 Task: Measure the distance from Albuquerque to White Sands National Park.
Action: Mouse moved to (212, 86)
Screenshot: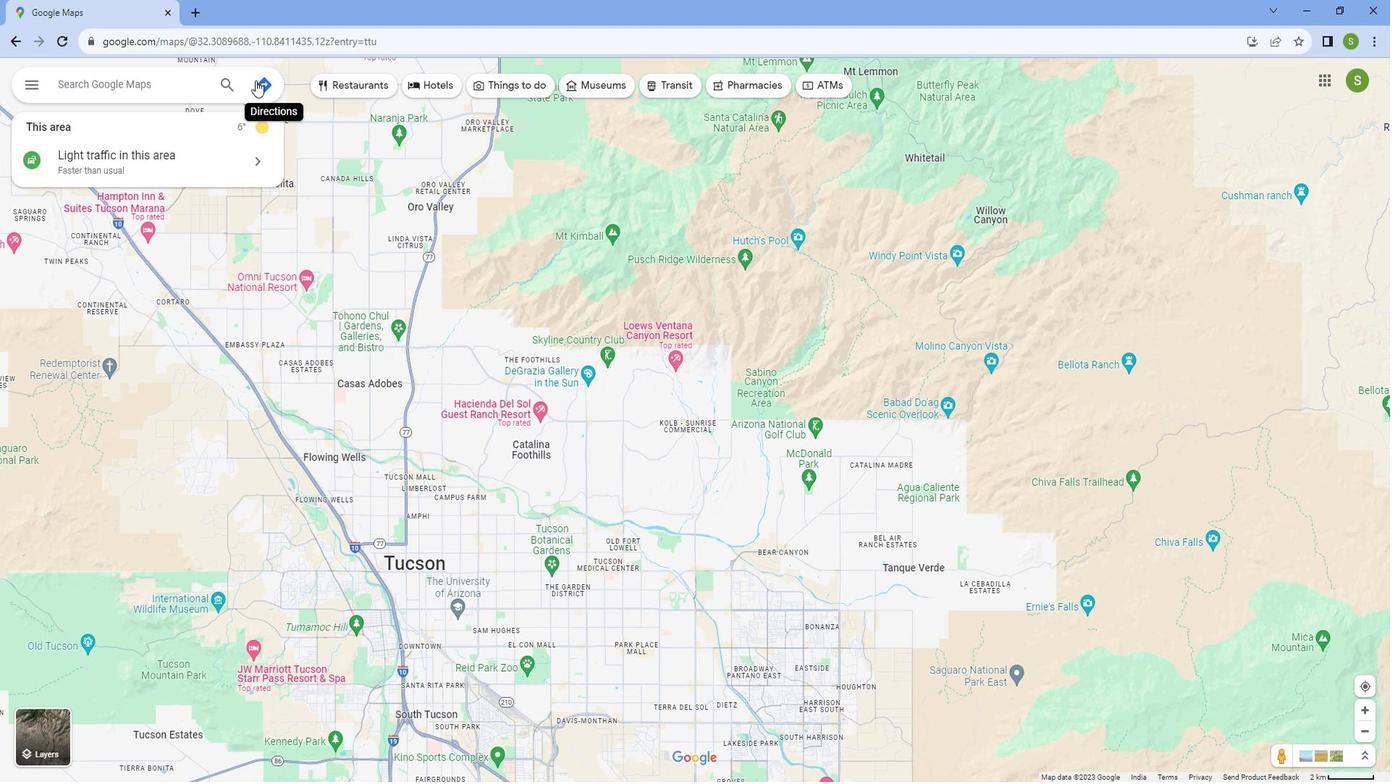 
Action: Mouse pressed left at (212, 86)
Screenshot: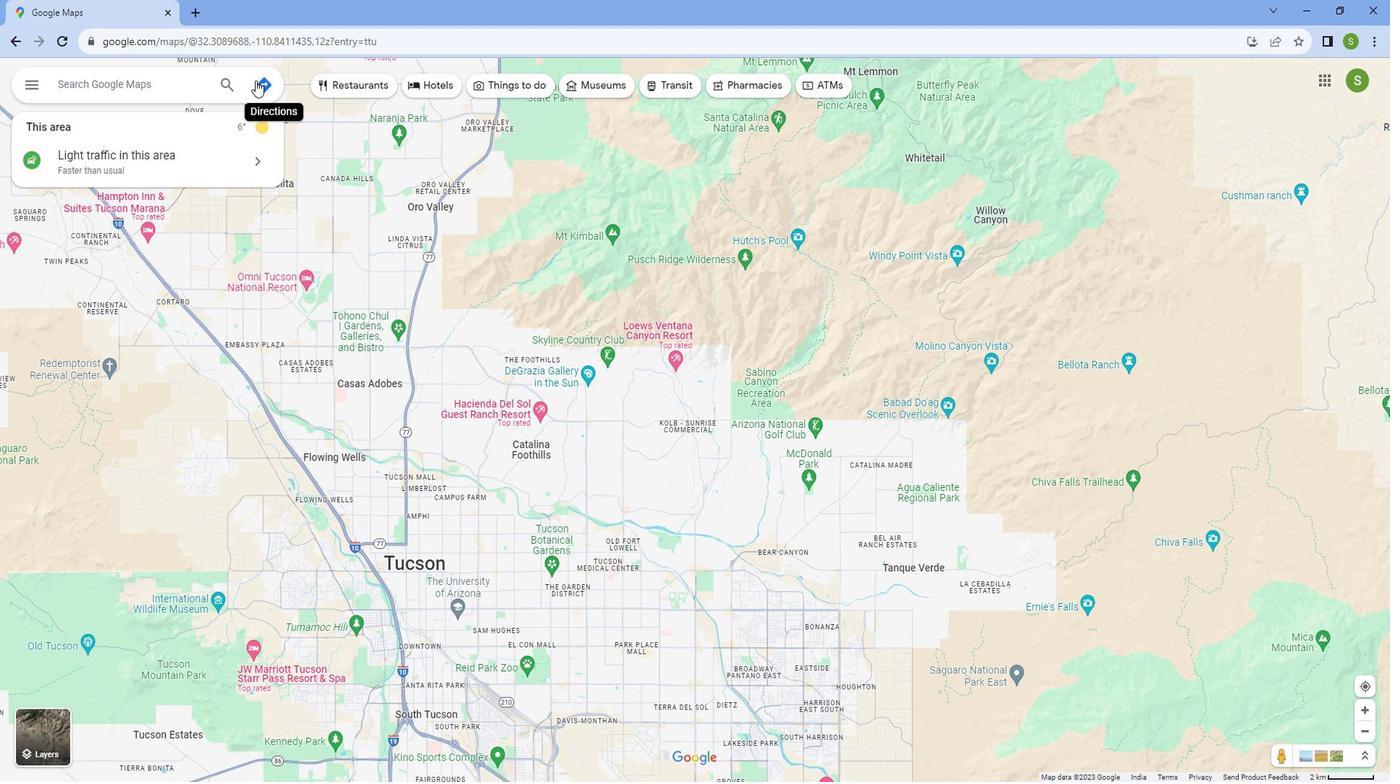 
Action: Mouse moved to (73, 132)
Screenshot: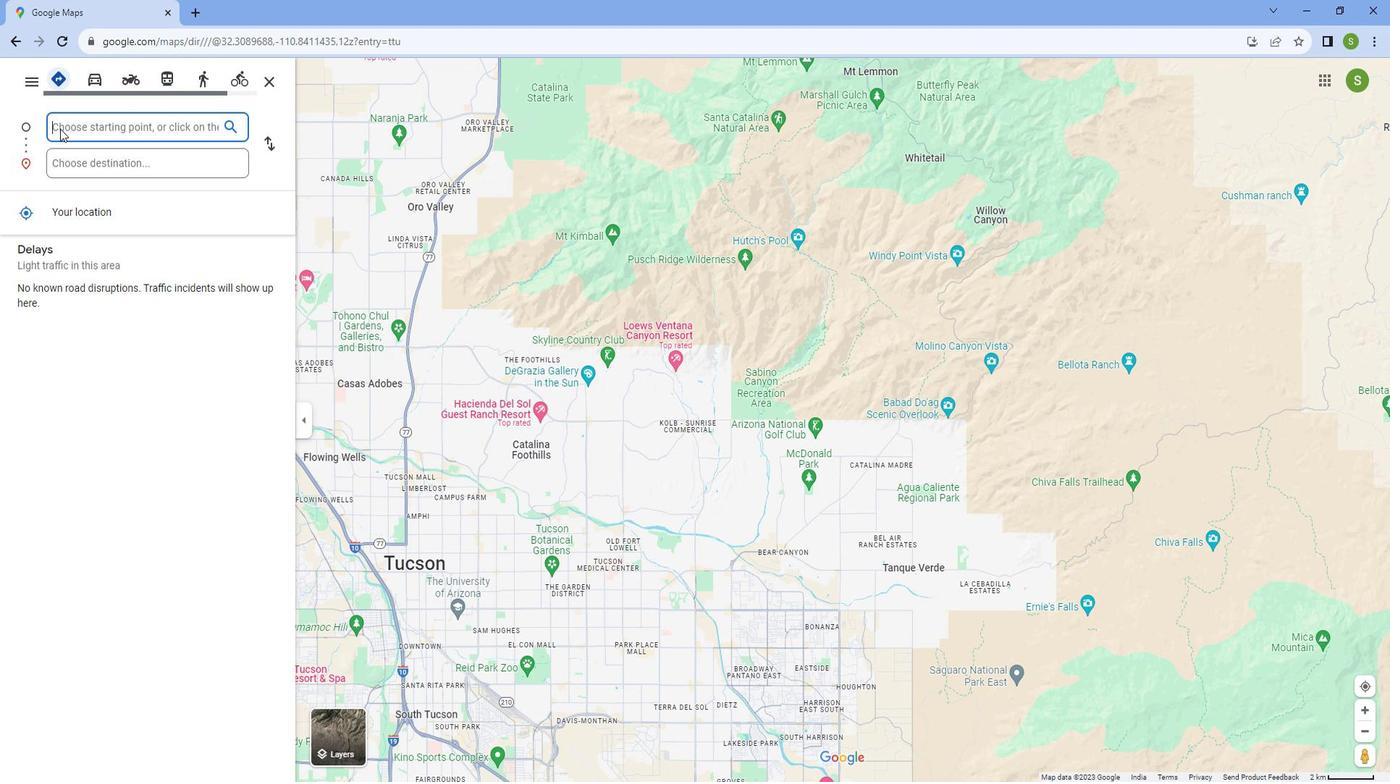 
Action: Mouse pressed left at (73, 132)
Screenshot: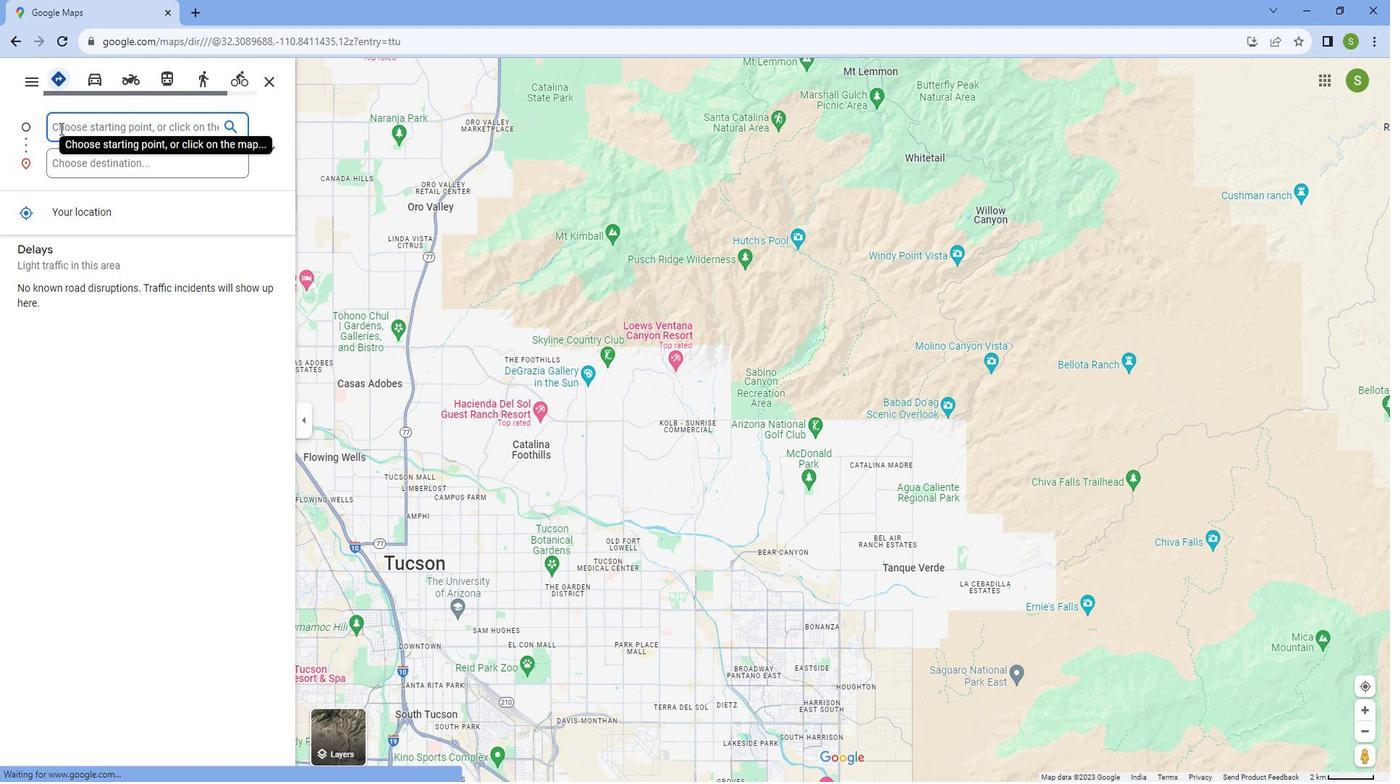 
Action: Mouse moved to (89, 128)
Screenshot: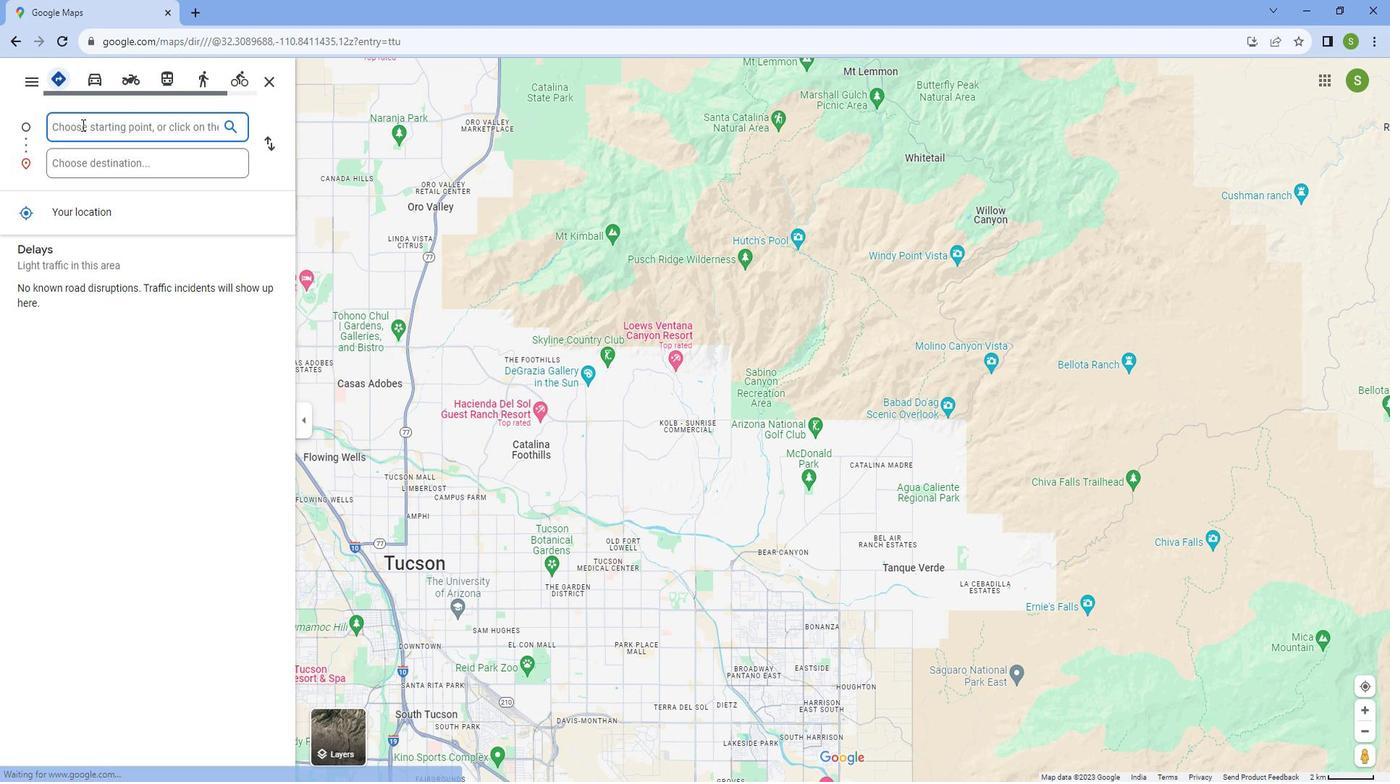 
Action: Key pressed <Key.caps_lock>A<Key.caps_lock>lbuquerque
Screenshot: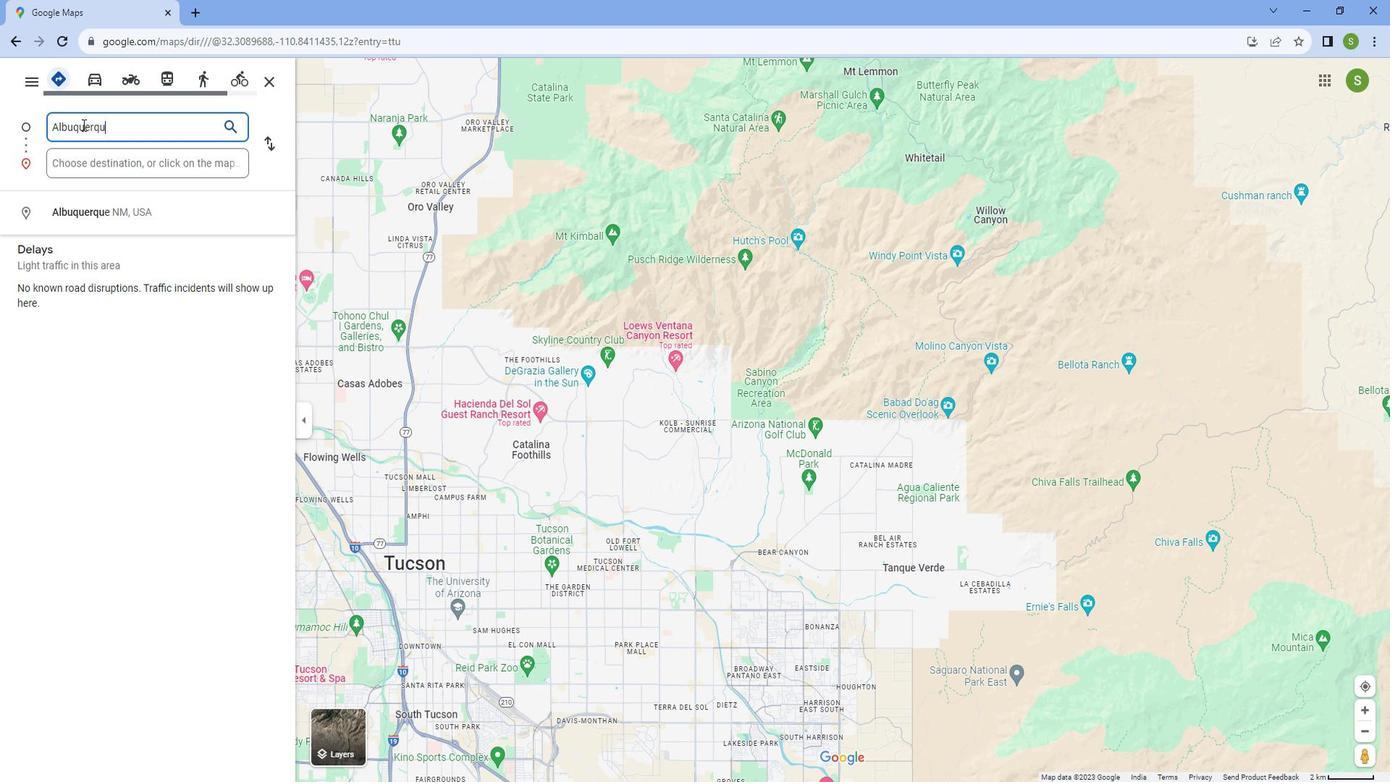 
Action: Mouse moved to (97, 207)
Screenshot: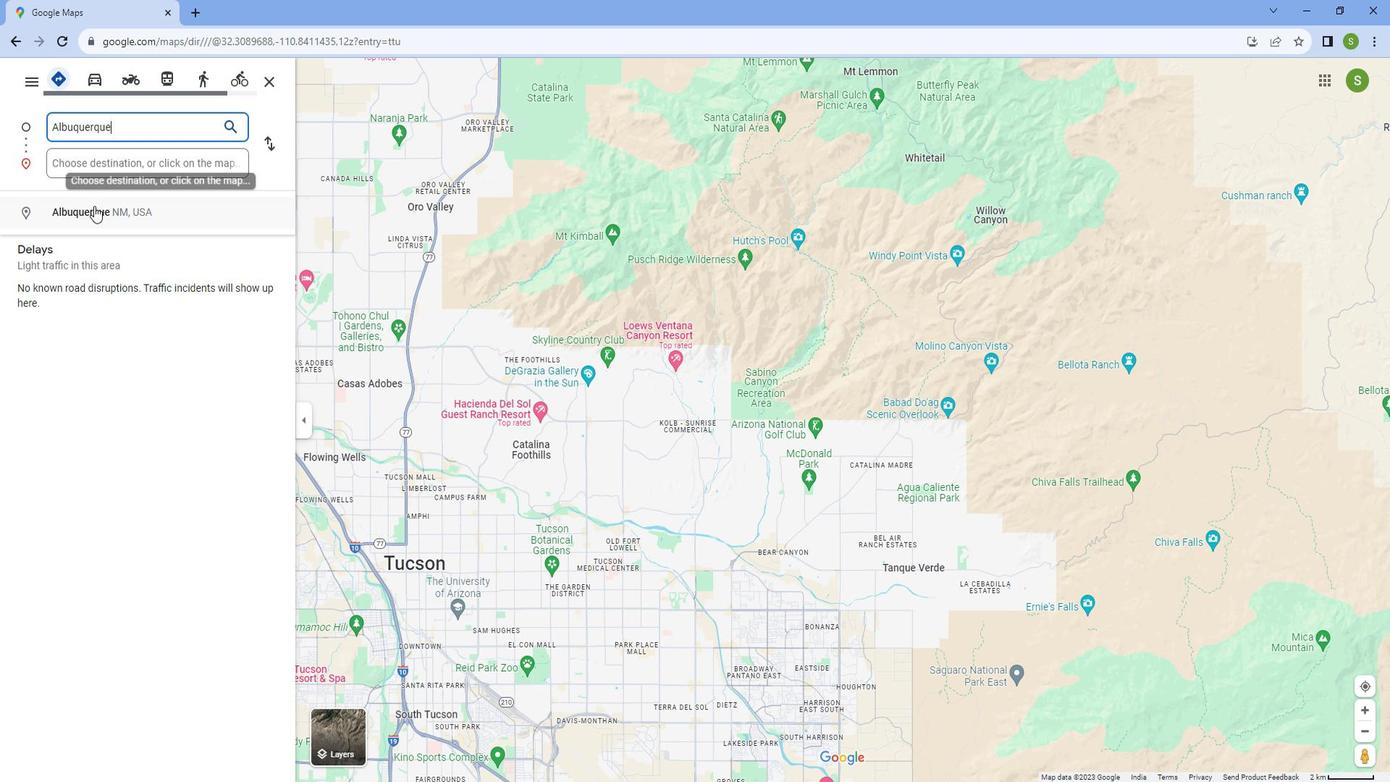
Action: Mouse pressed left at (97, 207)
Screenshot: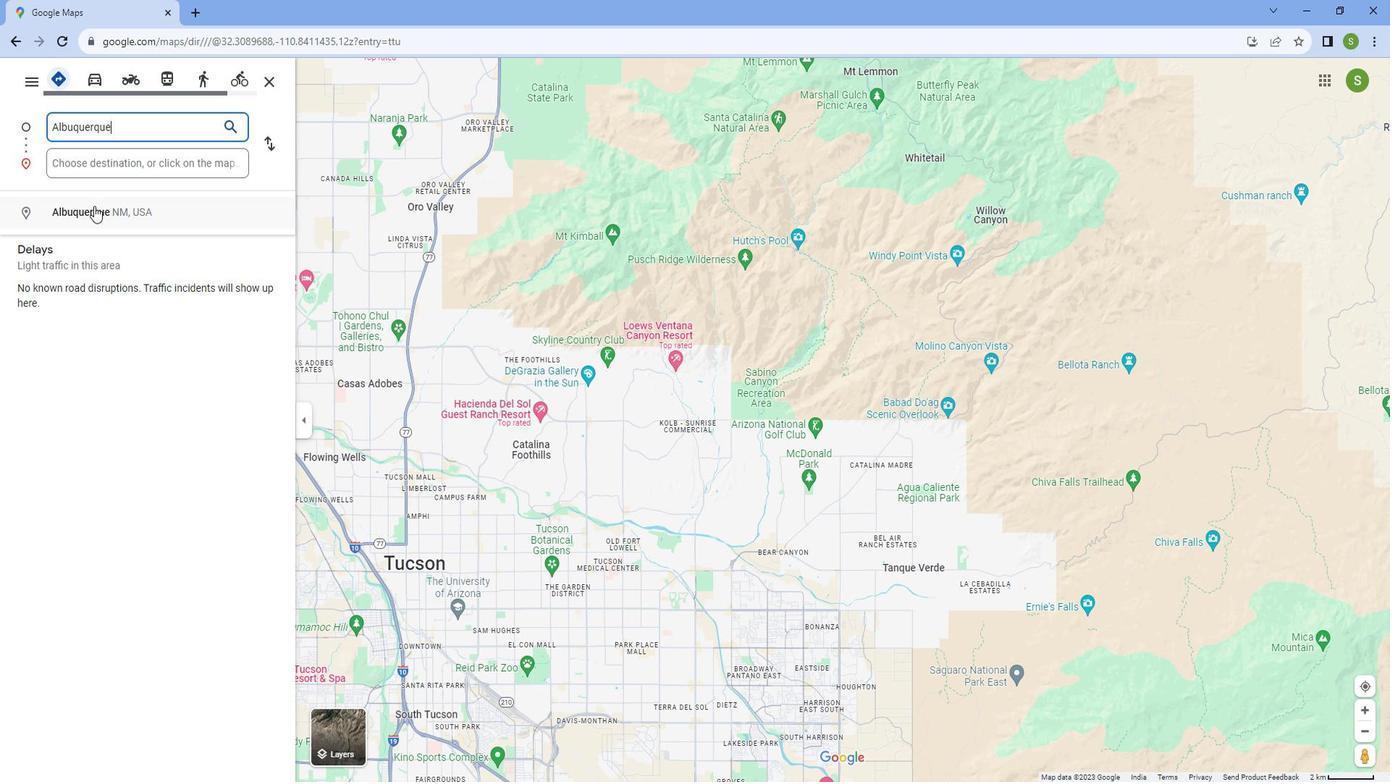 
Action: Mouse moved to (116, 161)
Screenshot: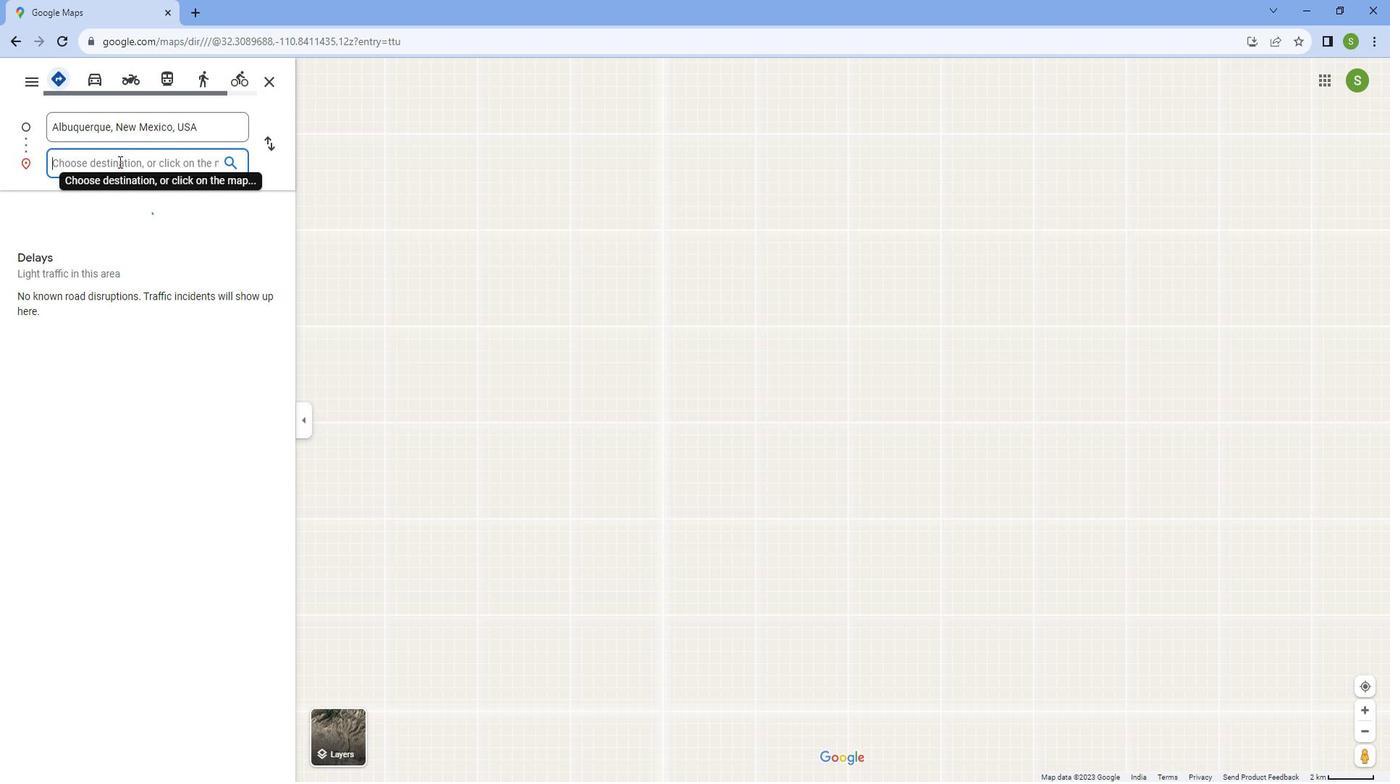 
Action: Mouse pressed left at (116, 161)
Screenshot: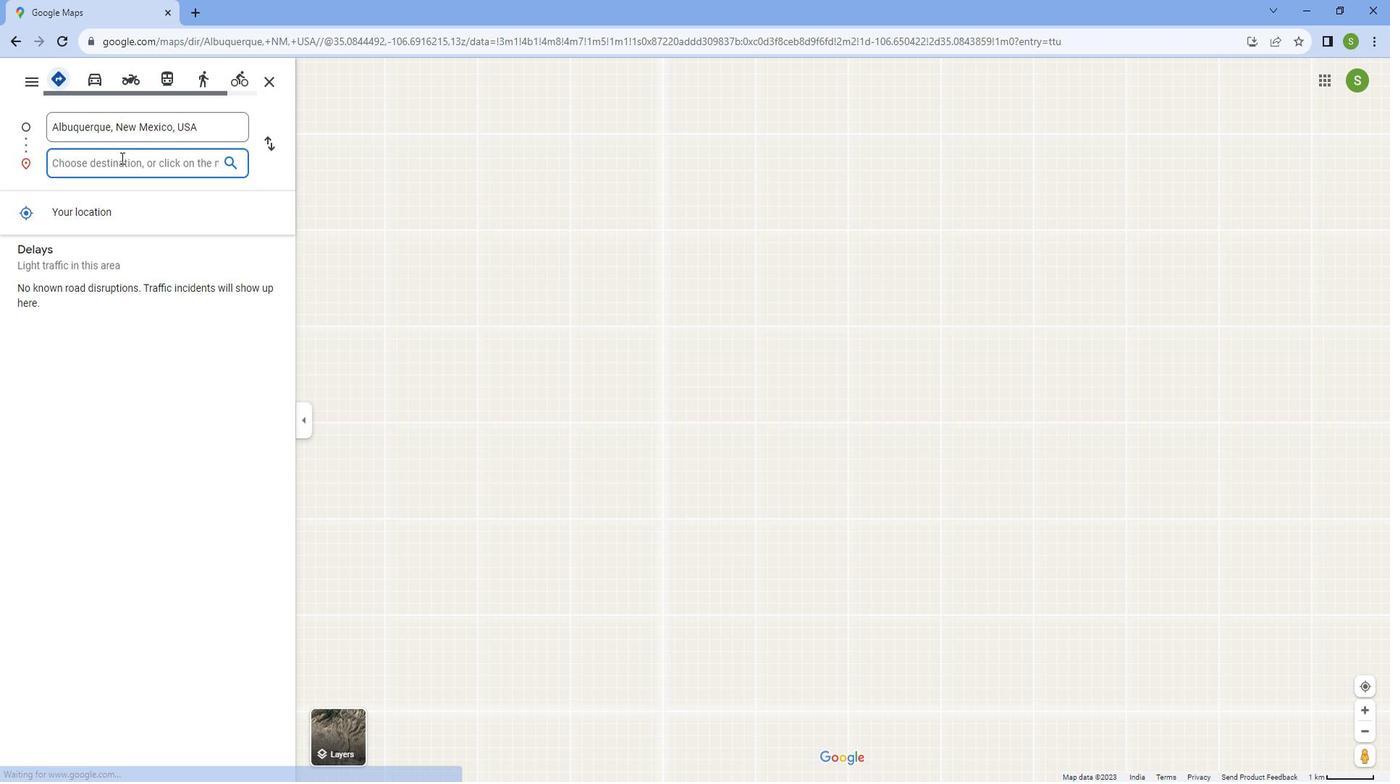 
Action: Mouse moved to (119, 158)
Screenshot: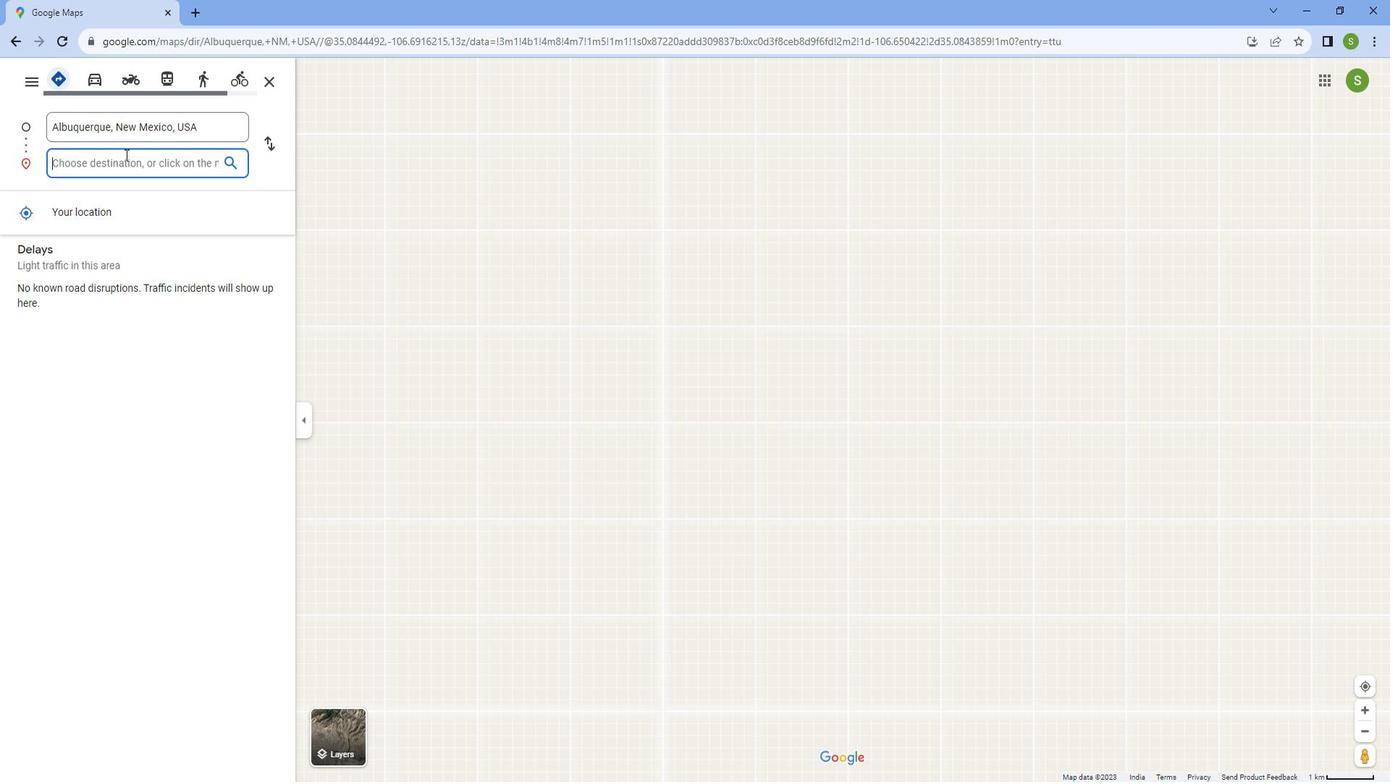 
Action: Key pressed <Key.caps_lock>W<Key.caps_lock>hite<Key.space><Key.caps_lock>S<Key.caps_lock>ab<Key.backspace>nds<Key.space><Key.caps_lock>N<Key.caps_lock>ationl<Key.backspace>al<Key.space><Key.caps_lock>P<Key.caps_lock>ark
Screenshot: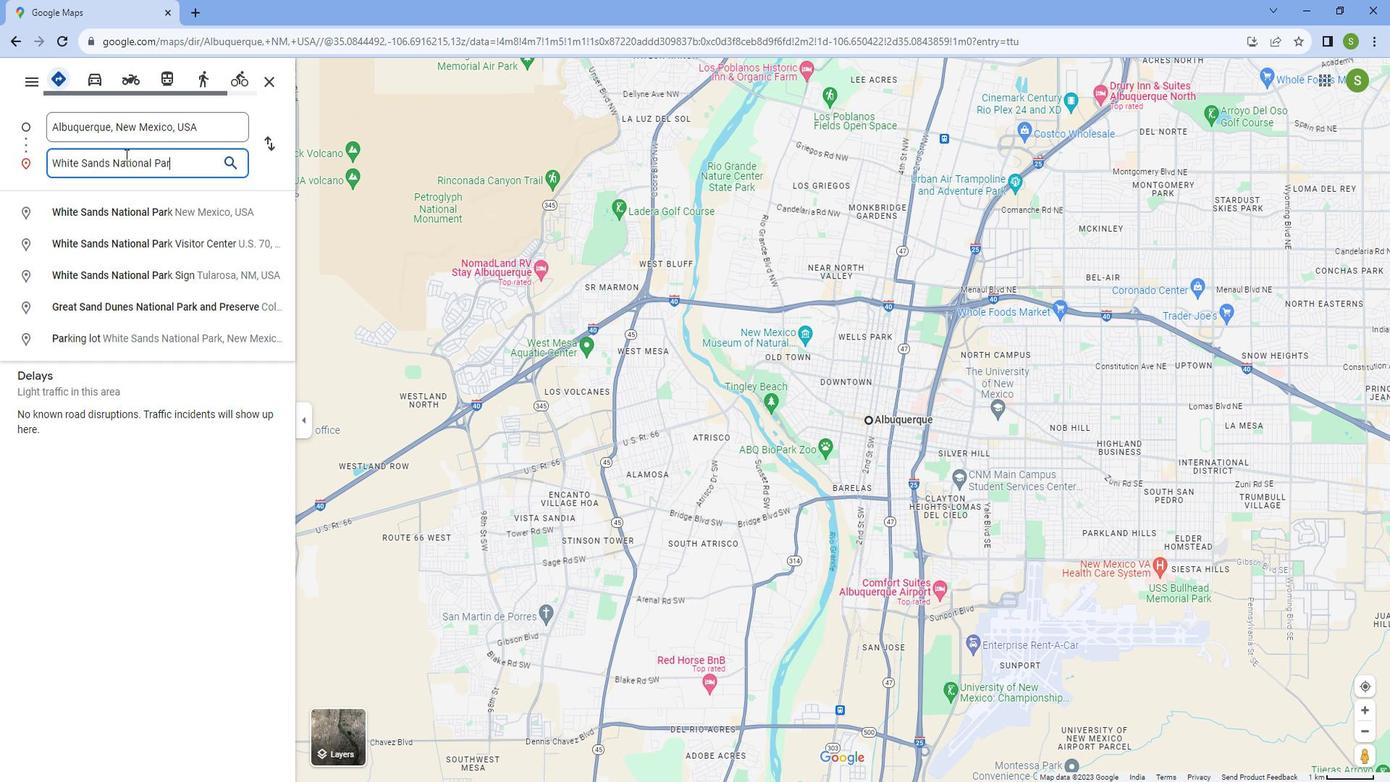 
Action: Mouse moved to (114, 217)
Screenshot: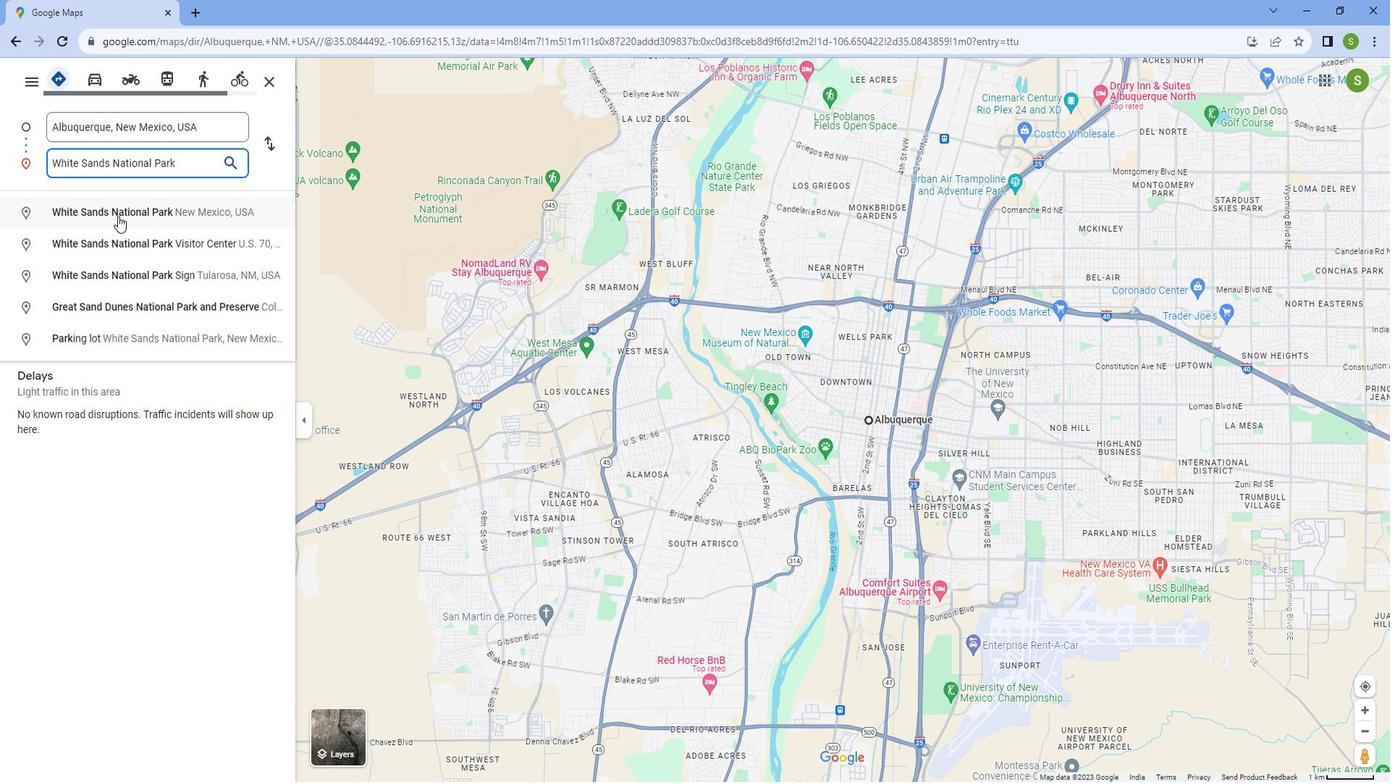 
Action: Mouse pressed left at (114, 217)
Screenshot: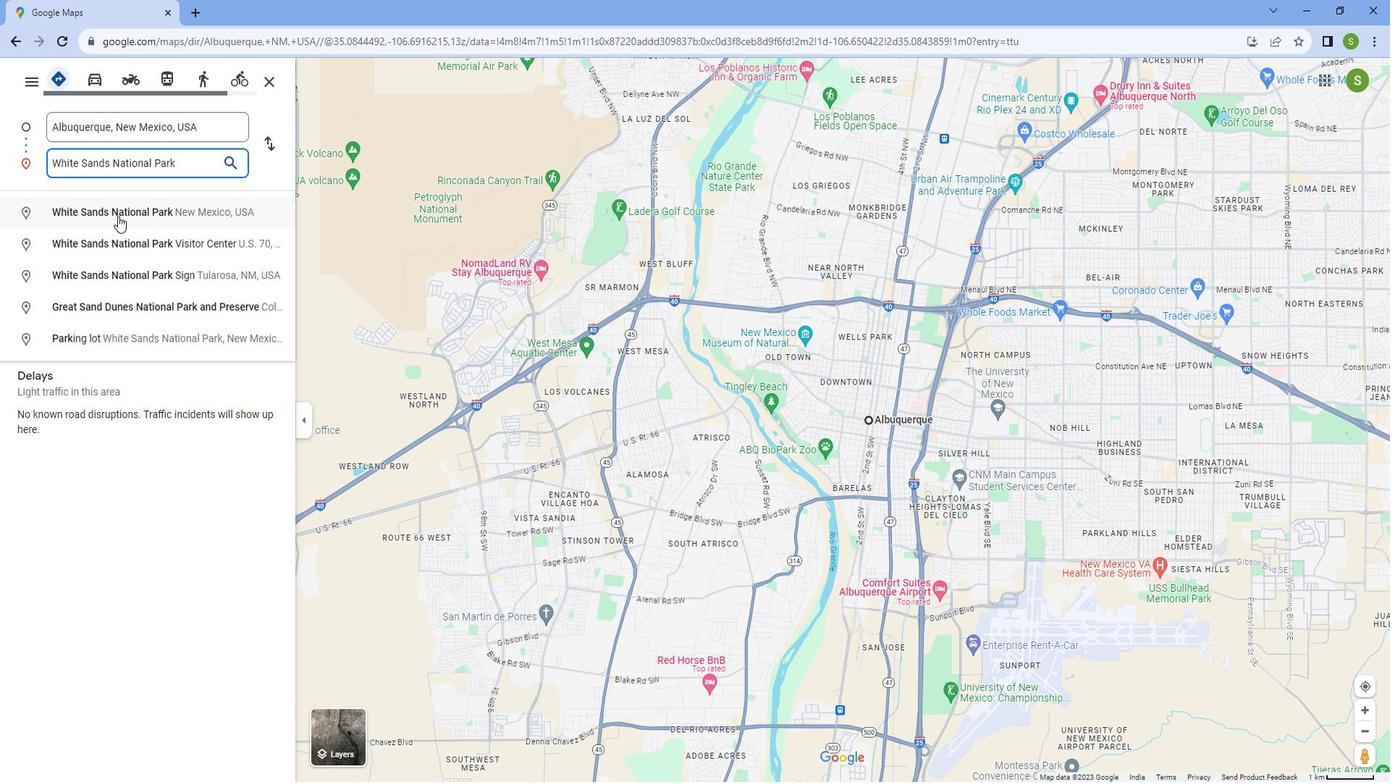 
Action: Mouse moved to (431, 712)
Screenshot: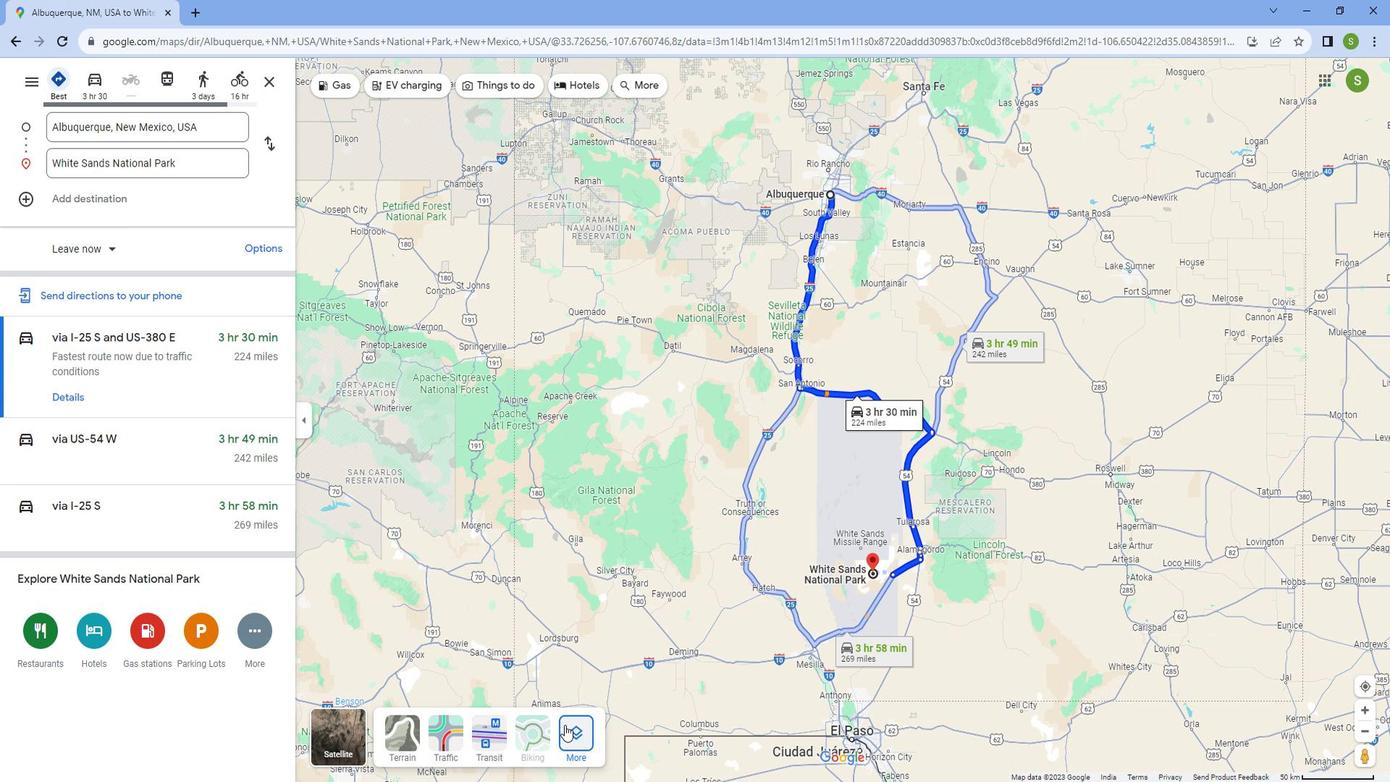 
Action: Mouse pressed left at (431, 712)
Screenshot: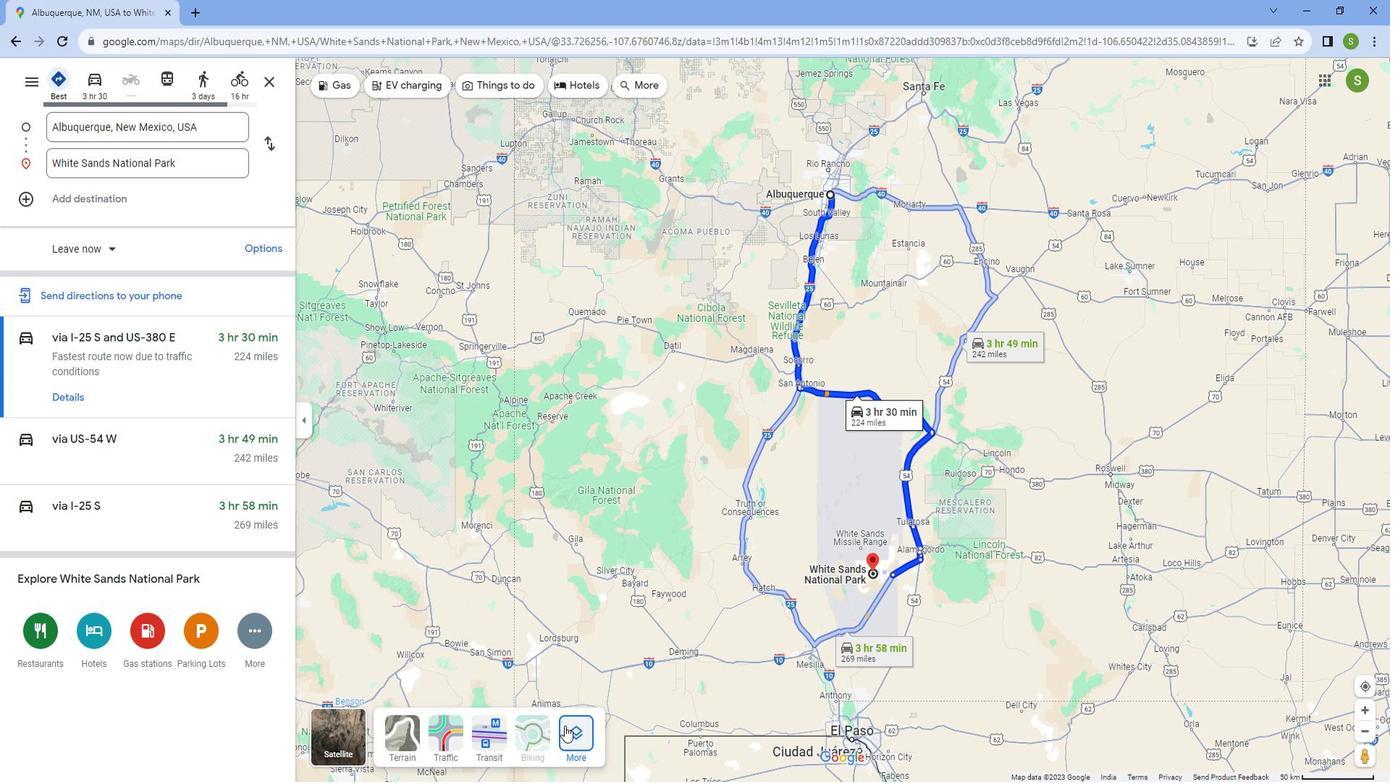 
Action: Mouse moved to (339, 588)
Screenshot: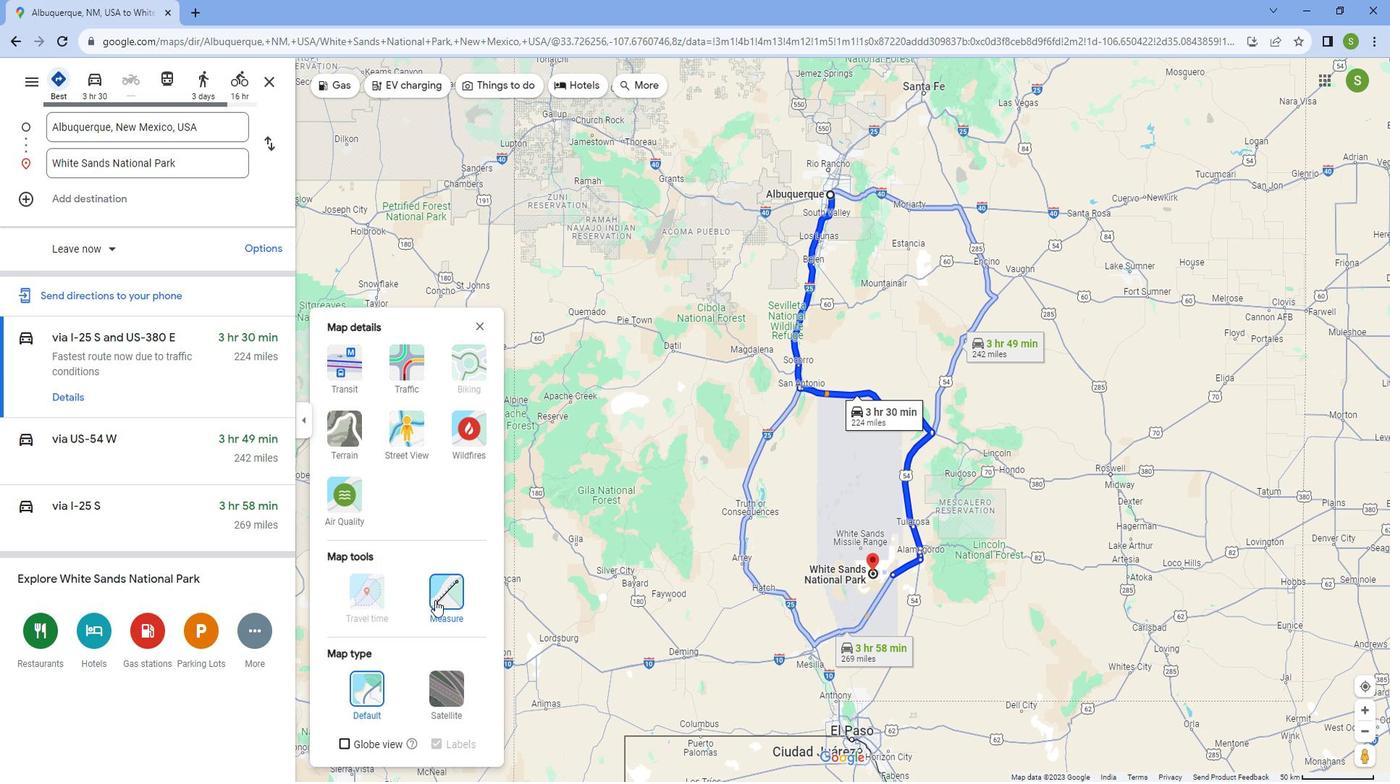 
Action: Mouse pressed left at (339, 588)
Screenshot: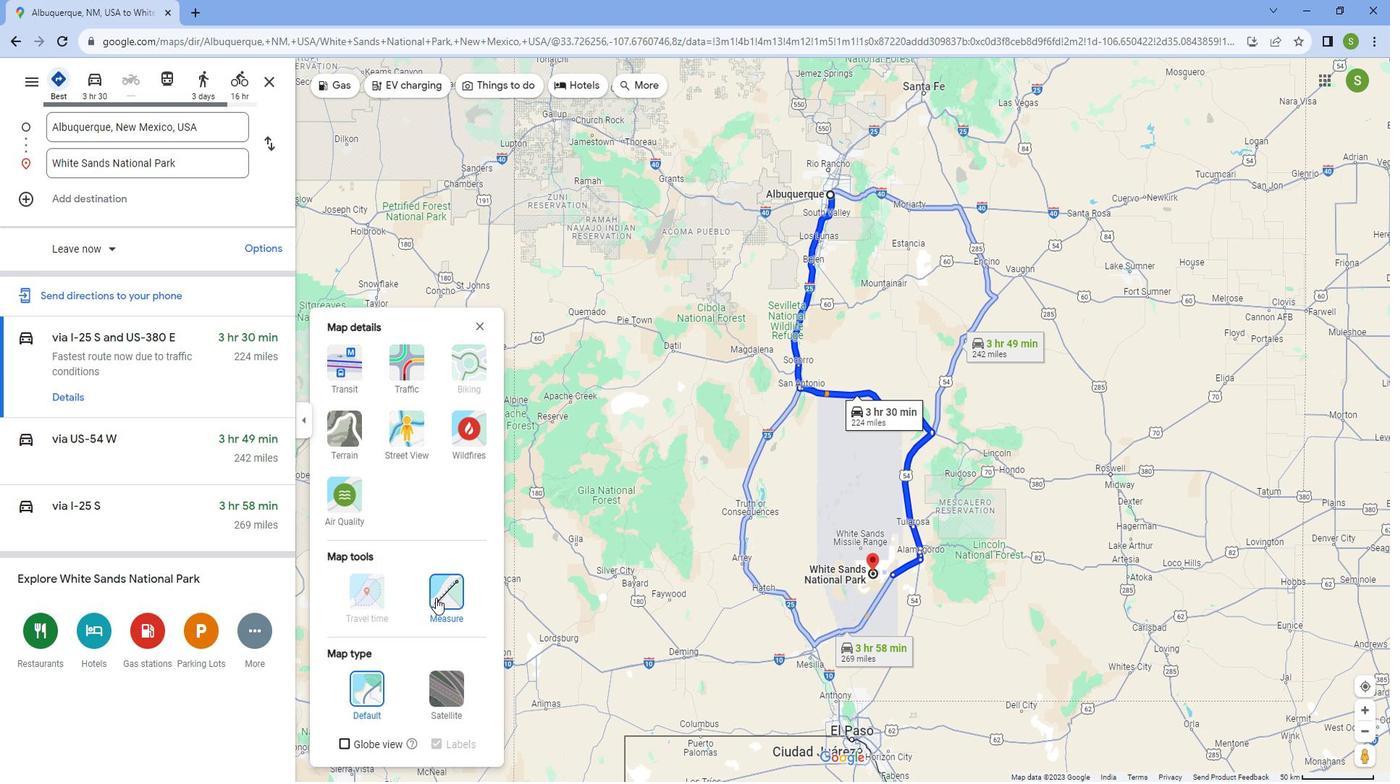 
Action: Mouse moved to (612, 134)
Screenshot: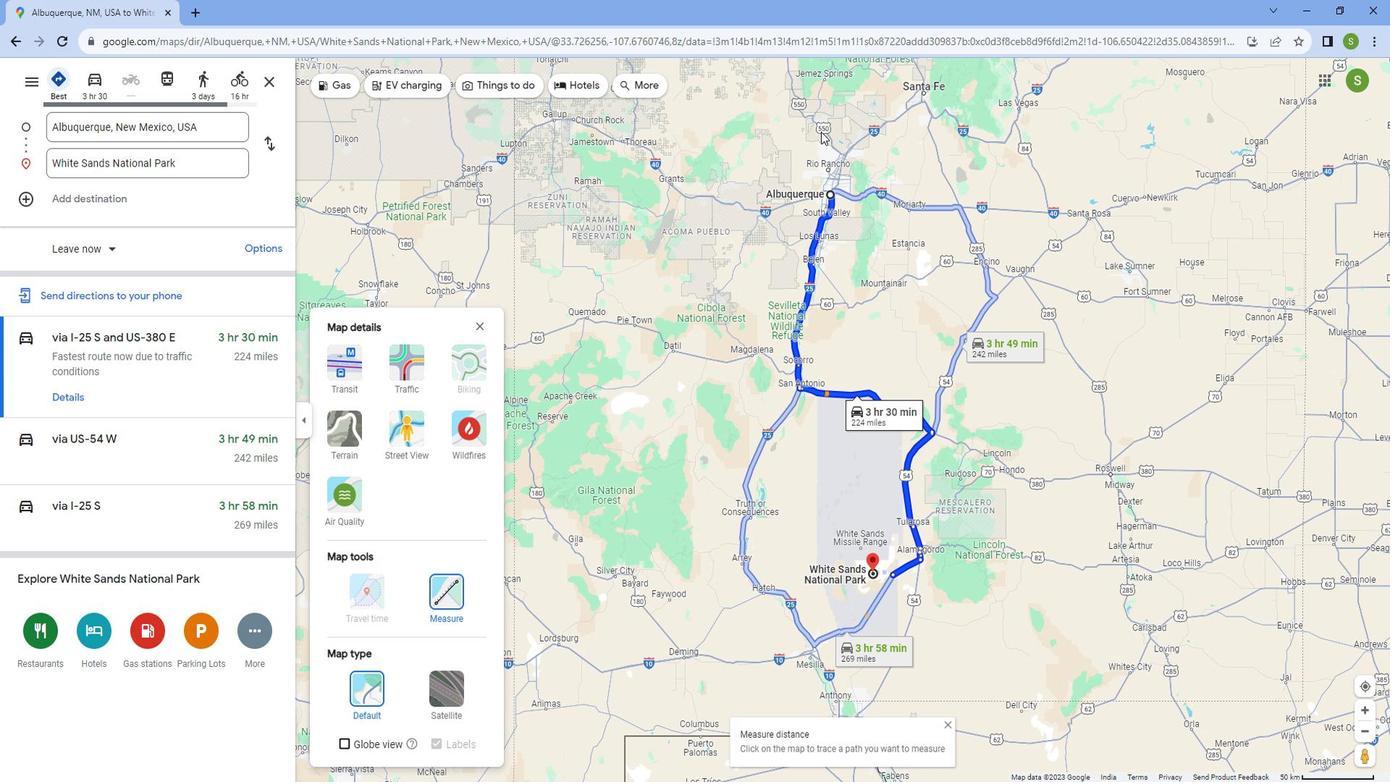 
Action: Mouse scrolled (612, 135) with delta (0, 0)
Screenshot: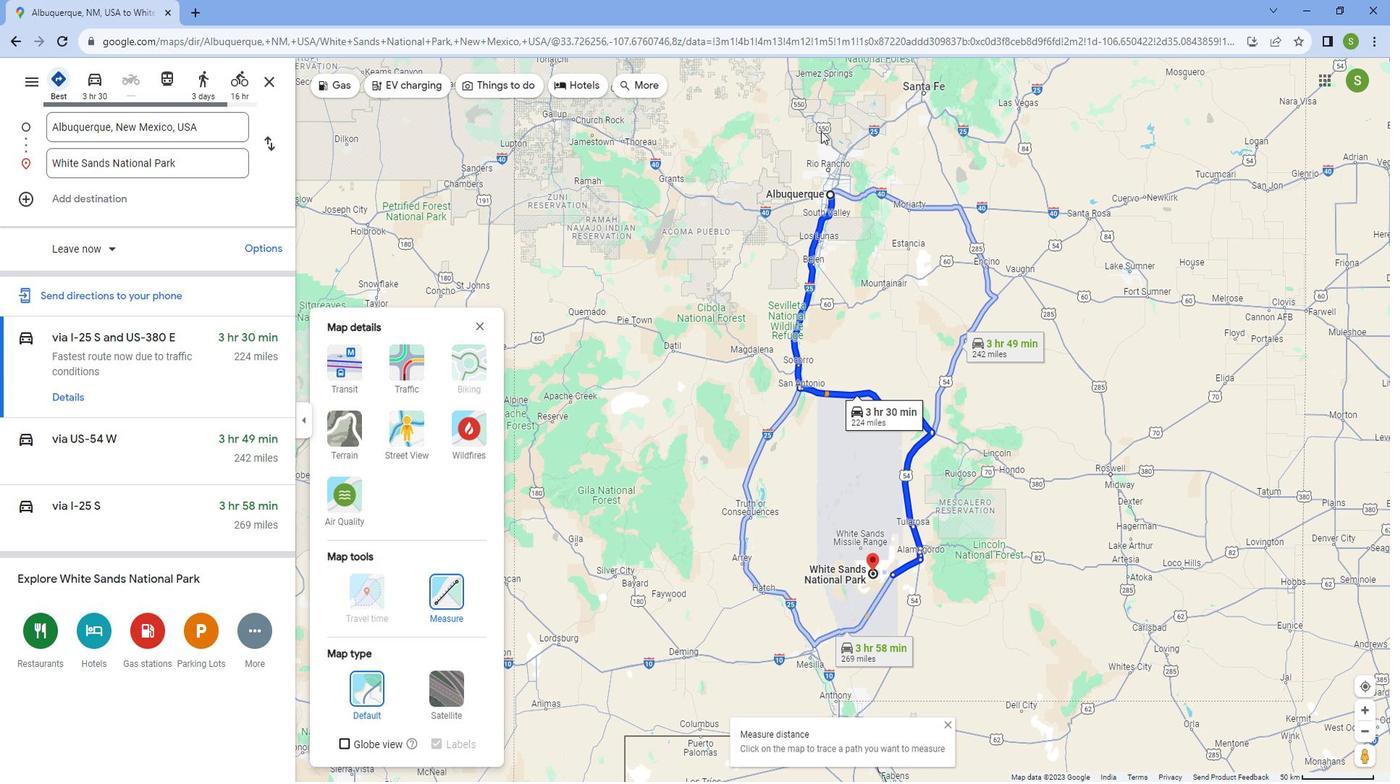 
Action: Mouse scrolled (612, 135) with delta (0, 0)
Screenshot: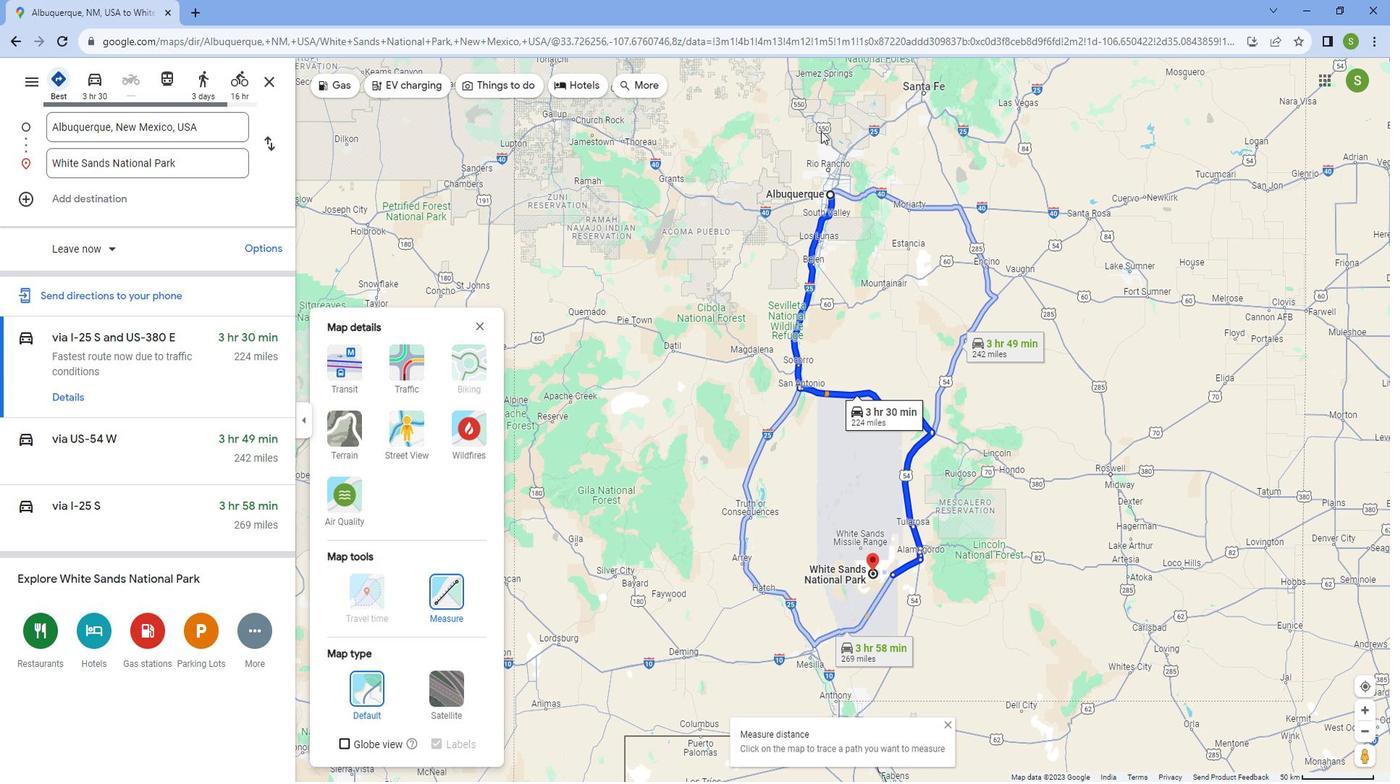 
Action: Mouse moved to (612, 134)
Screenshot: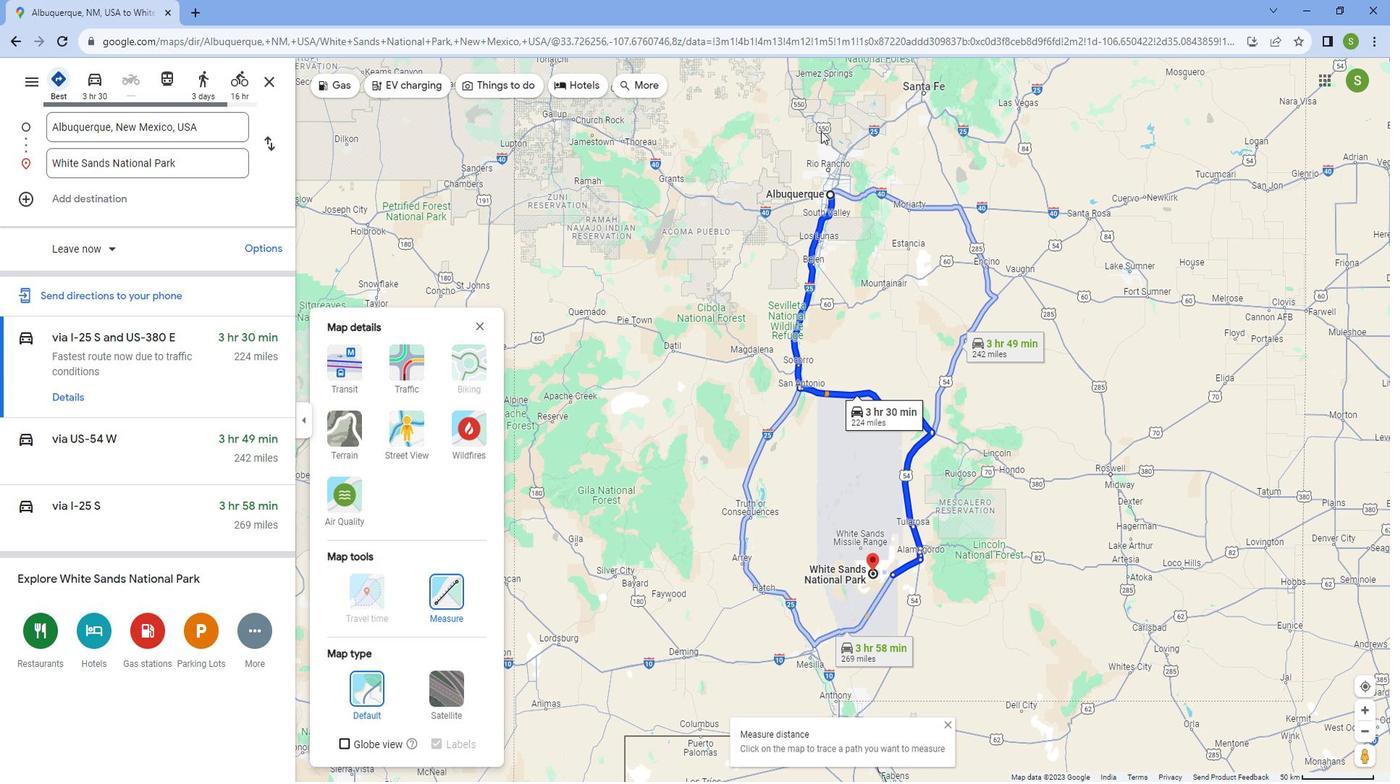 
Action: Mouse scrolled (612, 134) with delta (0, 0)
Screenshot: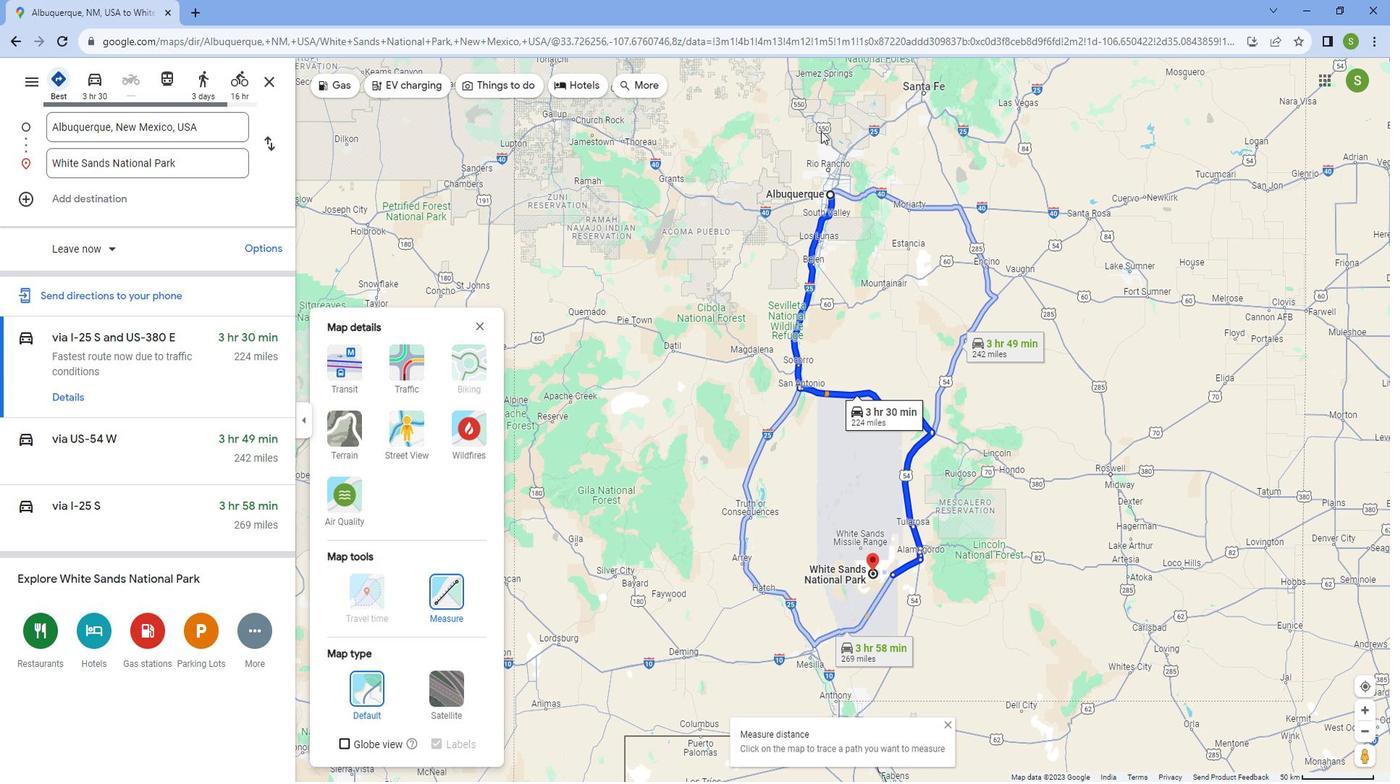 
Action: Mouse scrolled (612, 134) with delta (0, 0)
Screenshot: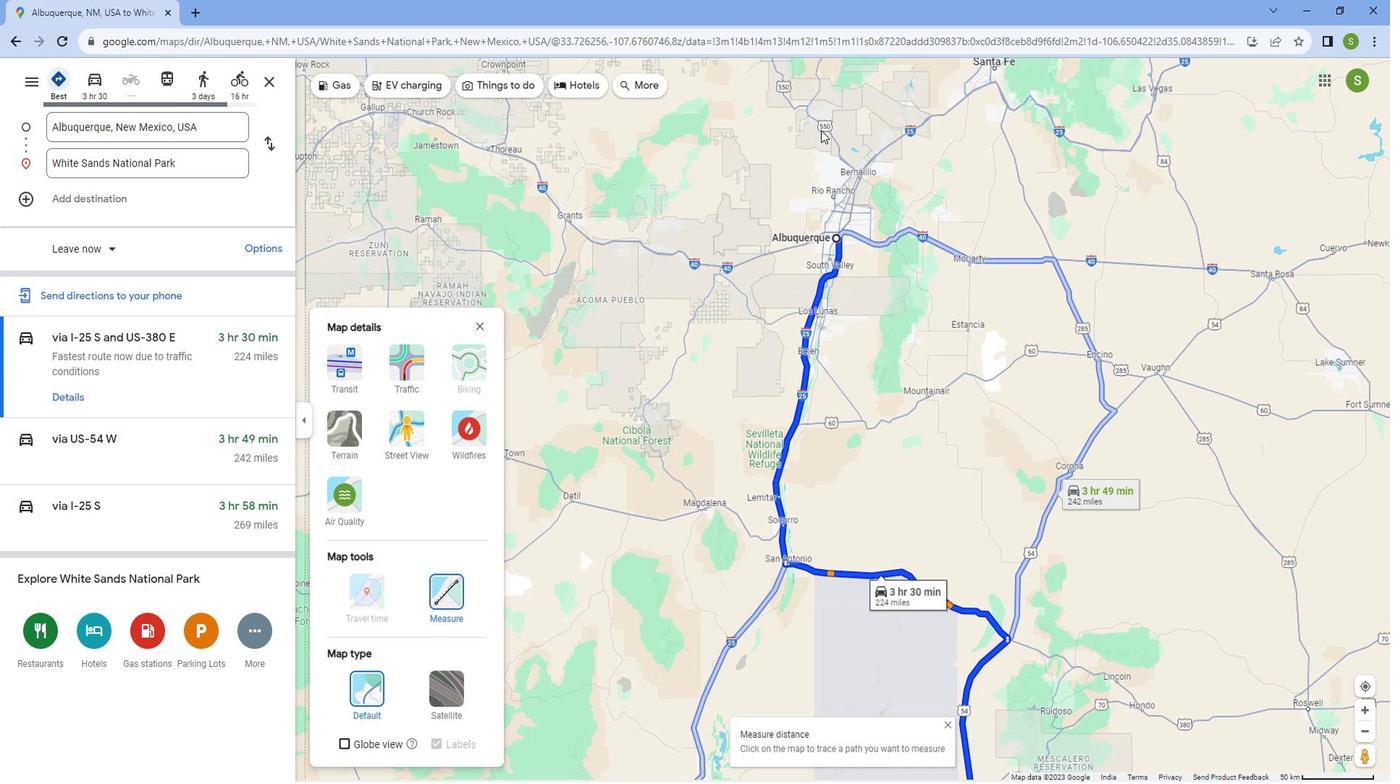 
Action: Mouse scrolled (612, 134) with delta (0, 0)
Screenshot: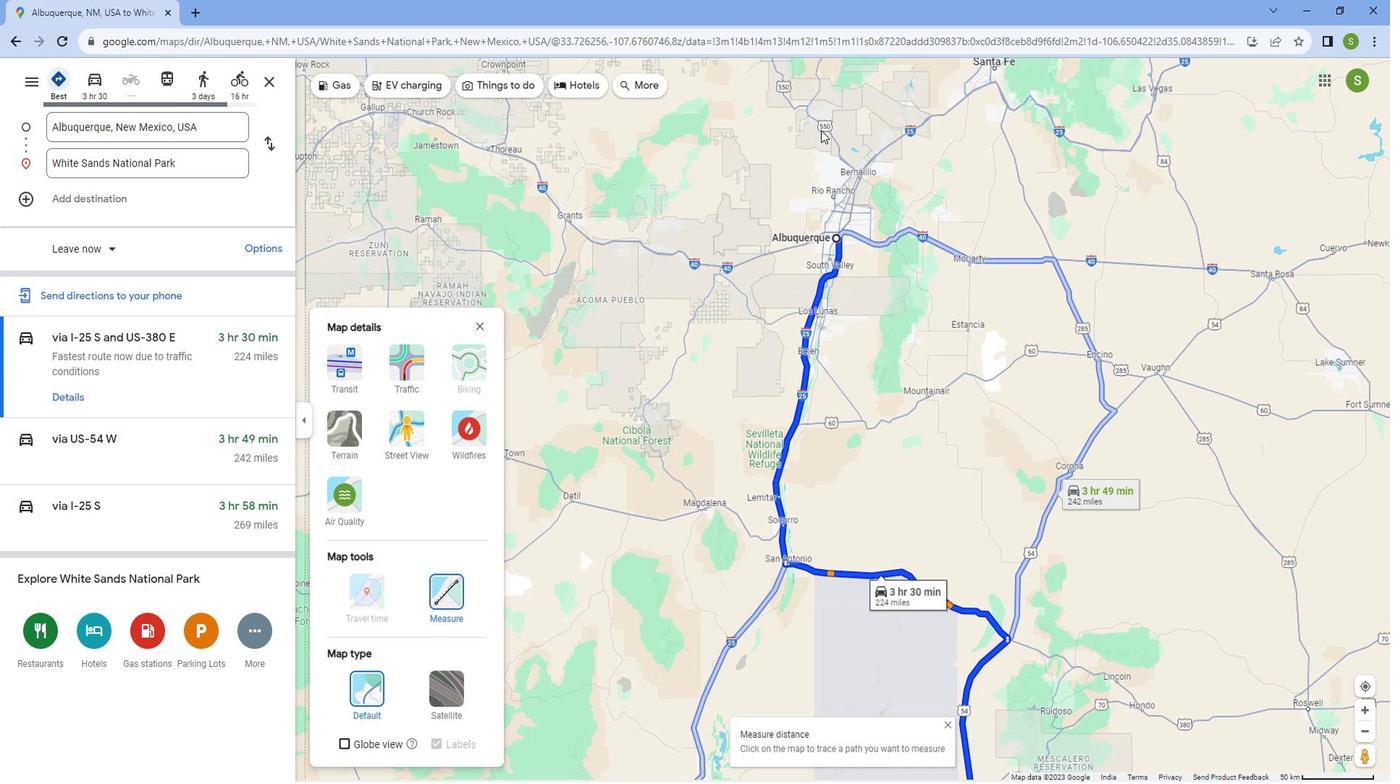 
Action: Mouse moved to (611, 134)
Screenshot: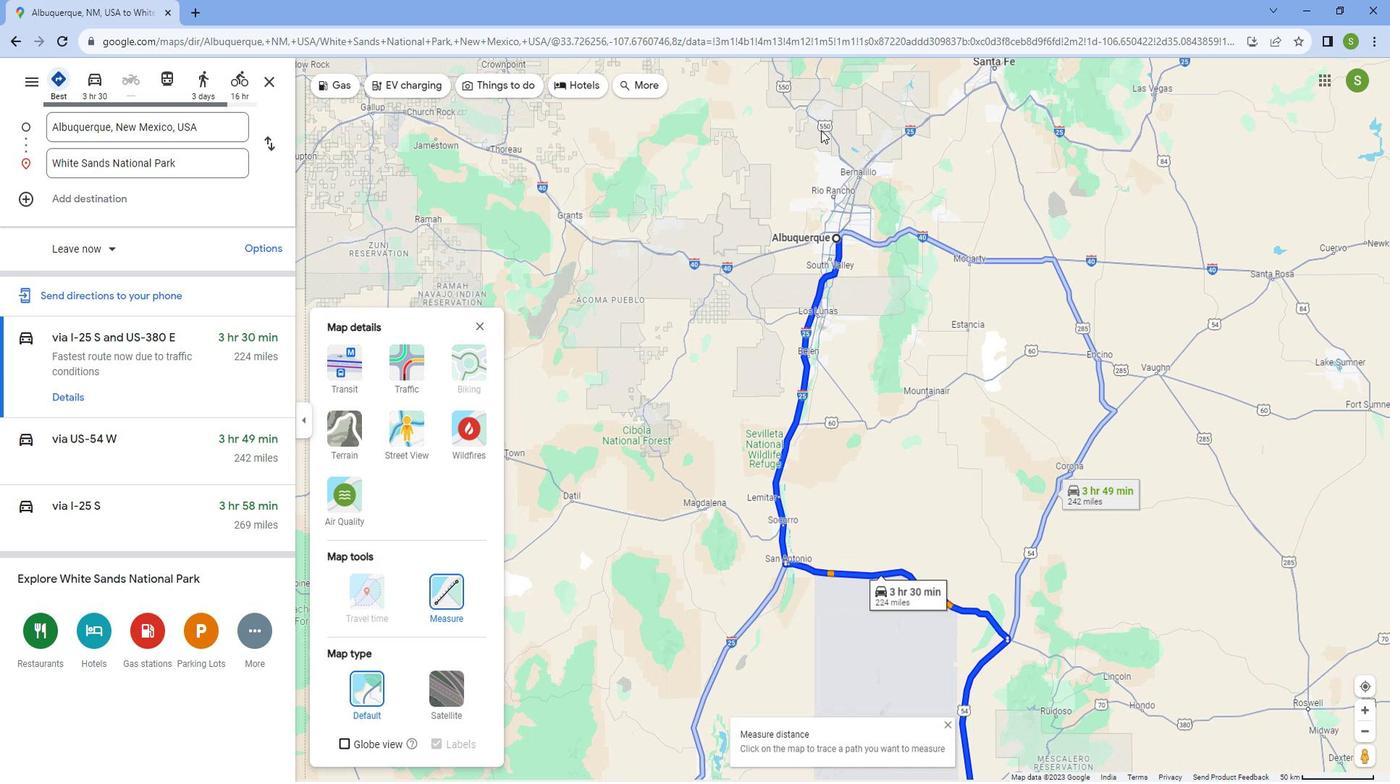 
Action: Mouse scrolled (611, 134) with delta (0, 0)
Screenshot: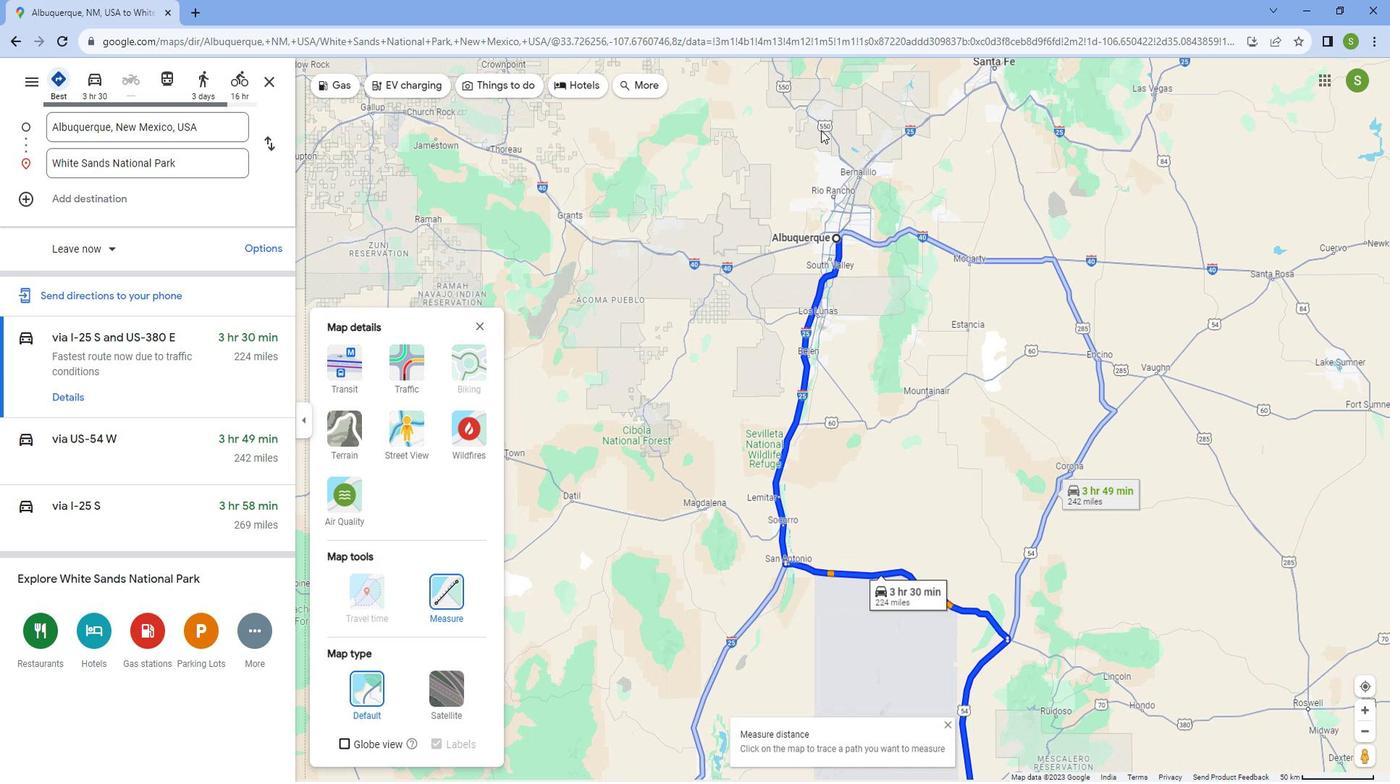 
Action: Mouse moved to (610, 134)
Screenshot: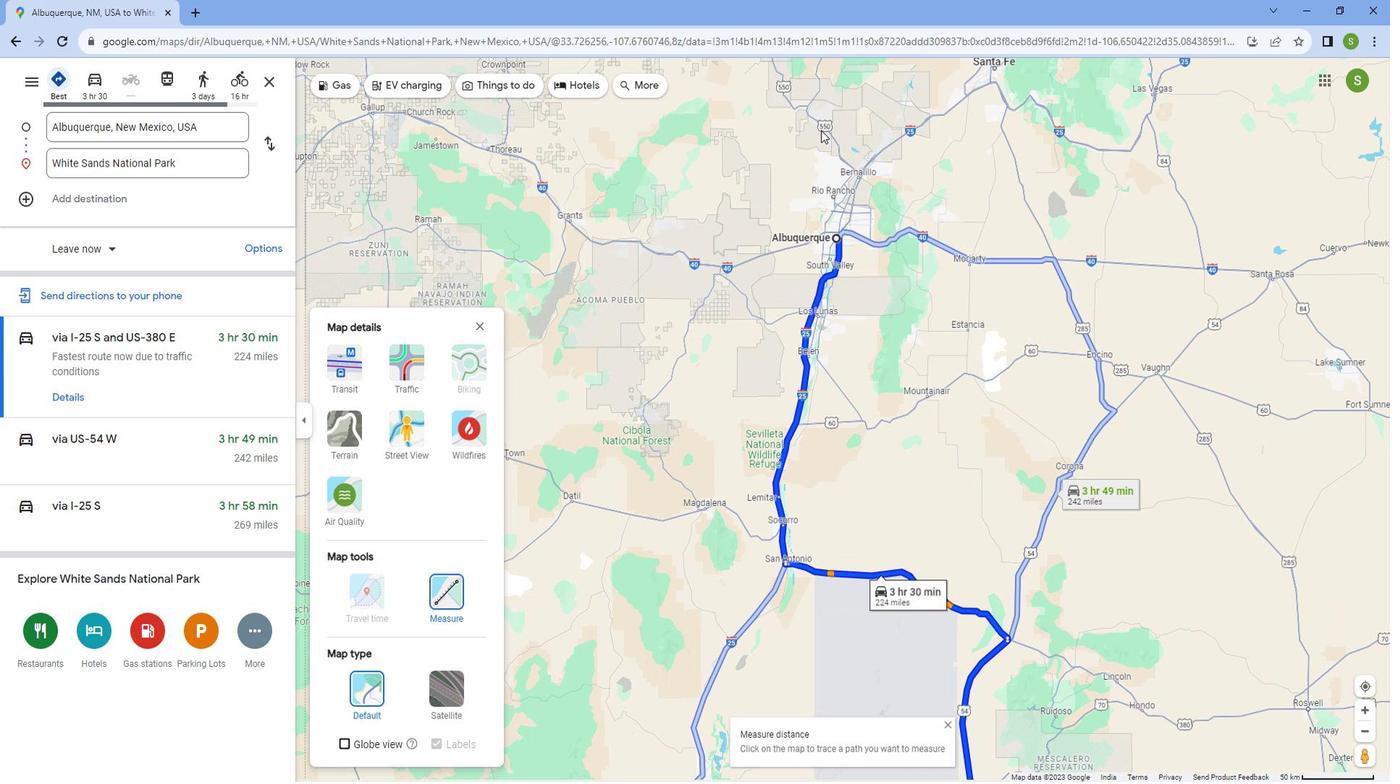 
Action: Mouse scrolled (610, 134) with delta (0, 0)
Screenshot: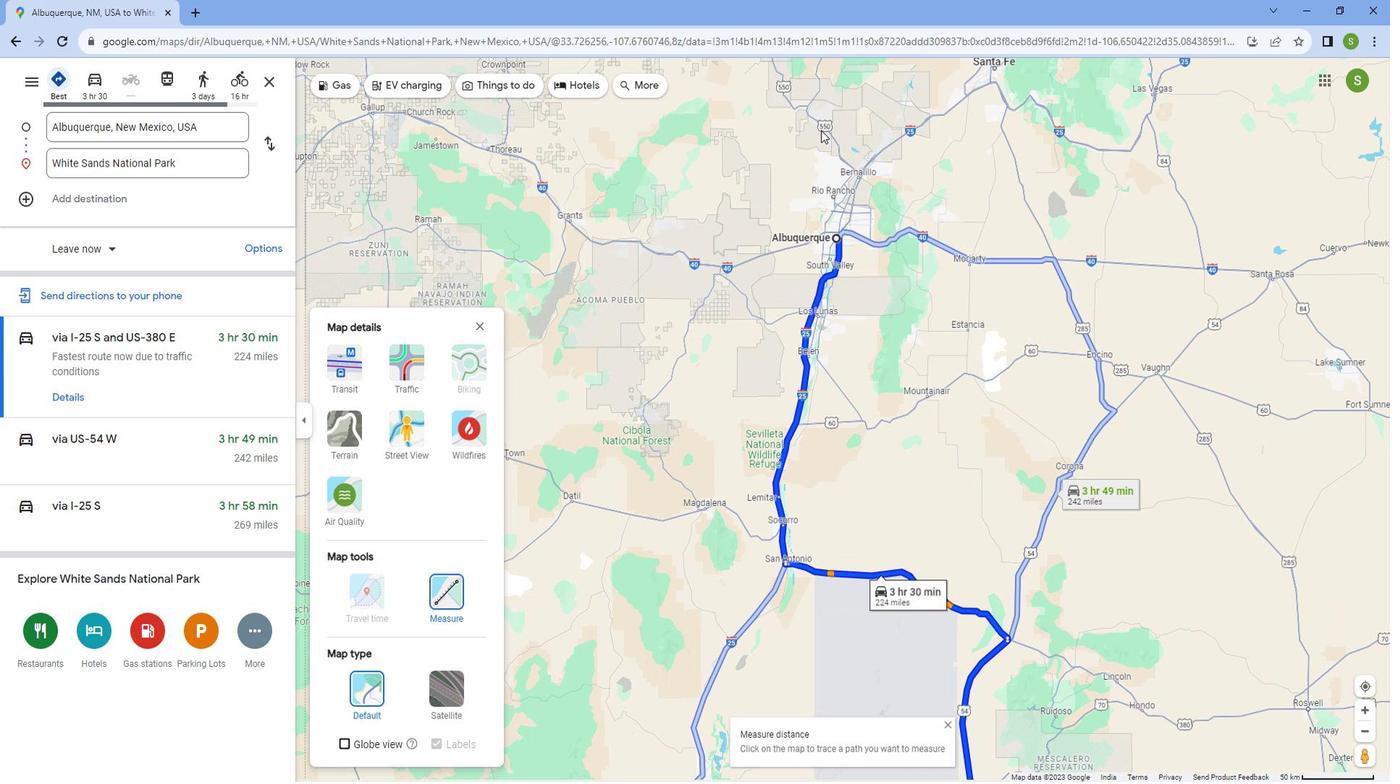 
Action: Mouse moved to (640, 332)
Screenshot: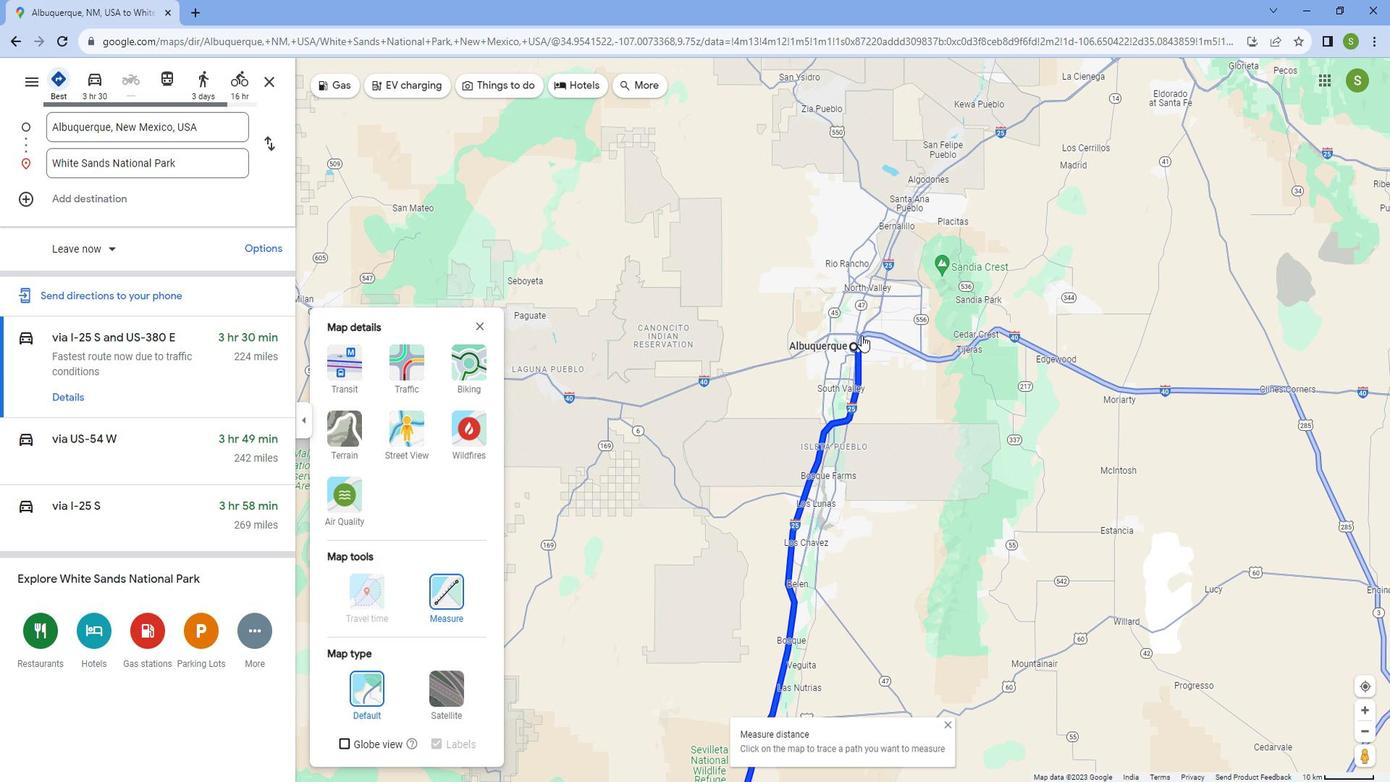 
Action: Mouse scrolled (640, 333) with delta (0, 0)
Screenshot: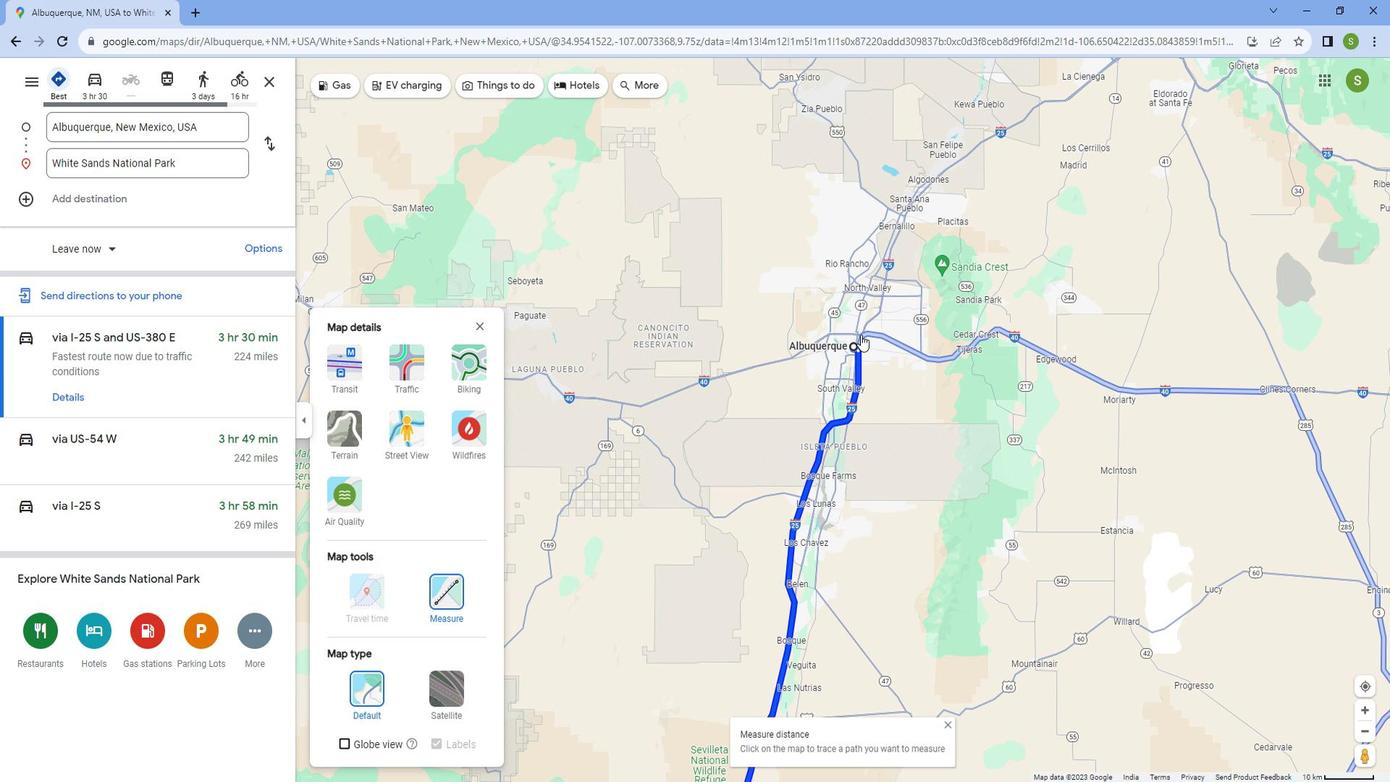 
Action: Mouse scrolled (640, 333) with delta (0, 0)
Screenshot: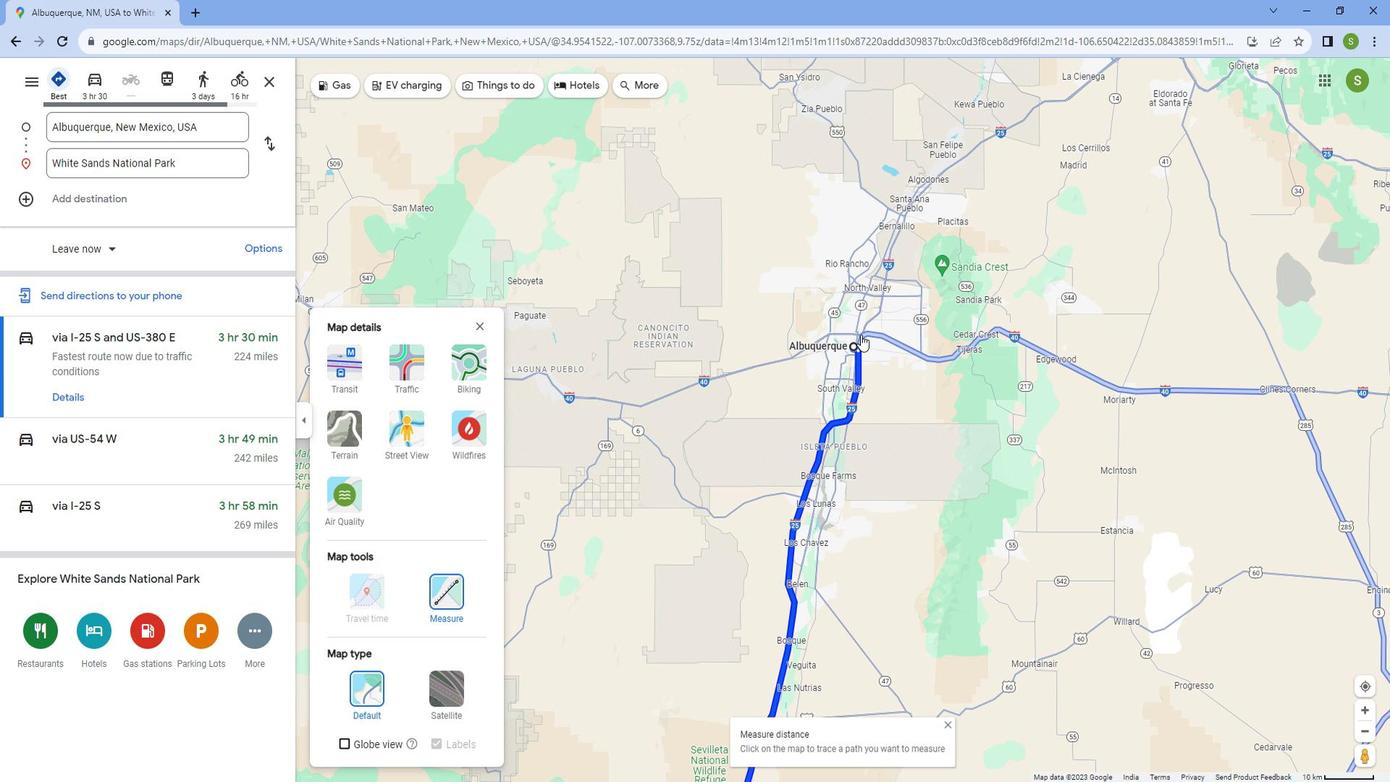 
Action: Mouse scrolled (640, 333) with delta (0, 0)
Screenshot: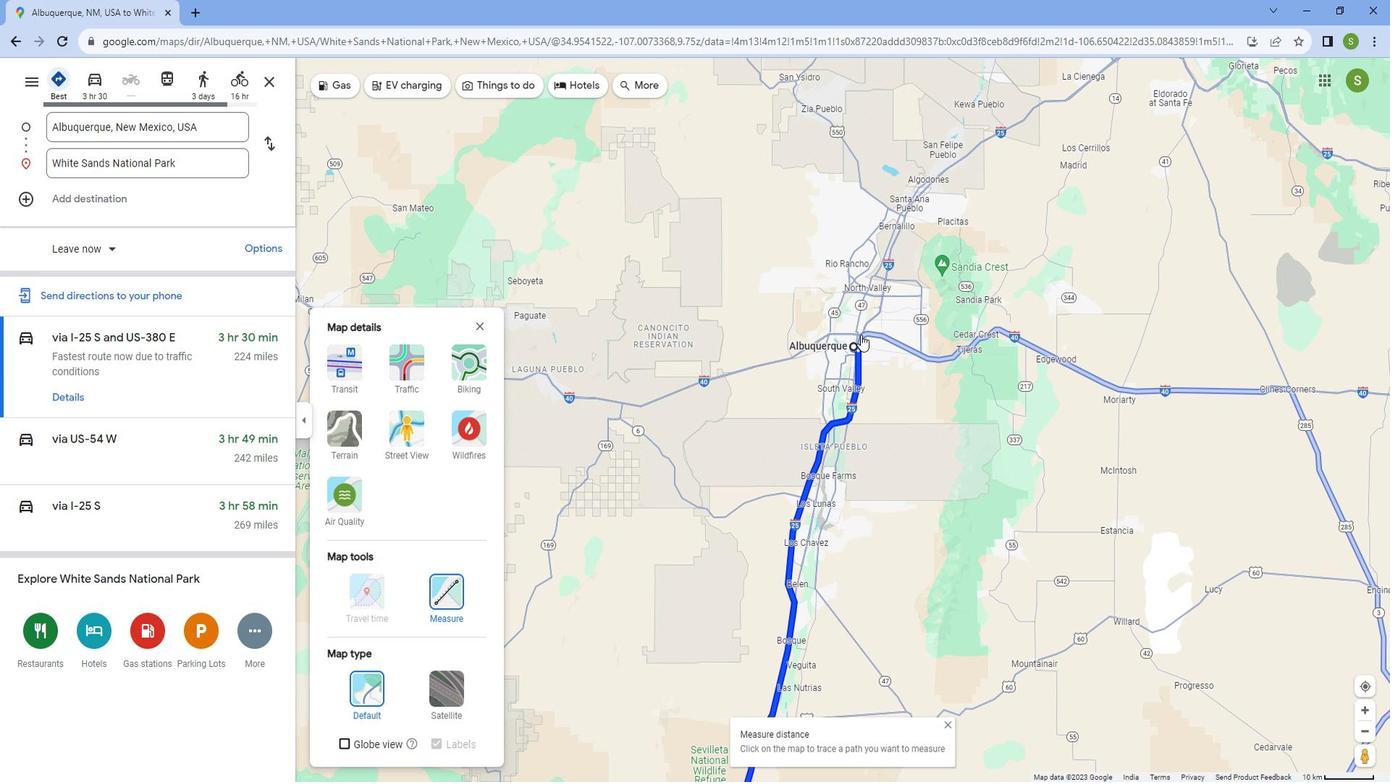 
Action: Mouse scrolled (640, 333) with delta (0, 0)
Screenshot: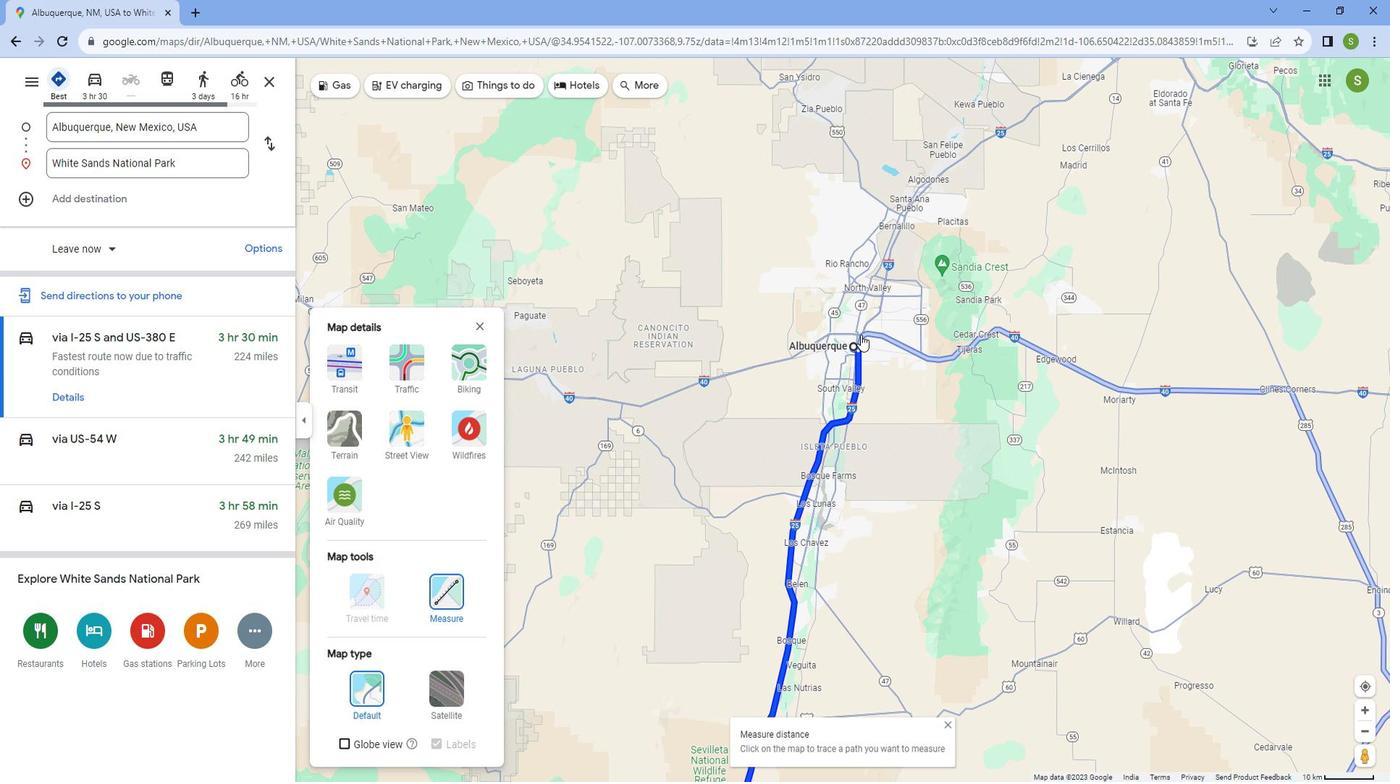 
Action: Mouse scrolled (640, 333) with delta (0, 0)
Screenshot: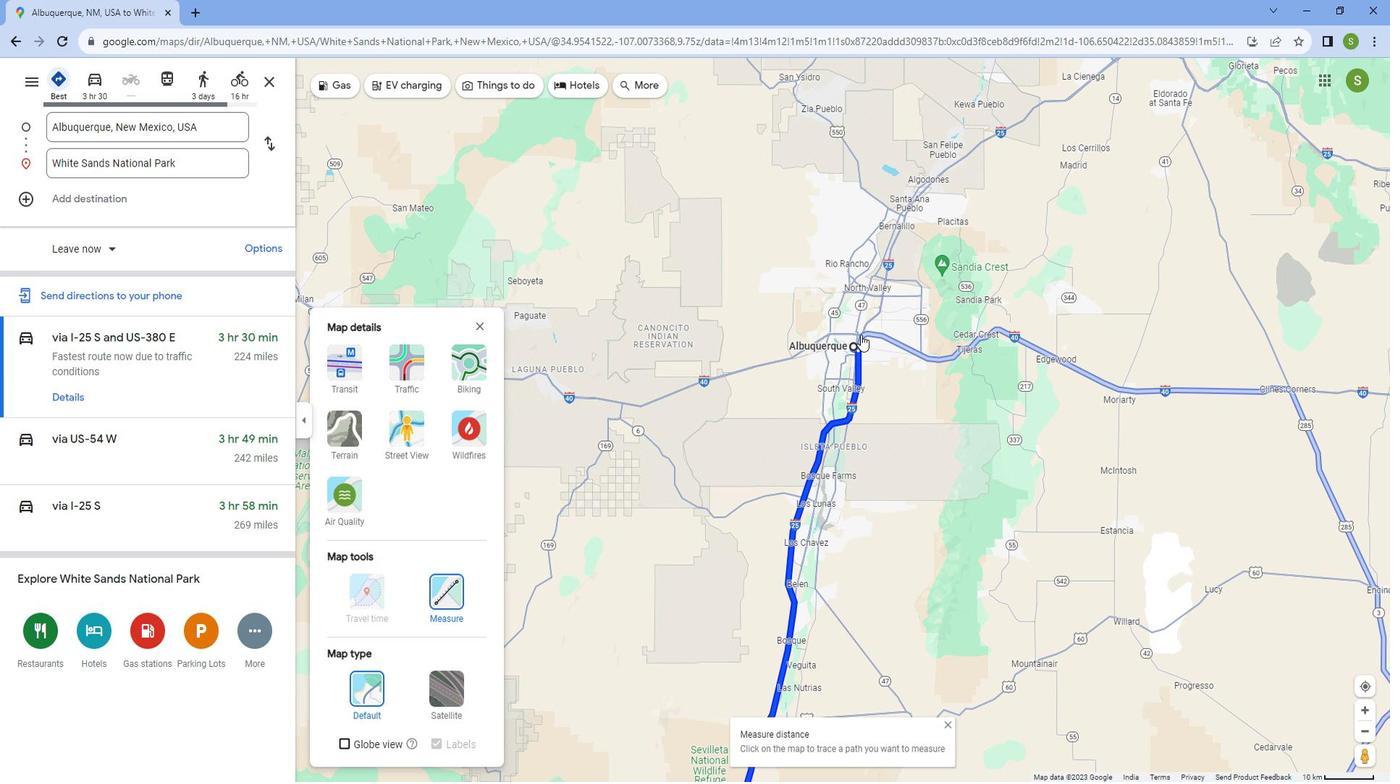 
Action: Mouse scrolled (640, 333) with delta (0, 0)
Screenshot: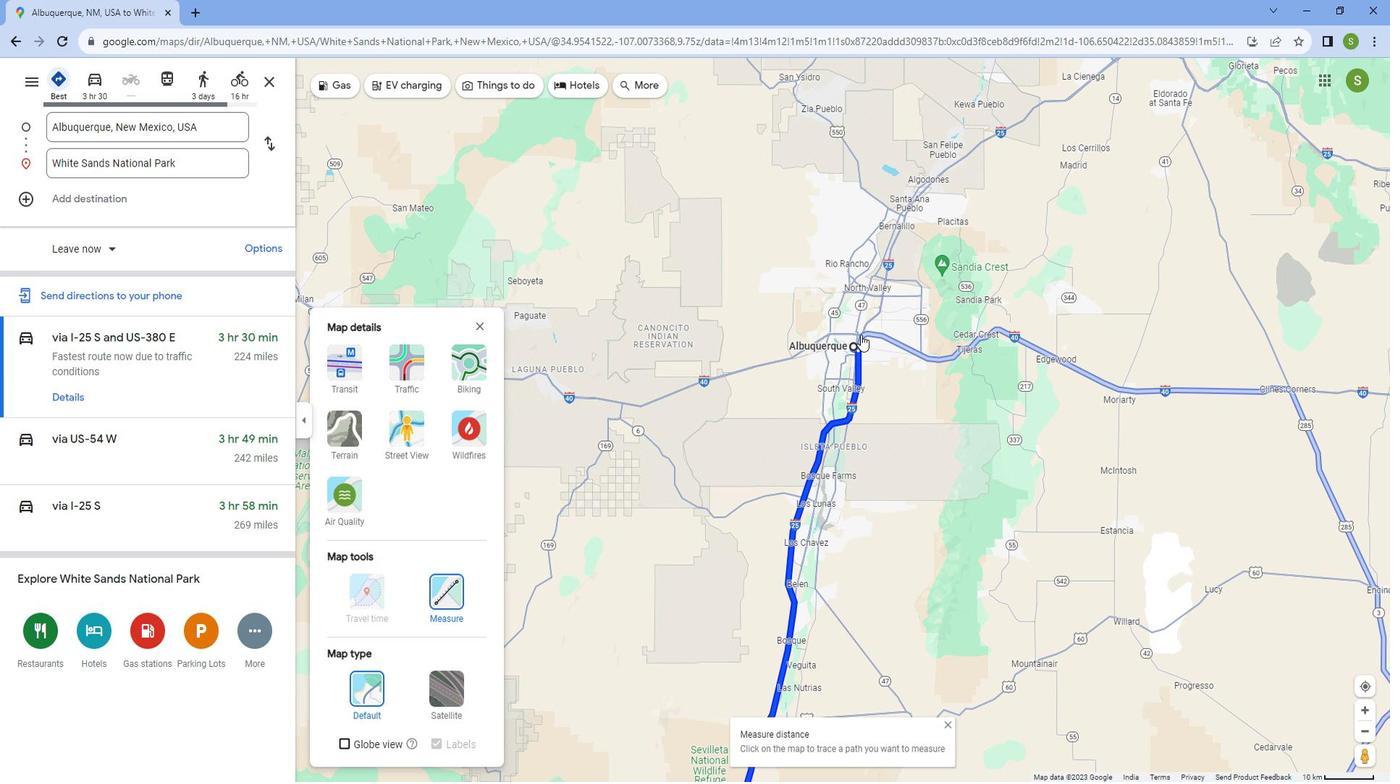 
Action: Mouse scrolled (640, 333) with delta (0, 0)
Screenshot: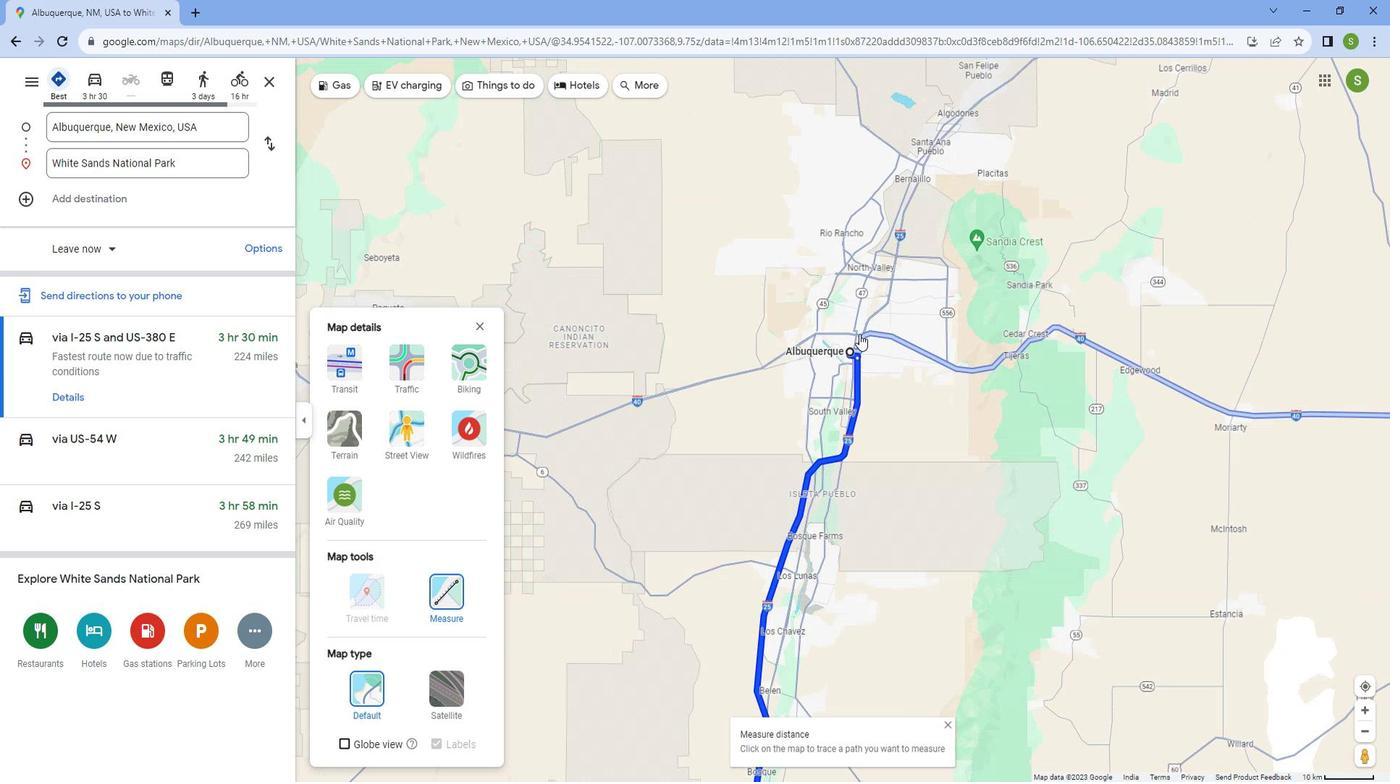 
Action: Mouse moved to (613, 346)
Screenshot: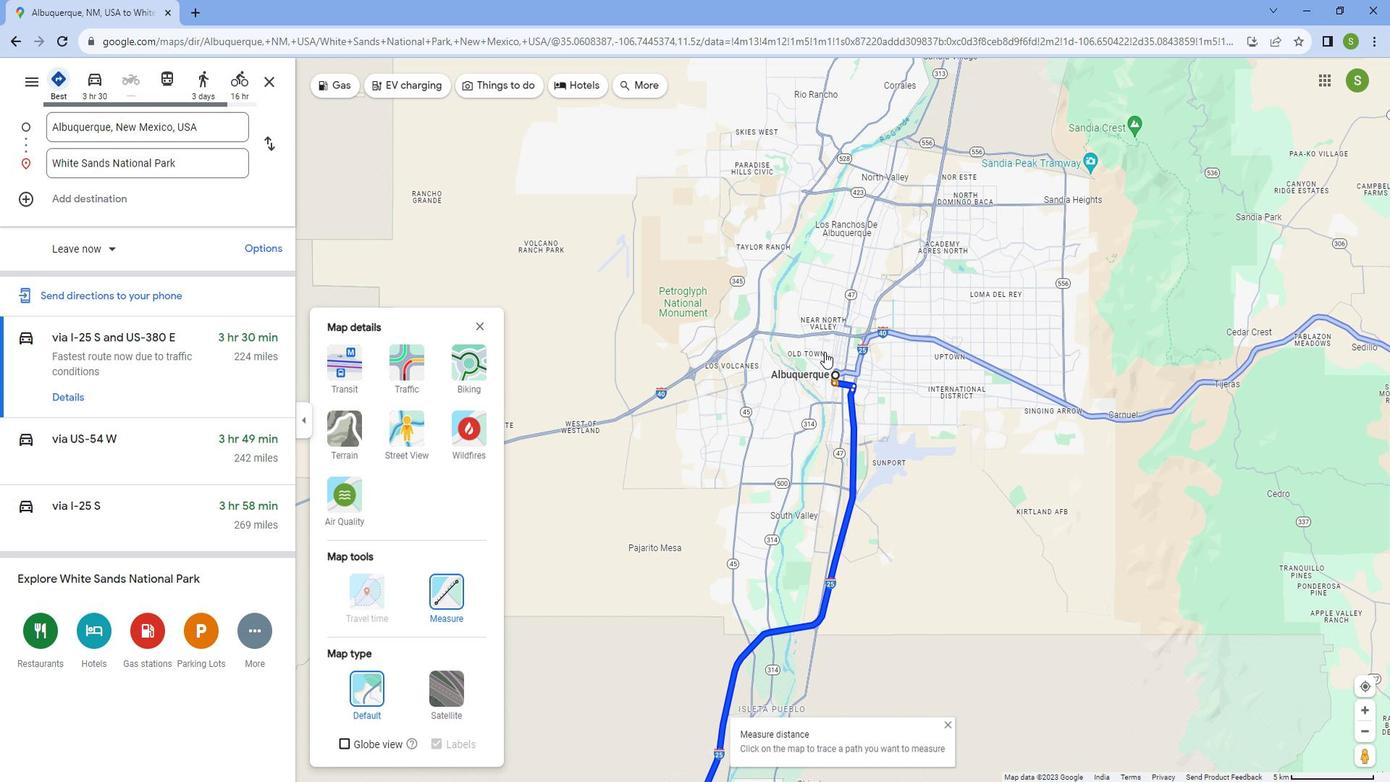 
Action: Mouse scrolled (613, 346) with delta (0, 0)
Screenshot: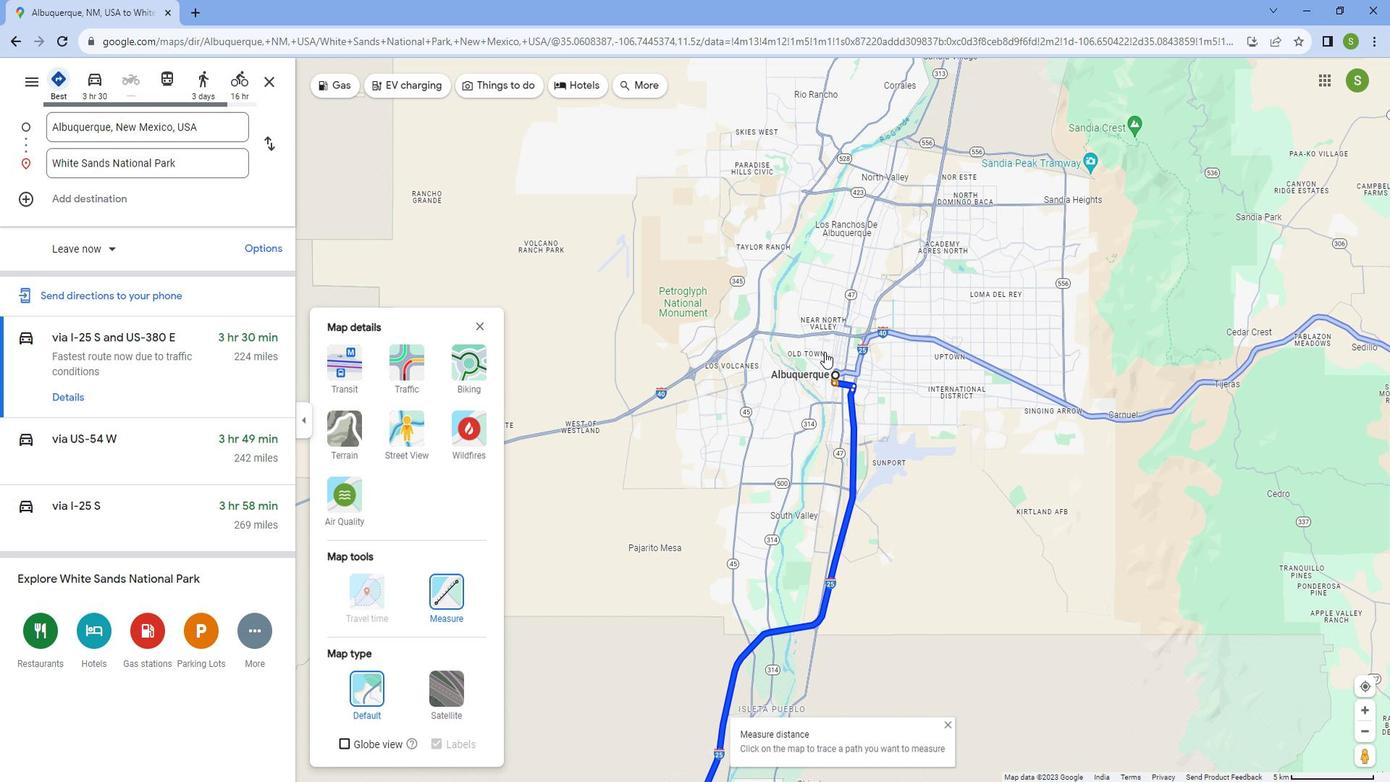 
Action: Mouse scrolled (613, 346) with delta (0, 0)
Screenshot: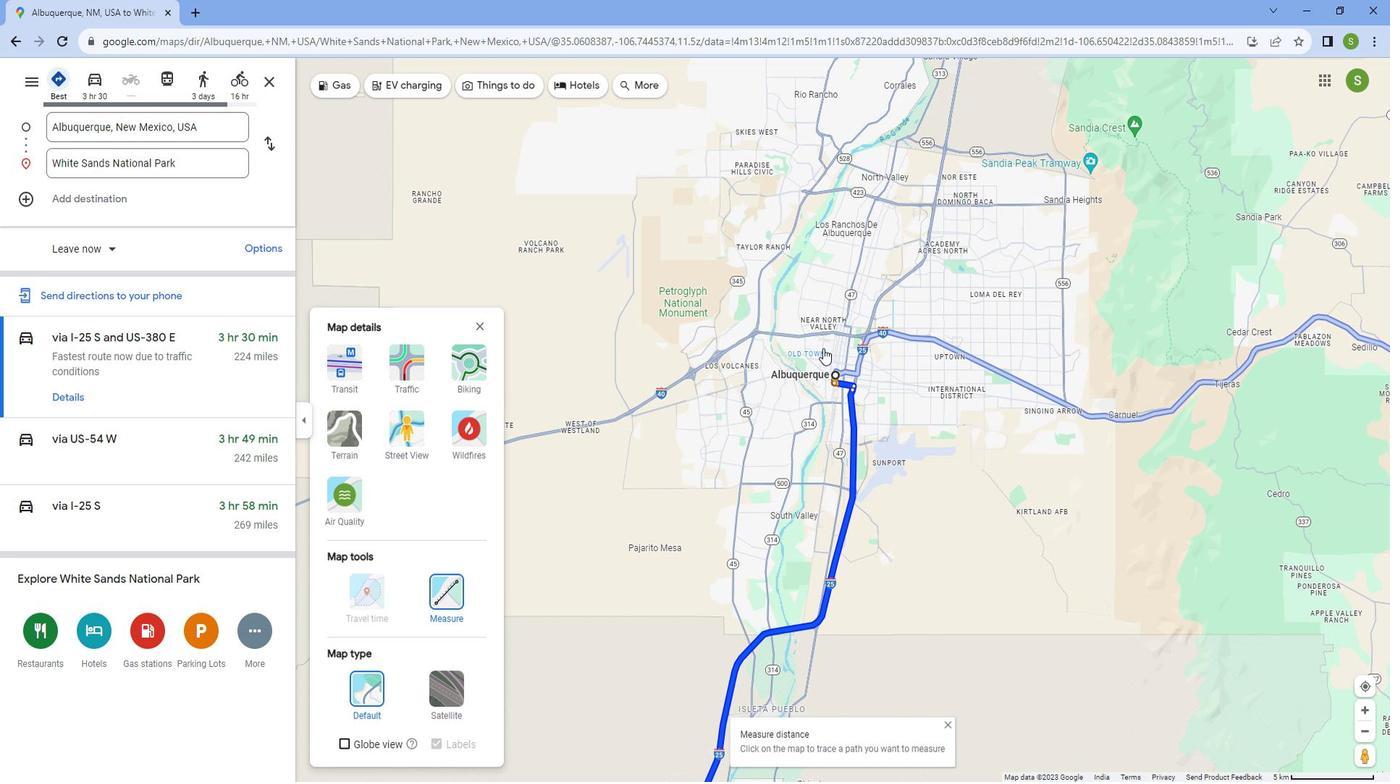 
Action: Mouse scrolled (613, 346) with delta (0, 0)
Screenshot: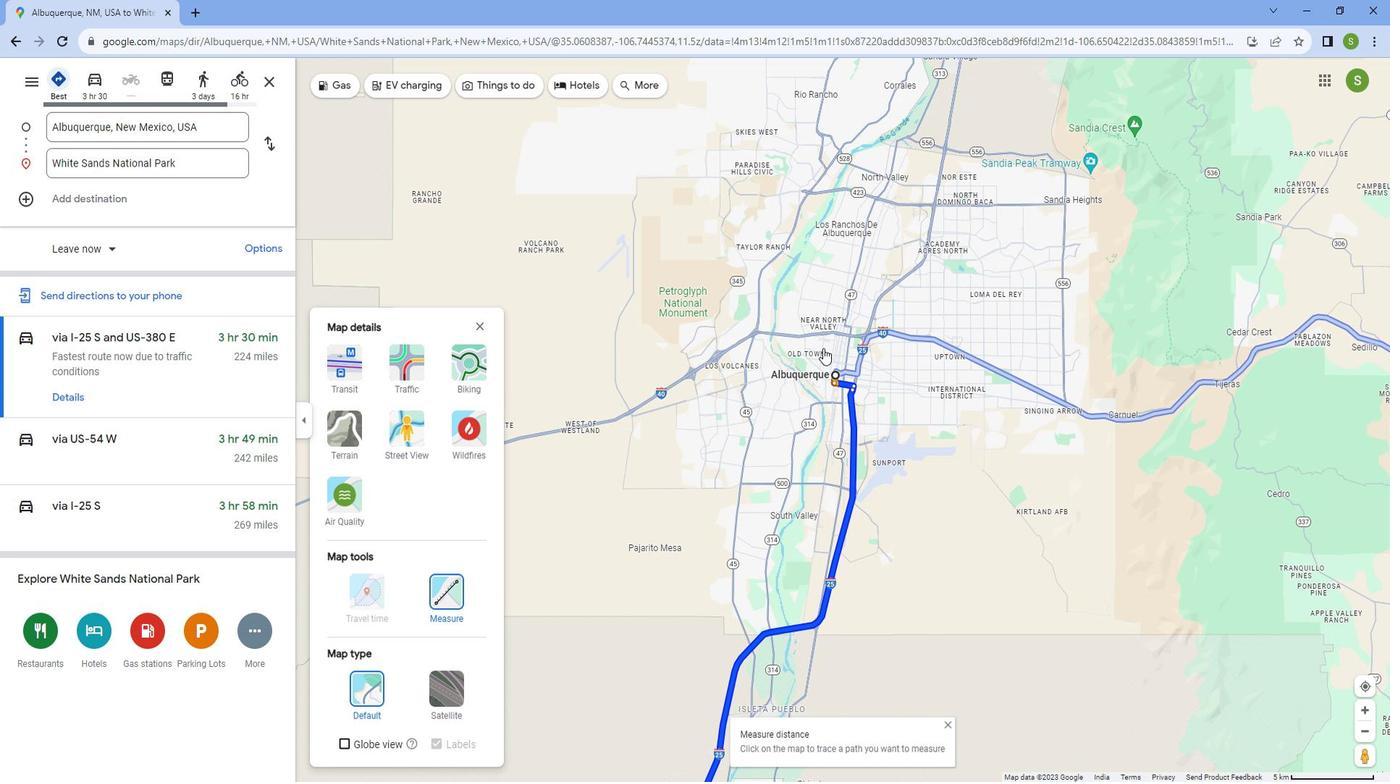 
Action: Mouse scrolled (613, 346) with delta (0, 0)
Screenshot: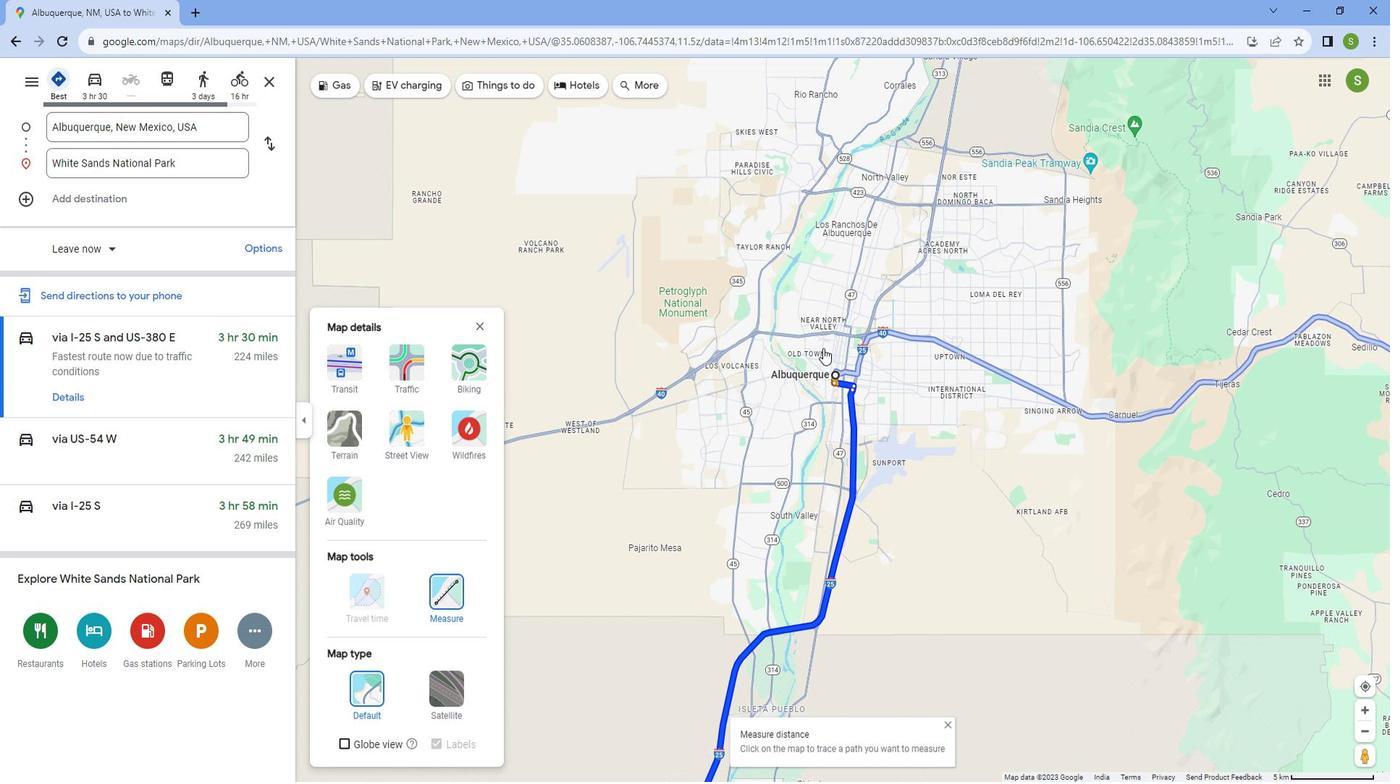 
Action: Mouse scrolled (613, 346) with delta (0, 0)
Screenshot: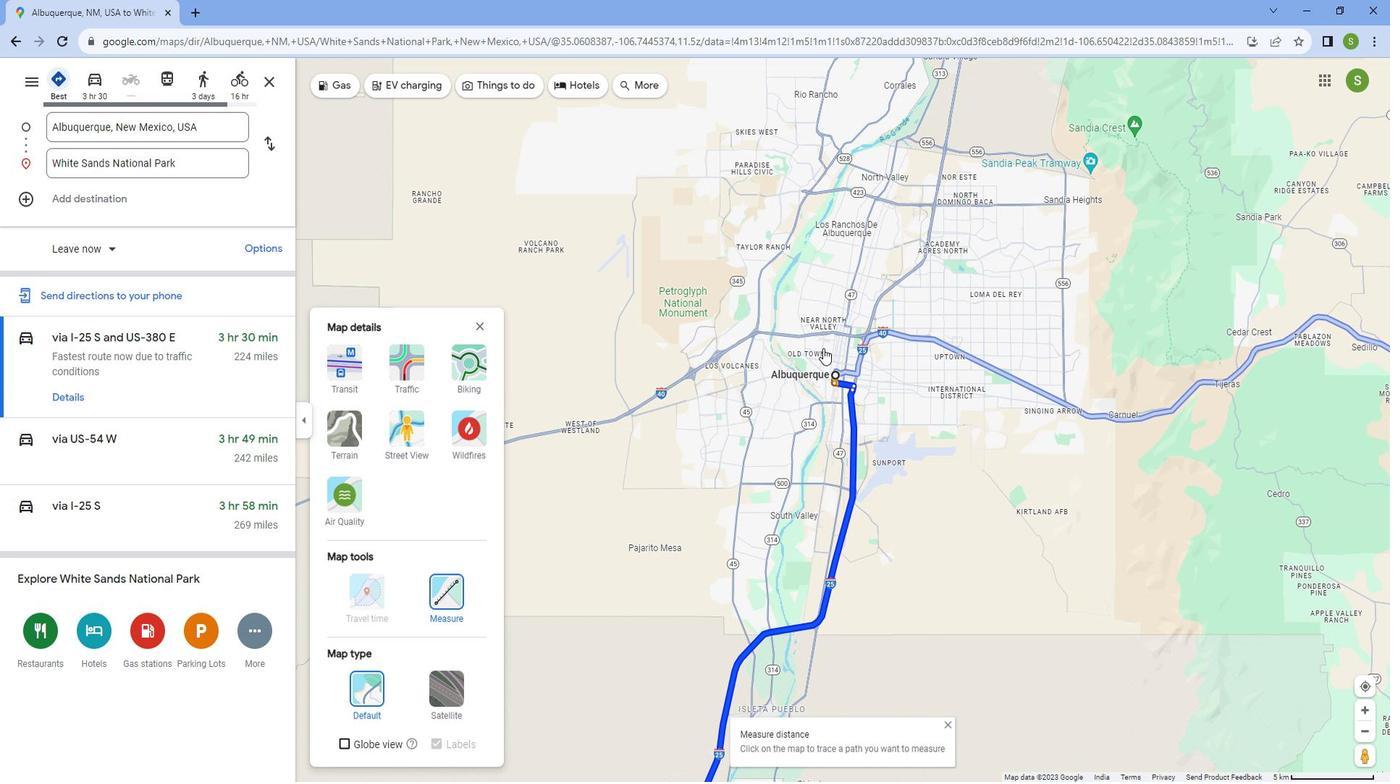 
Action: Mouse scrolled (613, 346) with delta (0, 0)
Screenshot: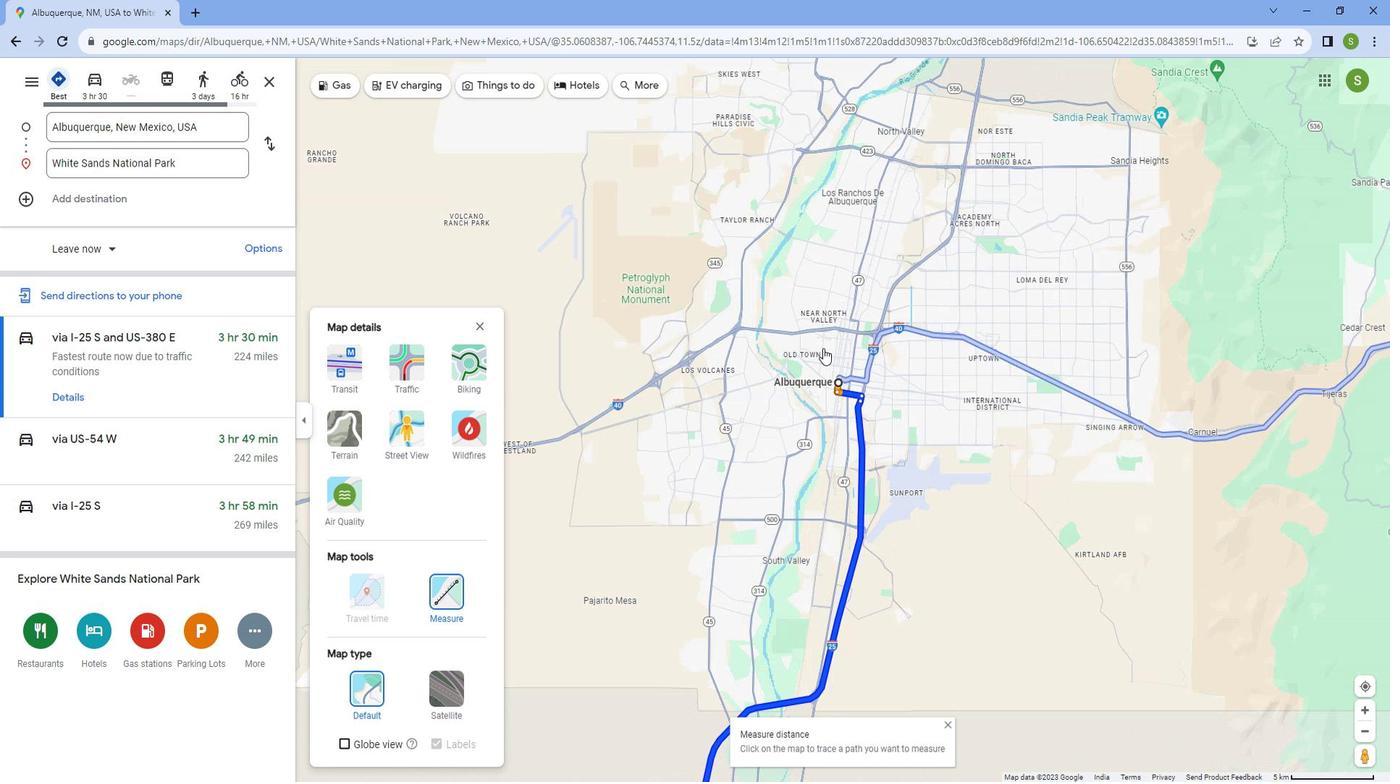 
Action: Mouse scrolled (613, 346) with delta (0, 0)
Screenshot: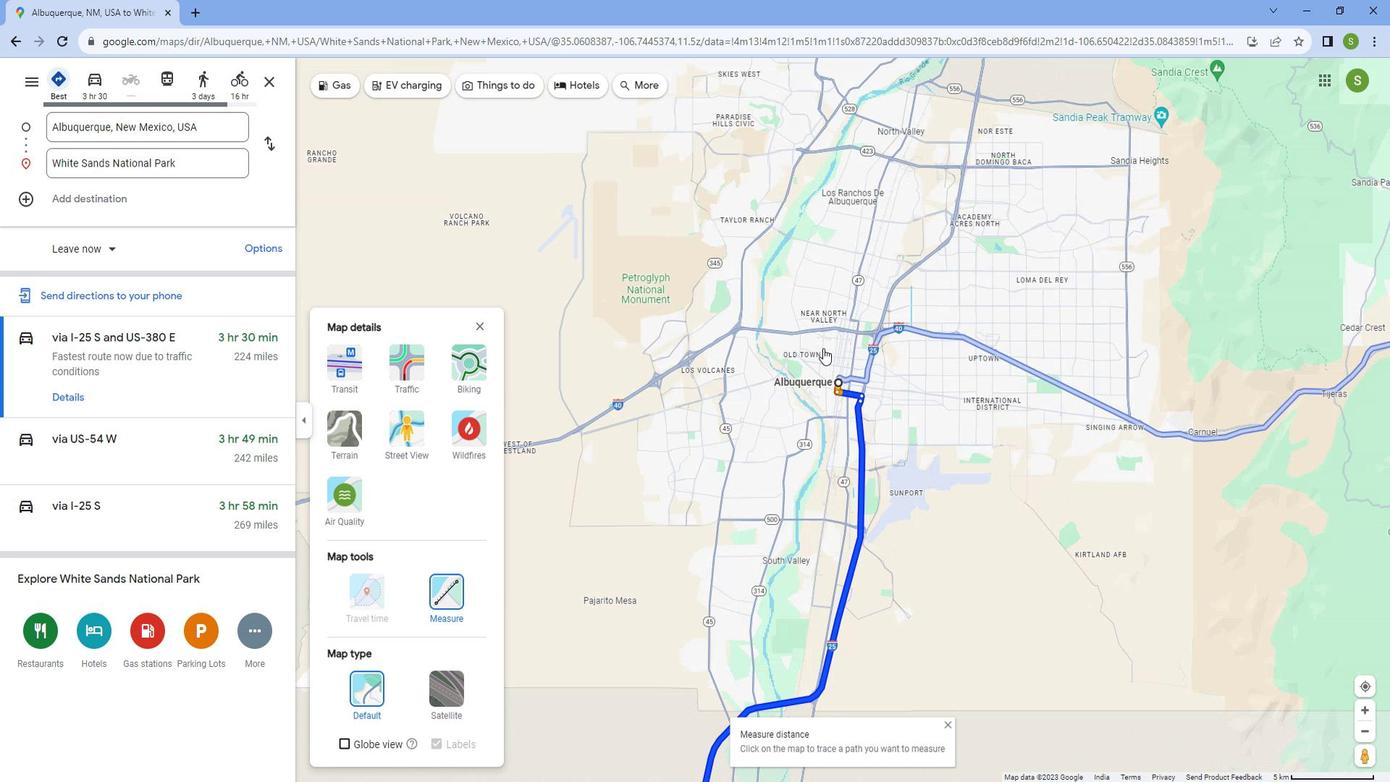 
Action: Mouse moved to (638, 421)
Screenshot: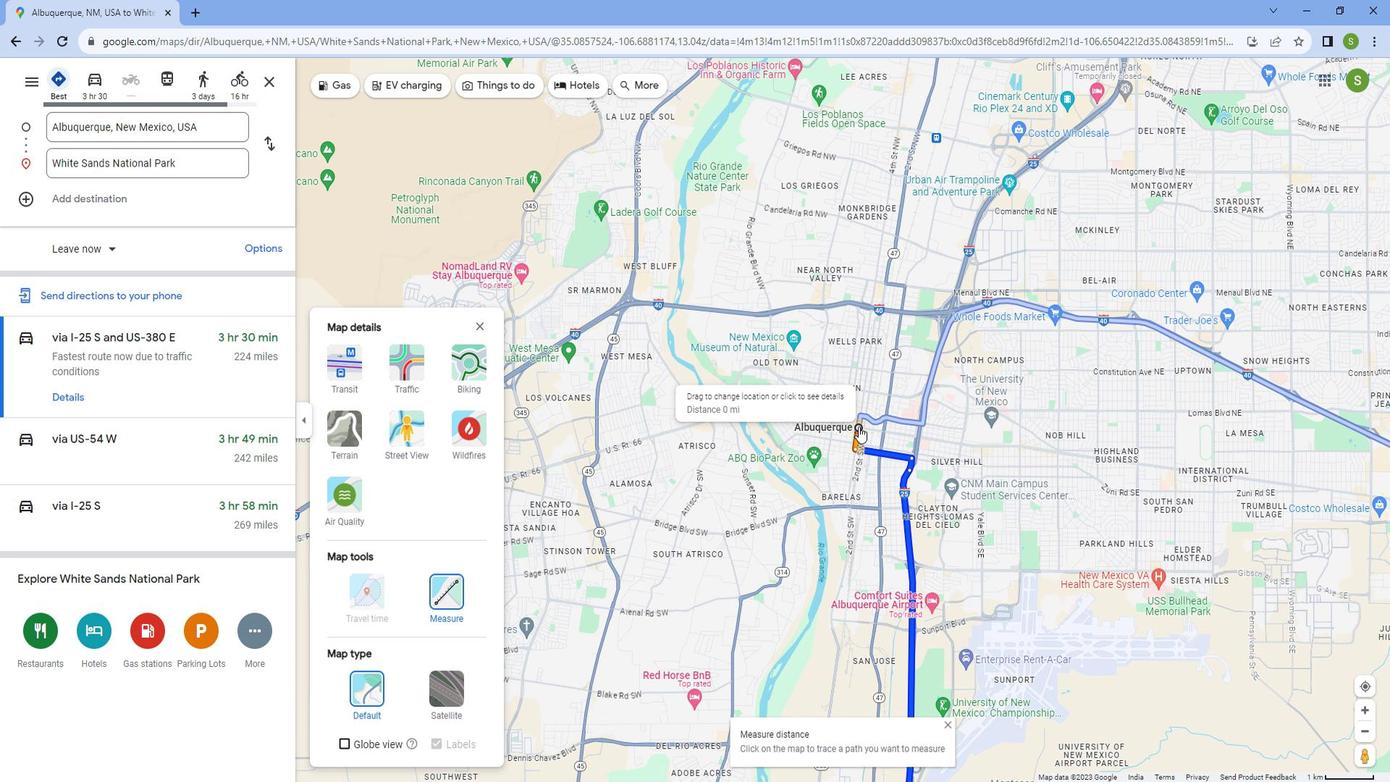 
Action: Mouse pressed left at (638, 421)
Screenshot: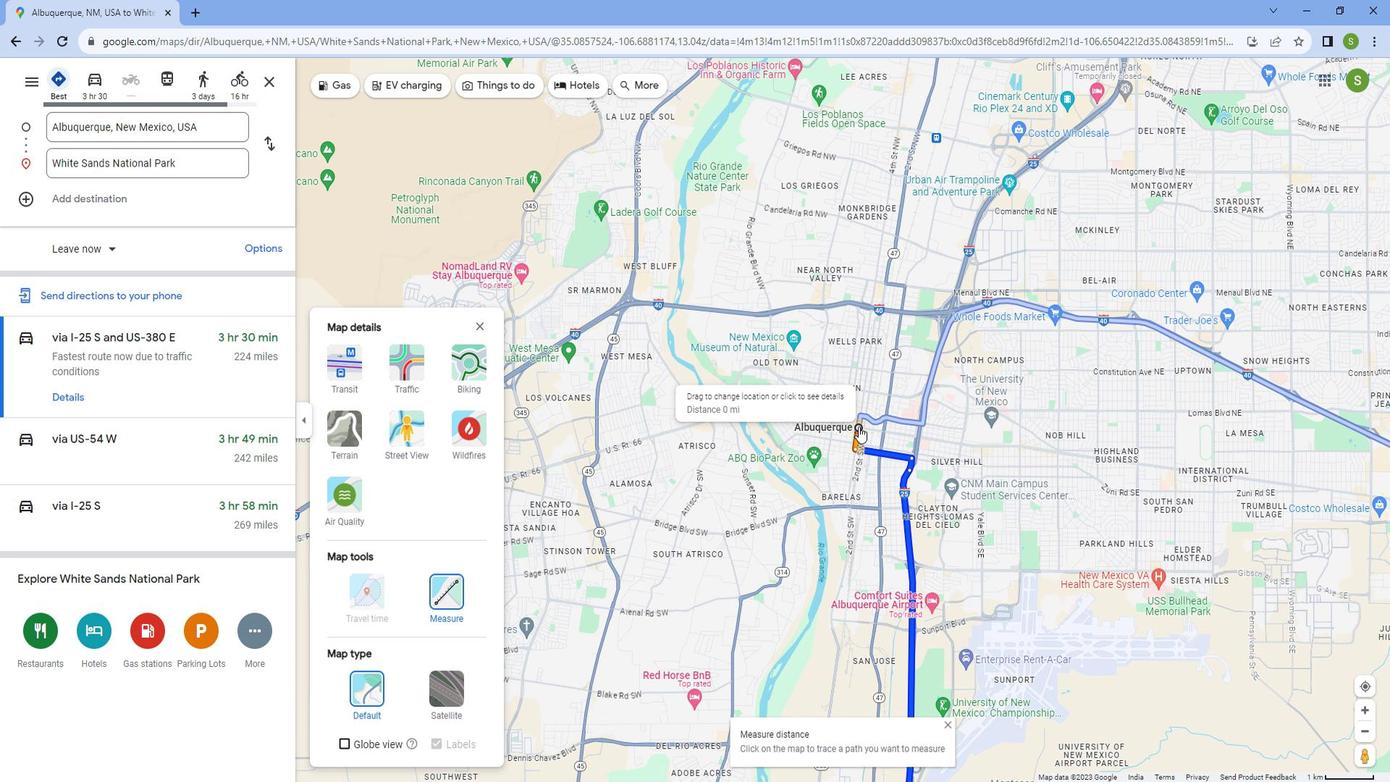 
Action: Mouse moved to (580, 383)
Screenshot: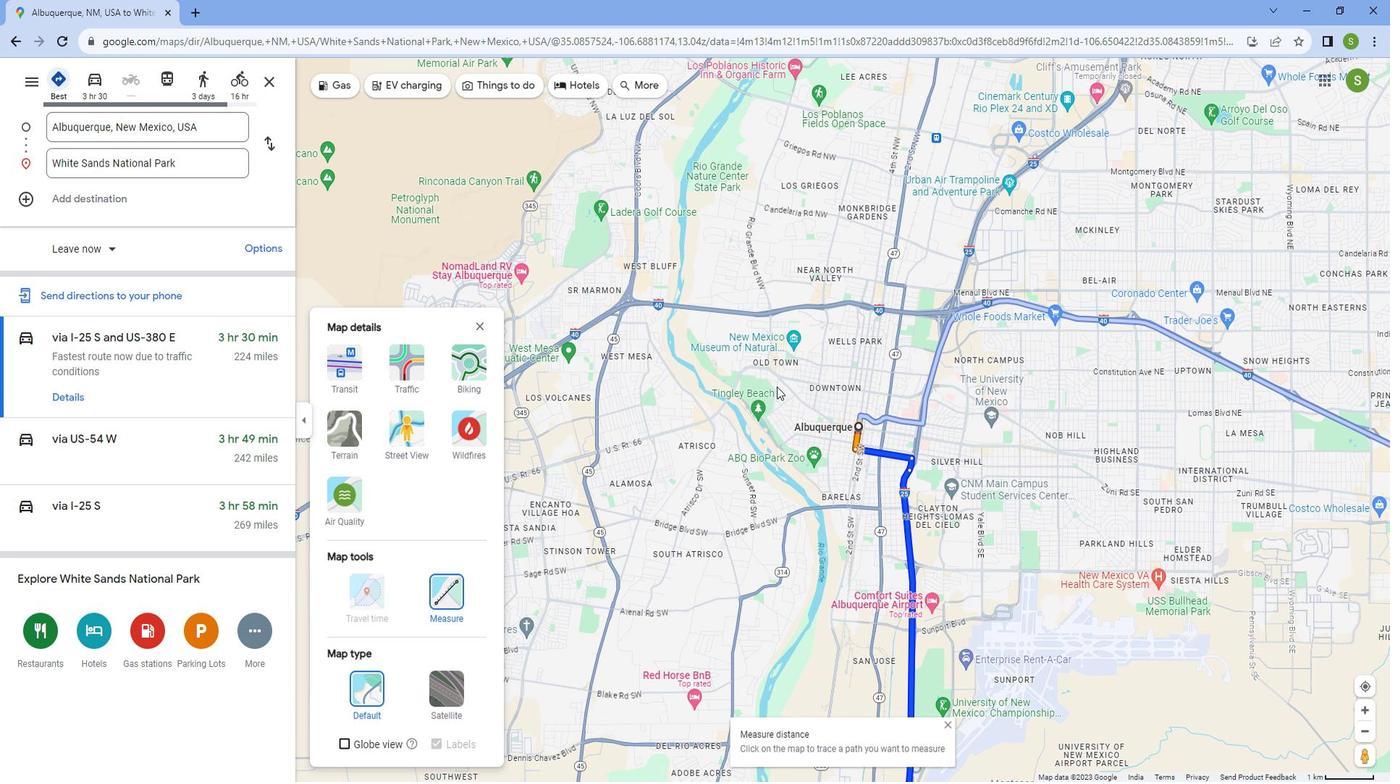 
Action: Mouse scrolled (580, 382) with delta (0, 0)
Screenshot: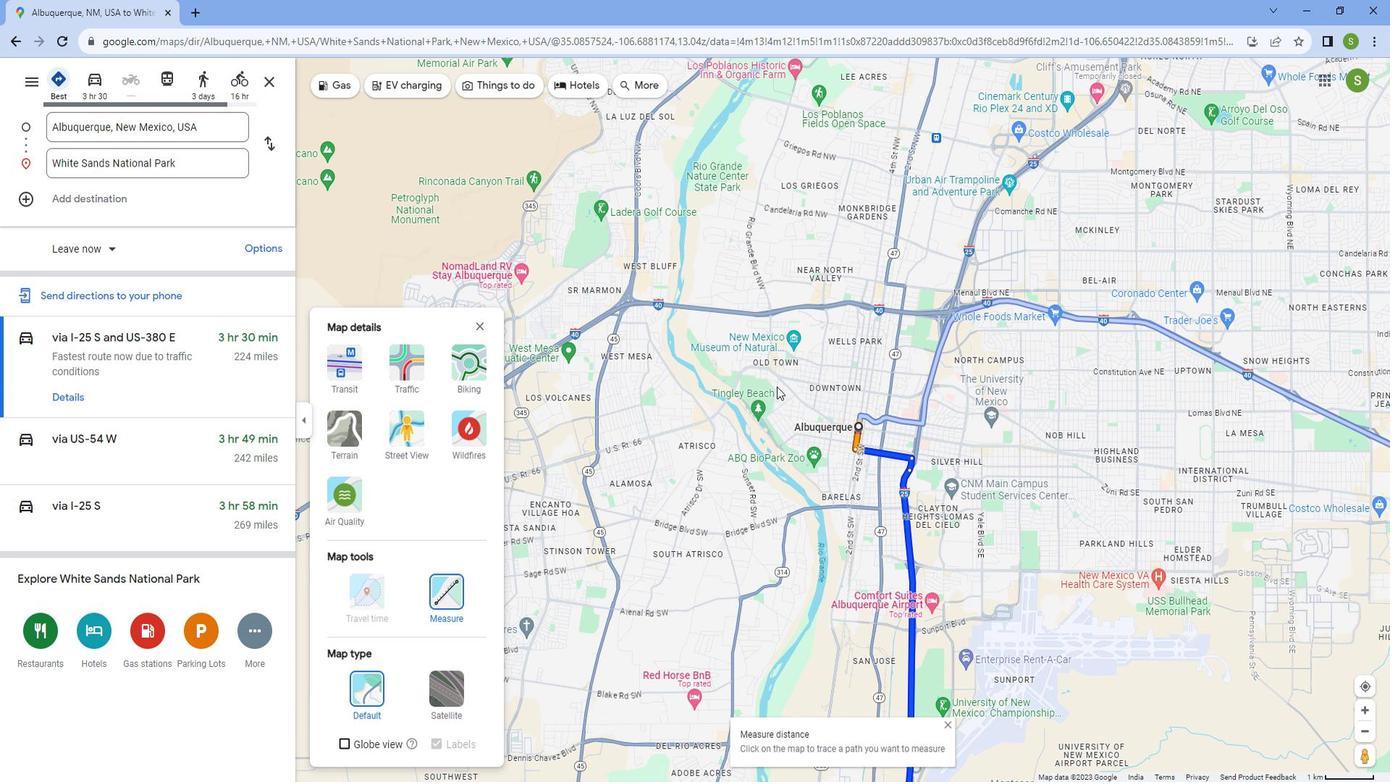 
Action: Mouse scrolled (580, 382) with delta (0, 0)
Screenshot: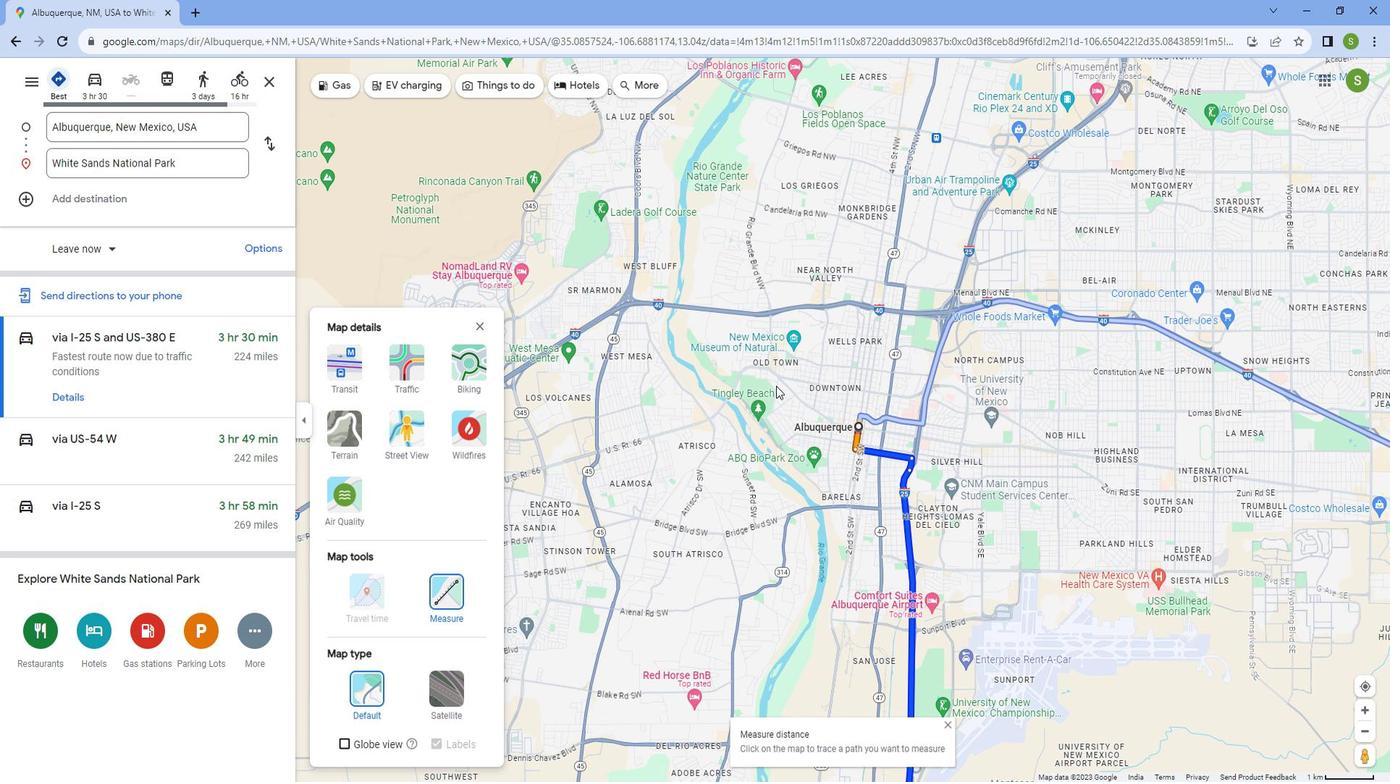 
Action: Mouse moved to (580, 382)
Screenshot: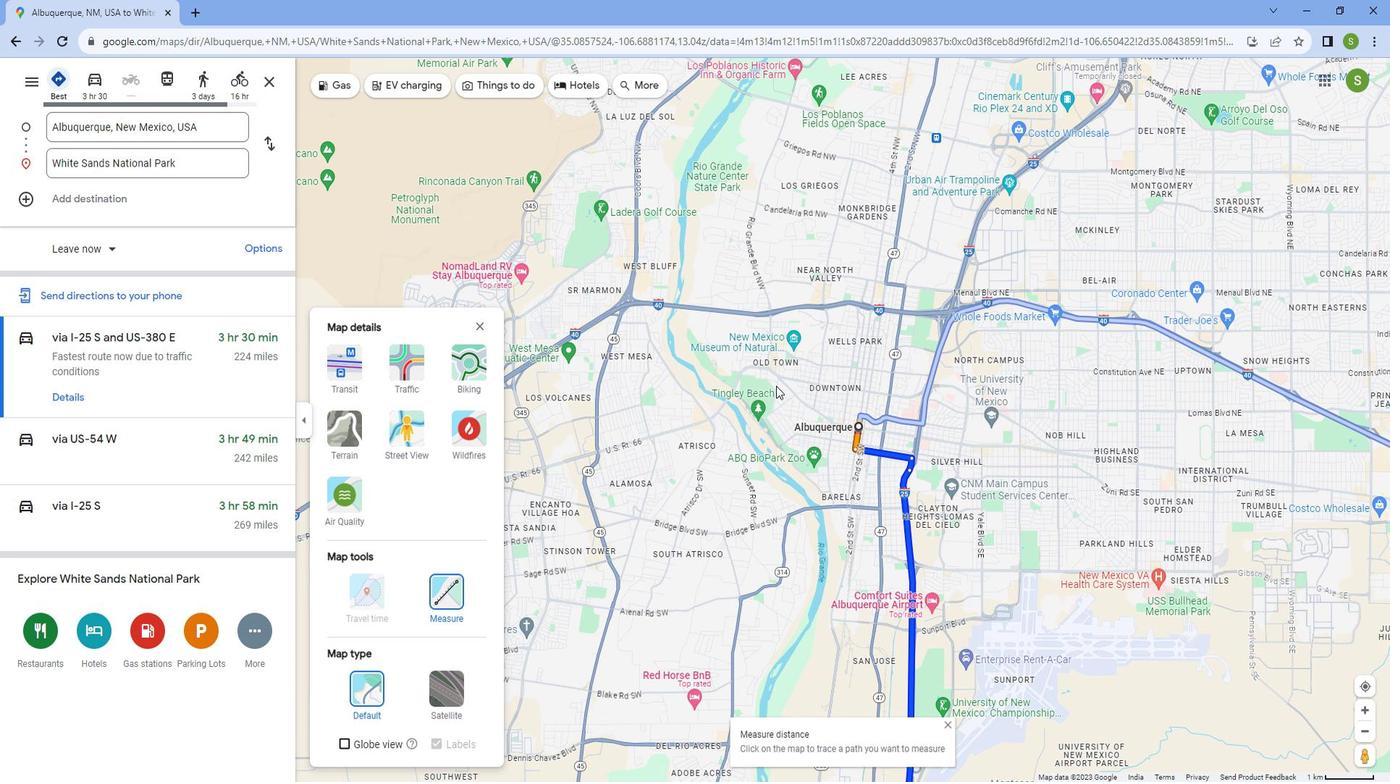 
Action: Mouse scrolled (580, 381) with delta (0, 0)
Screenshot: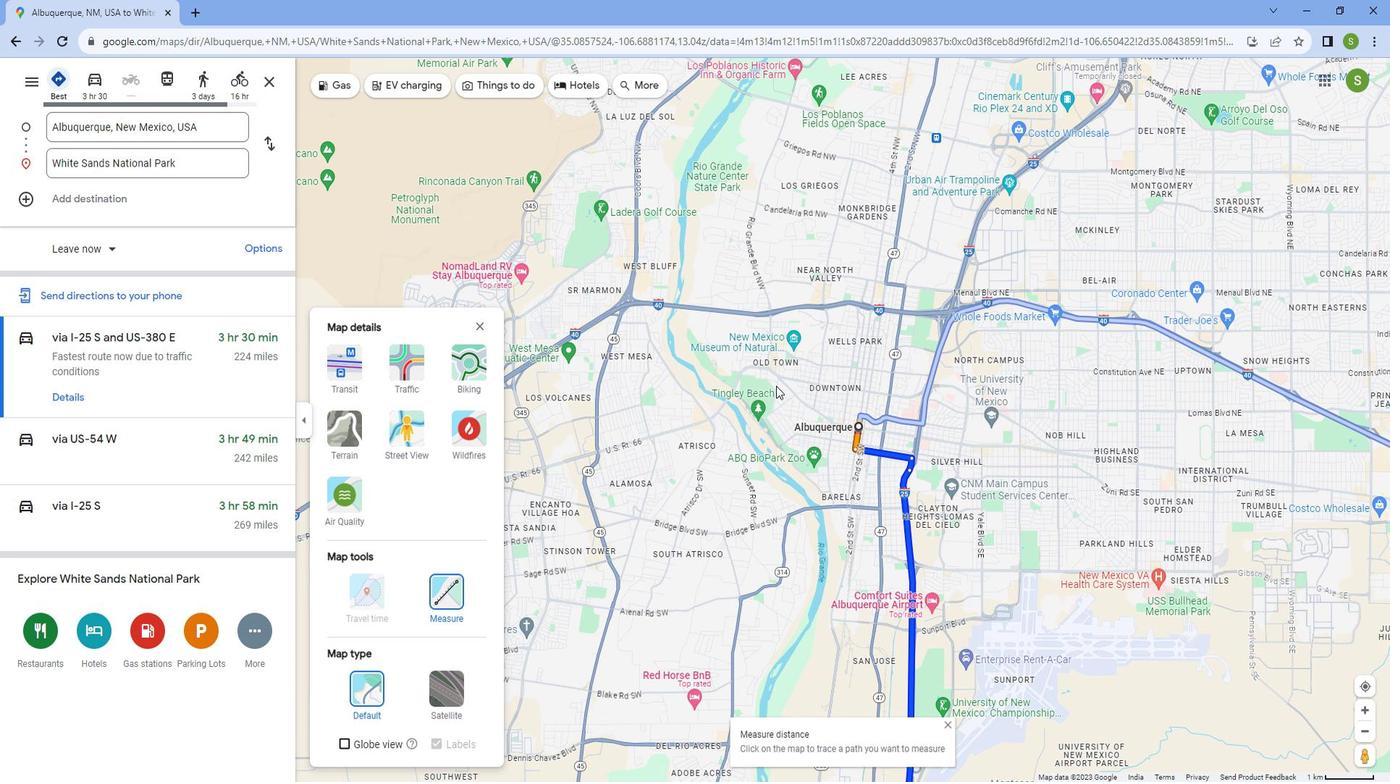 
Action: Mouse moved to (579, 381)
Screenshot: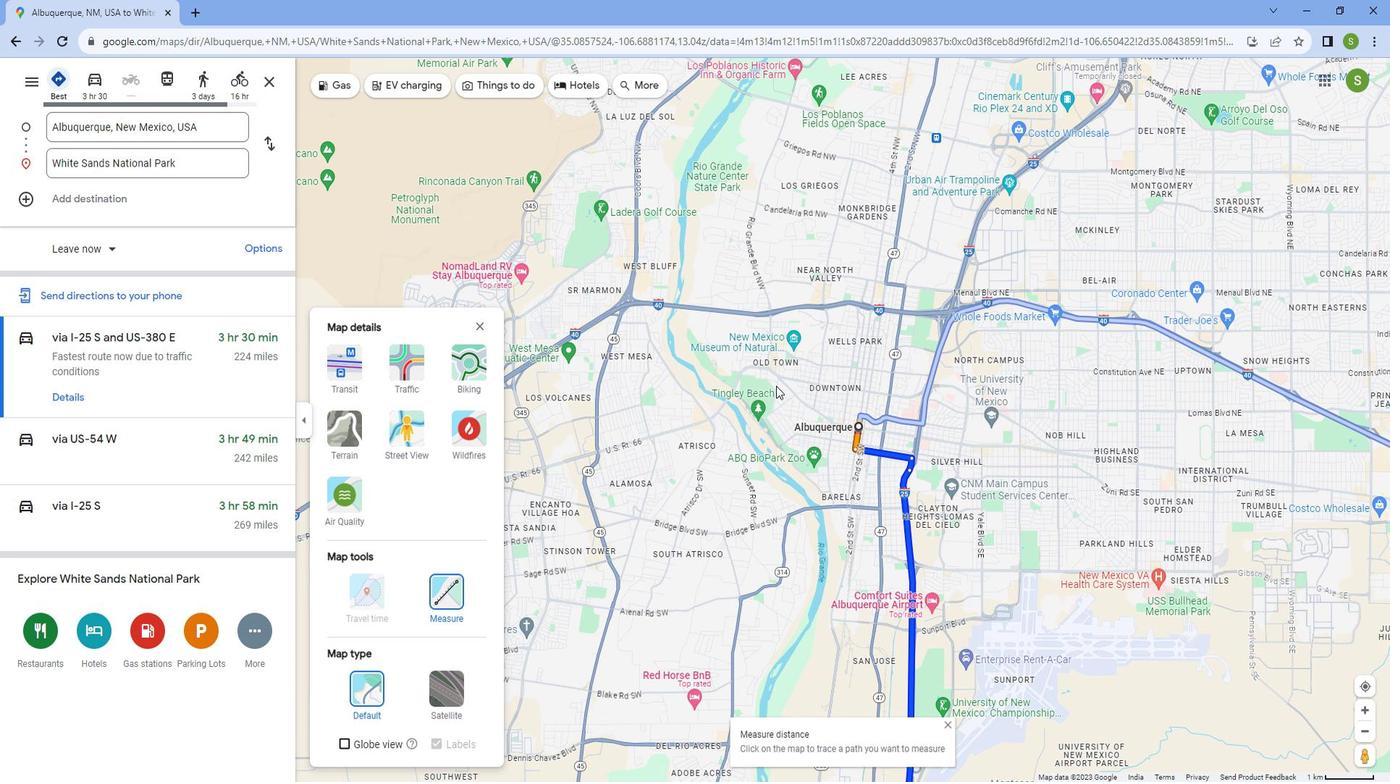 
Action: Mouse scrolled (579, 380) with delta (0, 0)
Screenshot: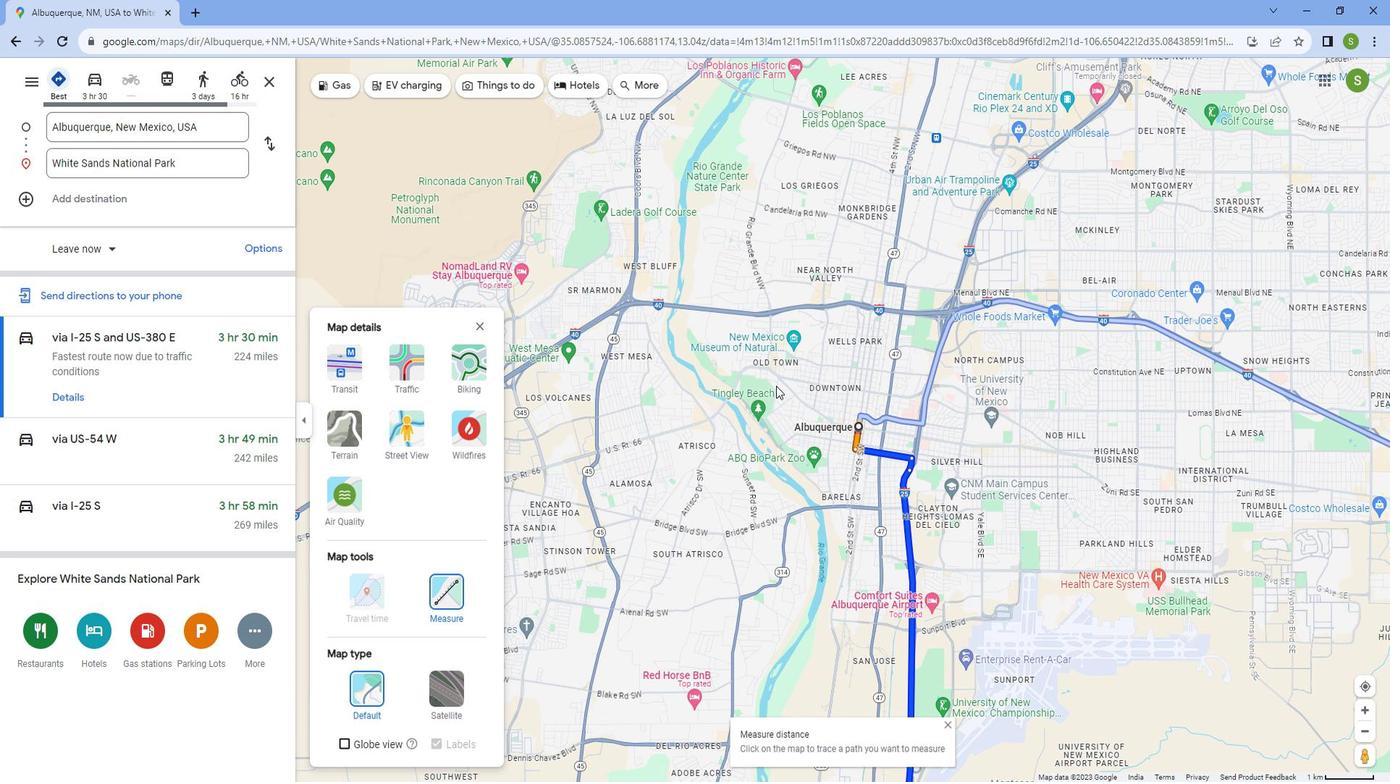 
Action: Mouse moved to (578, 381)
Screenshot: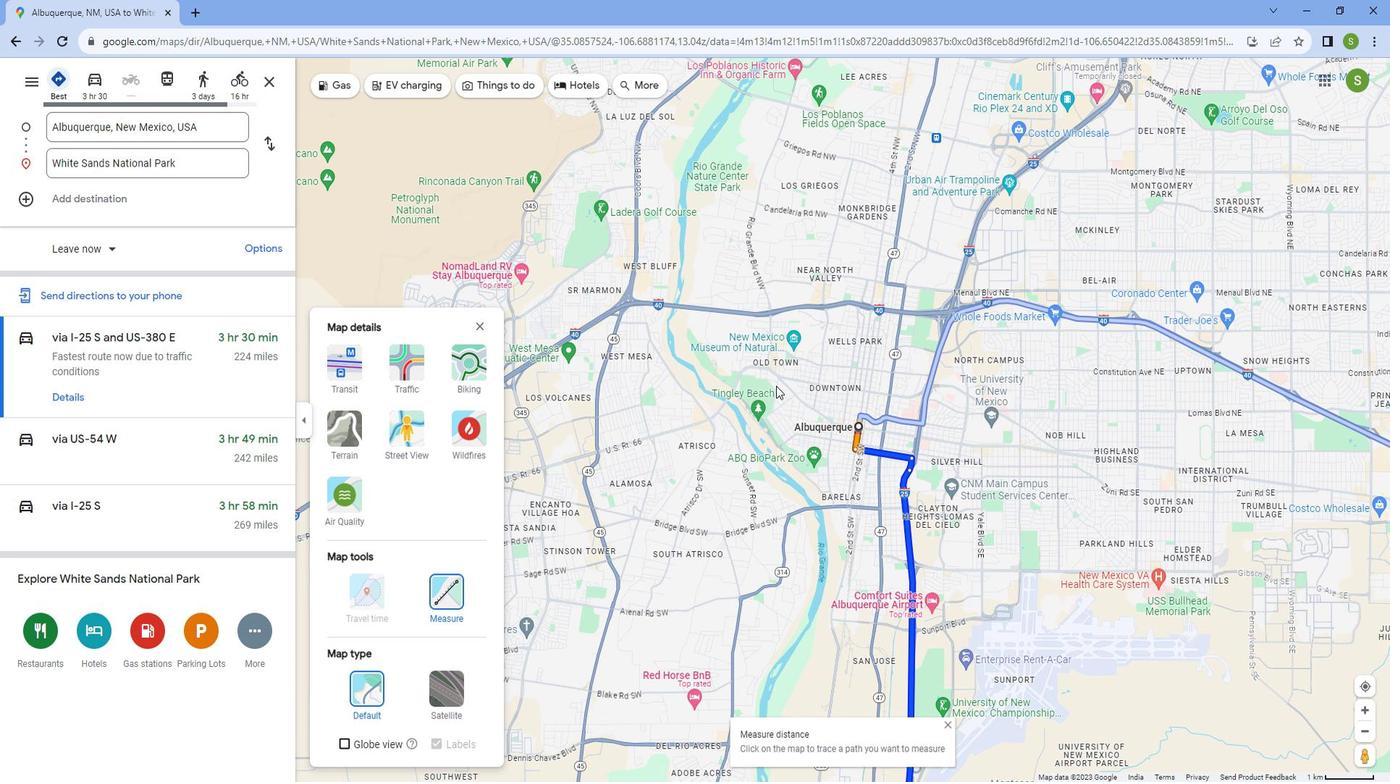 
Action: Mouse scrolled (578, 380) with delta (0, 0)
Screenshot: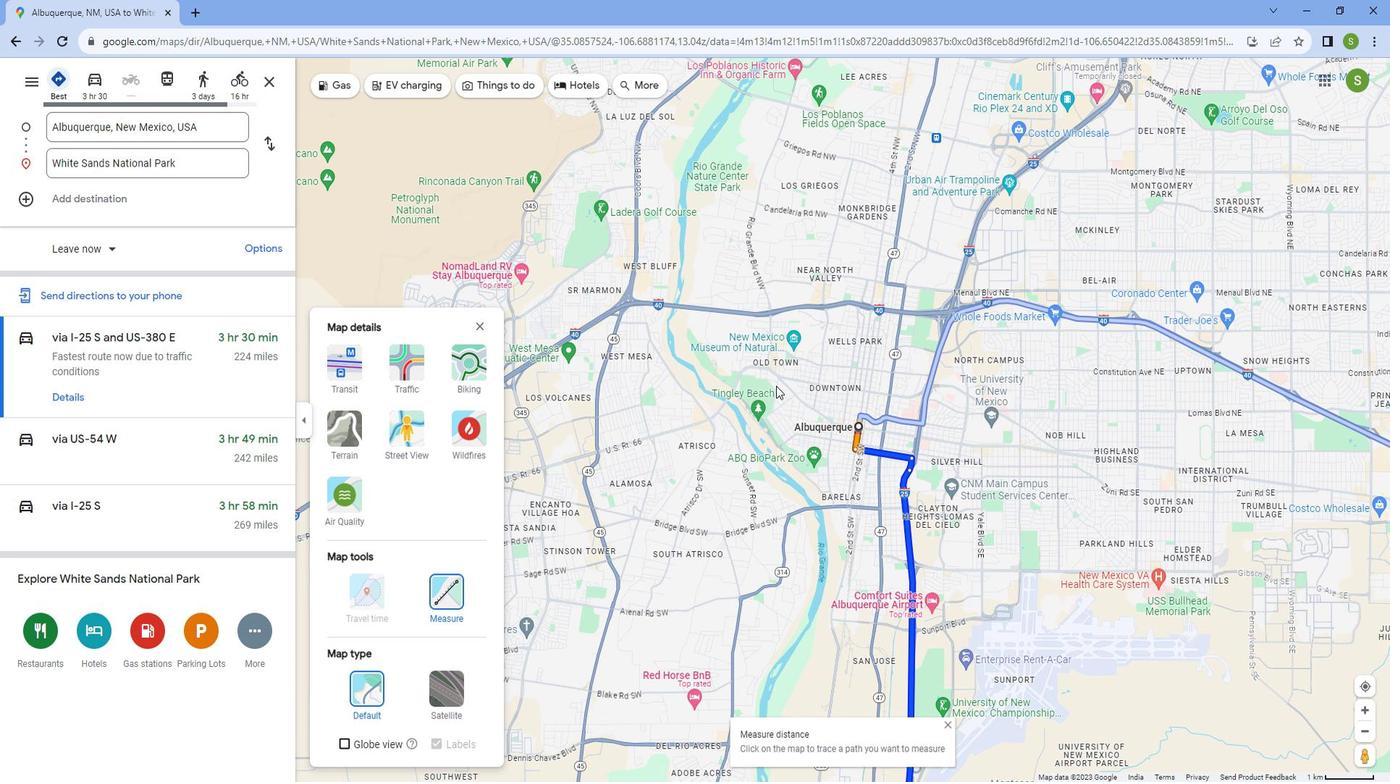 
Action: Mouse moved to (578, 380)
Screenshot: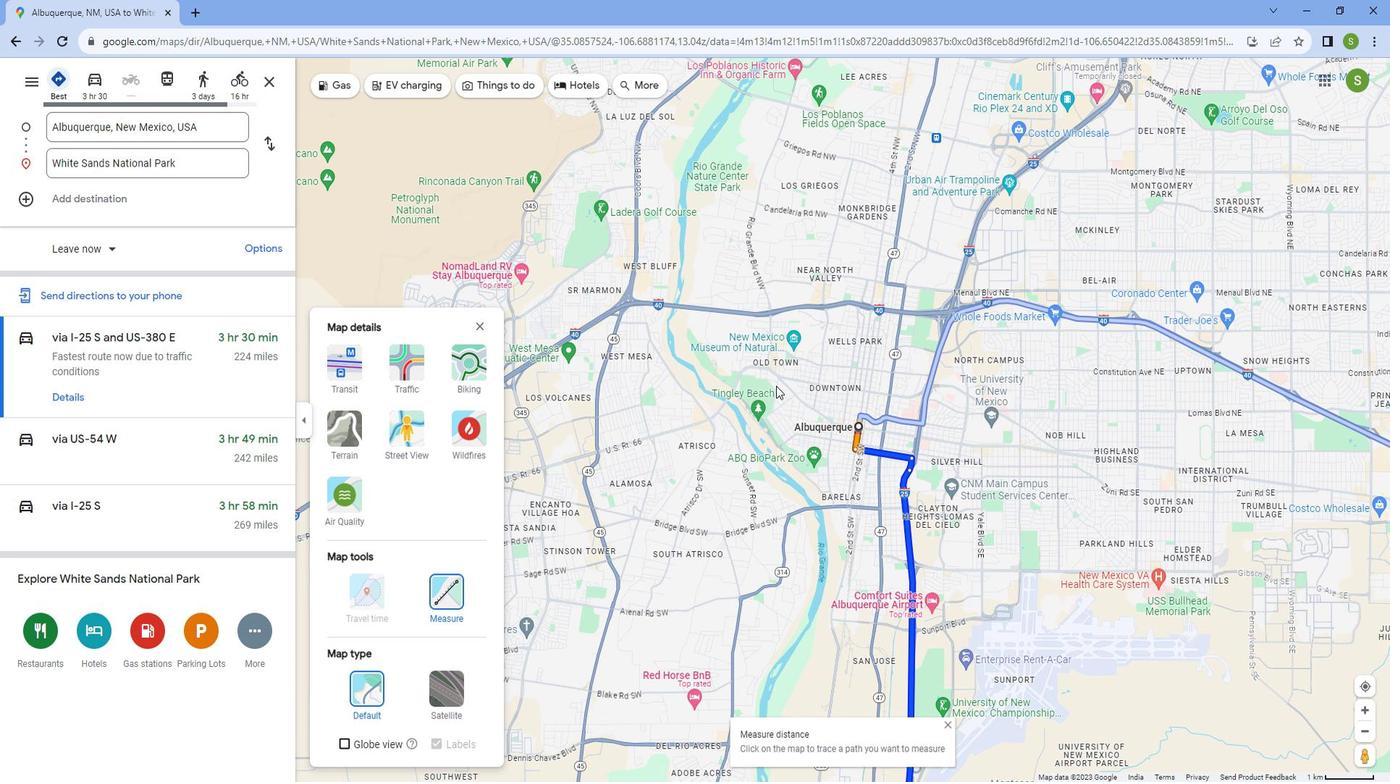 
Action: Mouse scrolled (578, 379) with delta (0, 0)
Screenshot: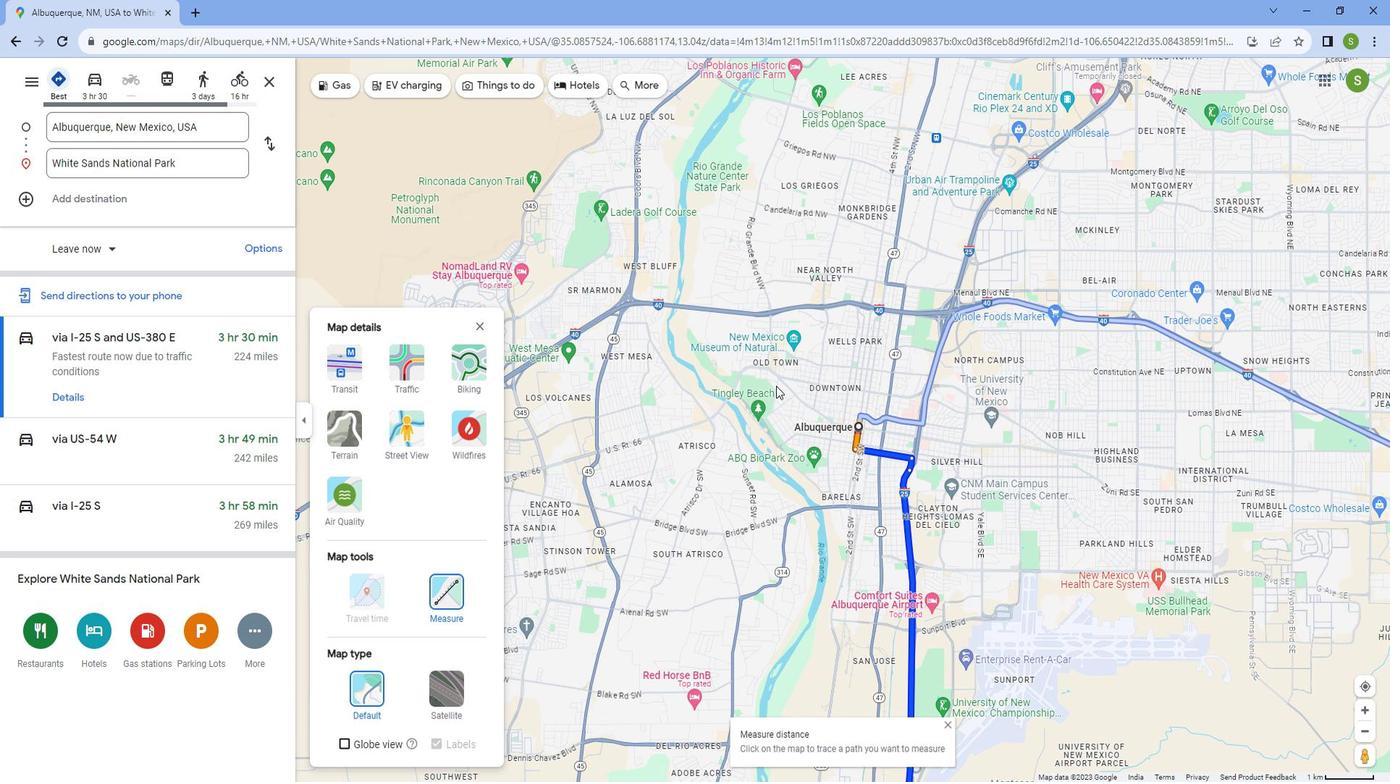 
Action: Mouse scrolled (578, 379) with delta (0, 0)
Screenshot: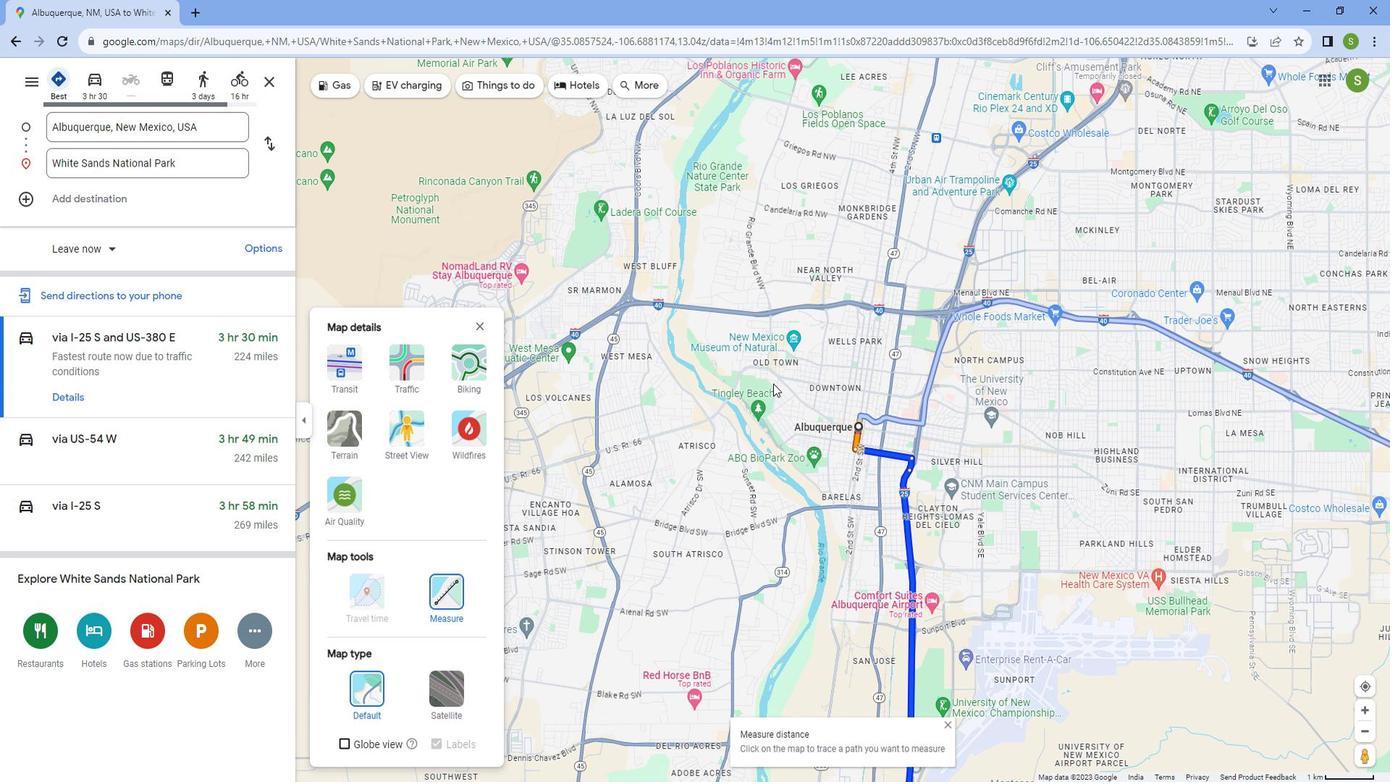 
Action: Mouse moved to (577, 375)
Screenshot: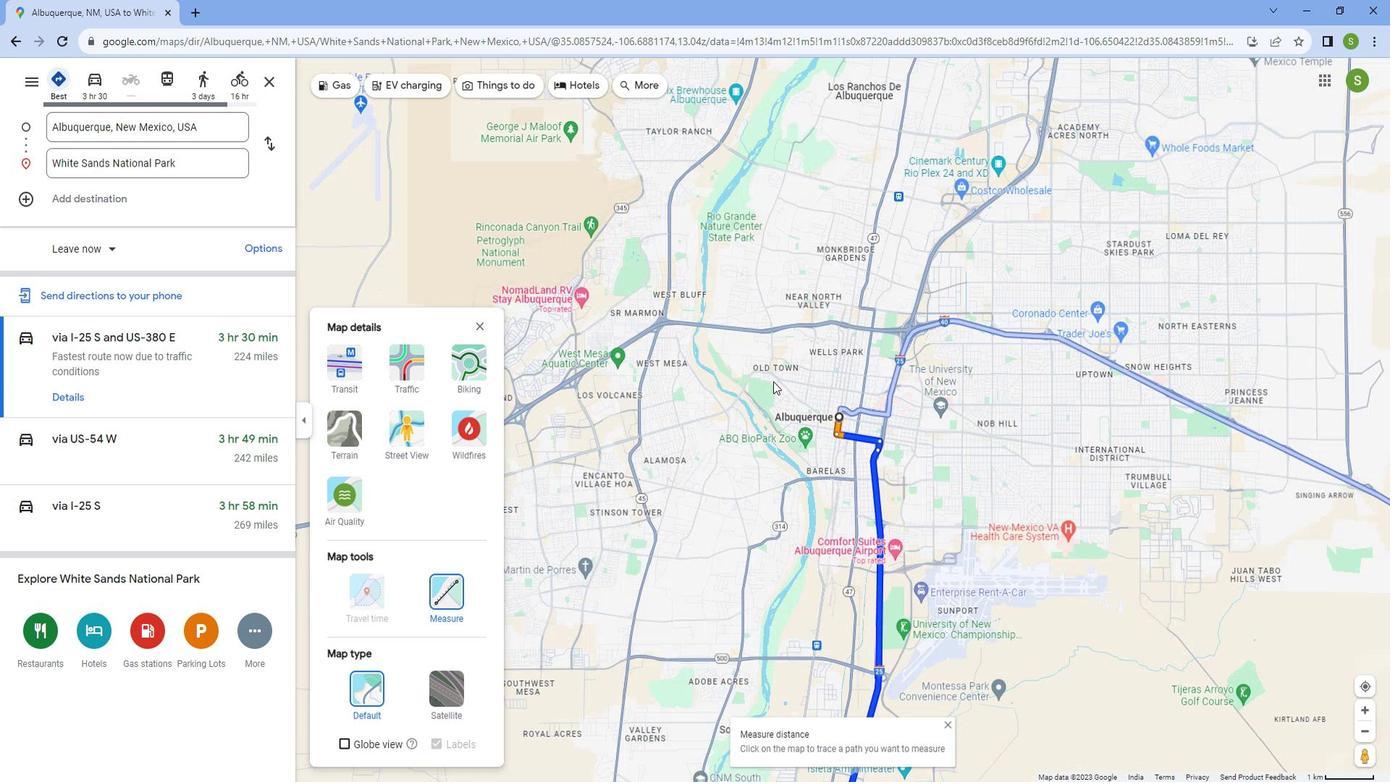 
Action: Mouse scrolled (577, 374) with delta (0, 0)
Screenshot: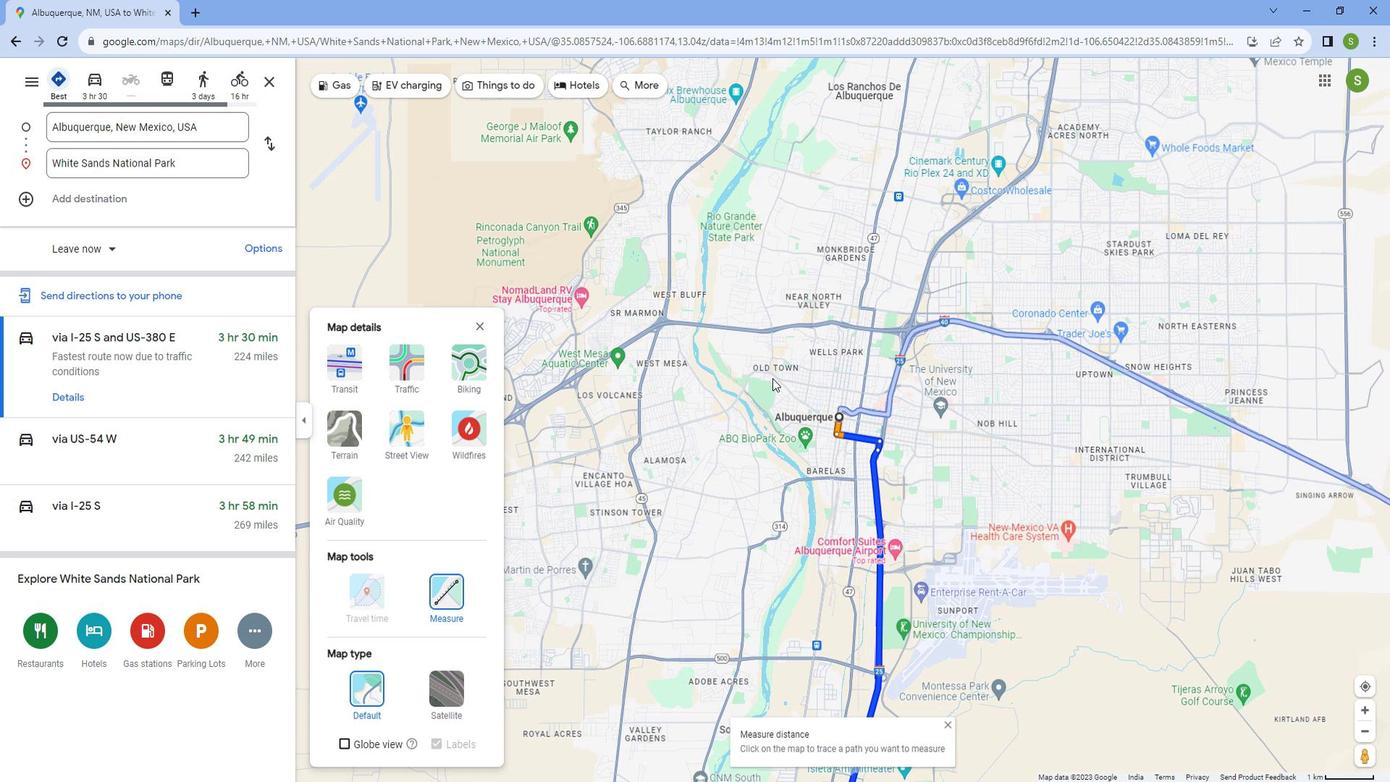 
Action: Mouse scrolled (577, 374) with delta (0, 0)
Screenshot: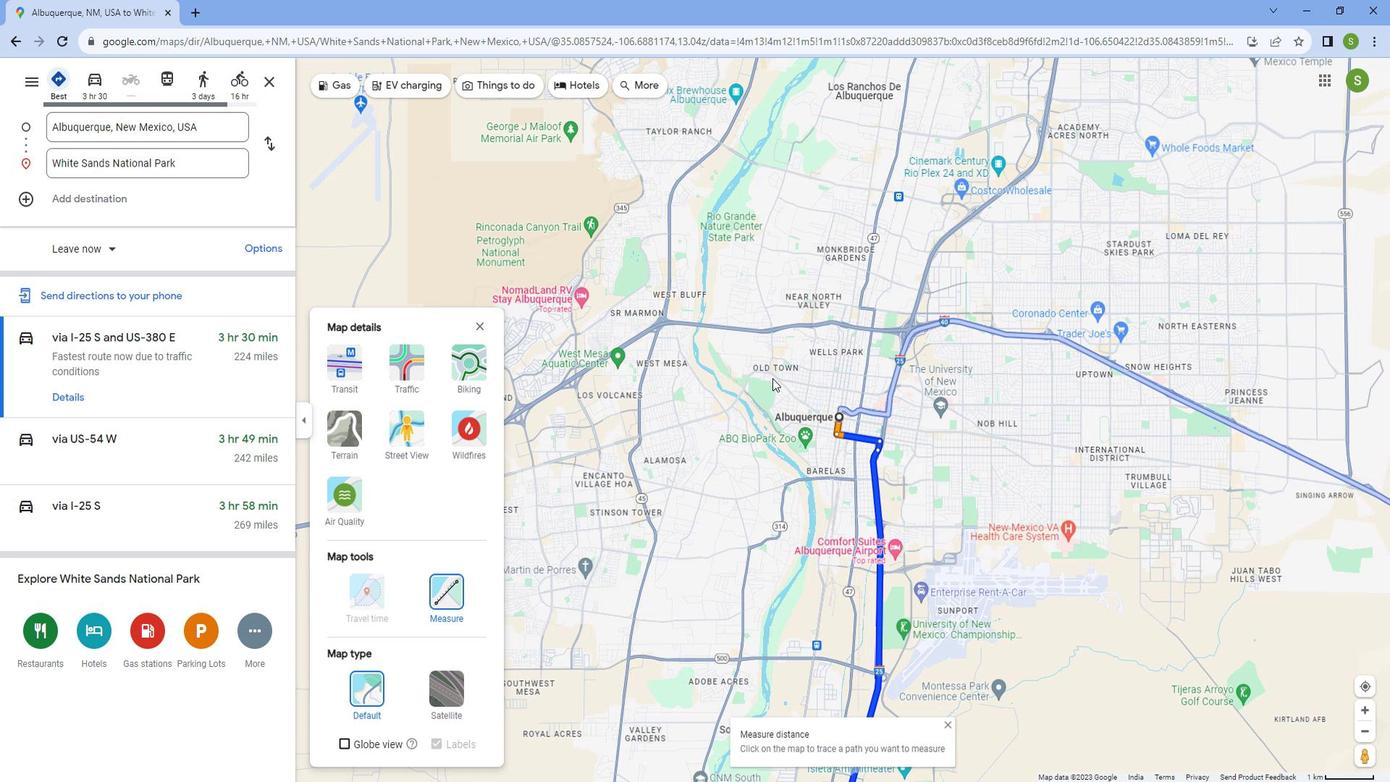 
Action: Mouse scrolled (577, 374) with delta (0, 0)
Screenshot: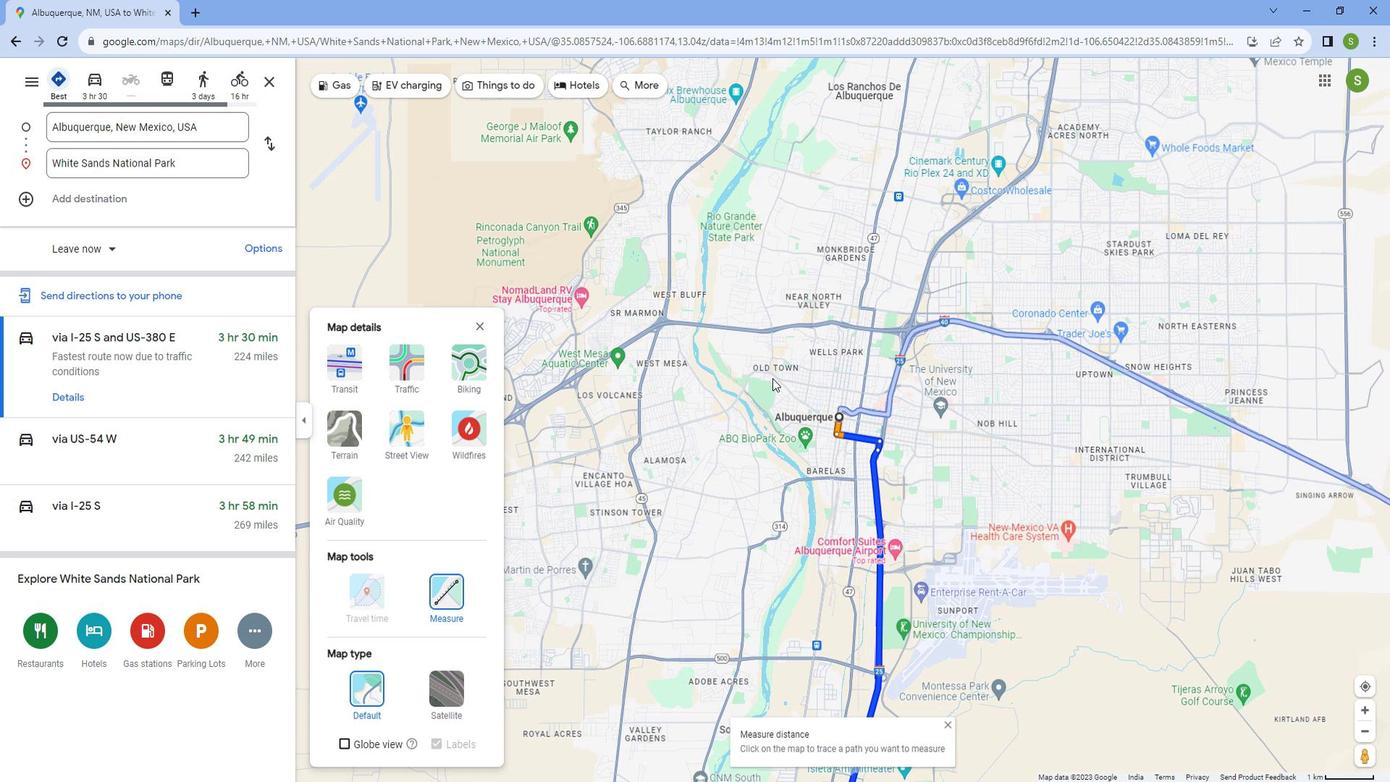 
Action: Mouse scrolled (577, 374) with delta (0, 0)
Screenshot: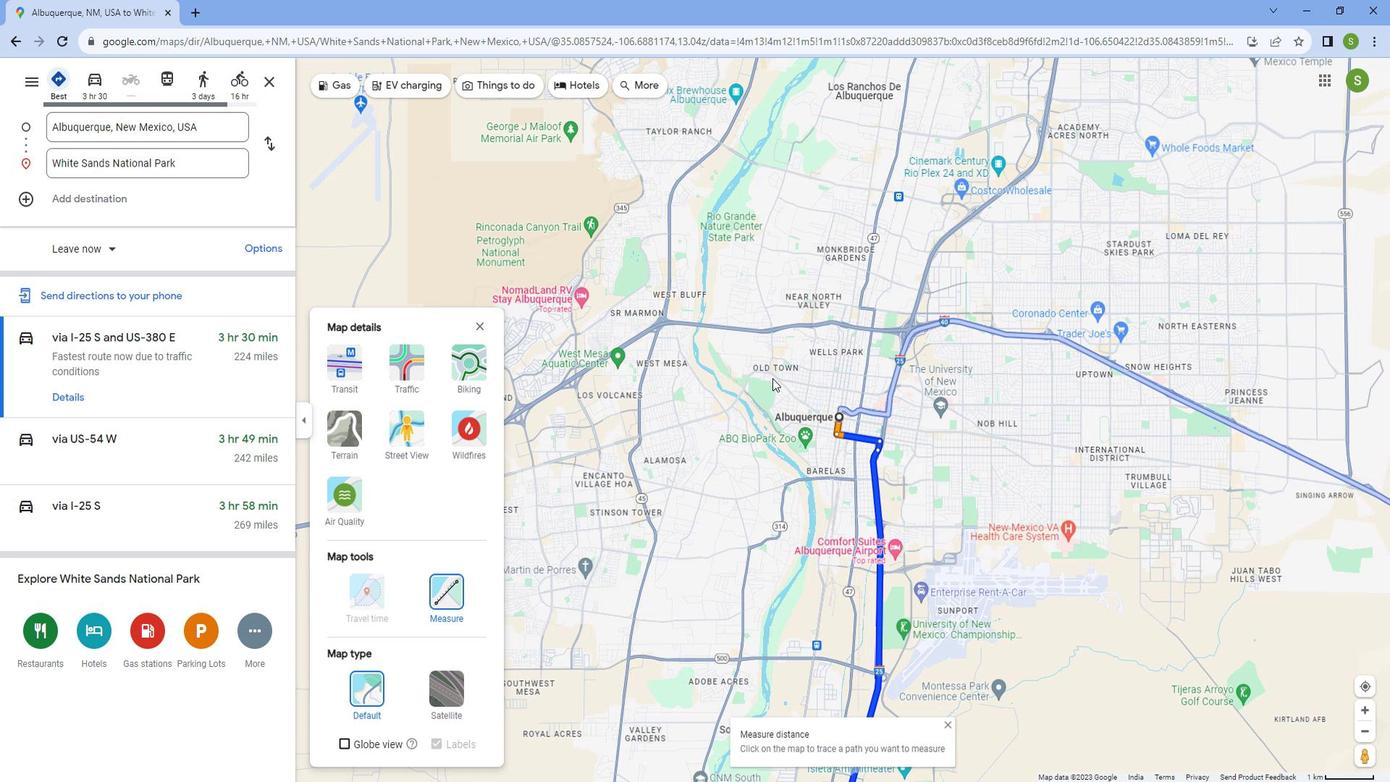 
Action: Mouse scrolled (577, 374) with delta (0, 0)
Screenshot: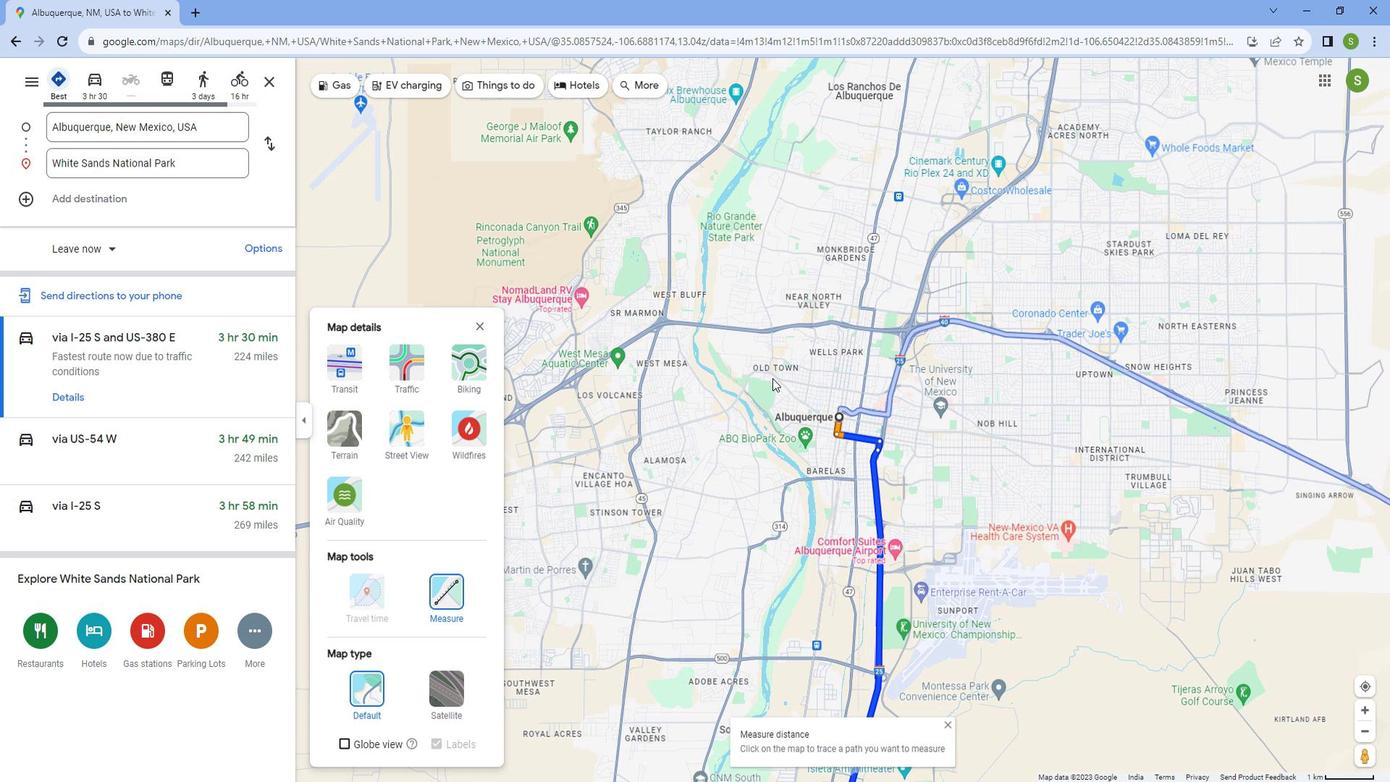
Action: Mouse scrolled (577, 374) with delta (0, 0)
Screenshot: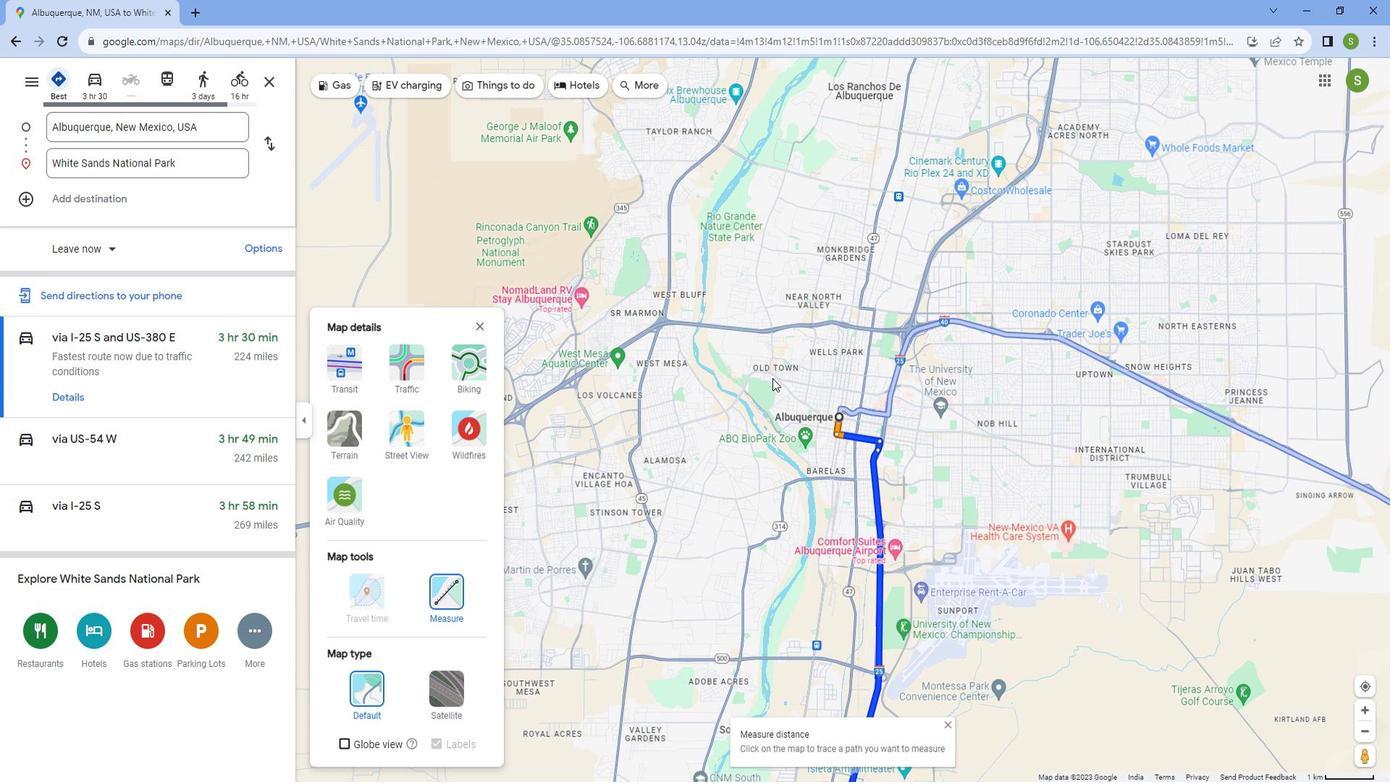 
Action: Mouse scrolled (577, 374) with delta (0, 0)
Screenshot: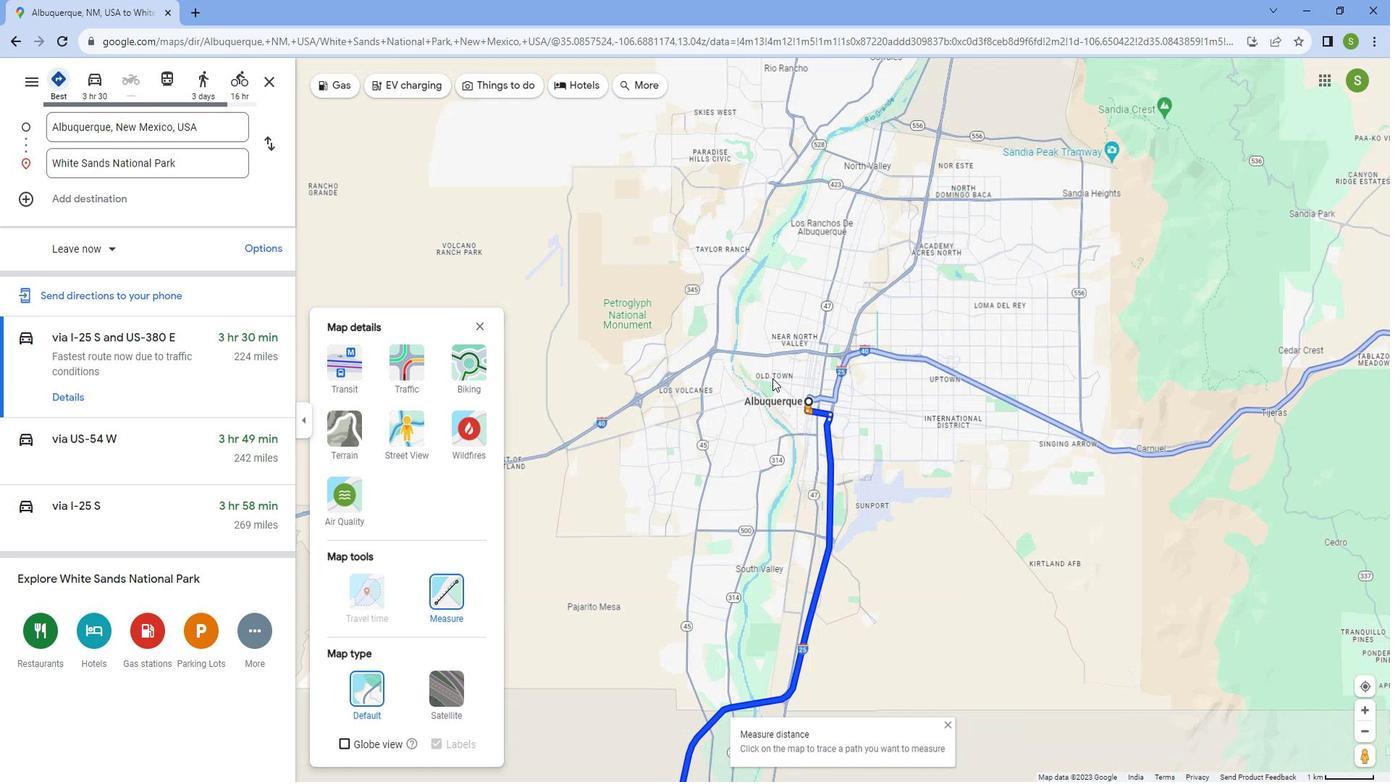 
Action: Mouse scrolled (577, 374) with delta (0, 0)
Screenshot: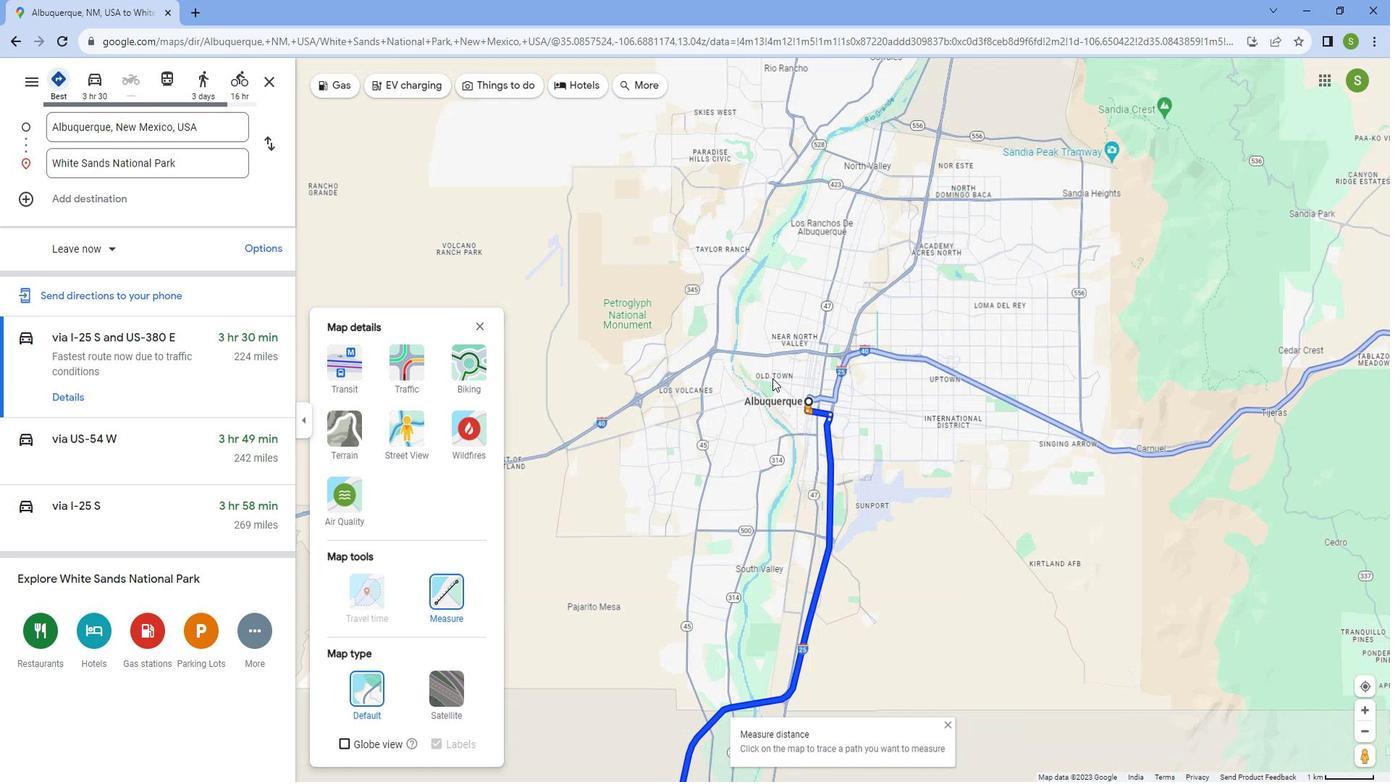 
Action: Mouse moved to (577, 374)
Screenshot: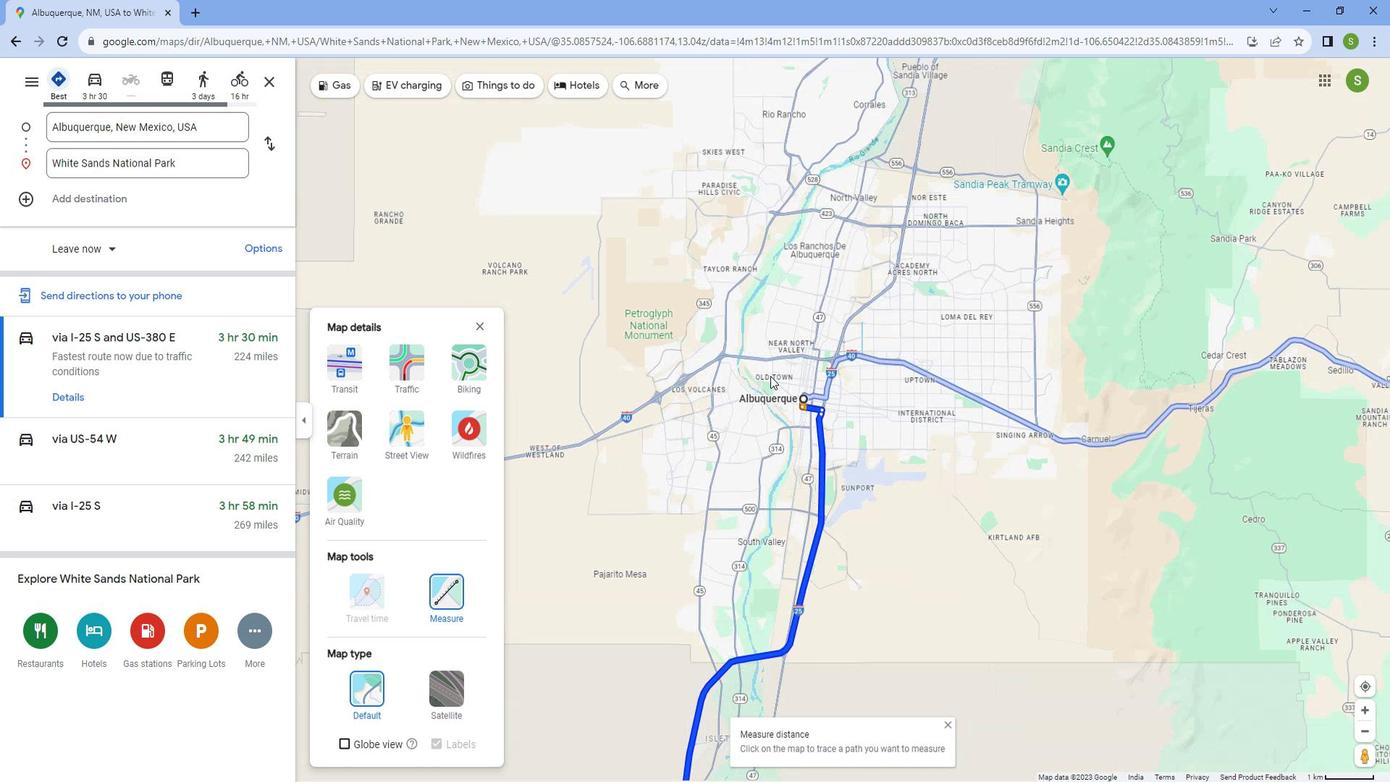 
Action: Mouse scrolled (577, 373) with delta (0, 0)
Screenshot: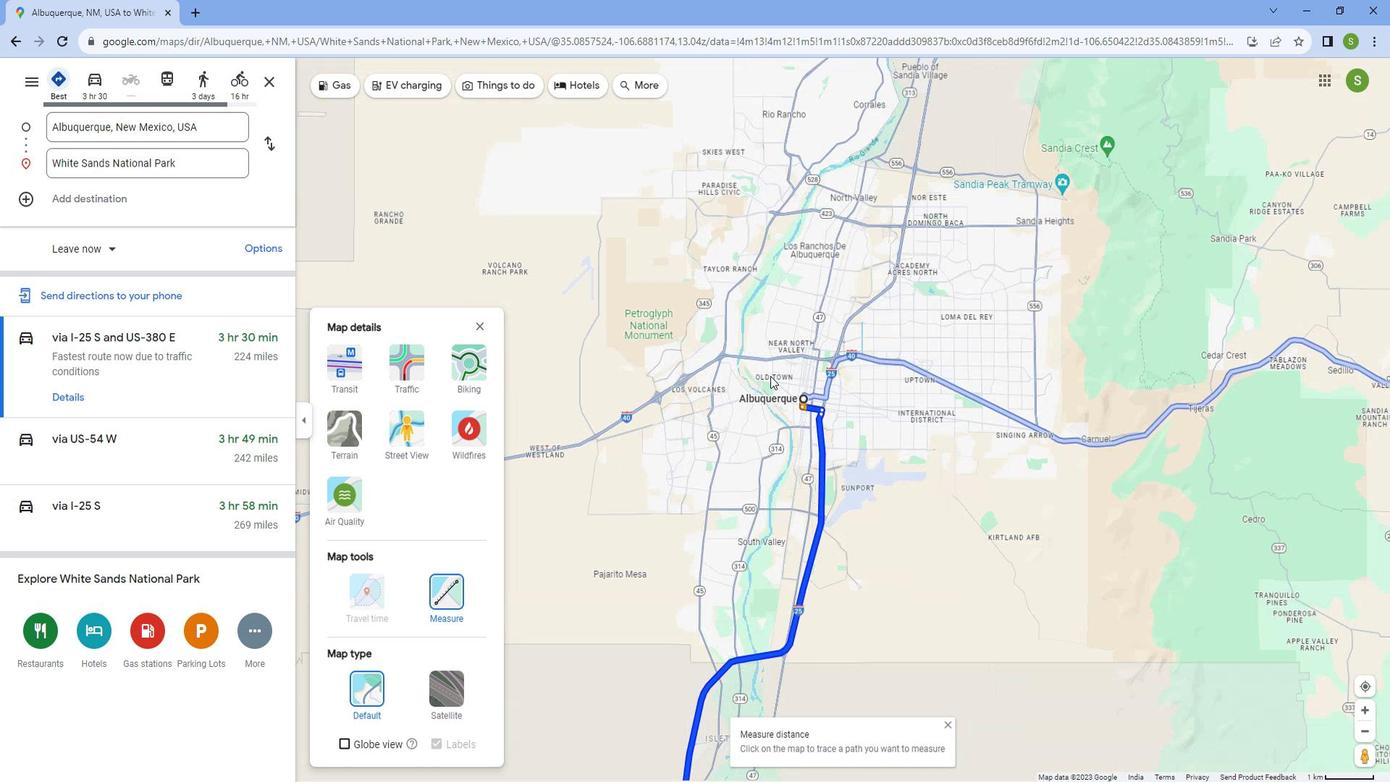 
Action: Mouse moved to (576, 373)
Screenshot: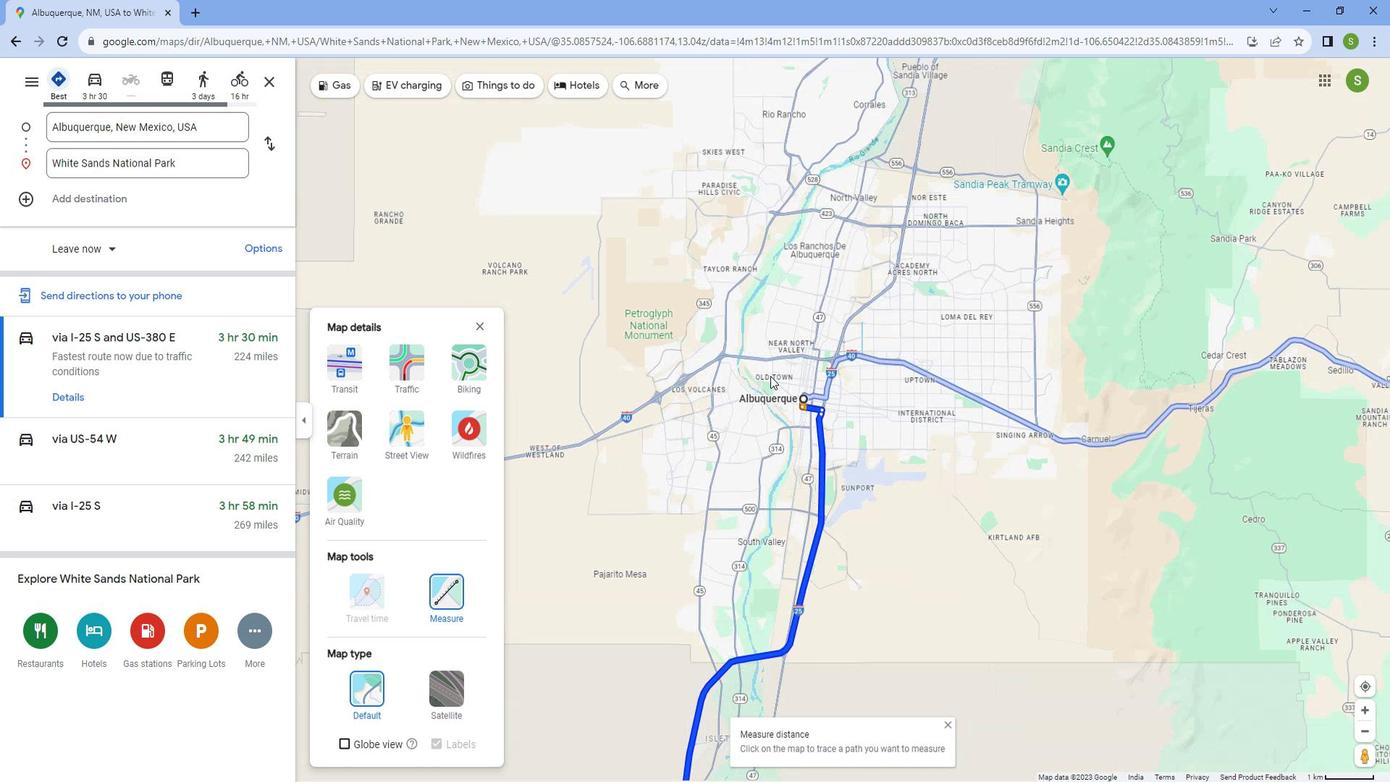 
Action: Mouse scrolled (576, 373) with delta (0, 0)
Screenshot: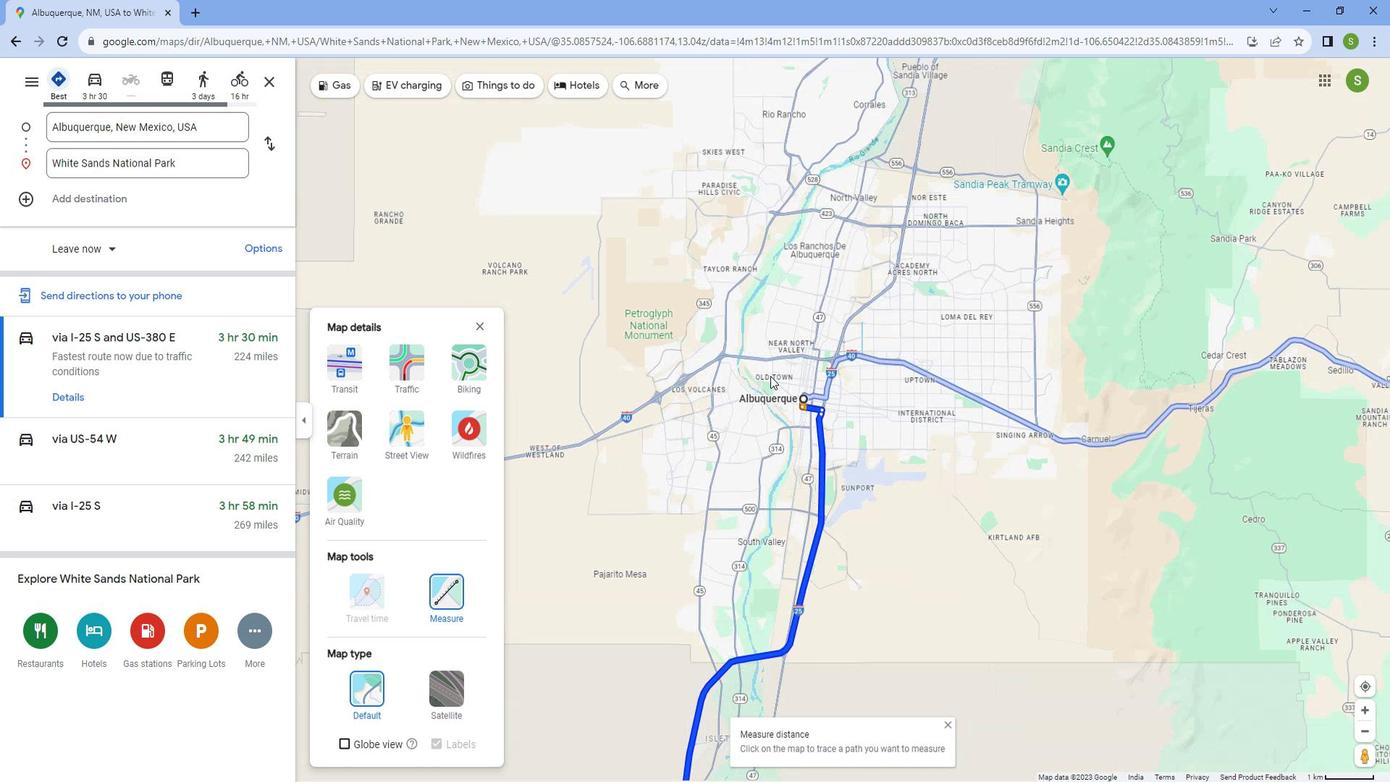 
Action: Mouse moved to (575, 373)
Screenshot: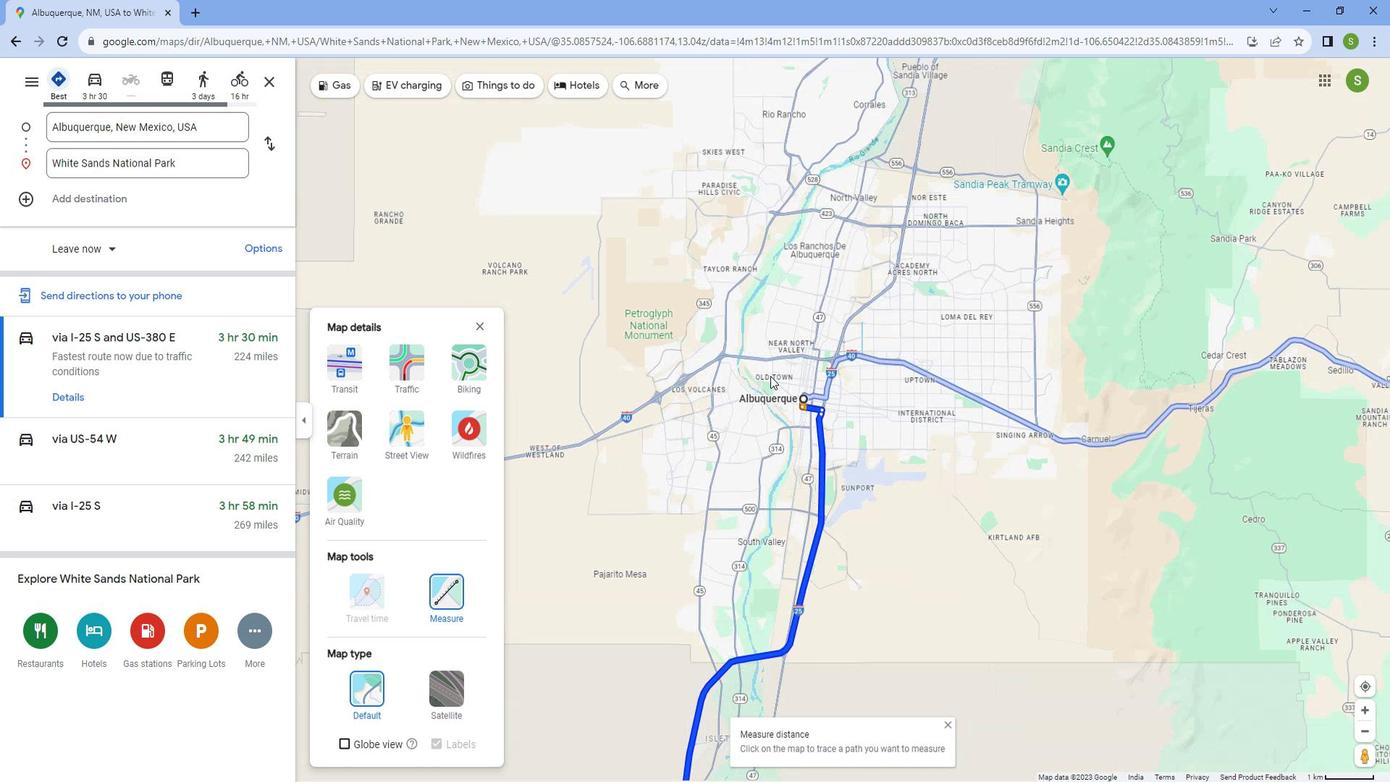 
Action: Mouse scrolled (575, 372) with delta (0, 0)
Screenshot: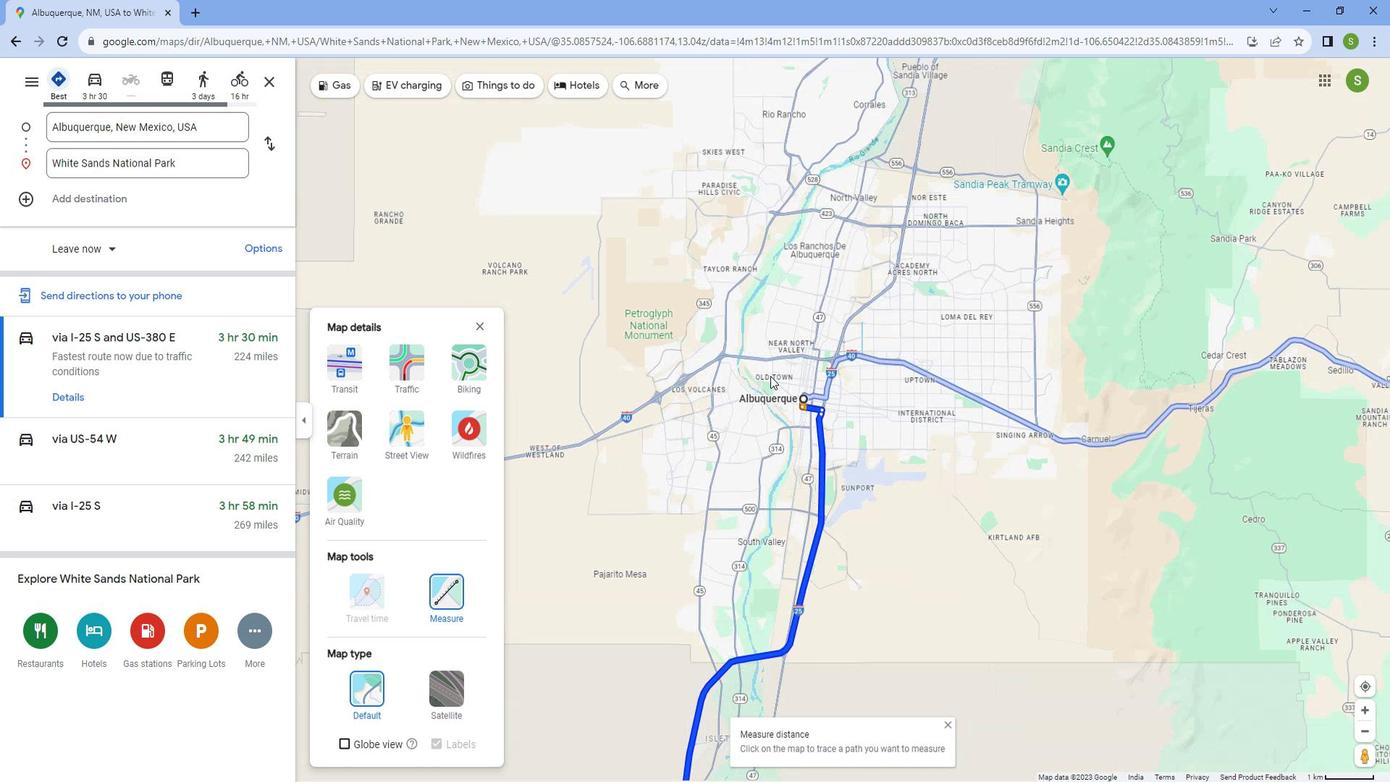 
Action: Mouse scrolled (575, 372) with delta (0, 0)
Screenshot: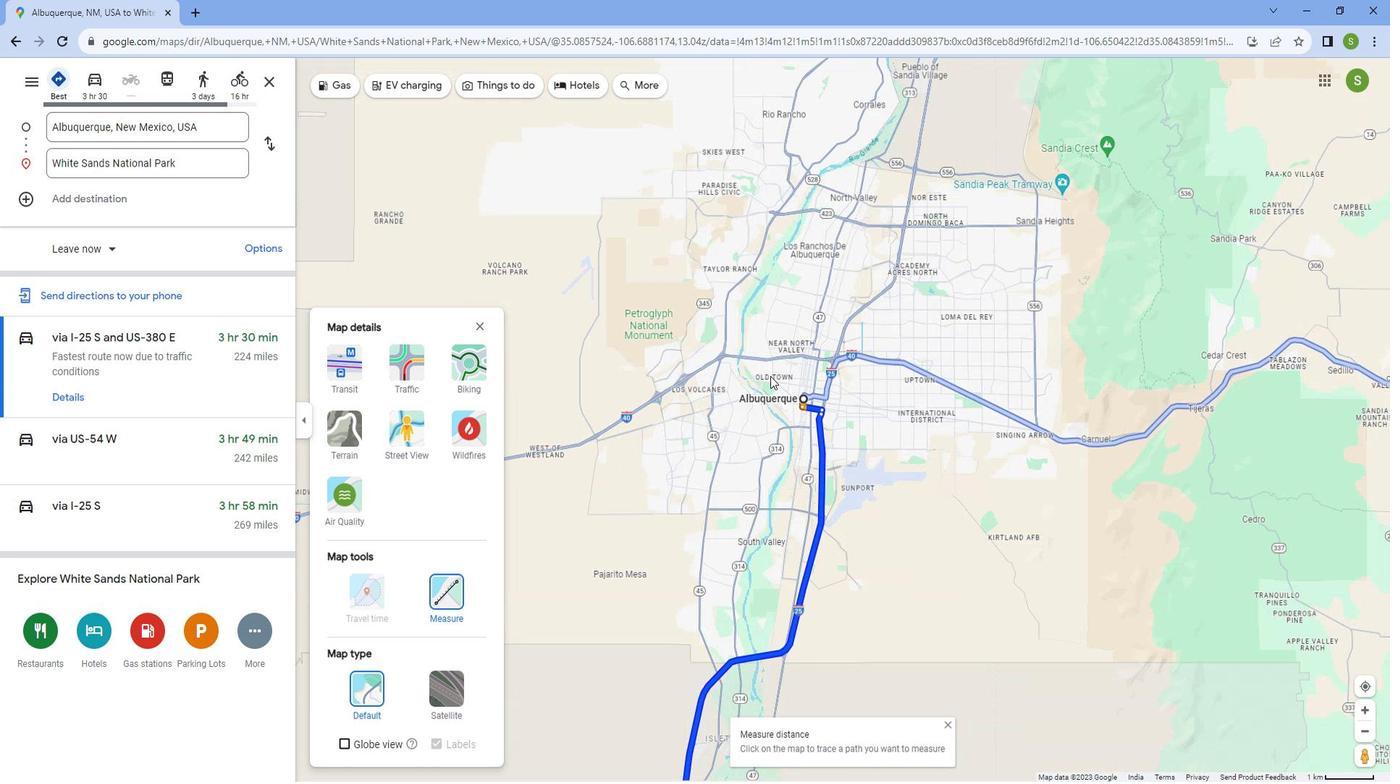 
Action: Mouse moved to (573, 367)
Screenshot: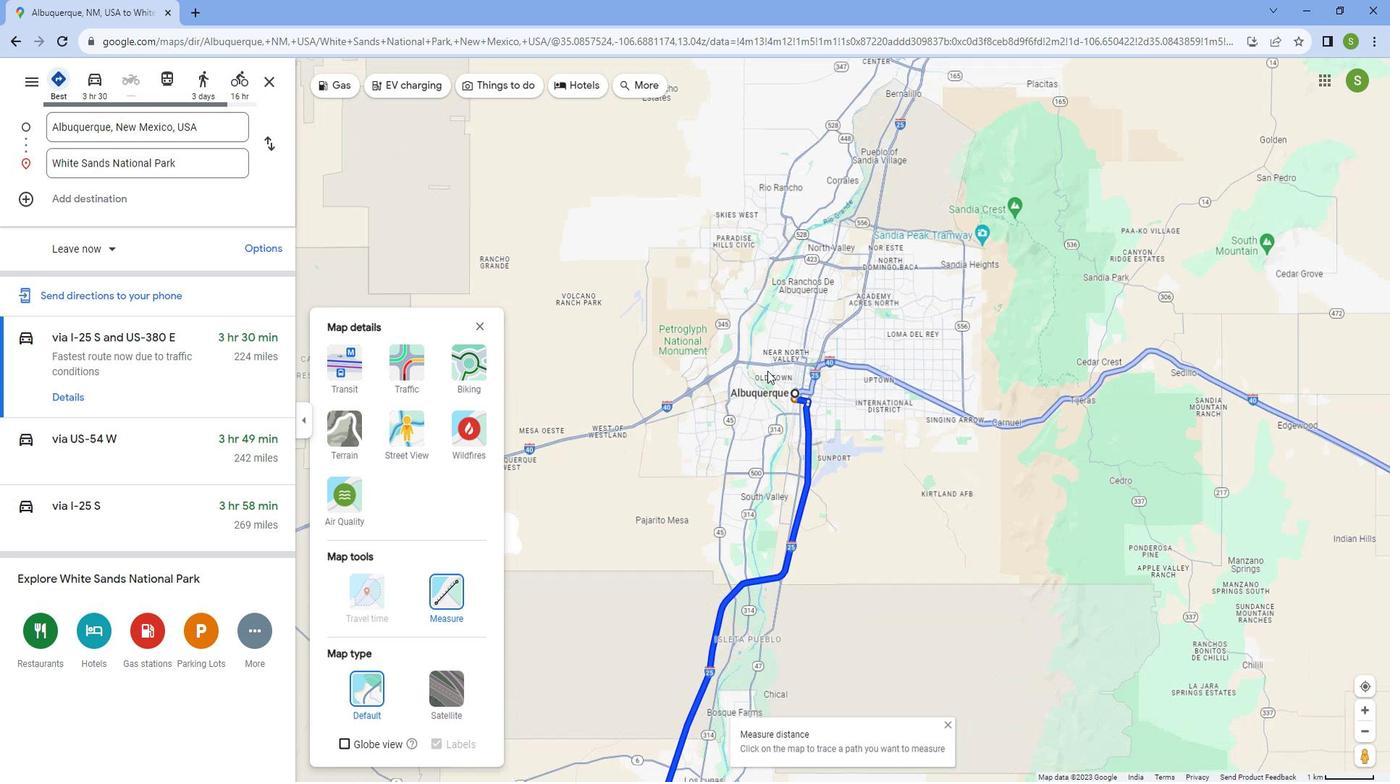 
Action: Mouse scrolled (573, 367) with delta (0, 0)
Screenshot: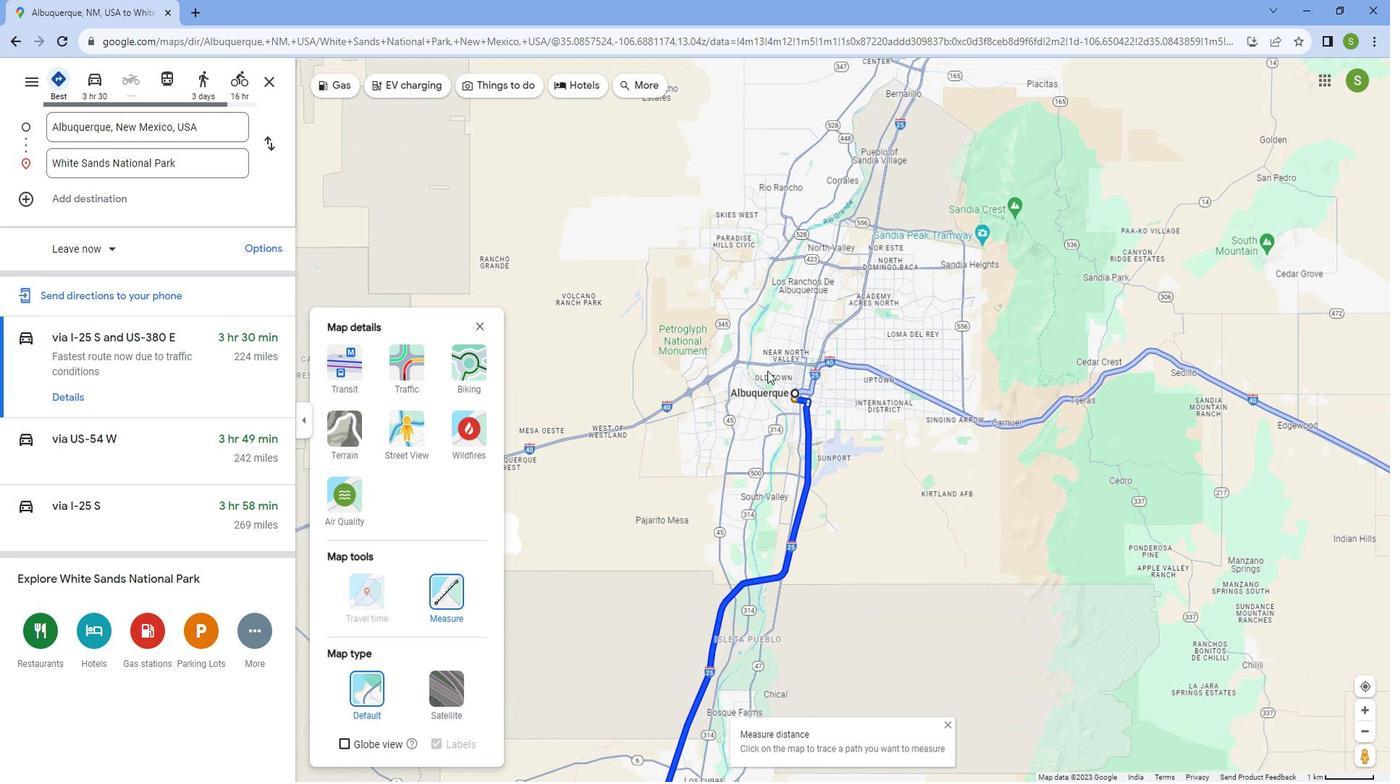 
Action: Mouse scrolled (573, 367) with delta (0, 0)
Screenshot: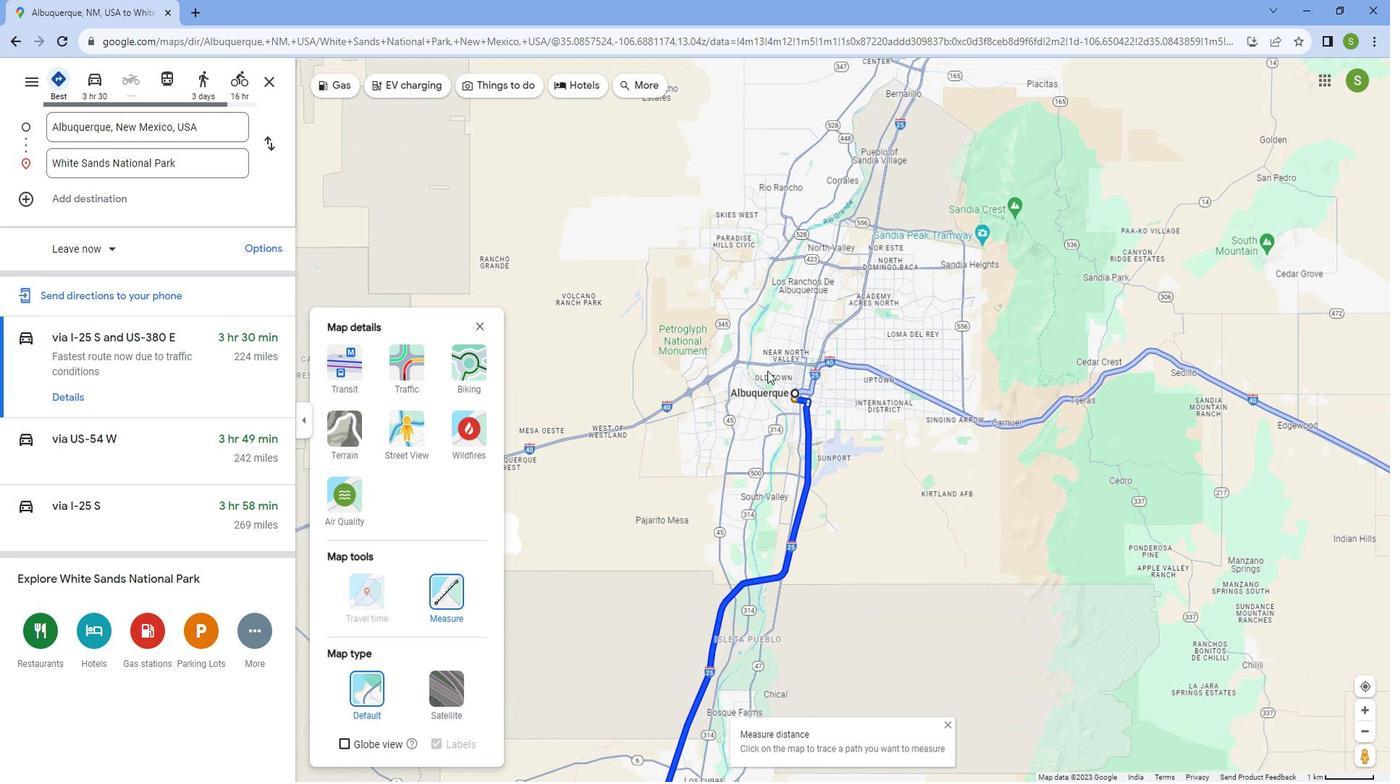 
Action: Mouse scrolled (573, 367) with delta (0, 0)
Screenshot: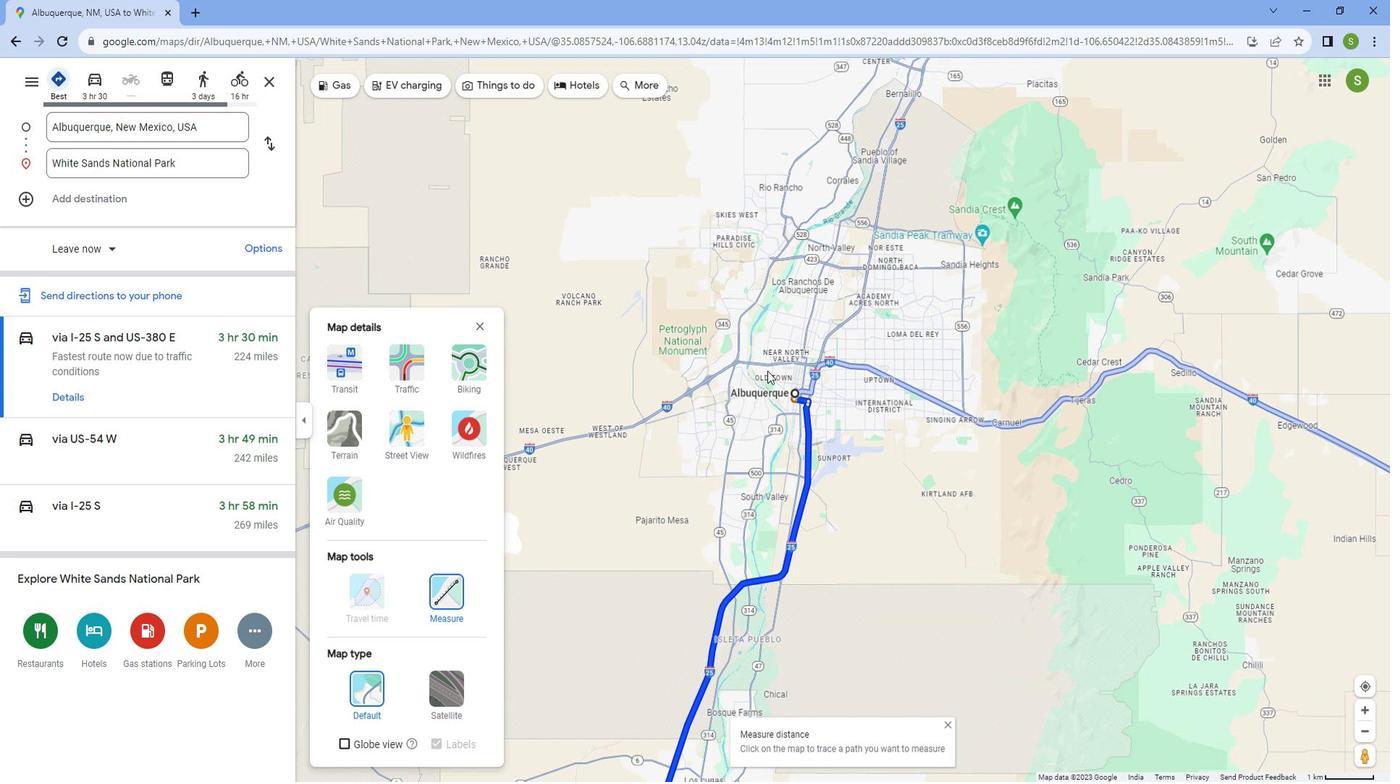 
Action: Mouse scrolled (573, 367) with delta (0, 0)
Screenshot: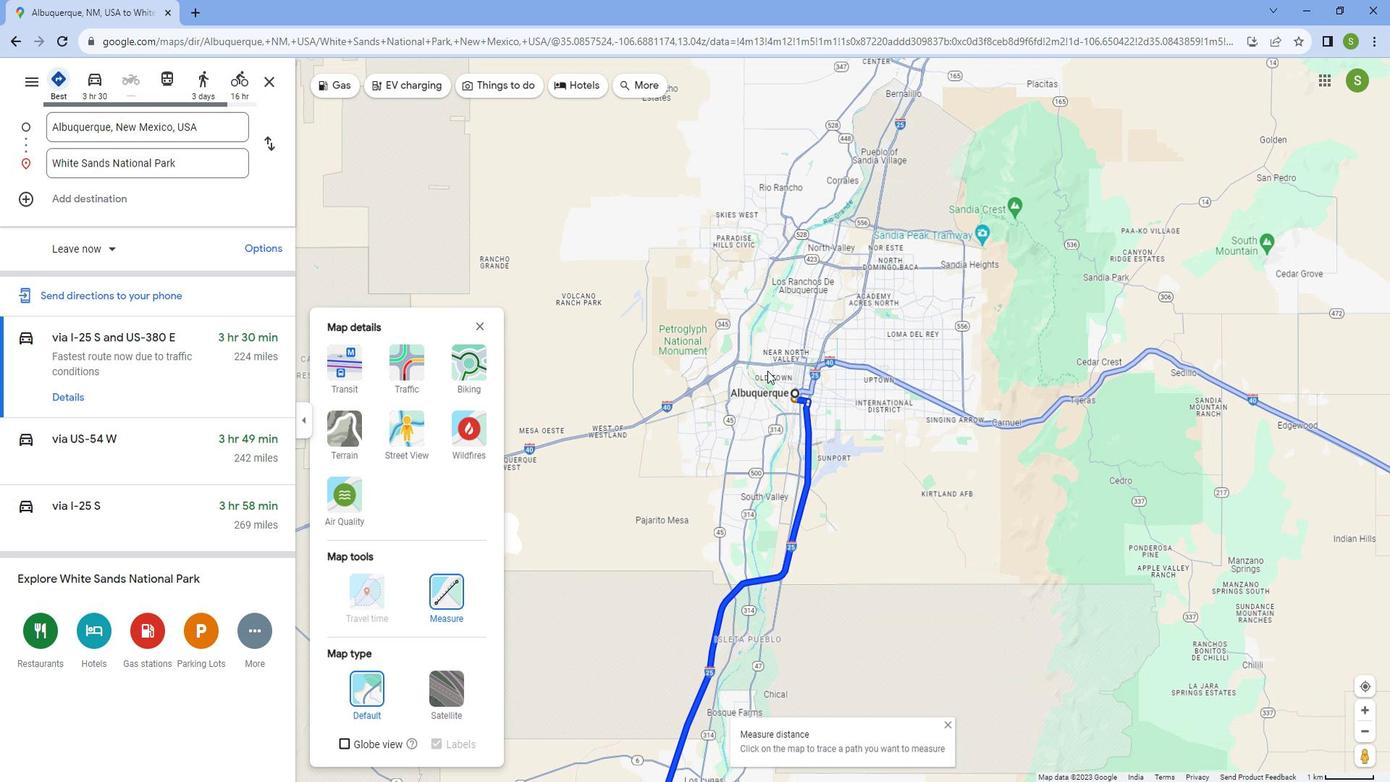 
Action: Mouse scrolled (573, 367) with delta (0, 0)
Screenshot: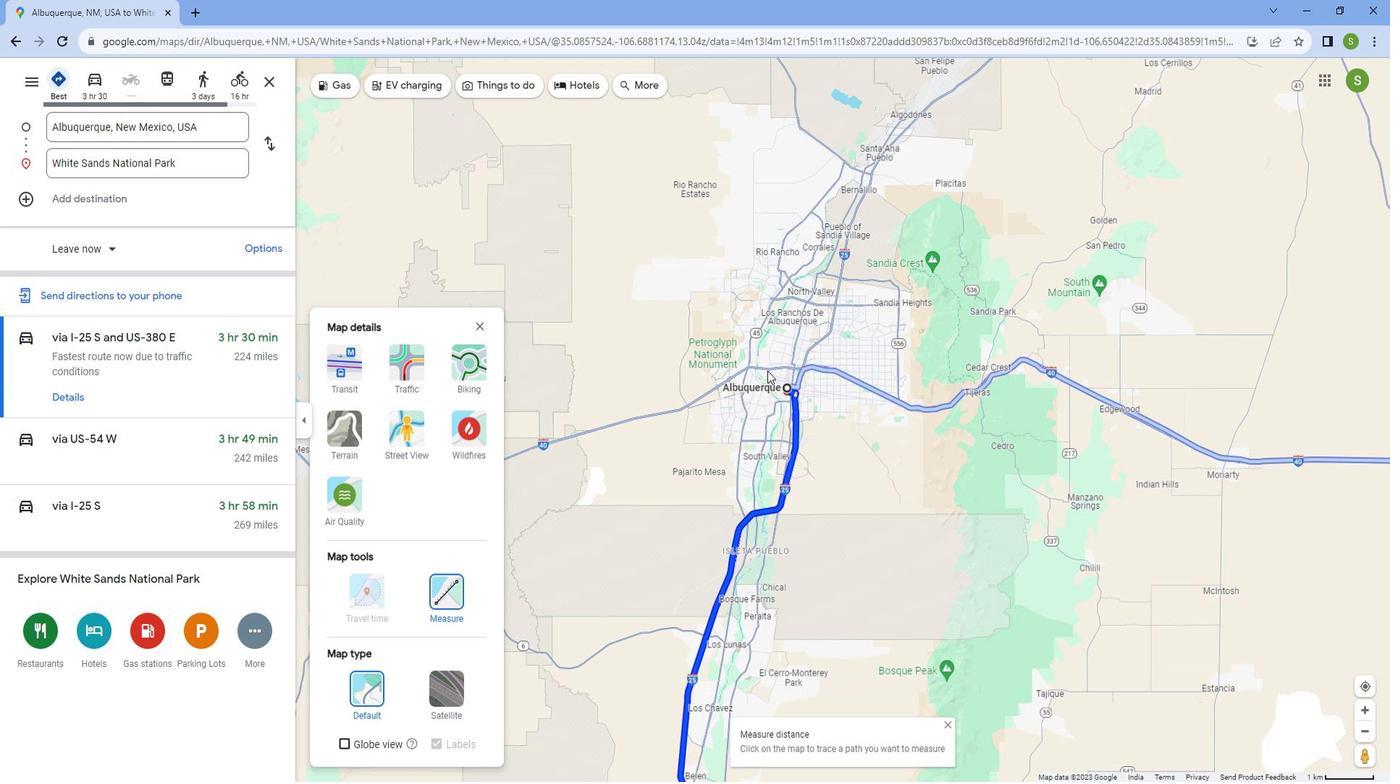
Action: Mouse scrolled (573, 367) with delta (0, 0)
Screenshot: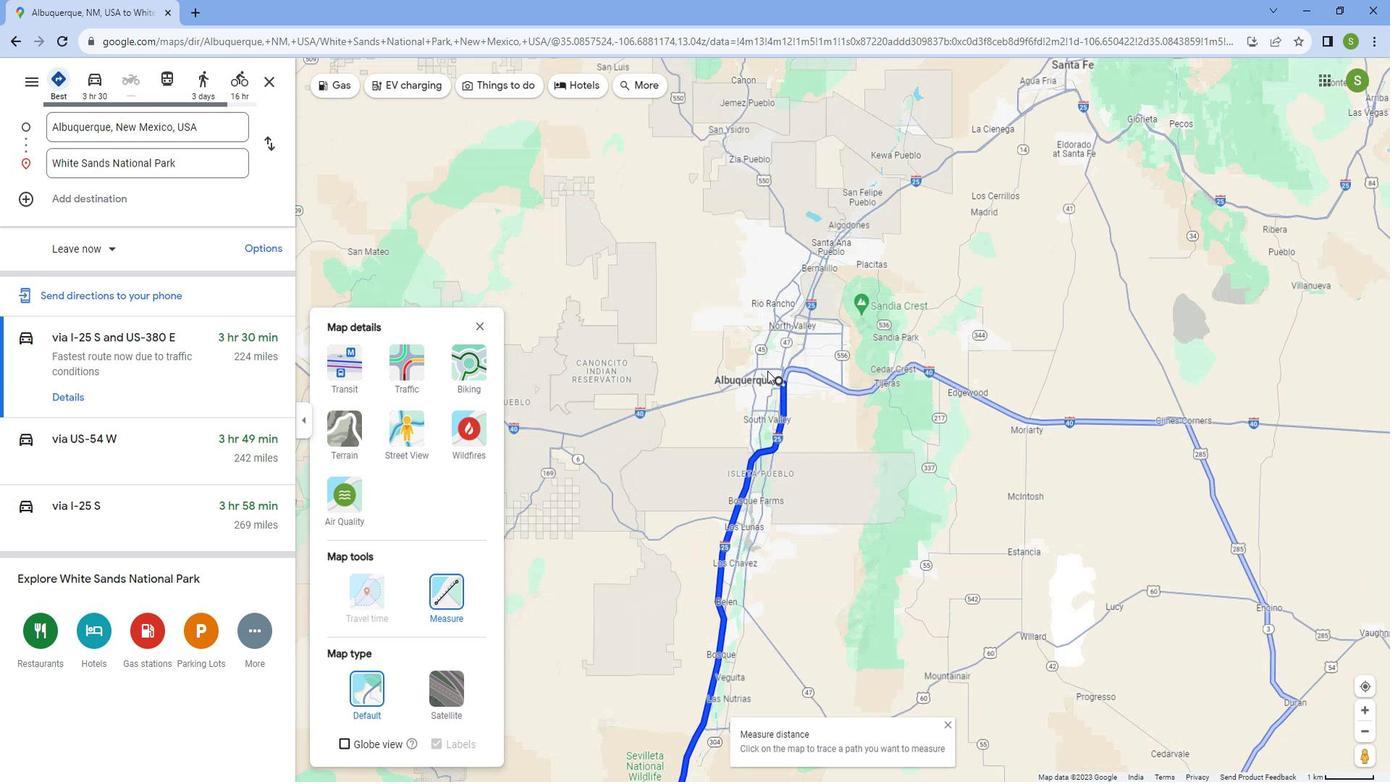 
Action: Mouse scrolled (573, 367) with delta (0, 0)
Screenshot: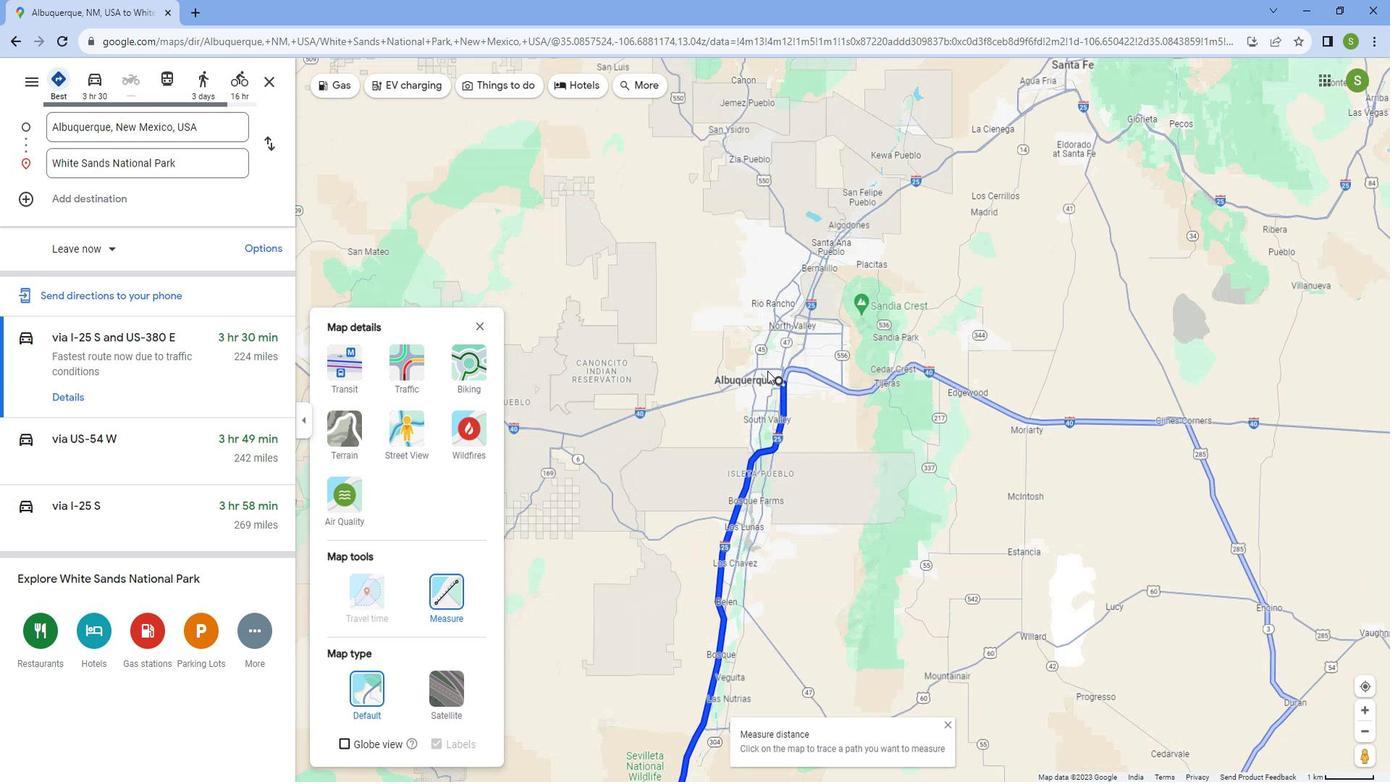 
Action: Mouse scrolled (573, 367) with delta (0, 0)
Screenshot: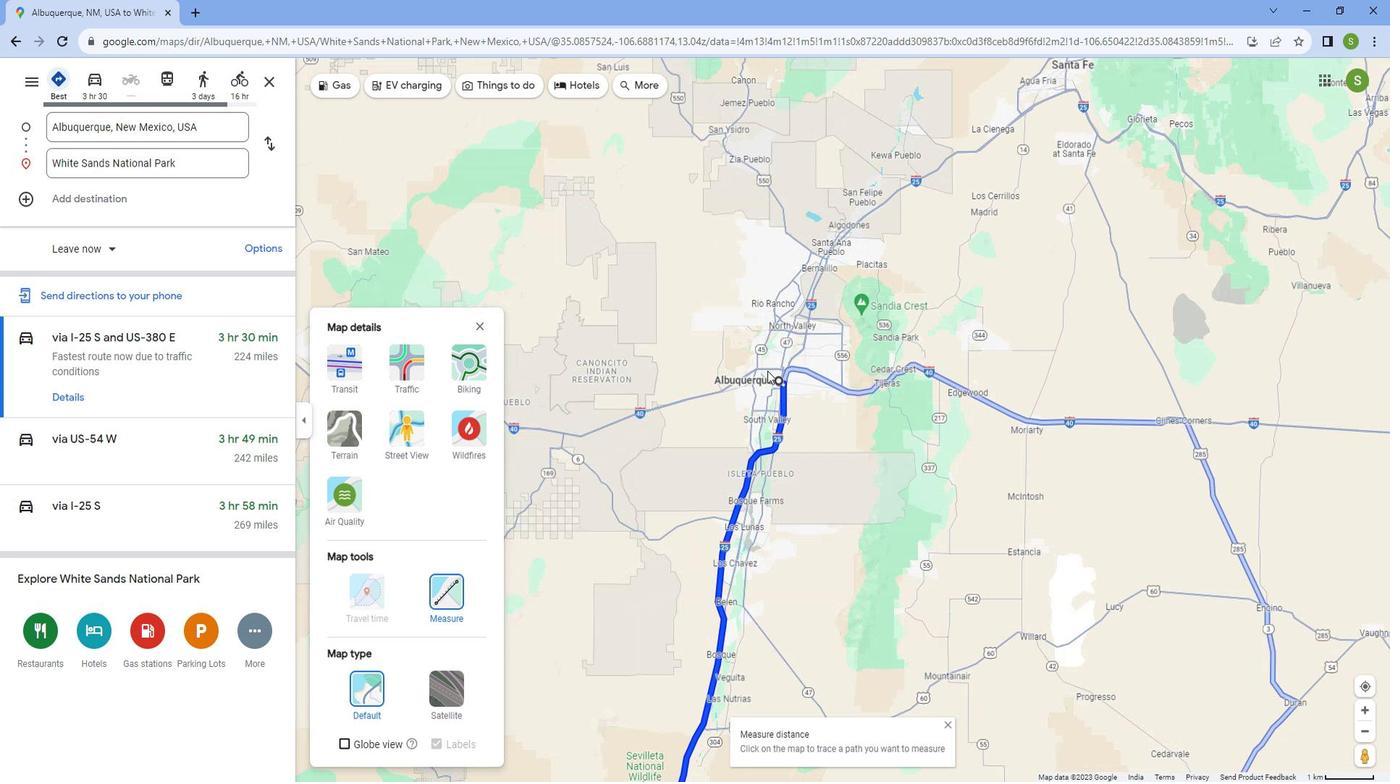 
Action: Mouse scrolled (573, 367) with delta (0, 0)
Screenshot: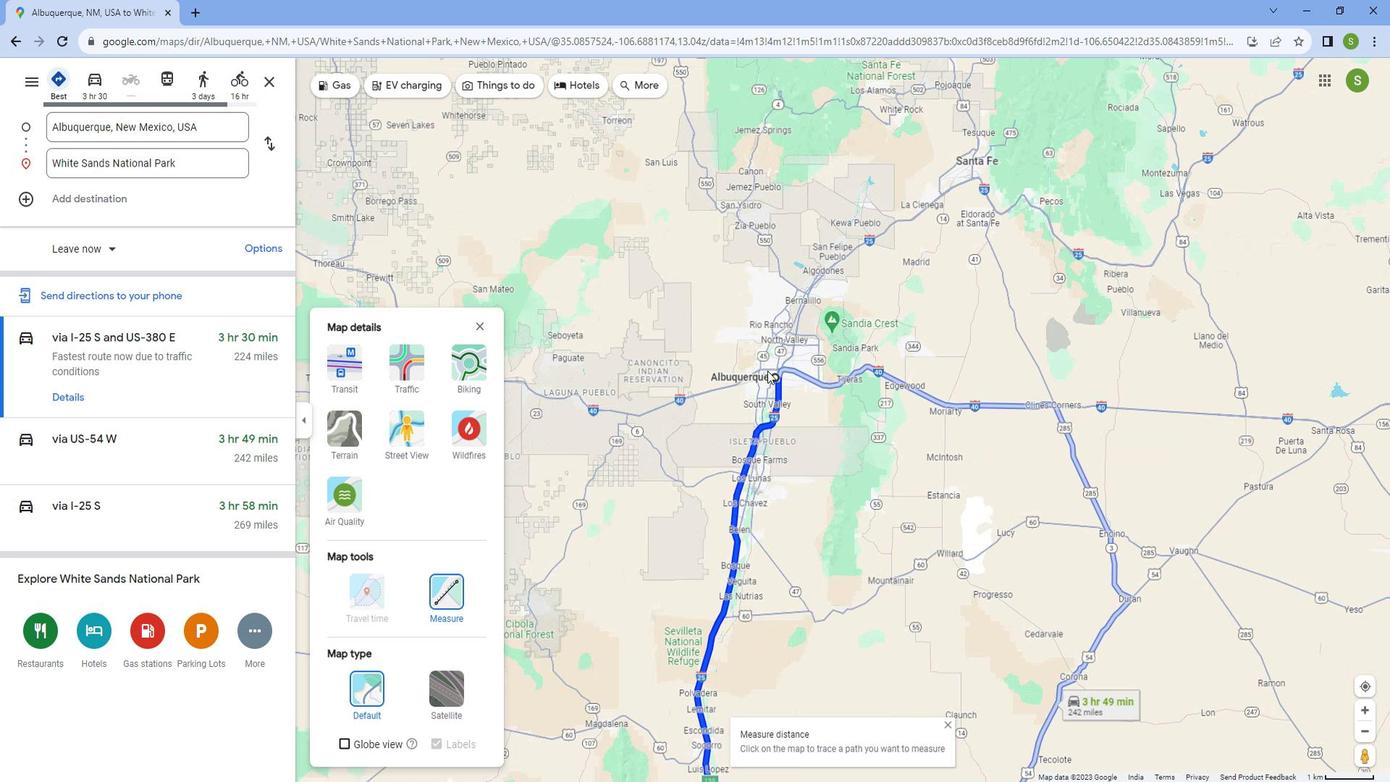 
Action: Mouse scrolled (573, 367) with delta (0, 0)
Screenshot: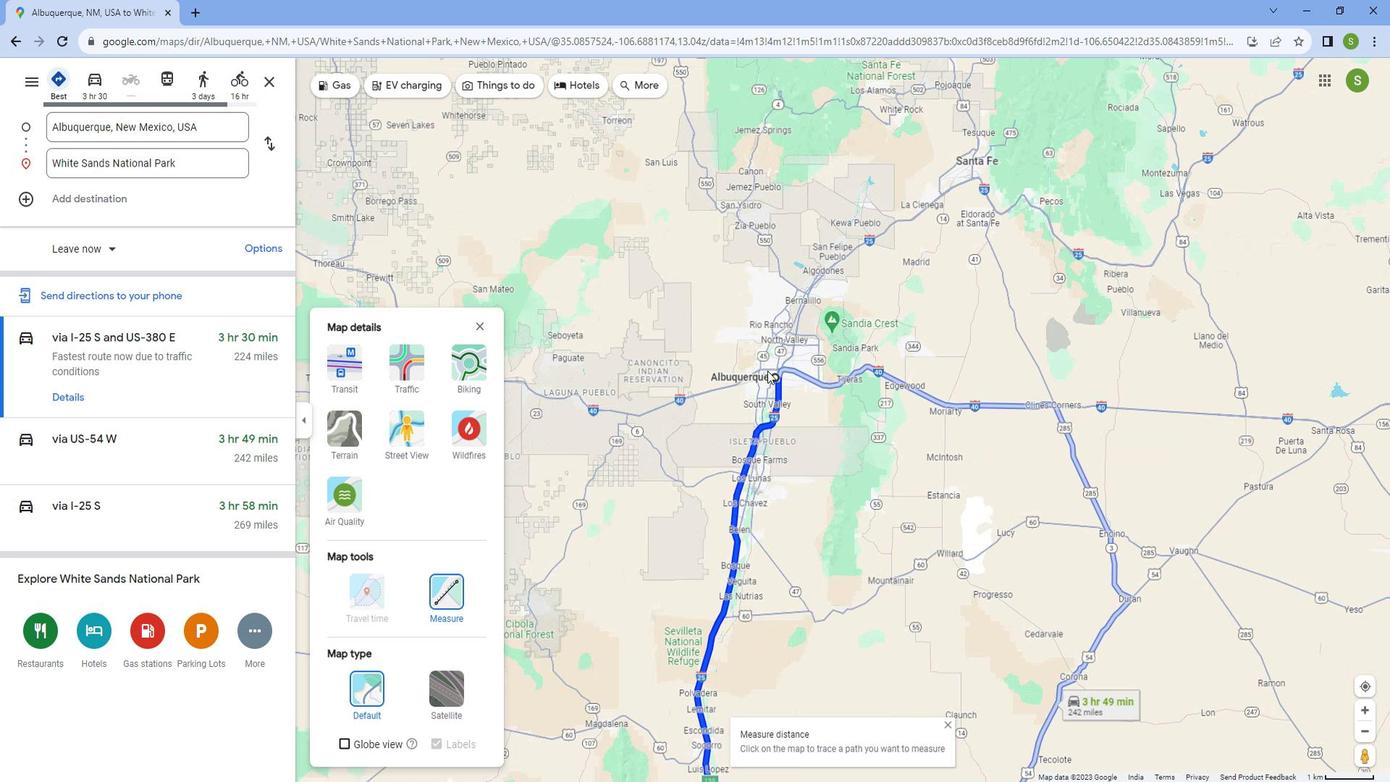 
Action: Mouse scrolled (573, 367) with delta (0, 0)
Screenshot: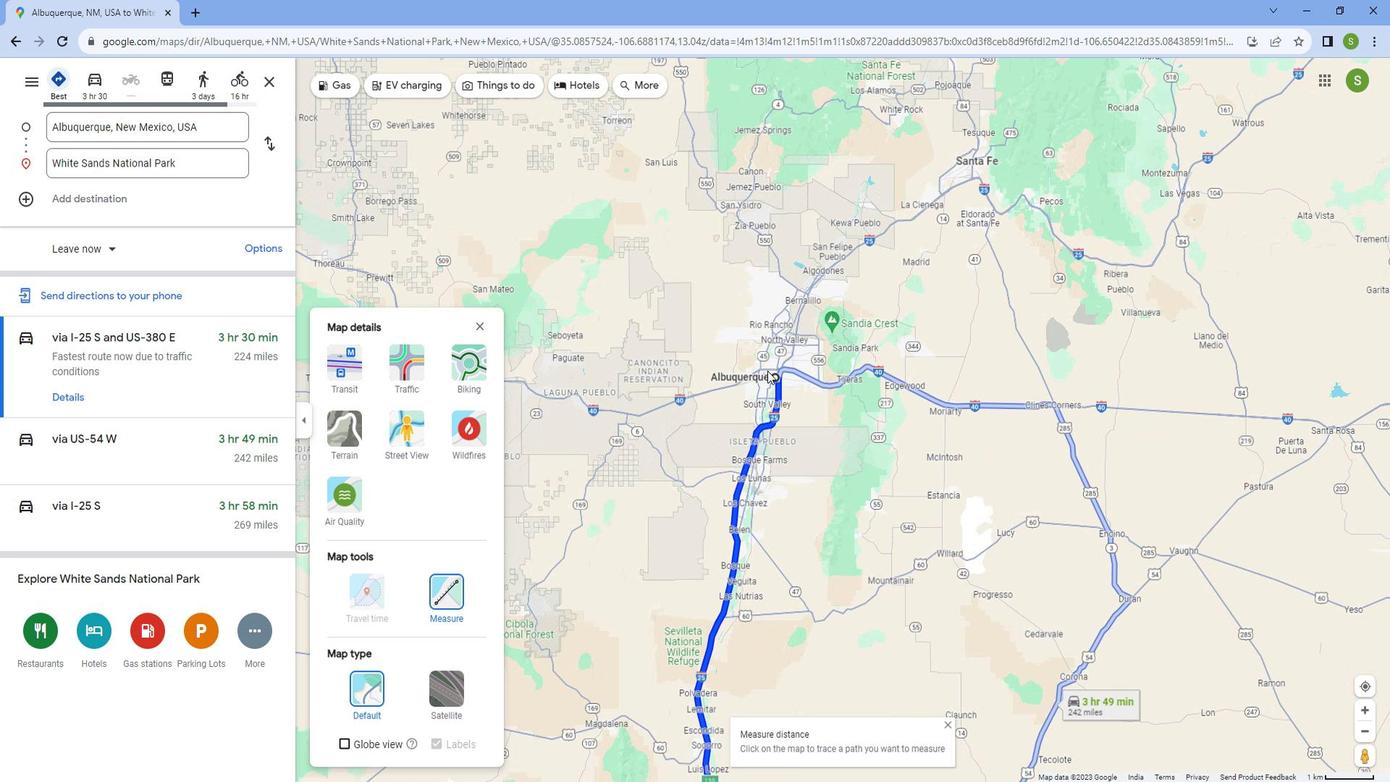 
Action: Mouse scrolled (573, 367) with delta (0, 0)
Screenshot: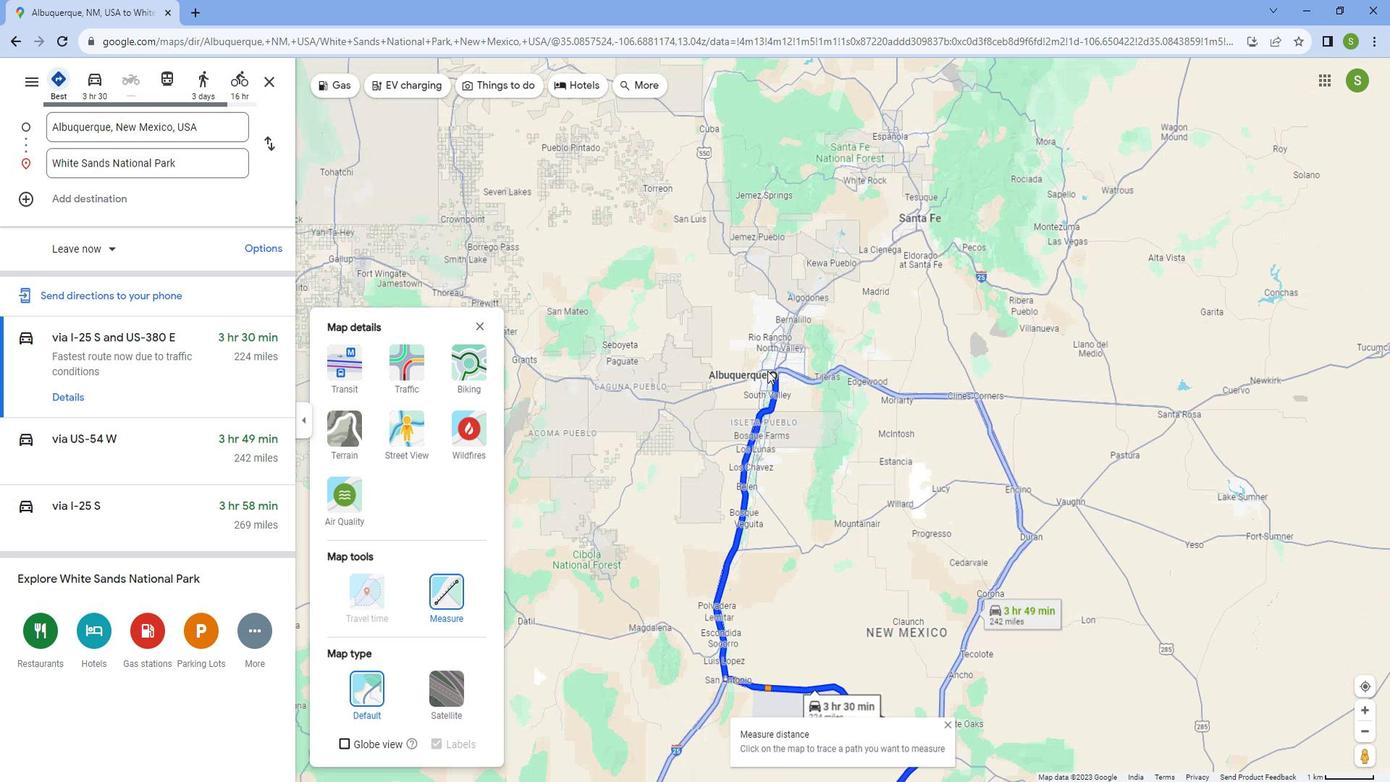 
Action: Mouse scrolled (573, 367) with delta (0, 0)
Screenshot: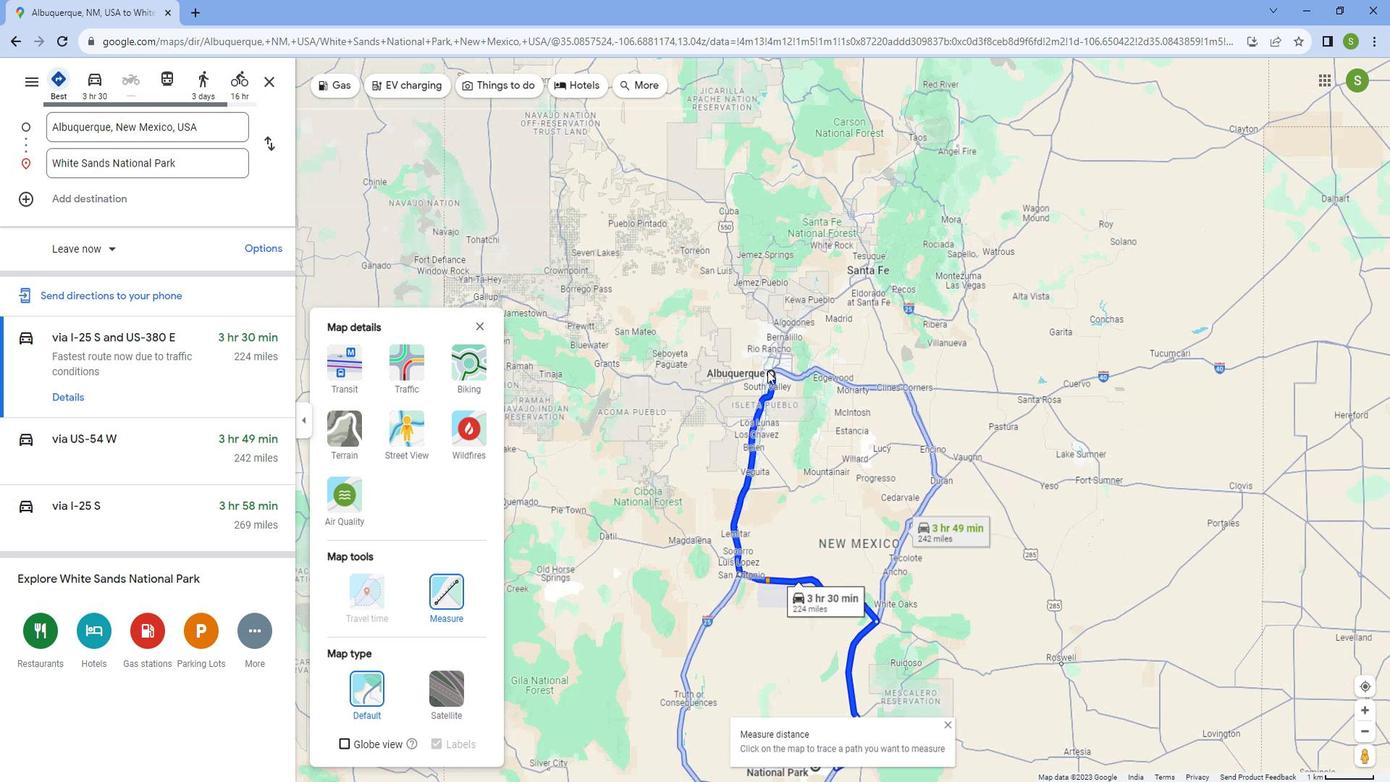 
Action: Mouse scrolled (573, 367) with delta (0, 0)
Screenshot: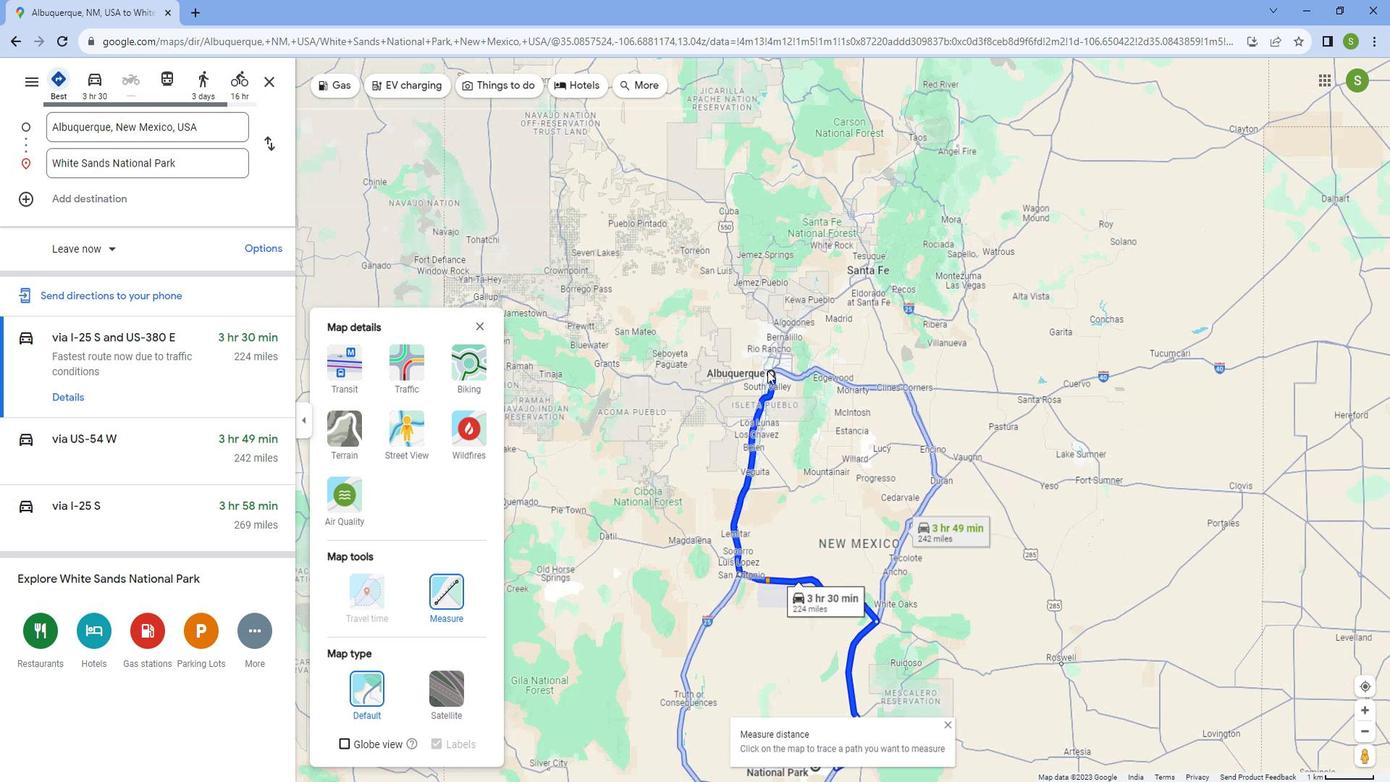 
Action: Mouse scrolled (573, 367) with delta (0, 0)
Screenshot: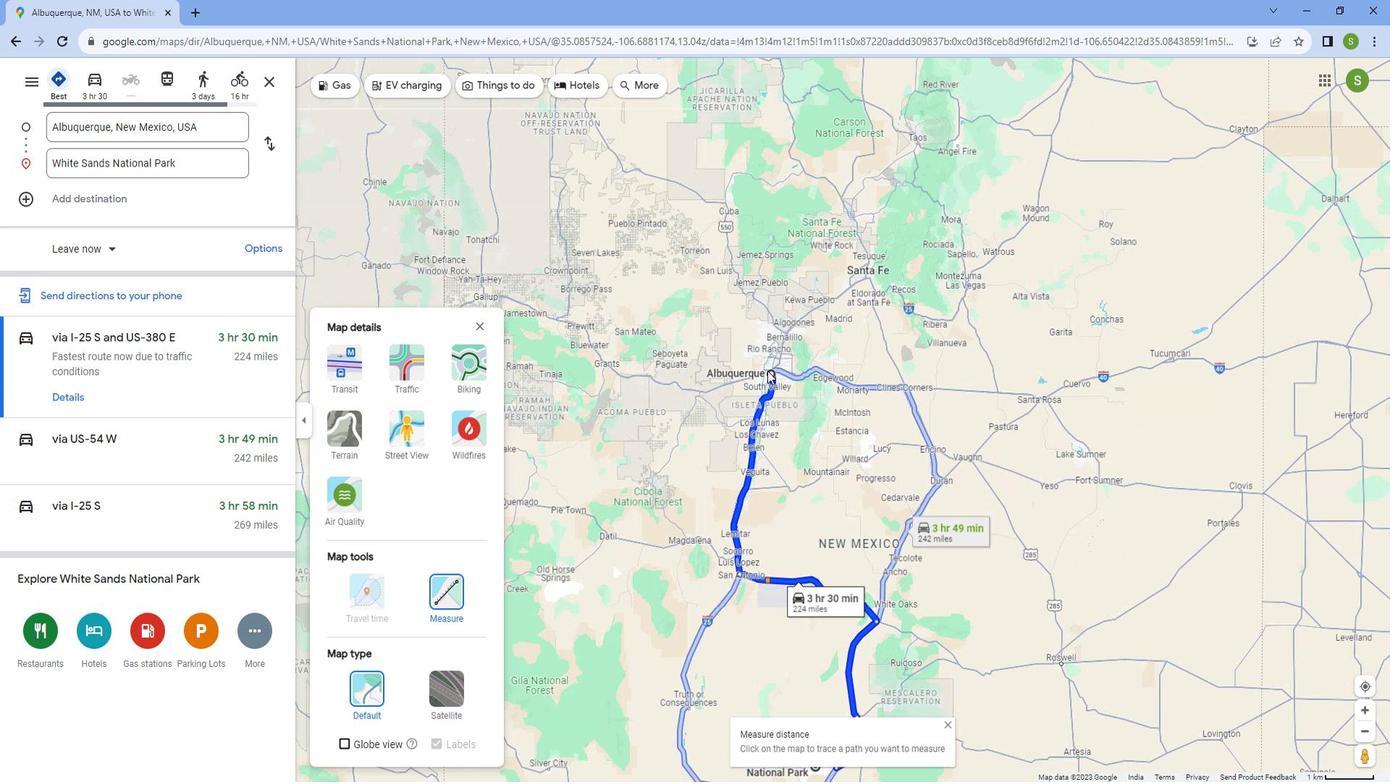 
Action: Mouse moved to (604, 505)
Screenshot: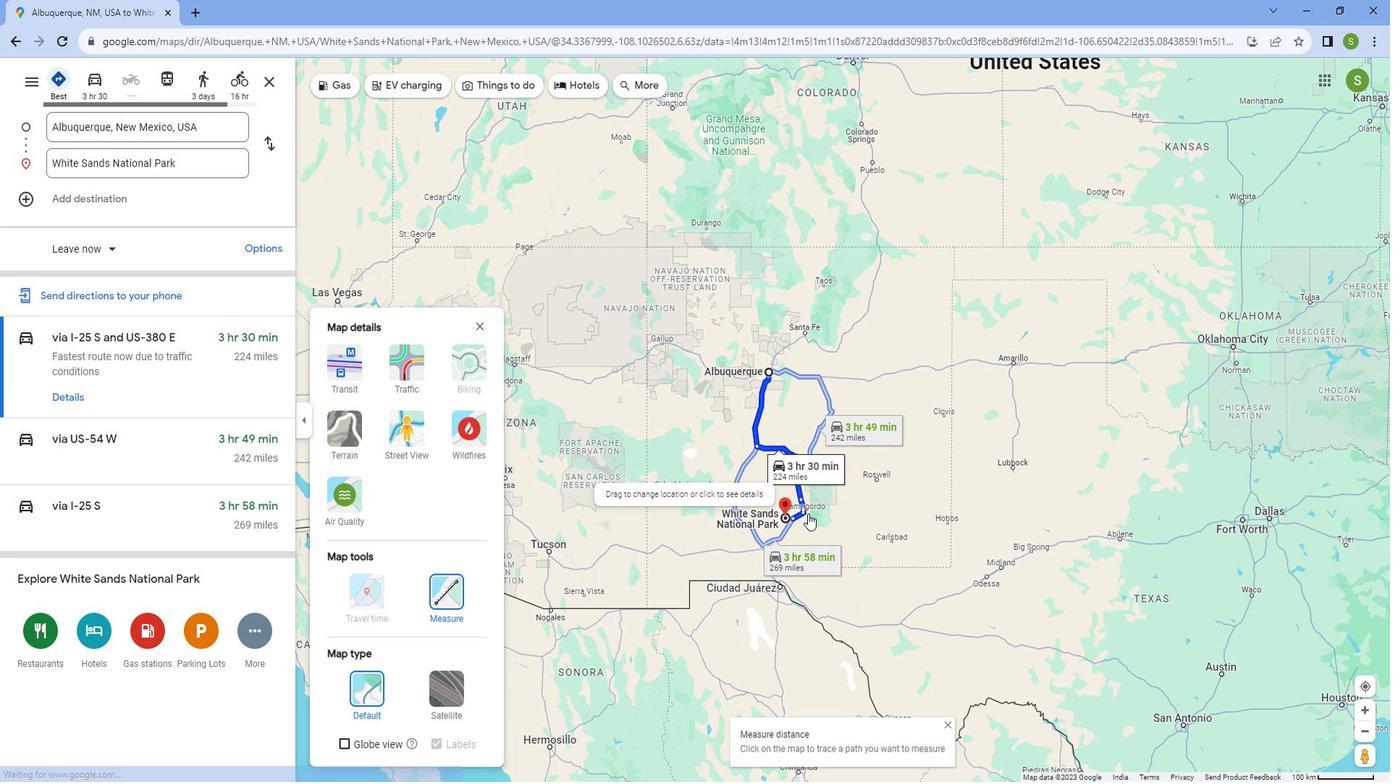
Action: Mouse scrolled (604, 506) with delta (0, 0)
Screenshot: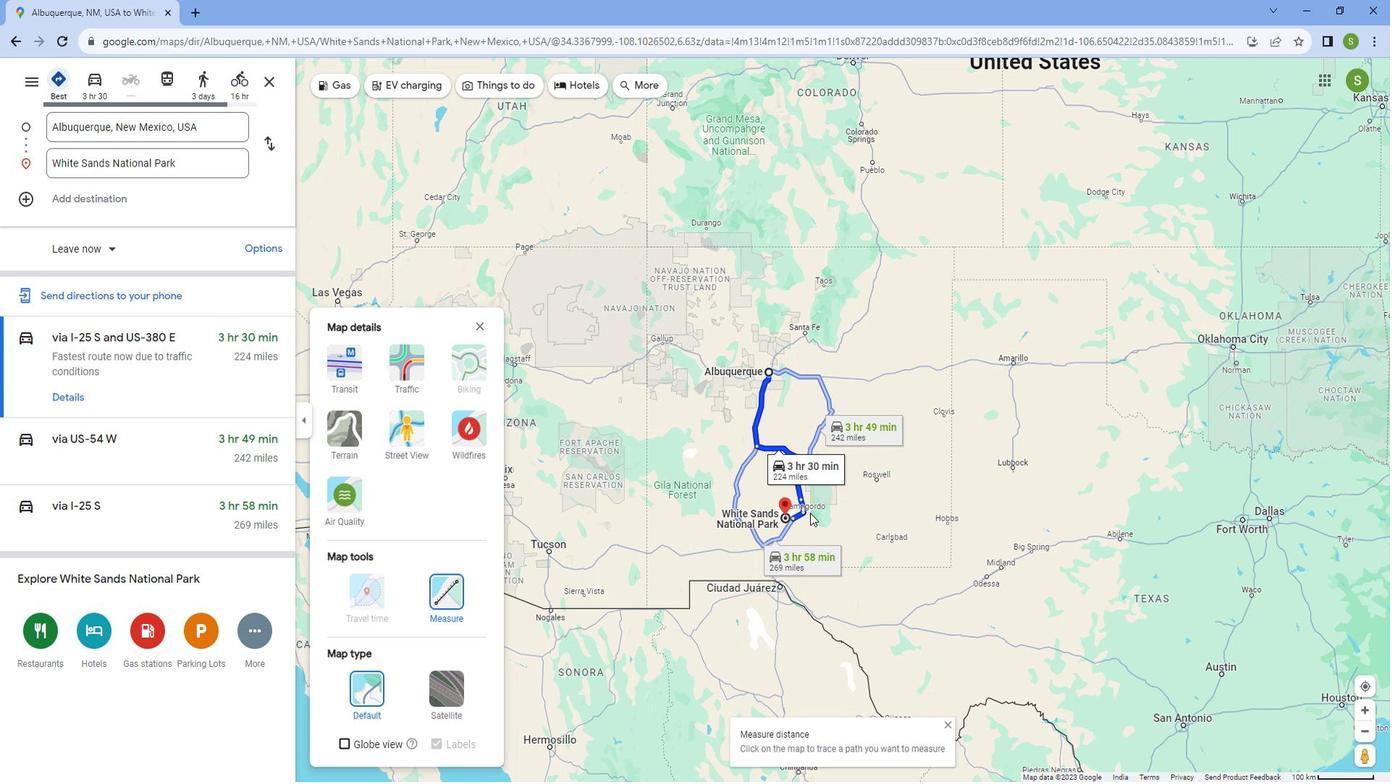 
Action: Mouse scrolled (604, 506) with delta (0, 0)
Screenshot: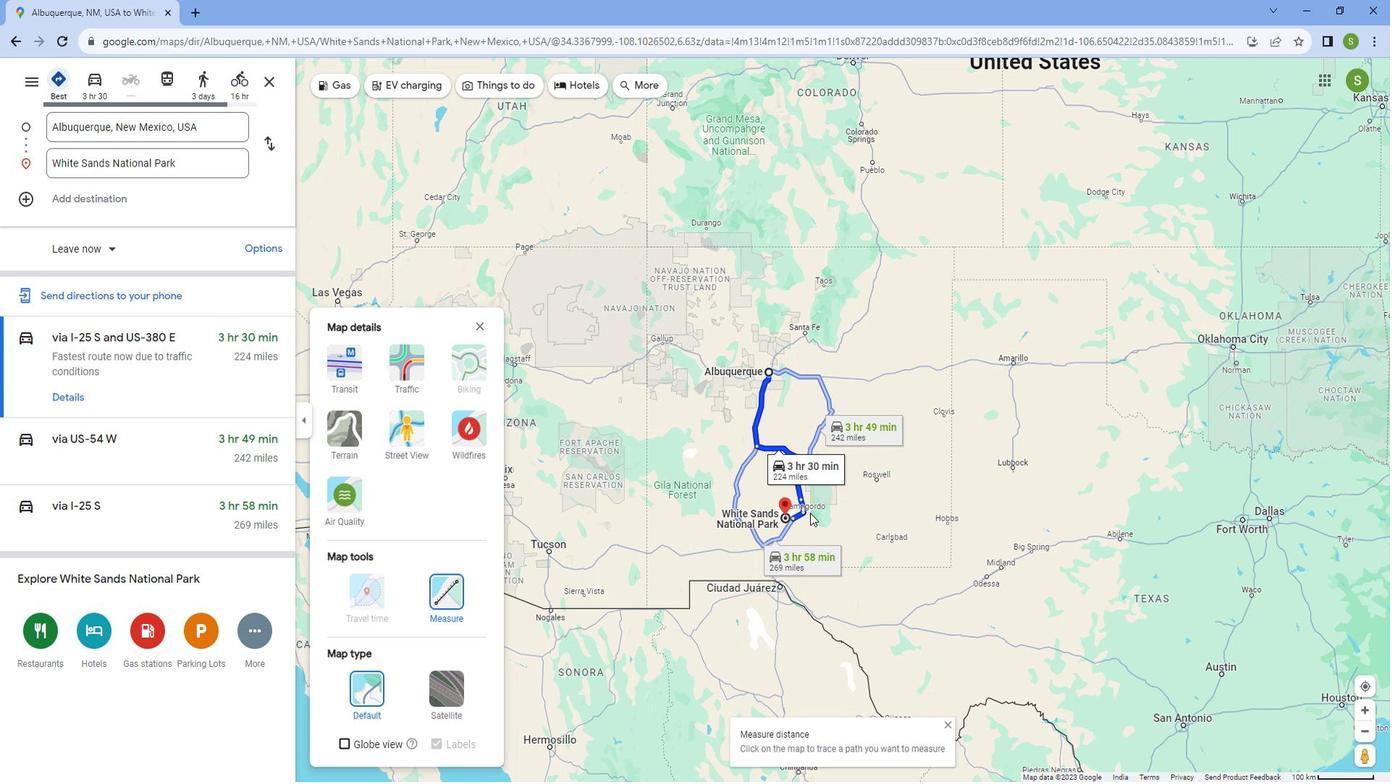 
Action: Mouse scrolled (604, 506) with delta (0, 0)
Screenshot: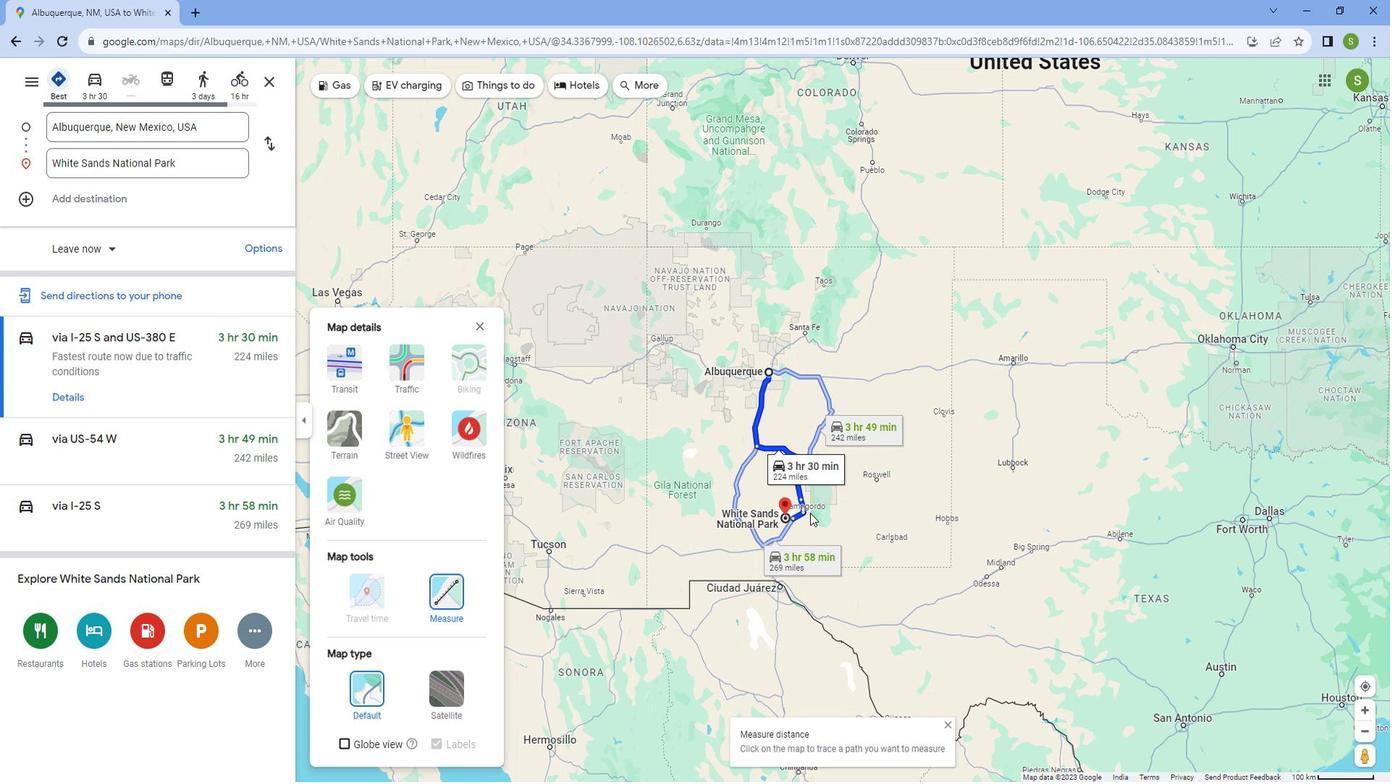 
Action: Mouse scrolled (604, 506) with delta (0, 0)
Screenshot: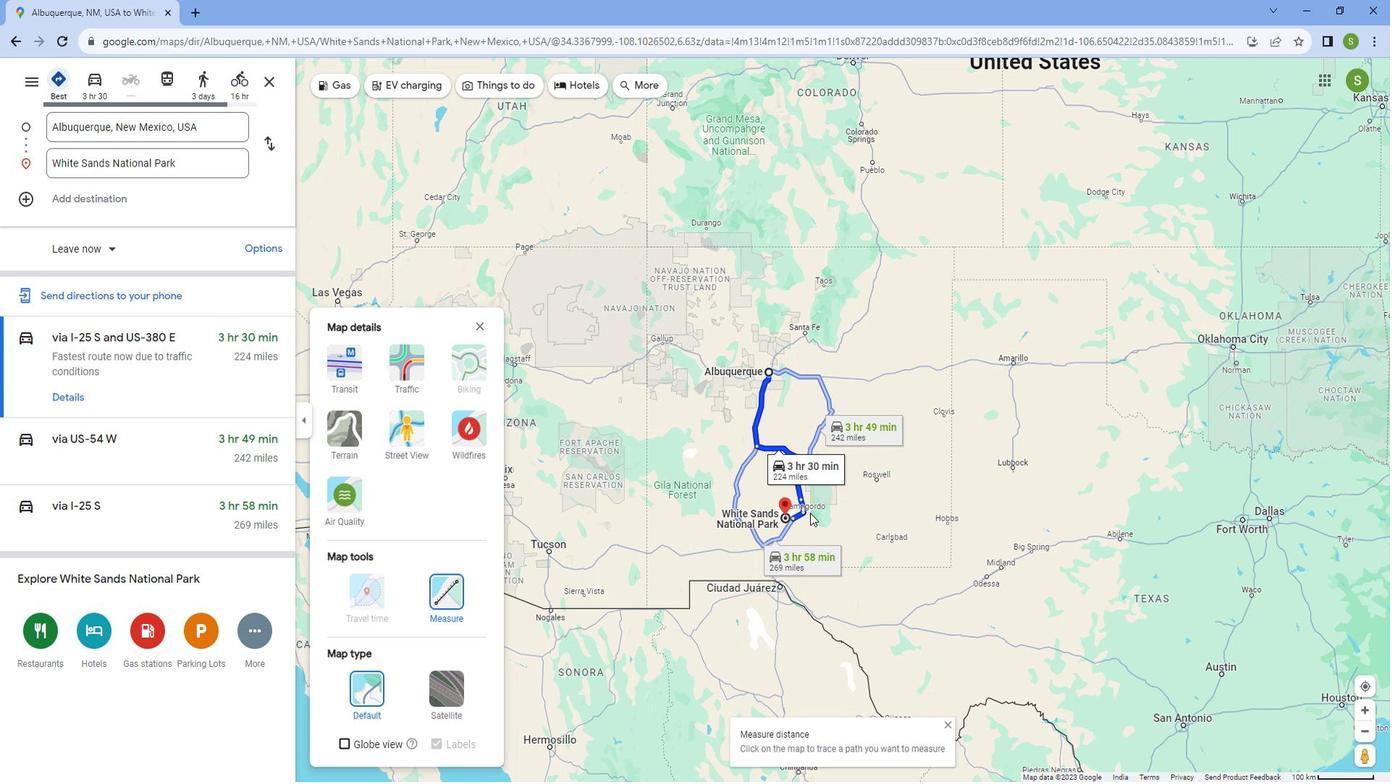 
Action: Mouse scrolled (604, 506) with delta (0, 0)
Screenshot: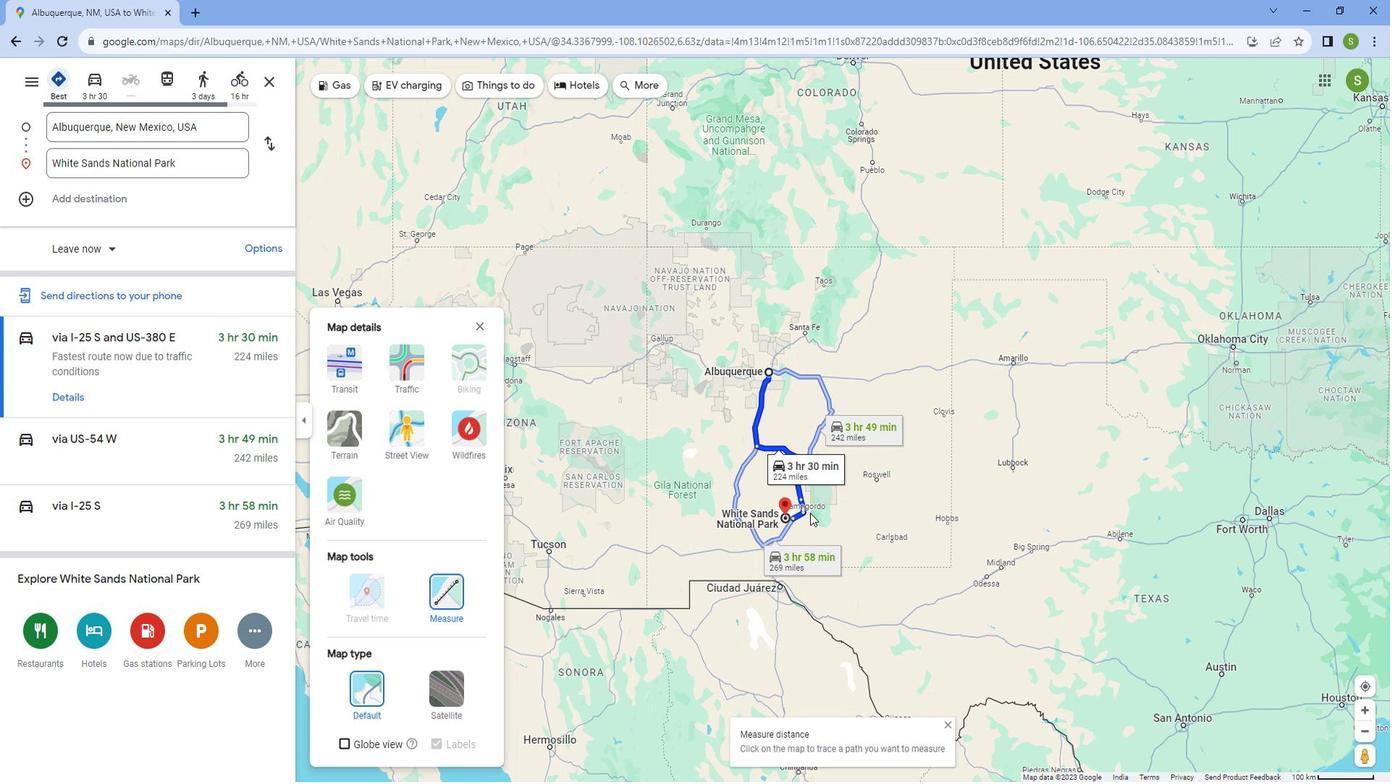 
Action: Mouse scrolled (604, 506) with delta (0, 0)
Screenshot: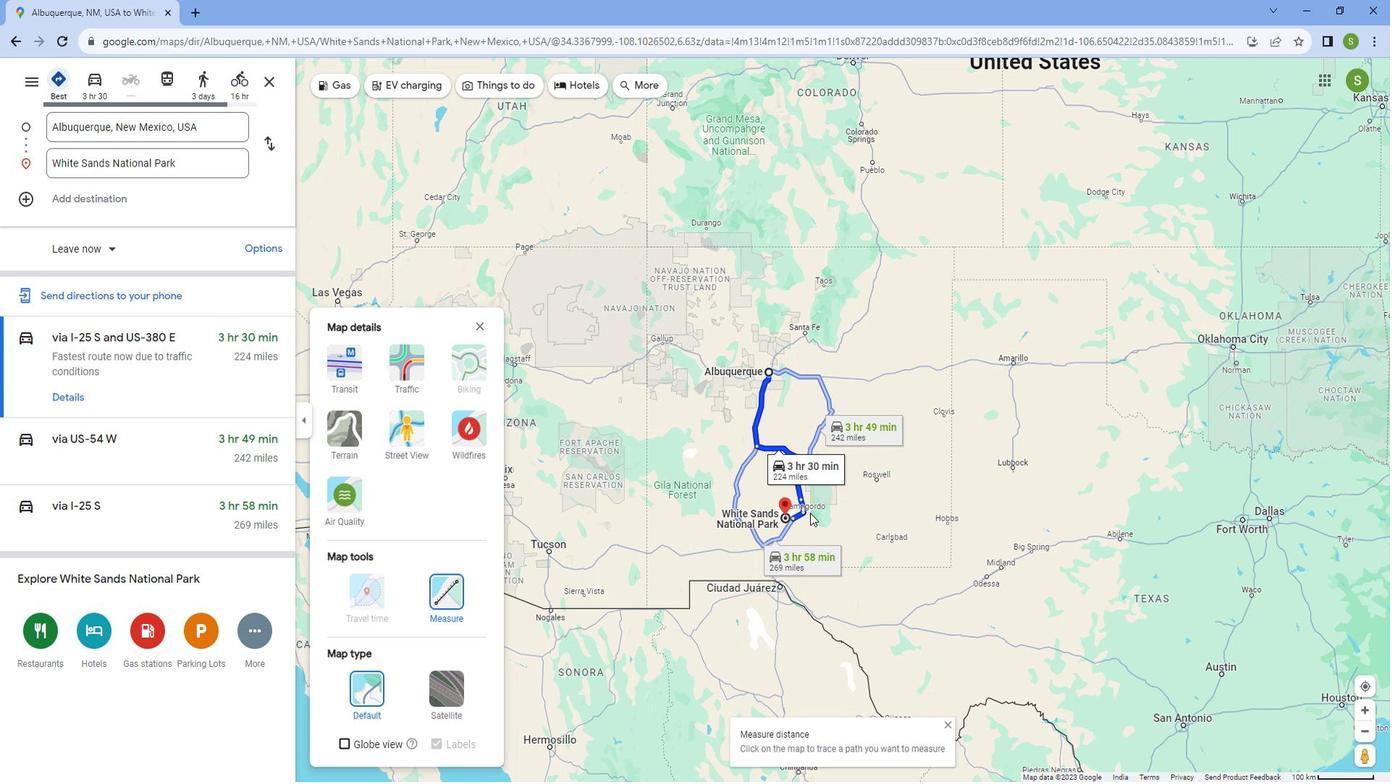 
Action: Mouse scrolled (604, 506) with delta (0, 0)
Screenshot: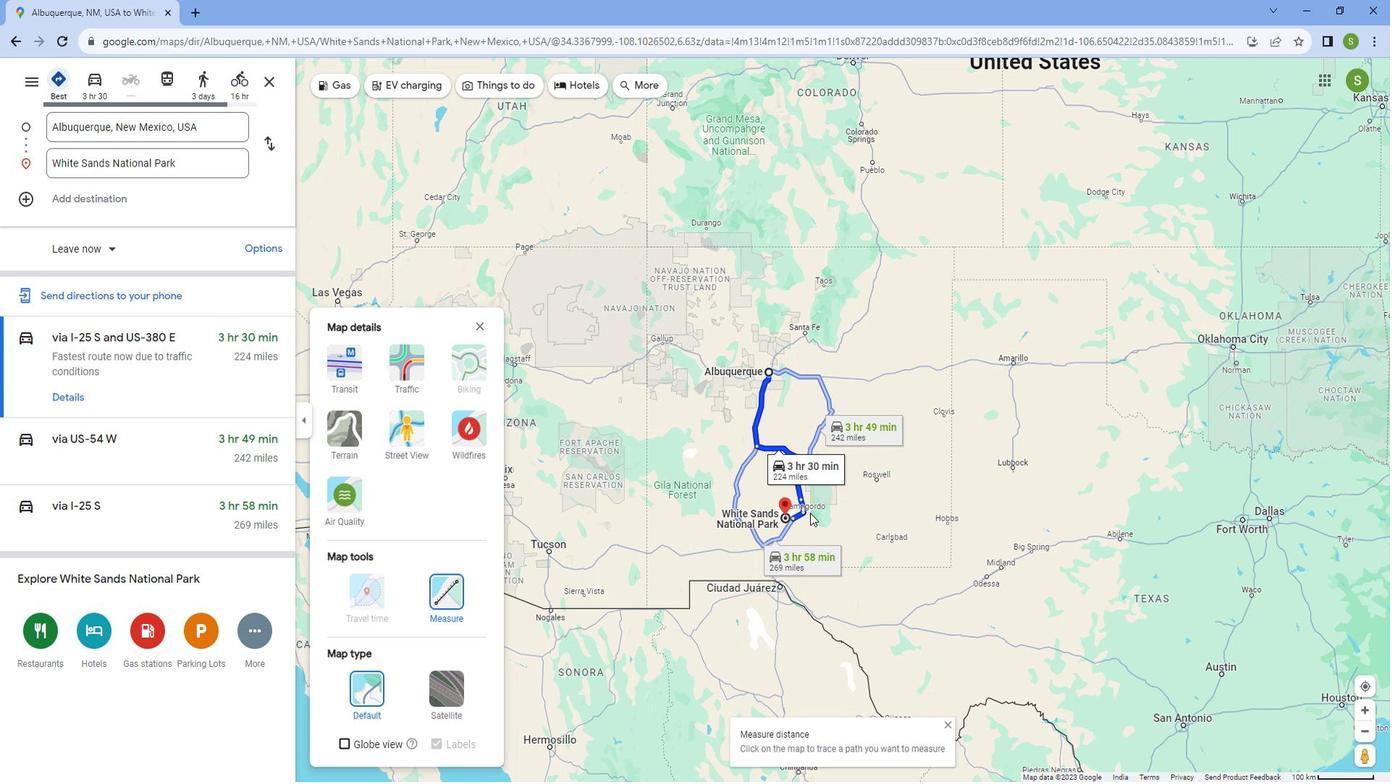 
Action: Mouse scrolled (604, 506) with delta (0, 0)
Screenshot: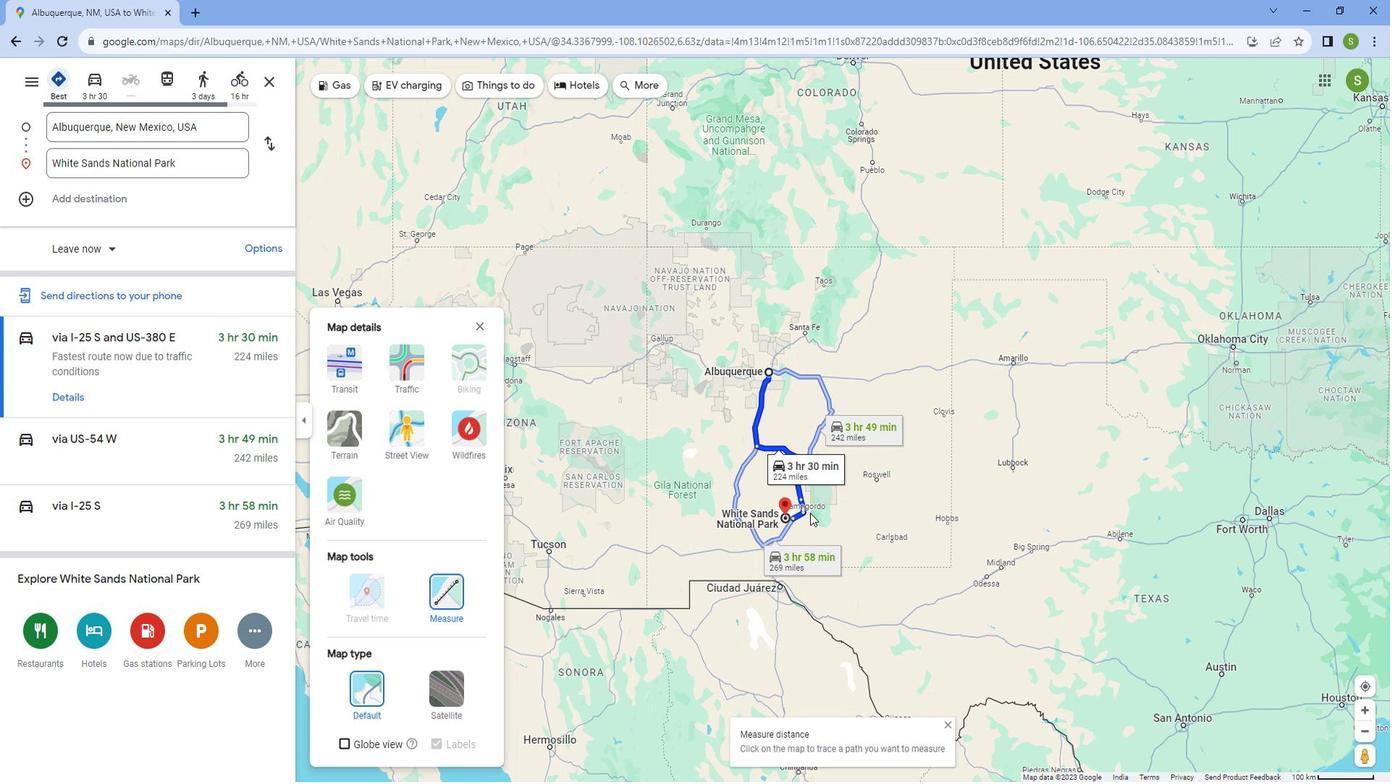 
Action: Mouse scrolled (604, 504) with delta (0, 0)
Screenshot: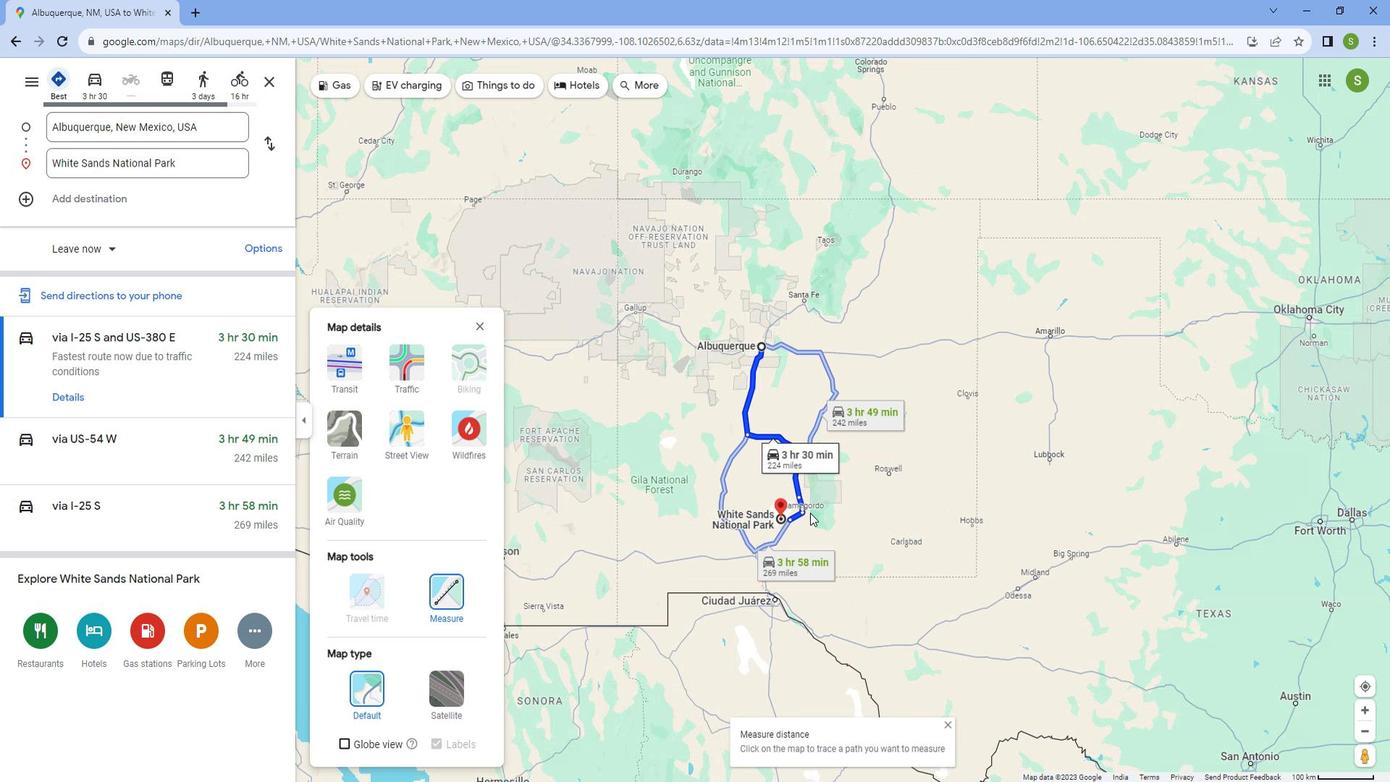 
Action: Mouse moved to (577, 536)
Screenshot: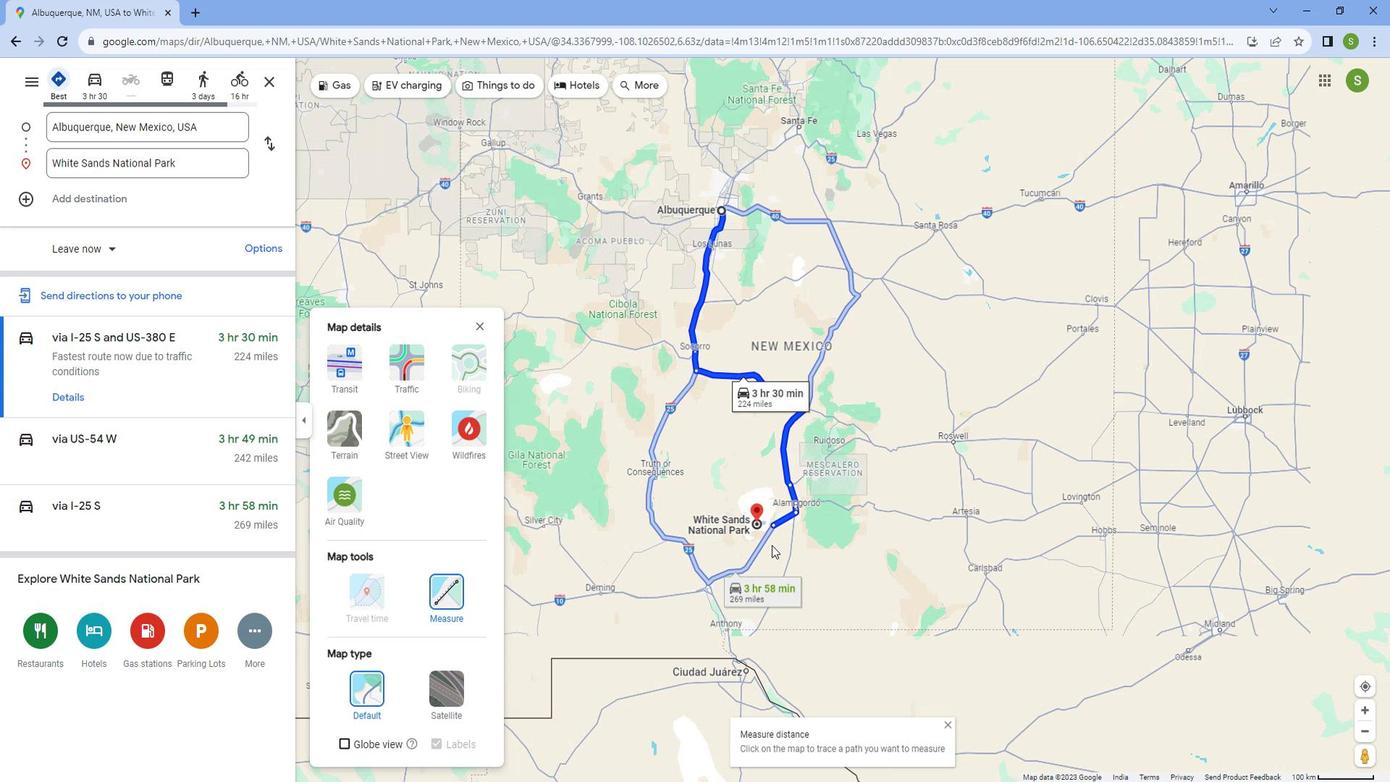 
Action: Mouse scrolled (577, 537) with delta (0, 0)
Screenshot: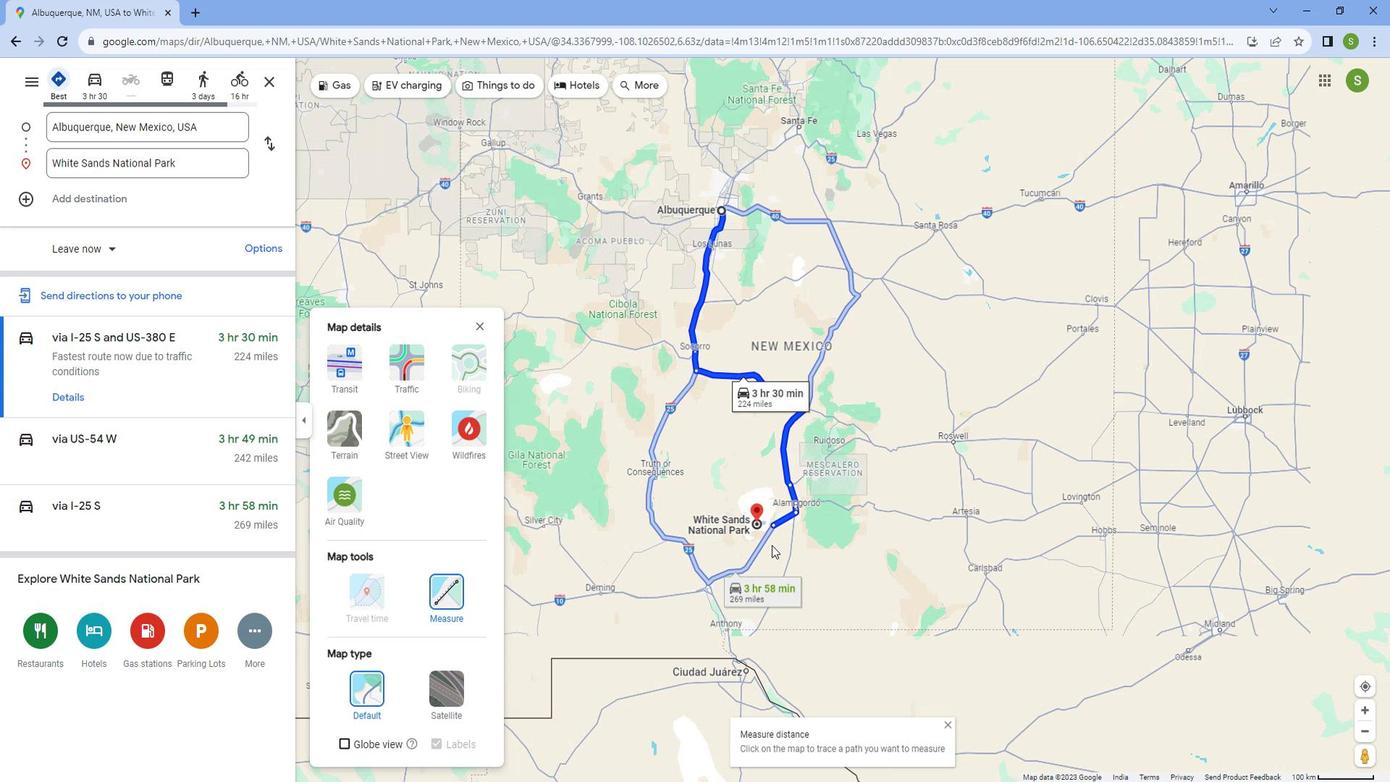 
Action: Mouse moved to (576, 538)
Screenshot: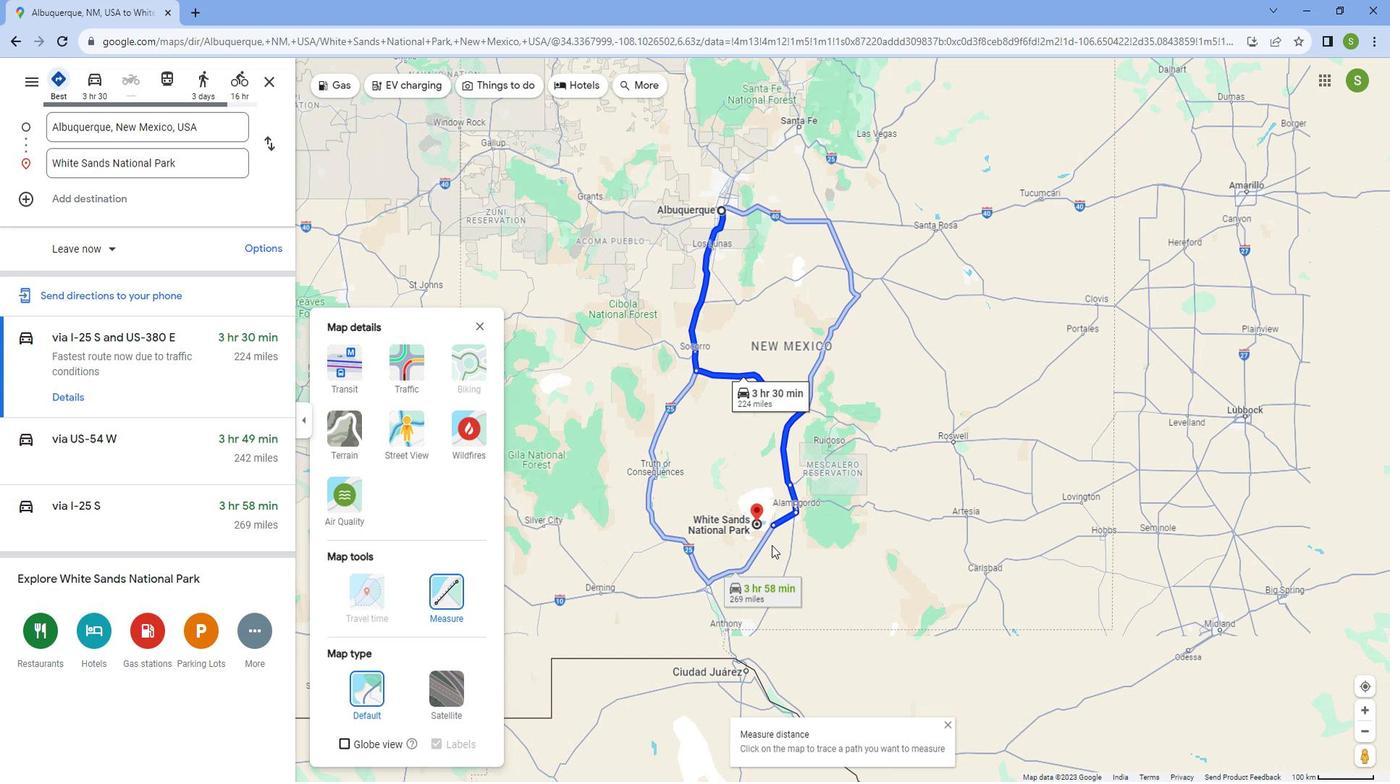 
Action: Mouse scrolled (576, 539) with delta (0, 0)
Screenshot: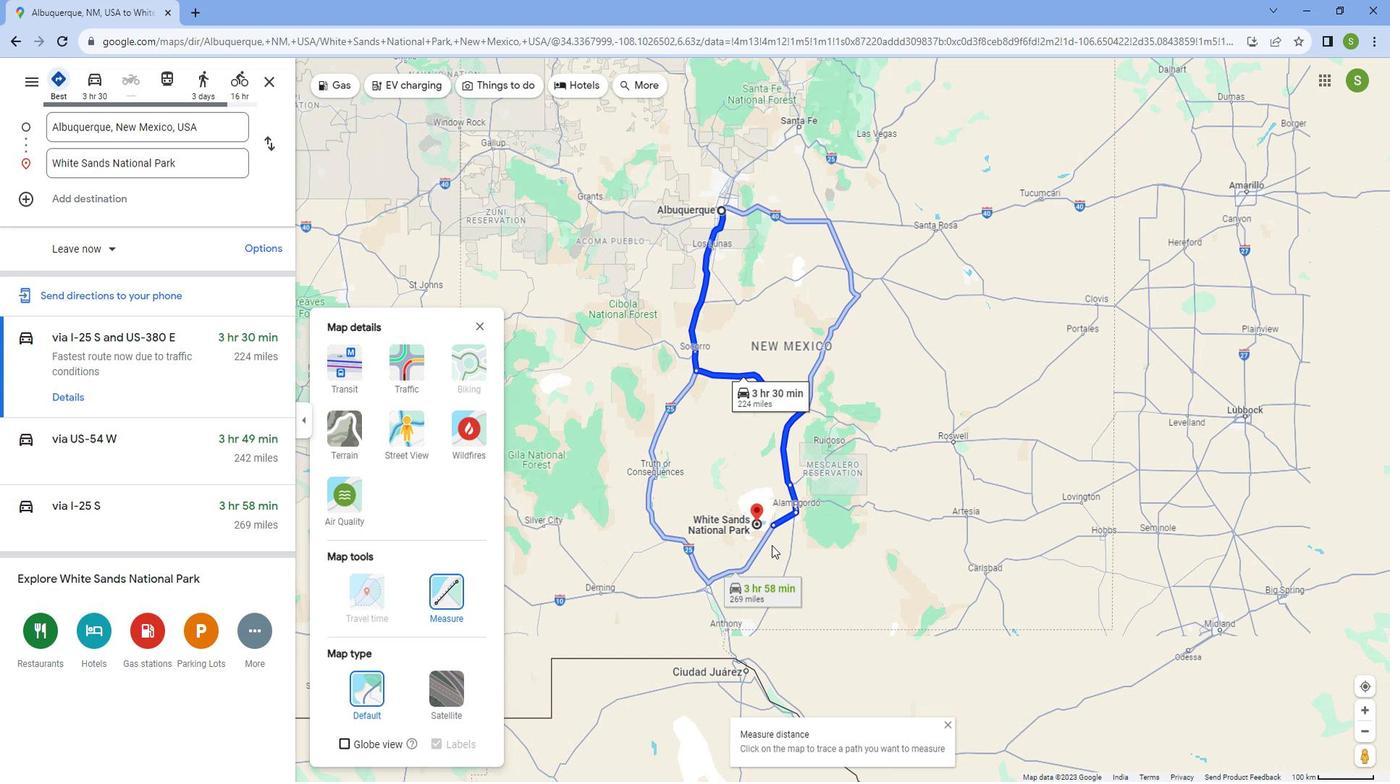 
Action: Mouse scrolled (576, 539) with delta (0, 0)
Screenshot: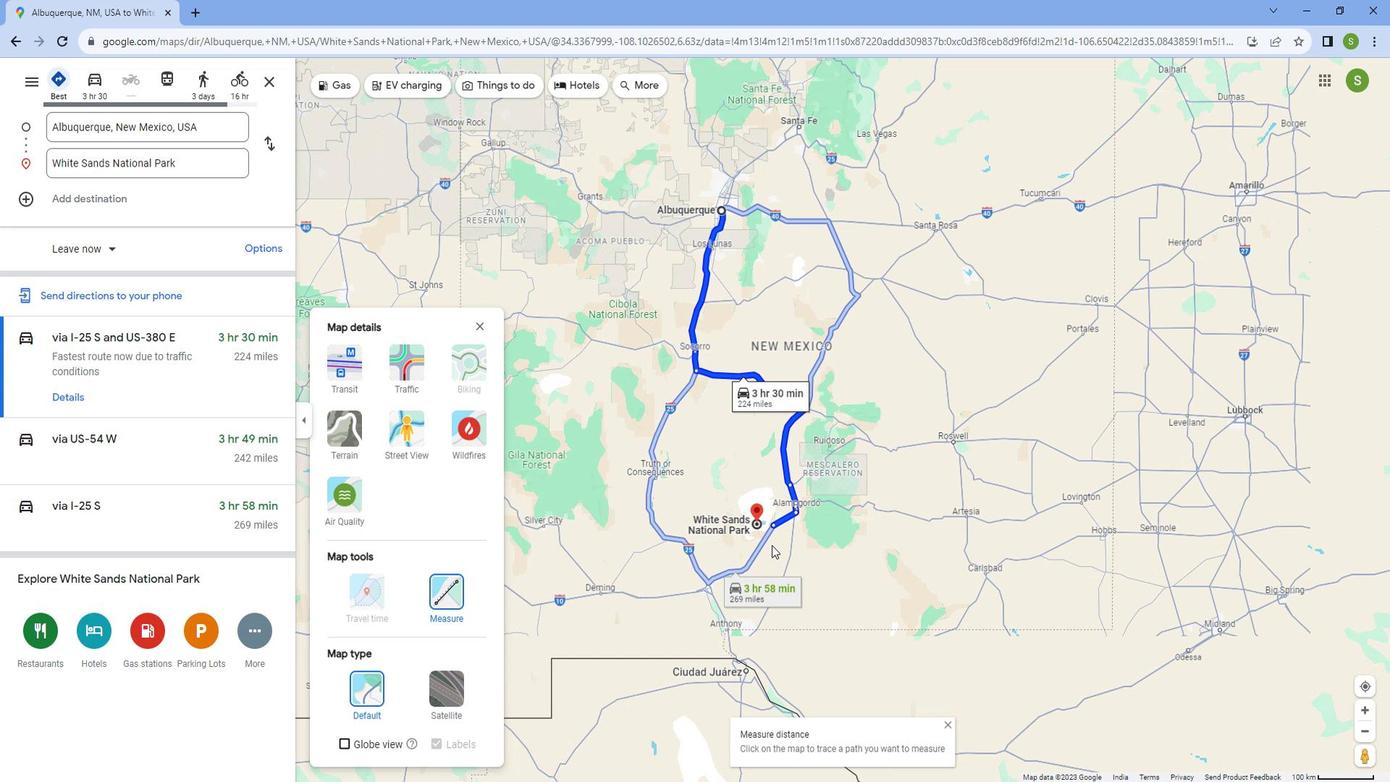 
Action: Mouse scrolled (576, 539) with delta (0, 0)
Screenshot: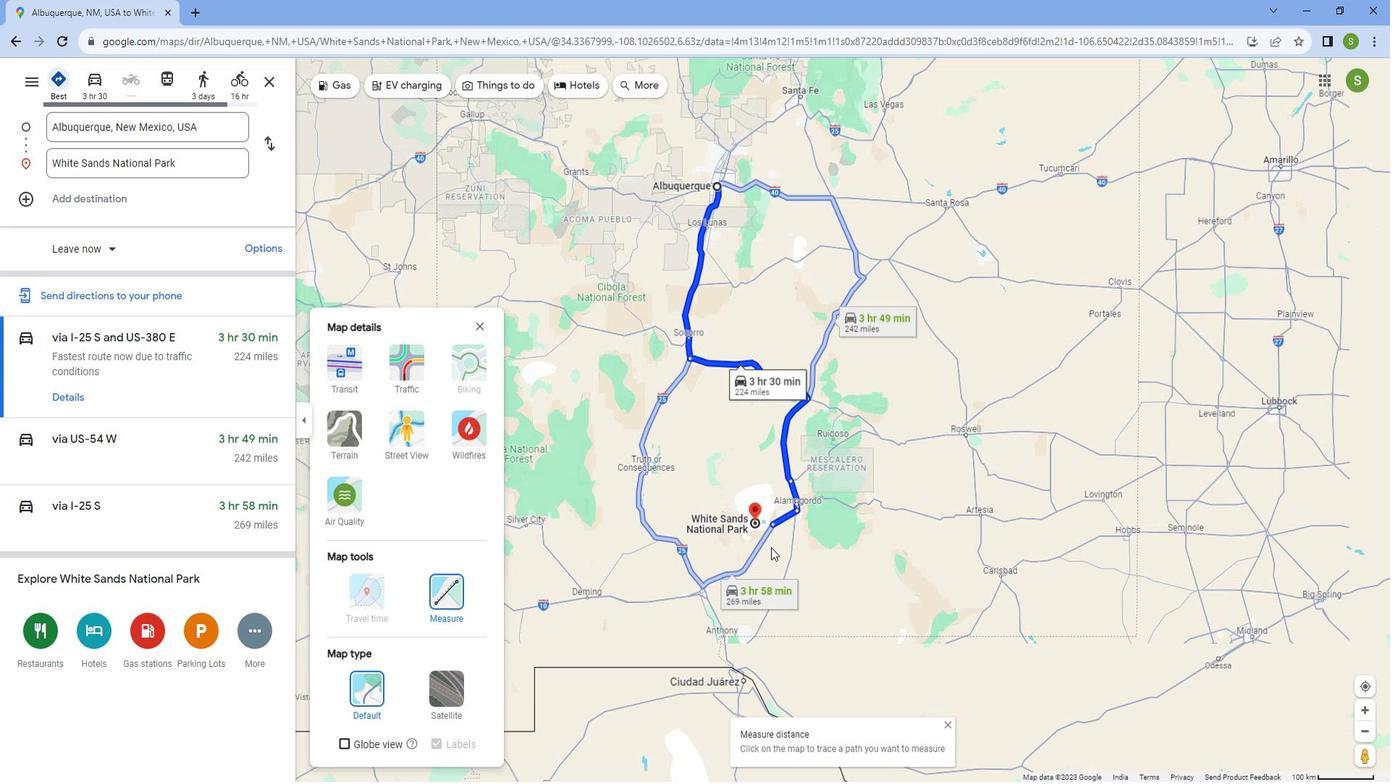 
Action: Mouse scrolled (576, 539) with delta (0, 0)
Screenshot: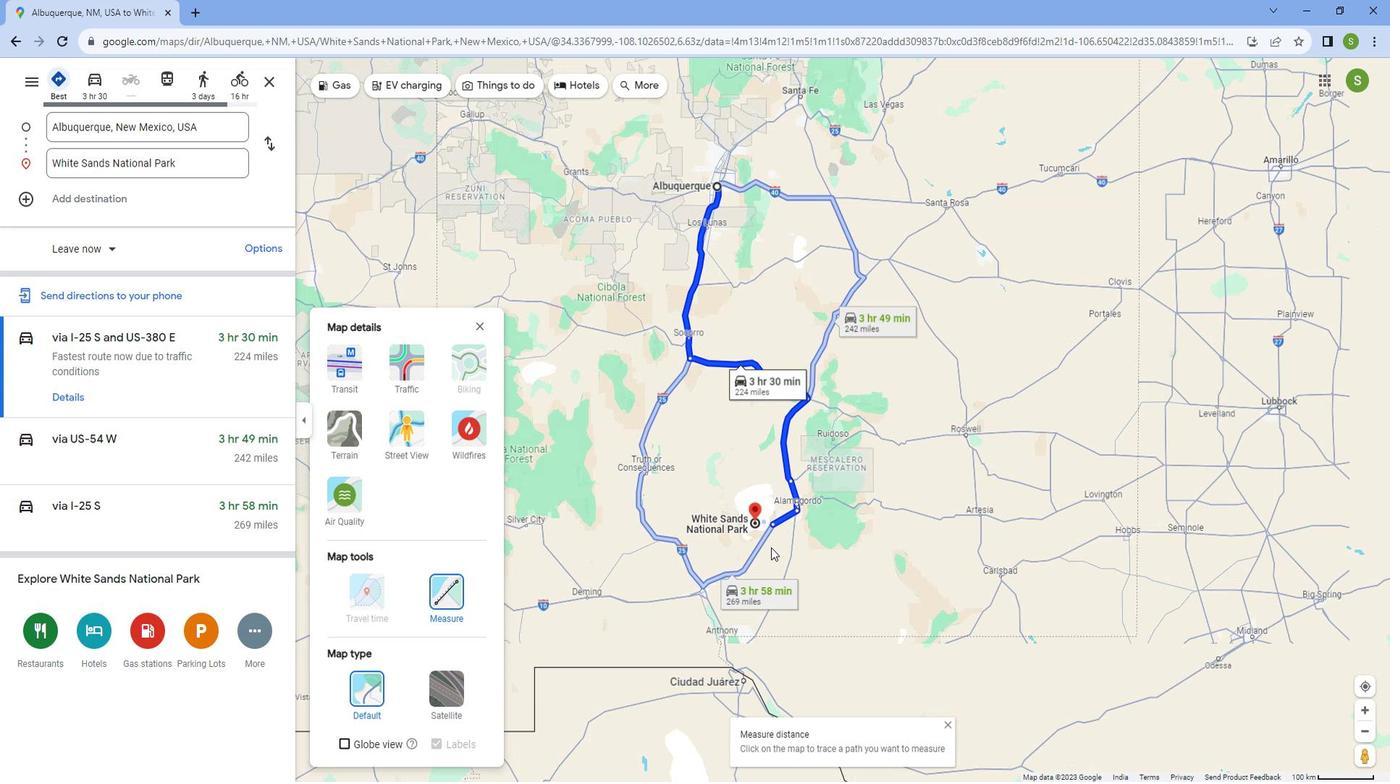 
Action: Mouse moved to (575, 538)
Screenshot: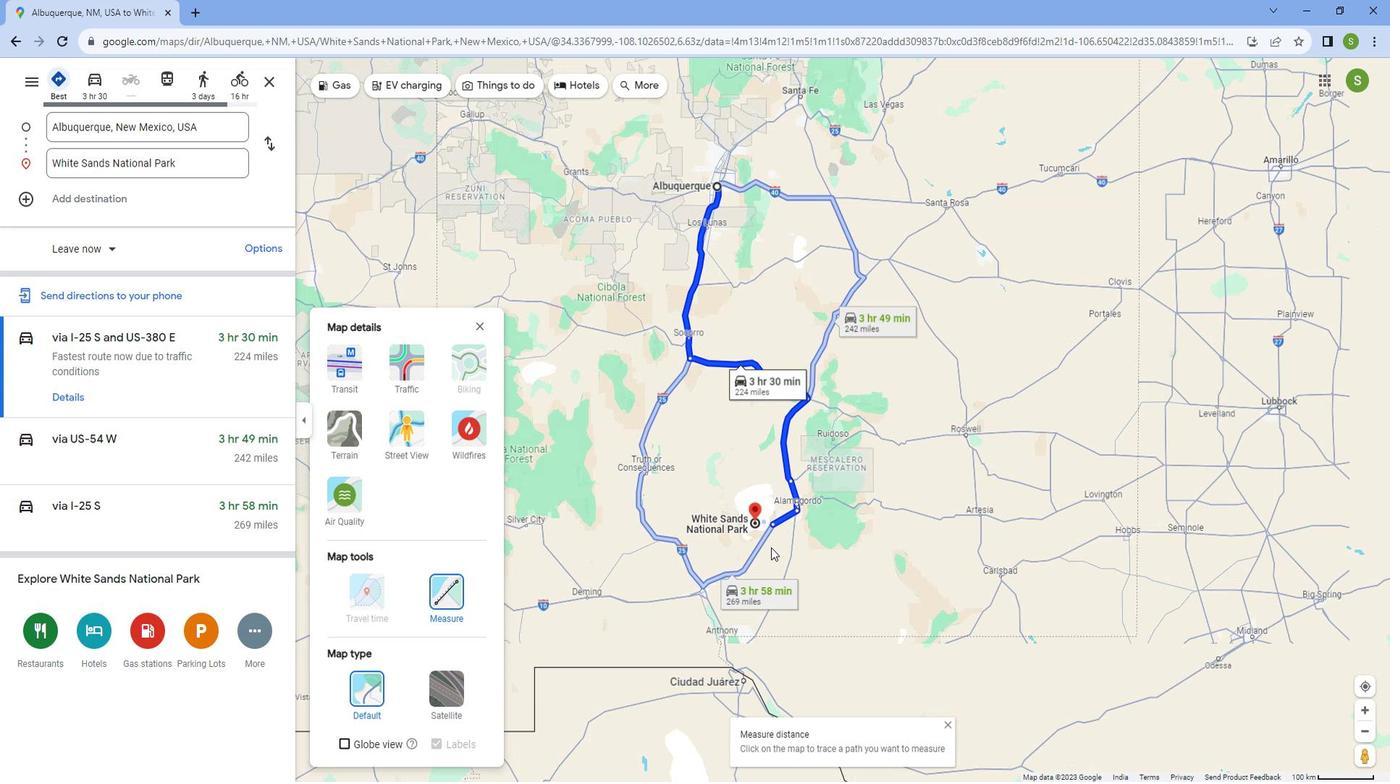 
Action: Mouse scrolled (575, 539) with delta (0, 0)
Screenshot: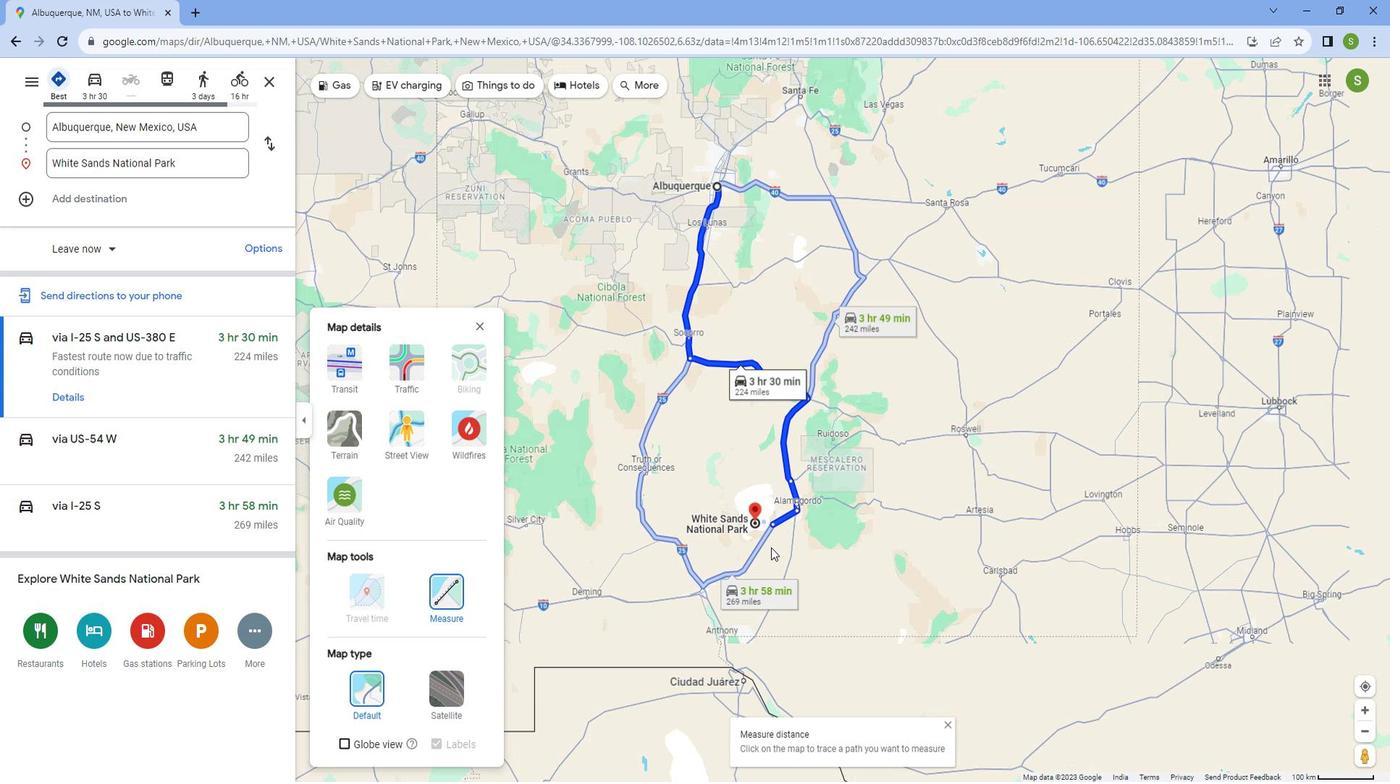 
Action: Mouse moved to (567, 538)
Screenshot: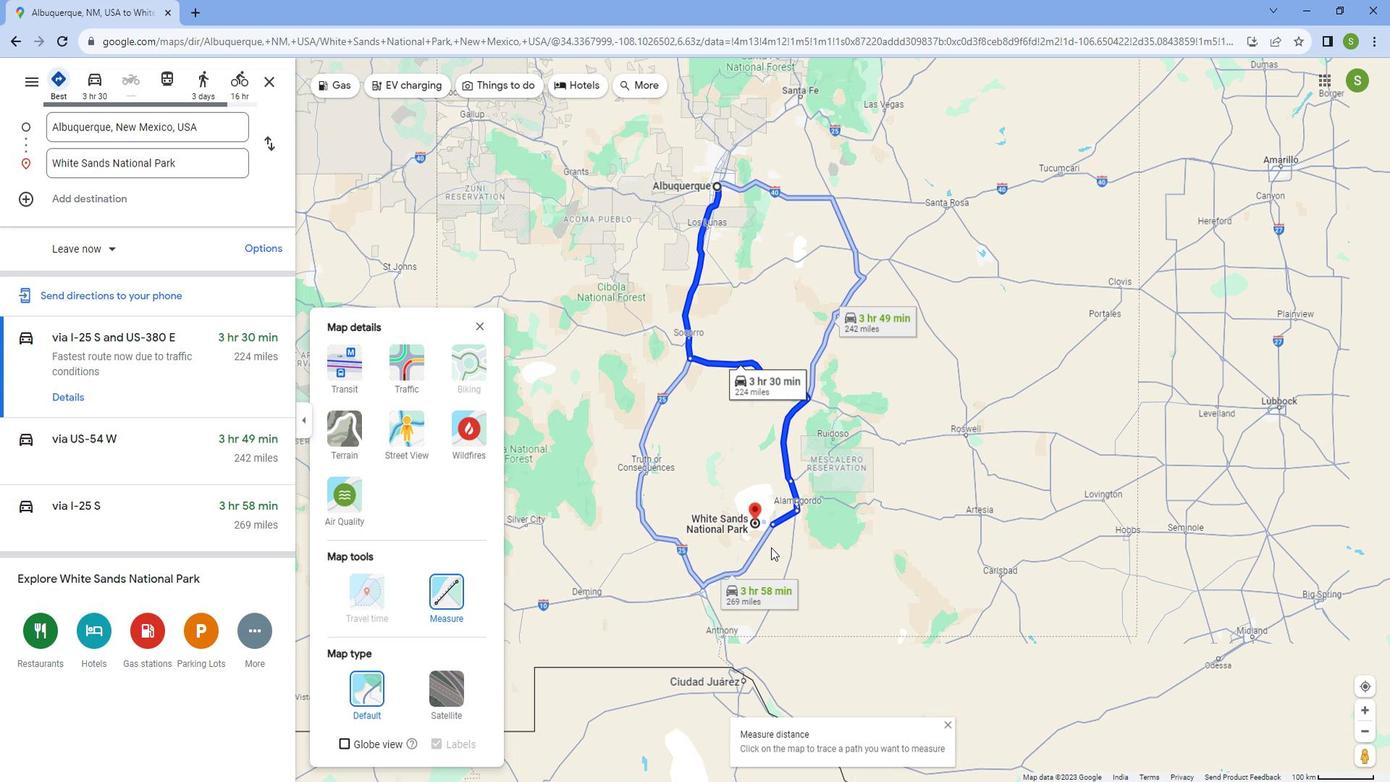 
Action: Mouse scrolled (567, 539) with delta (0, 0)
Screenshot: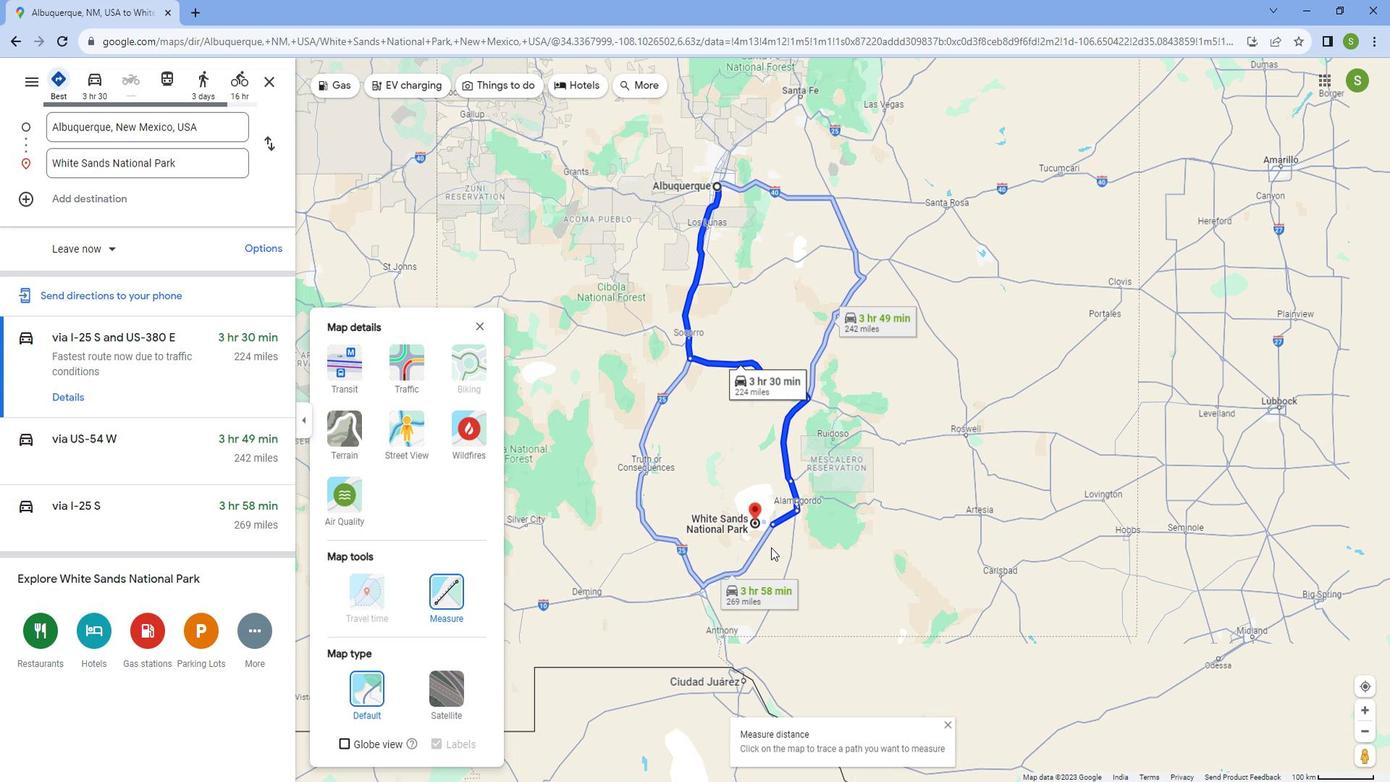 
Action: Mouse moved to (557, 530)
Screenshot: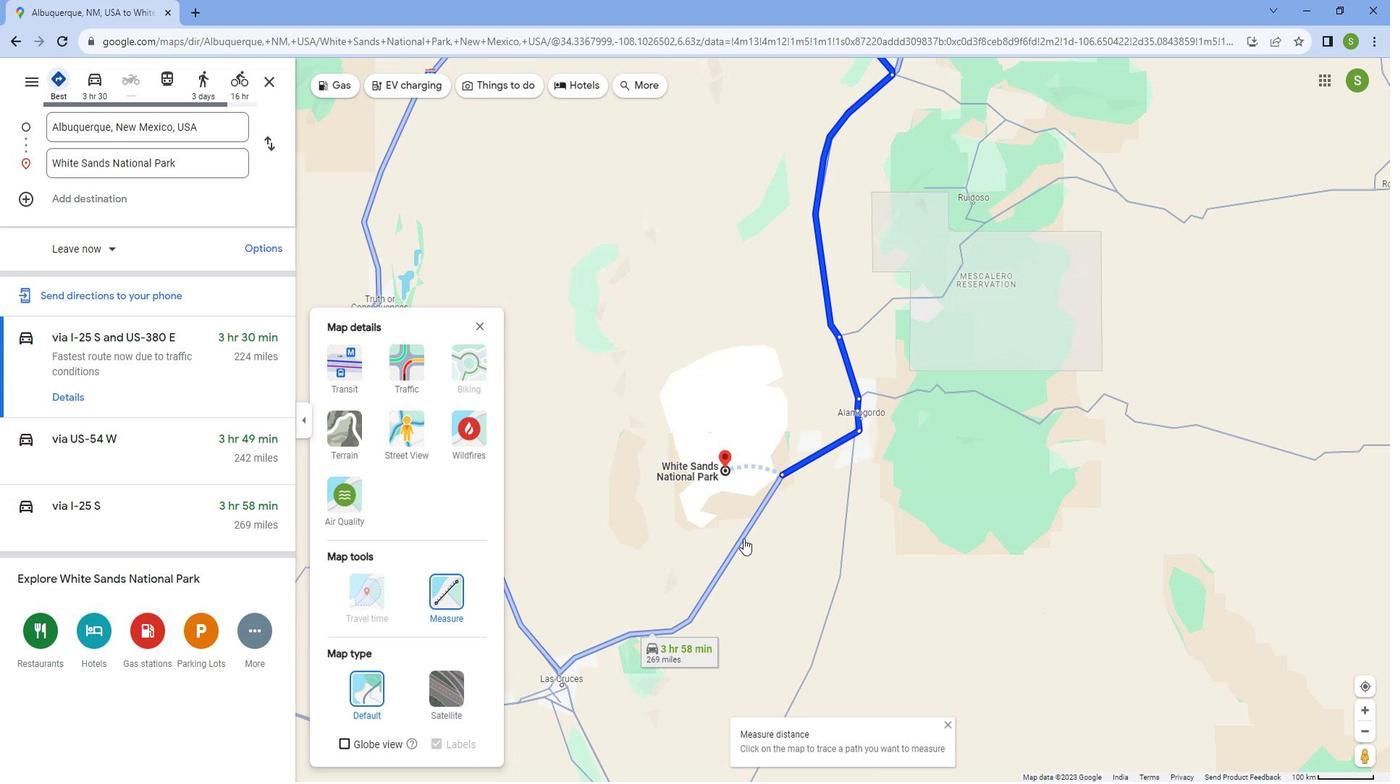 
Action: Mouse scrolled (557, 530) with delta (0, 0)
Screenshot: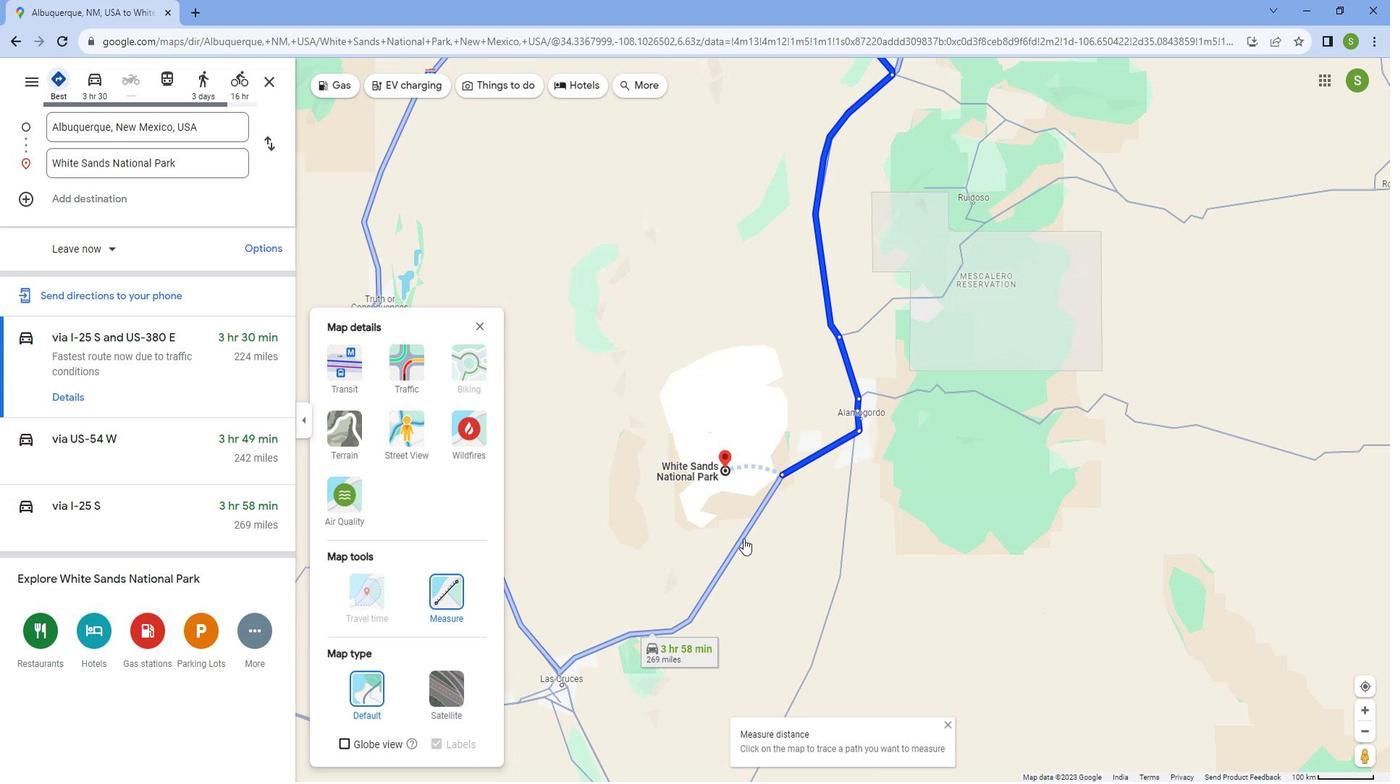 
Action: Mouse scrolled (557, 530) with delta (0, 0)
Screenshot: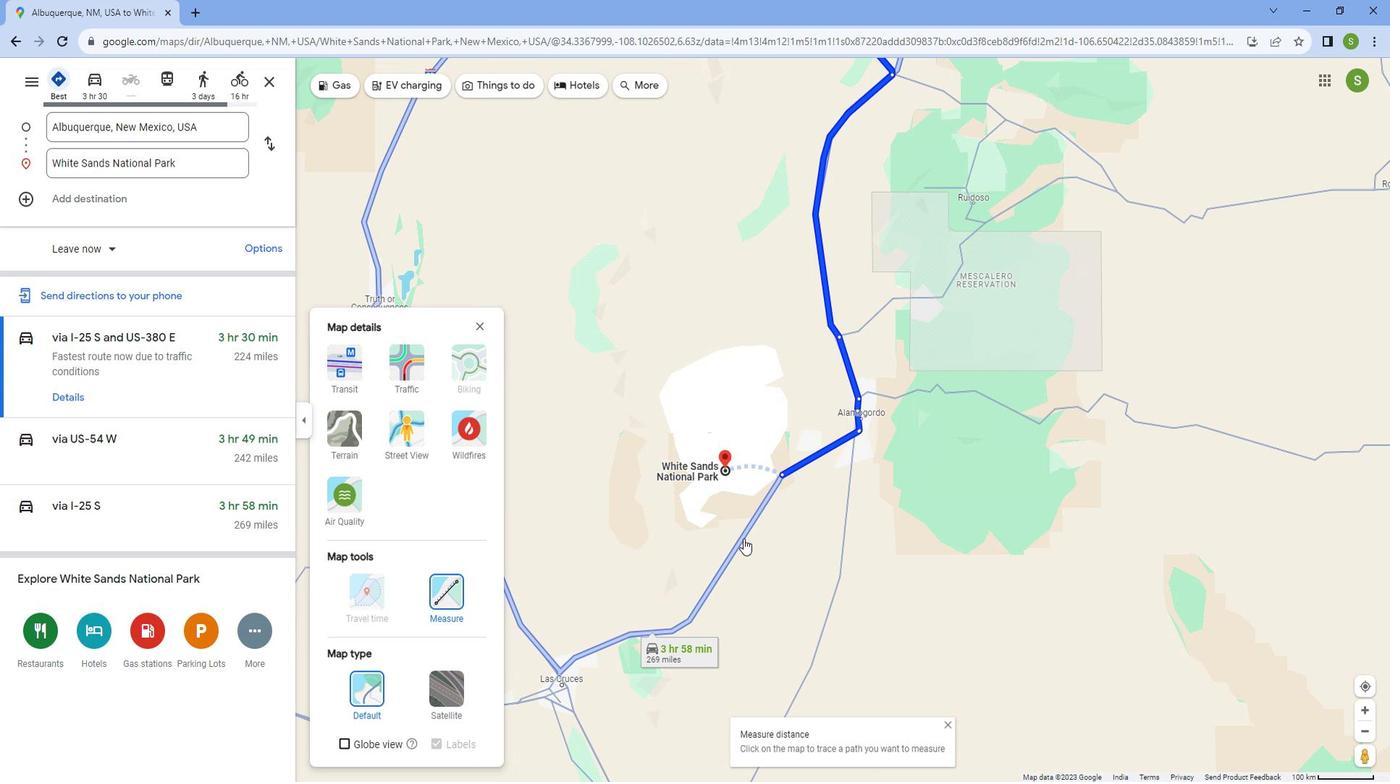 
Action: Mouse moved to (556, 529)
Screenshot: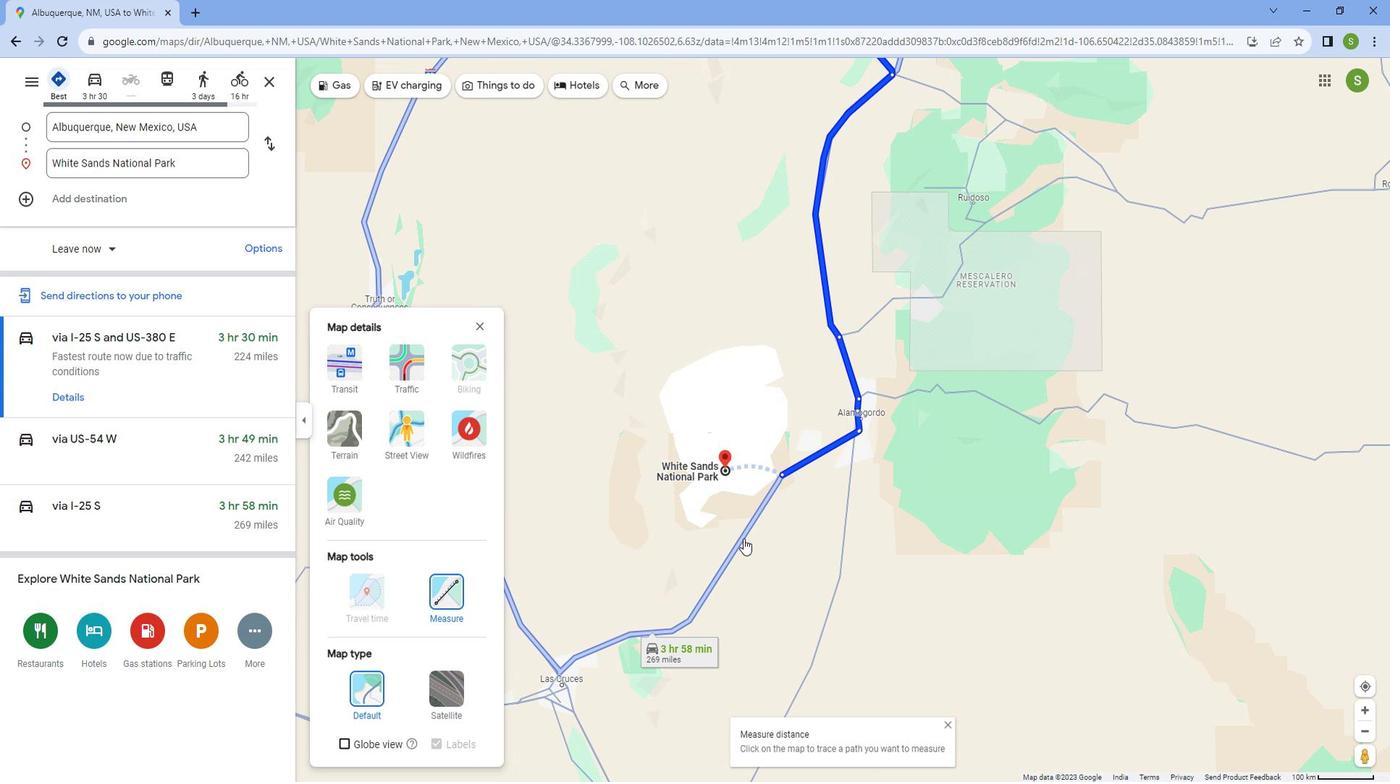 
Action: Mouse scrolled (556, 530) with delta (0, 0)
Screenshot: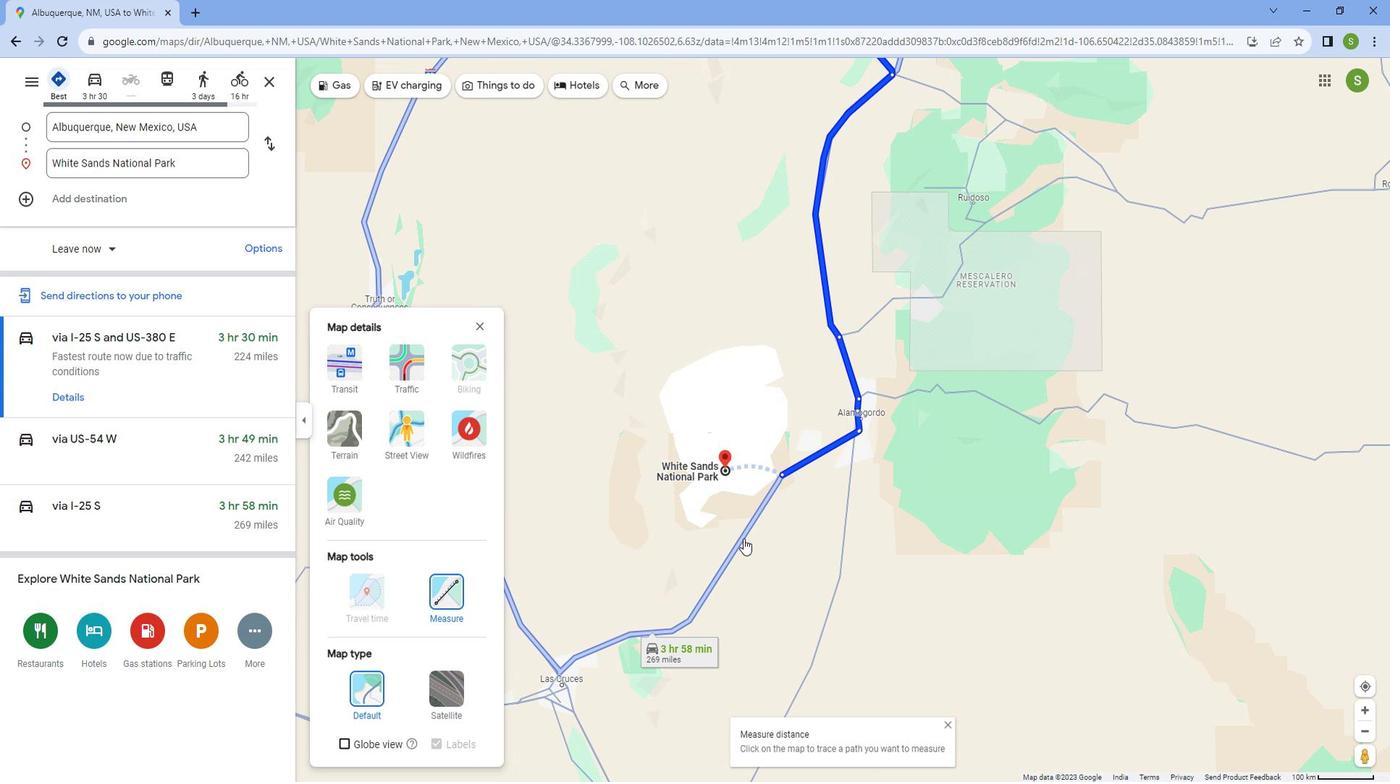 
Action: Mouse scrolled (556, 530) with delta (0, 0)
Screenshot: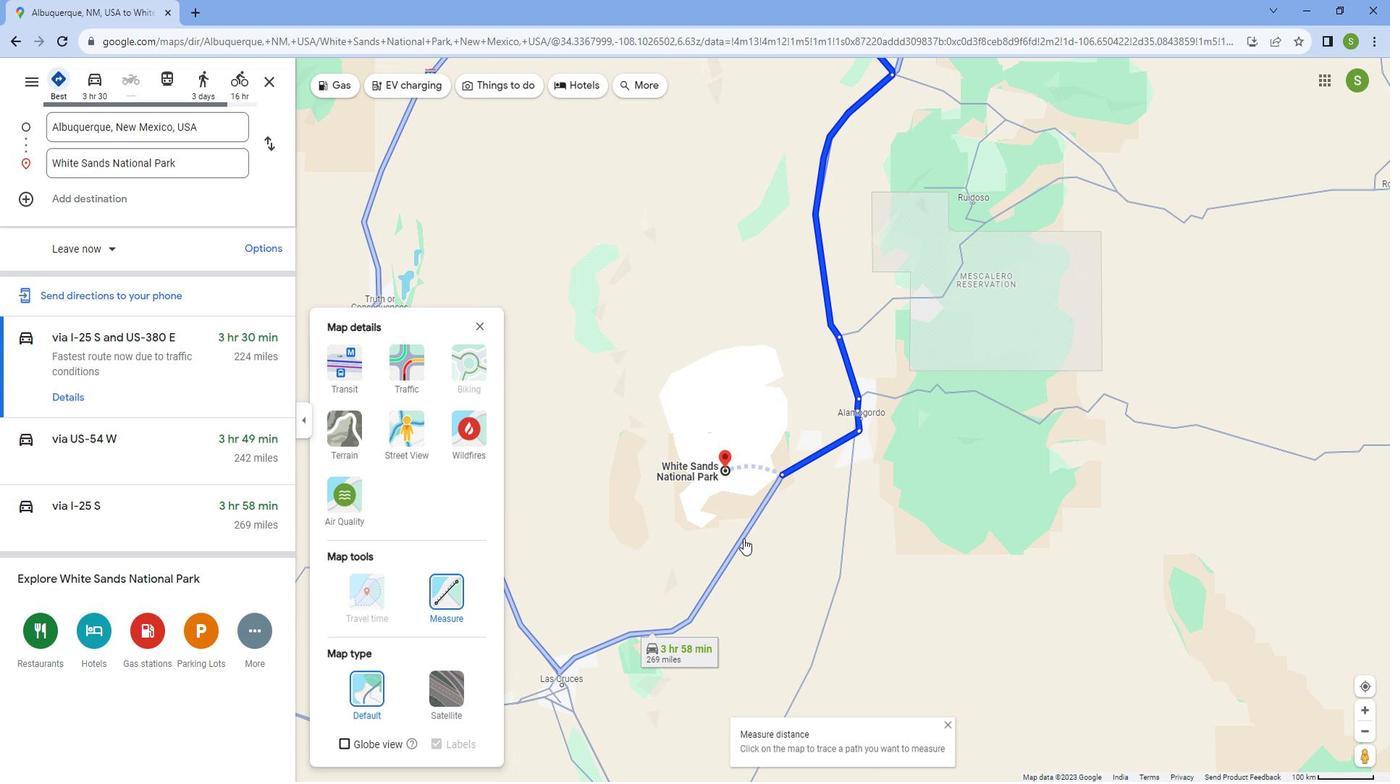 
Action: Mouse scrolled (556, 530) with delta (0, 0)
Screenshot: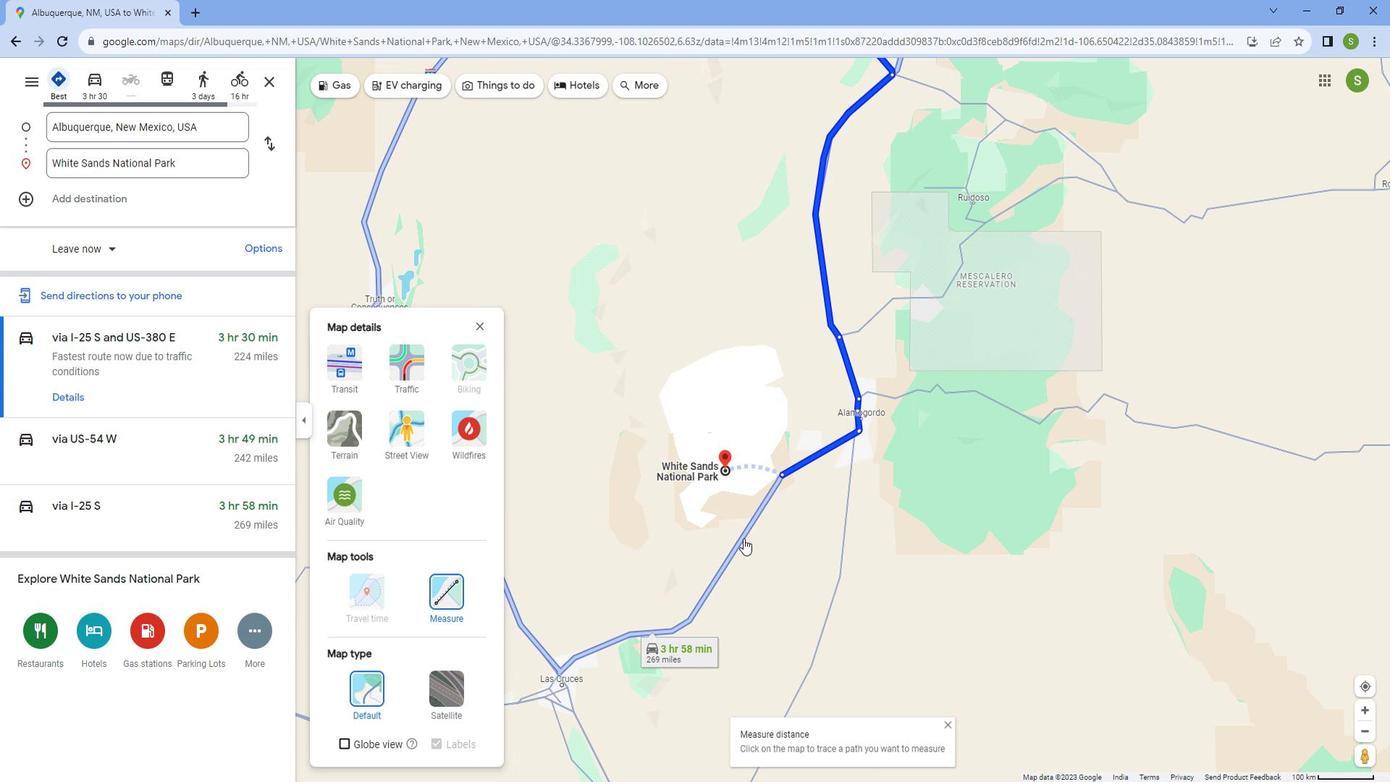 
Action: Mouse moved to (537, 502)
Screenshot: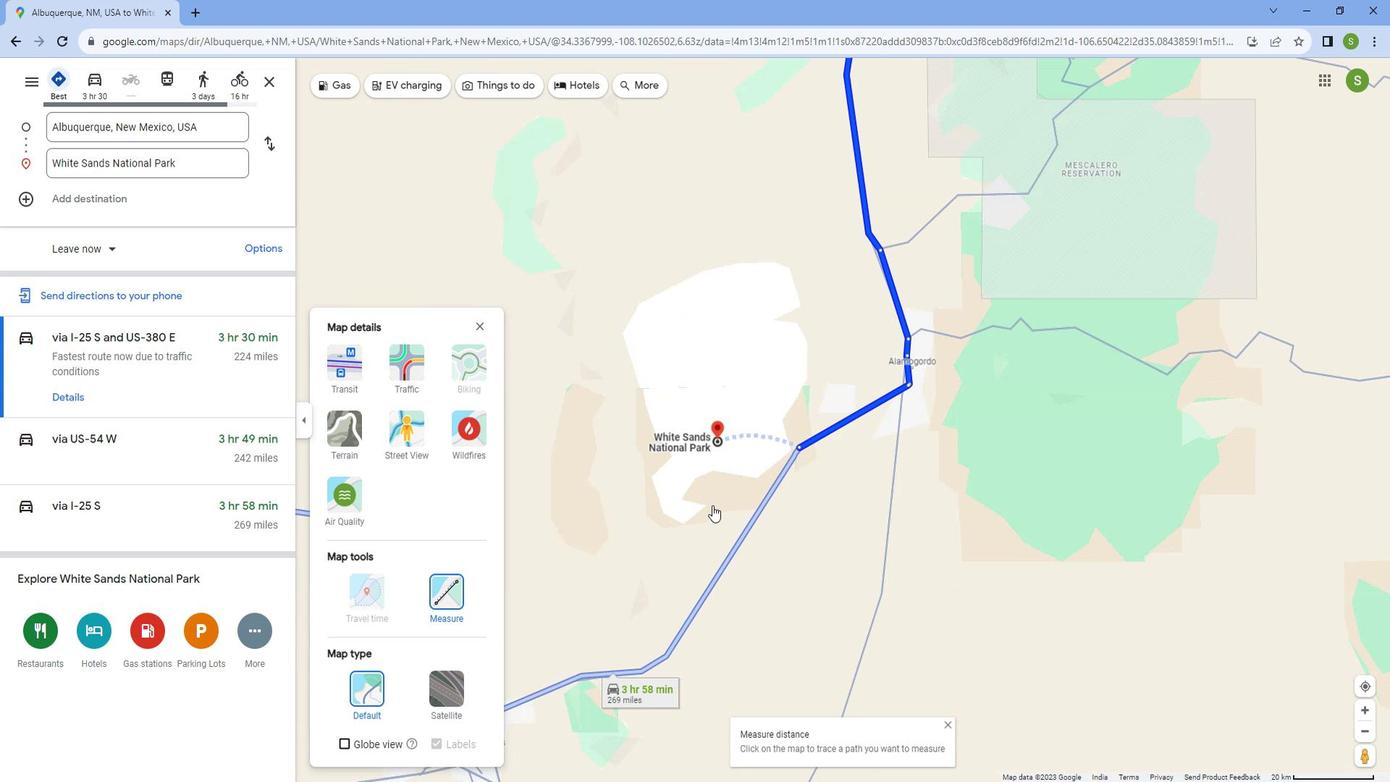 
Action: Mouse scrolled (537, 501) with delta (0, 0)
Screenshot: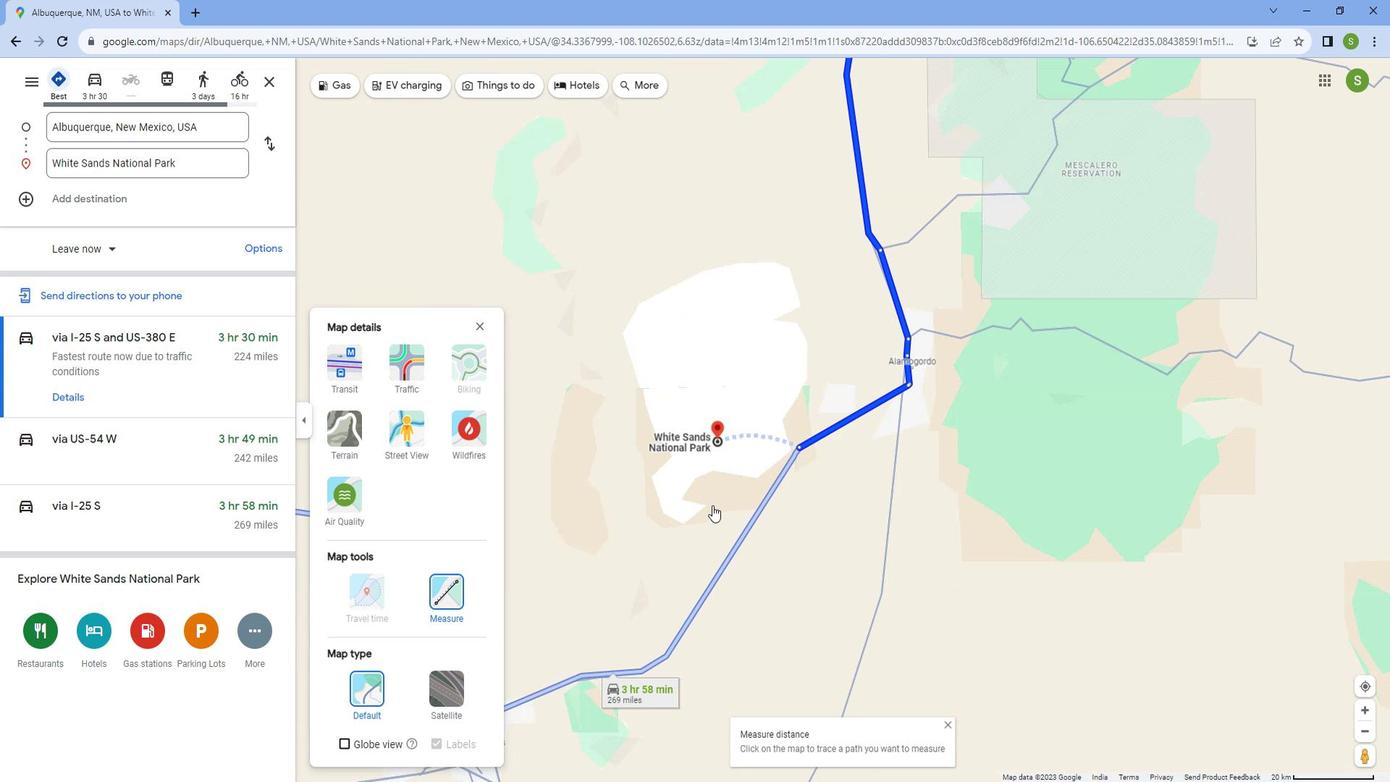 
Action: Mouse moved to (524, 389)
Screenshot: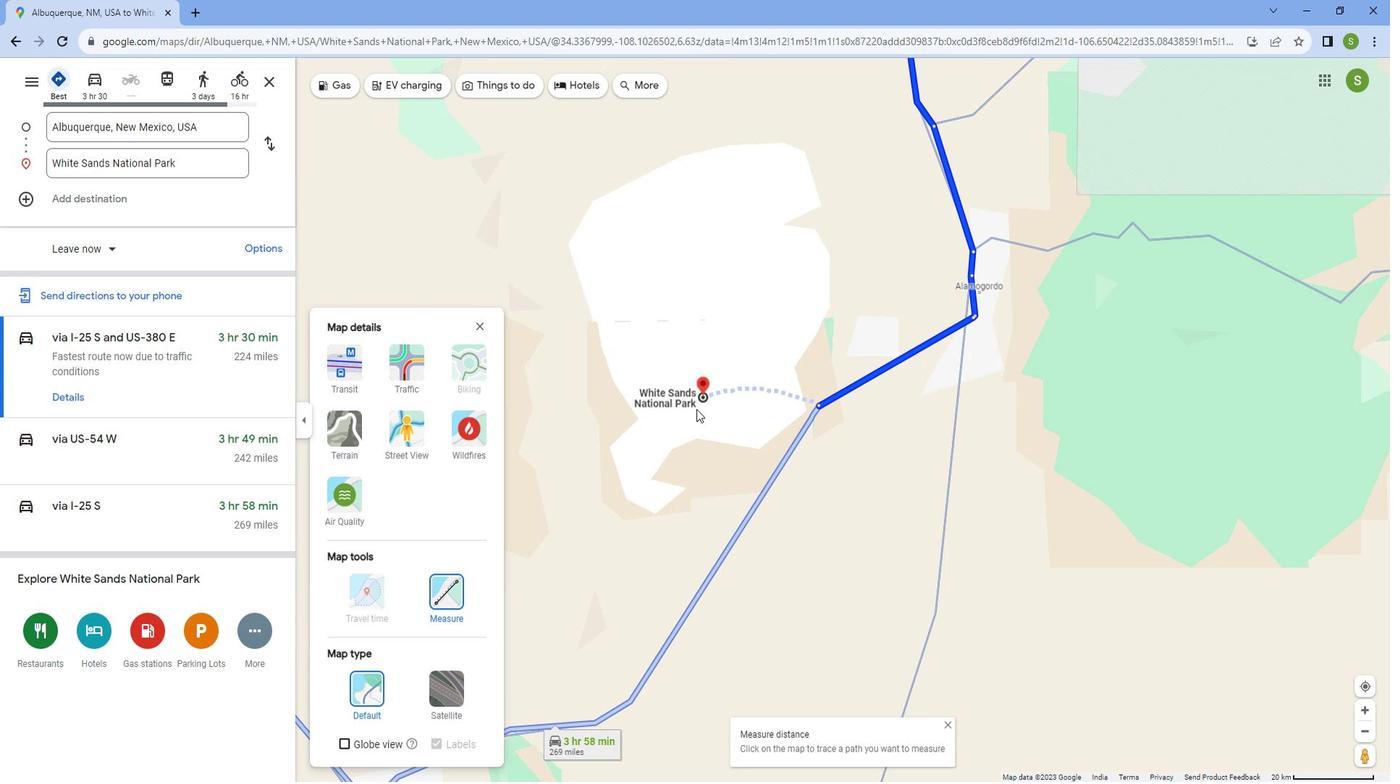 
Action: Mouse scrolled (524, 390) with delta (0, 0)
Screenshot: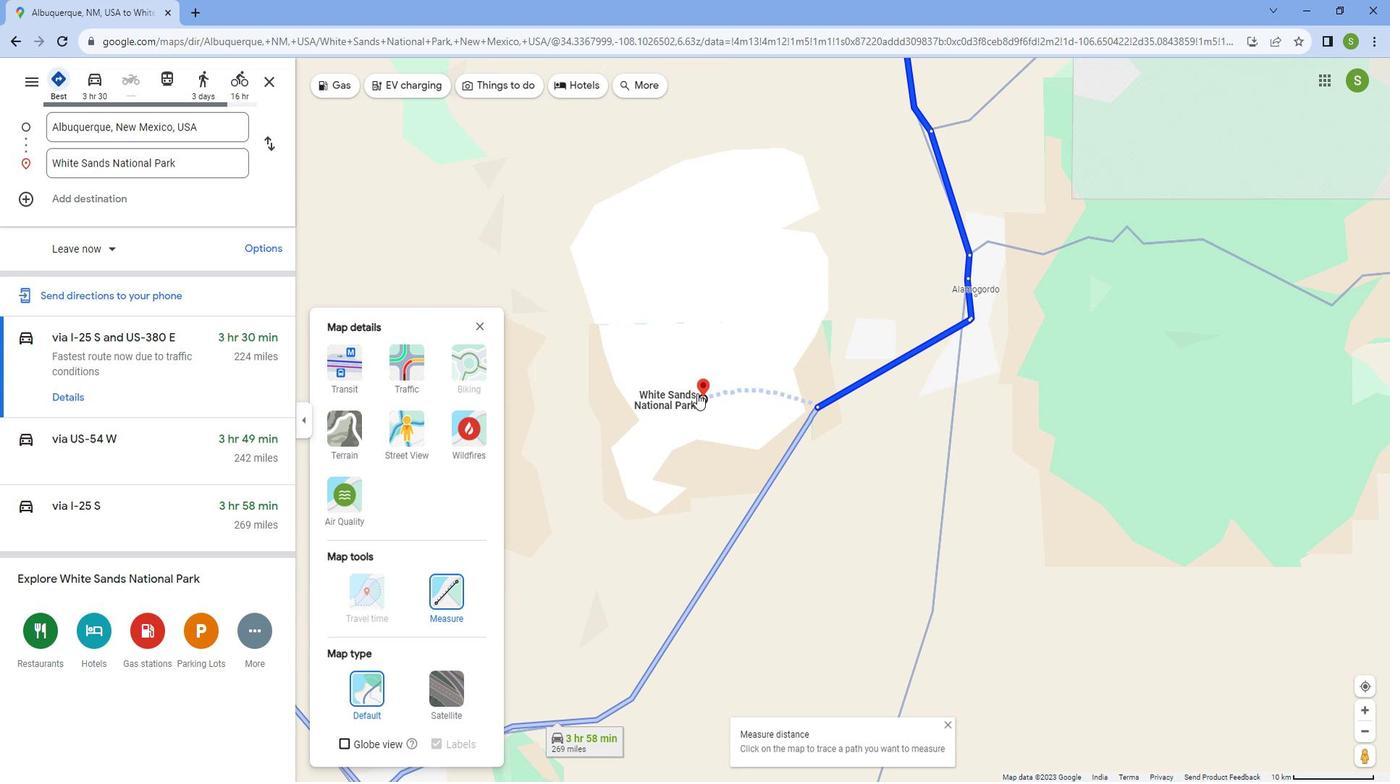 
Action: Mouse scrolled (524, 390) with delta (0, 0)
Screenshot: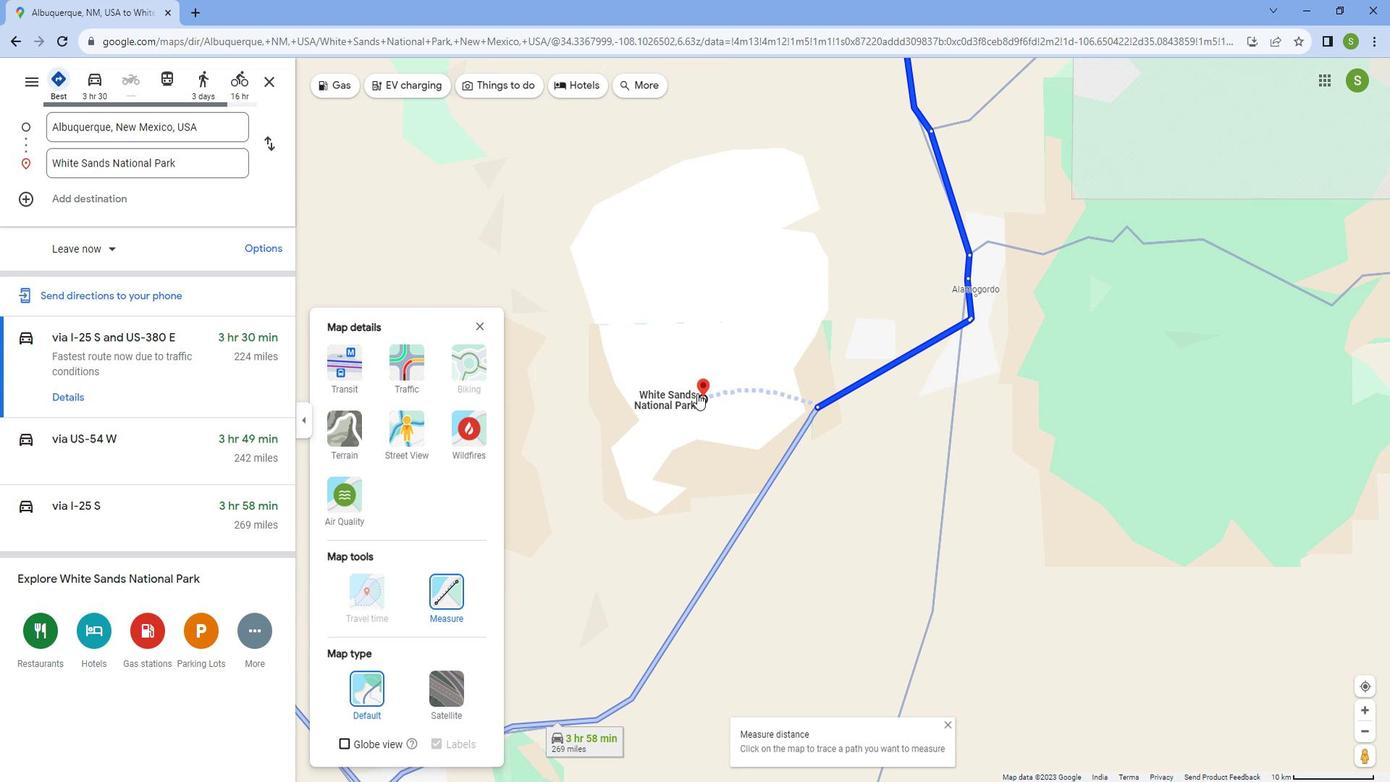 
Action: Mouse scrolled (524, 390) with delta (0, 0)
Screenshot: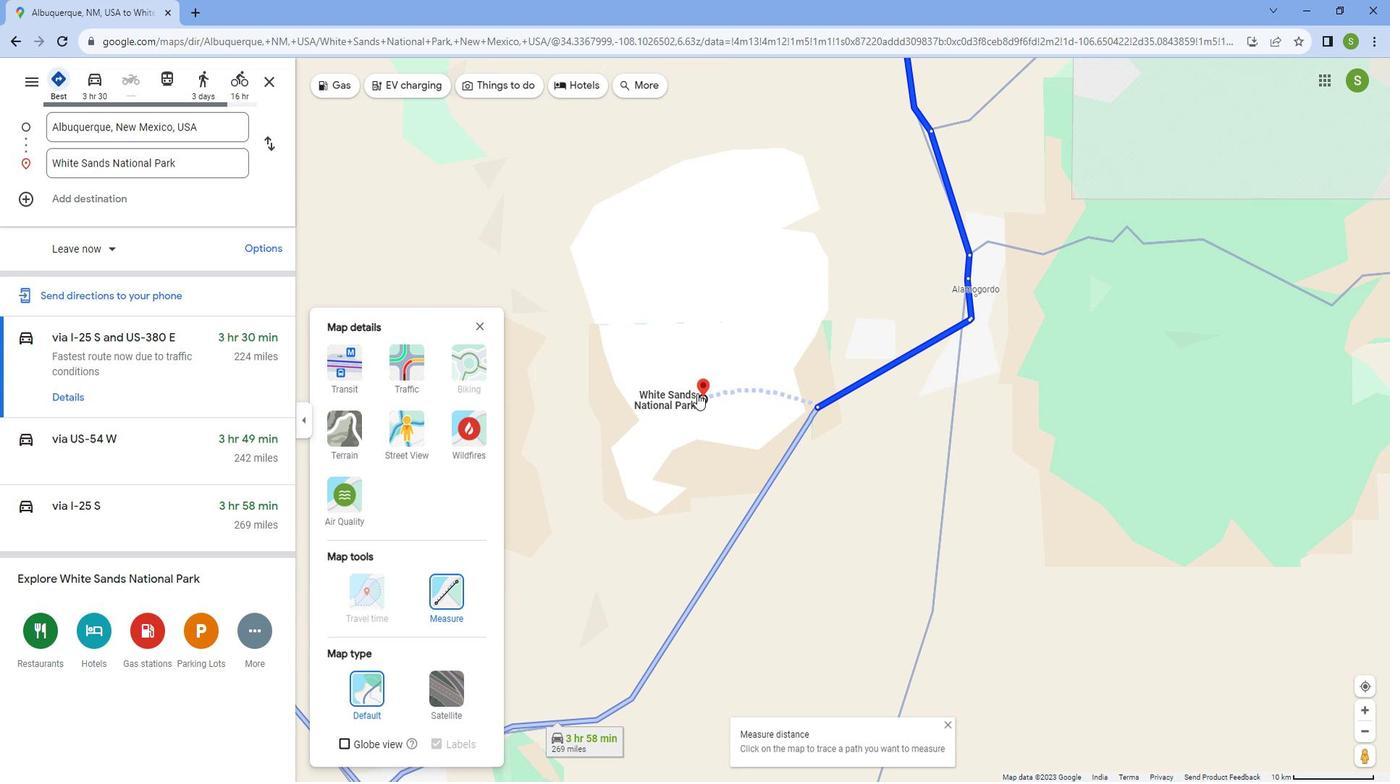 
Action: Mouse scrolled (524, 390) with delta (0, 0)
Screenshot: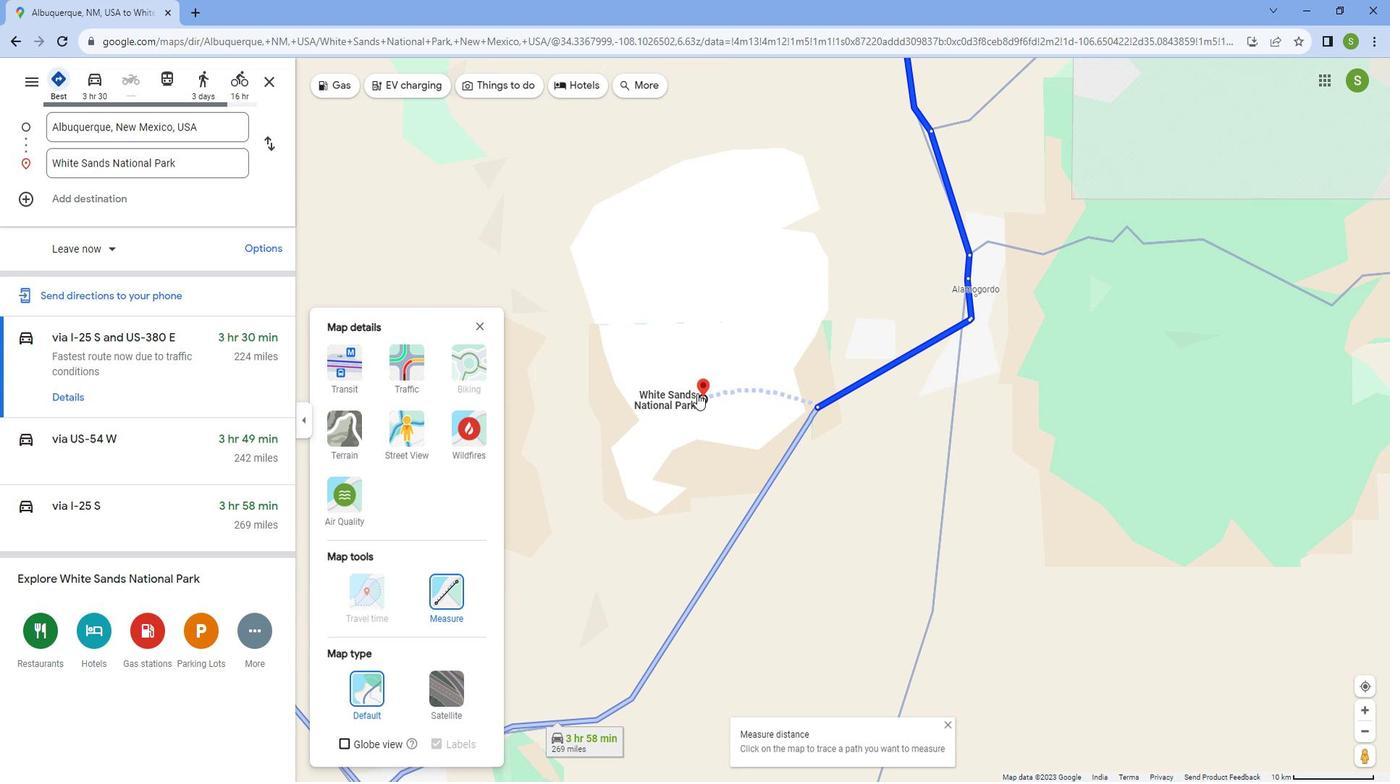 
Action: Mouse scrolled (524, 390) with delta (0, 0)
Screenshot: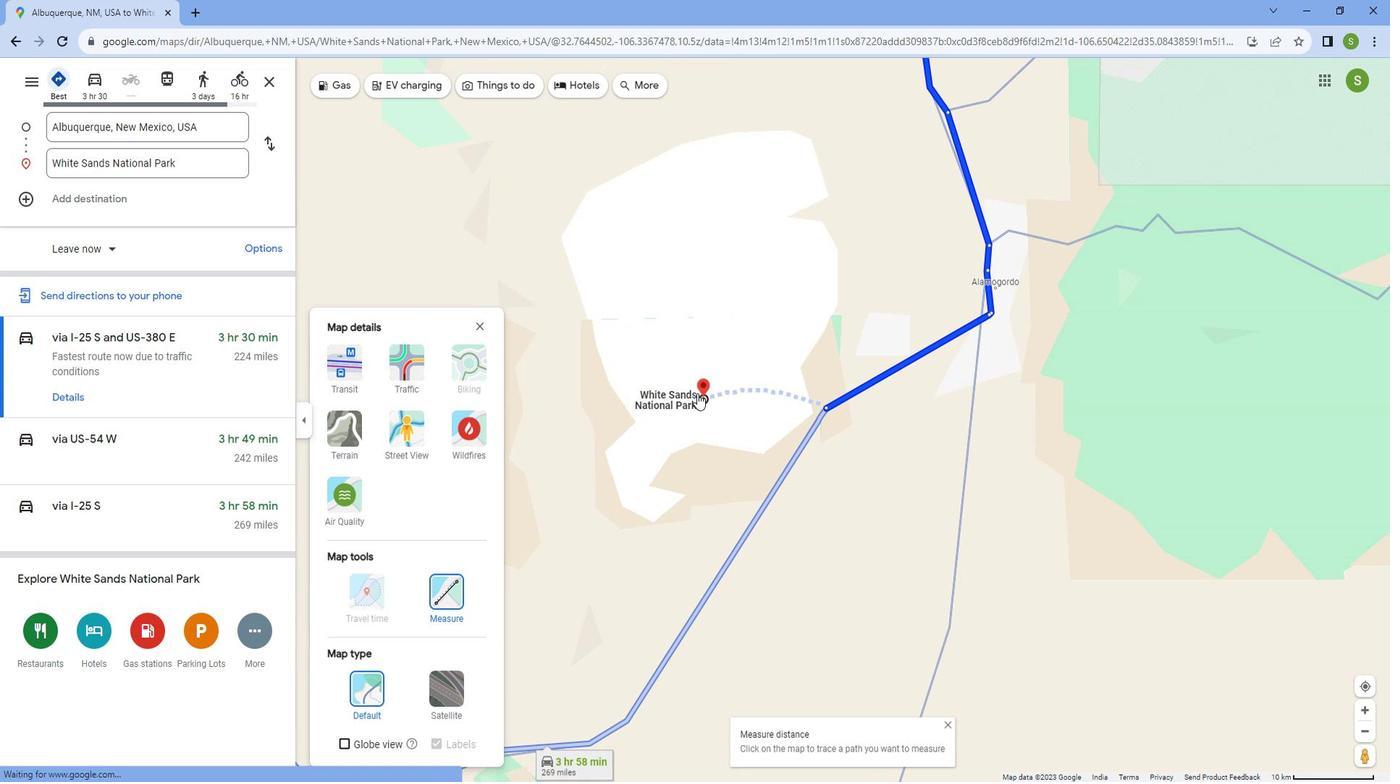 
Action: Mouse moved to (534, 401)
Screenshot: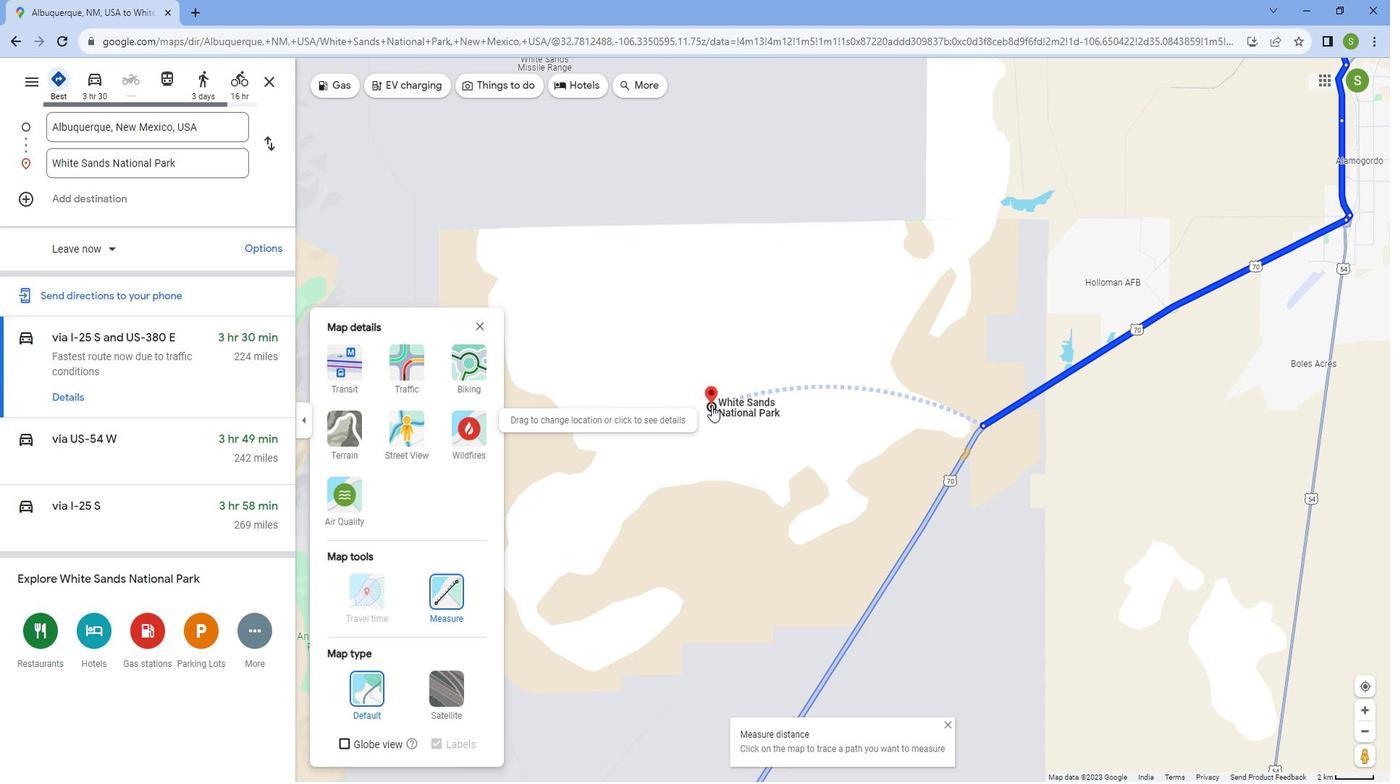 
Action: Mouse pressed left at (534, 401)
Screenshot: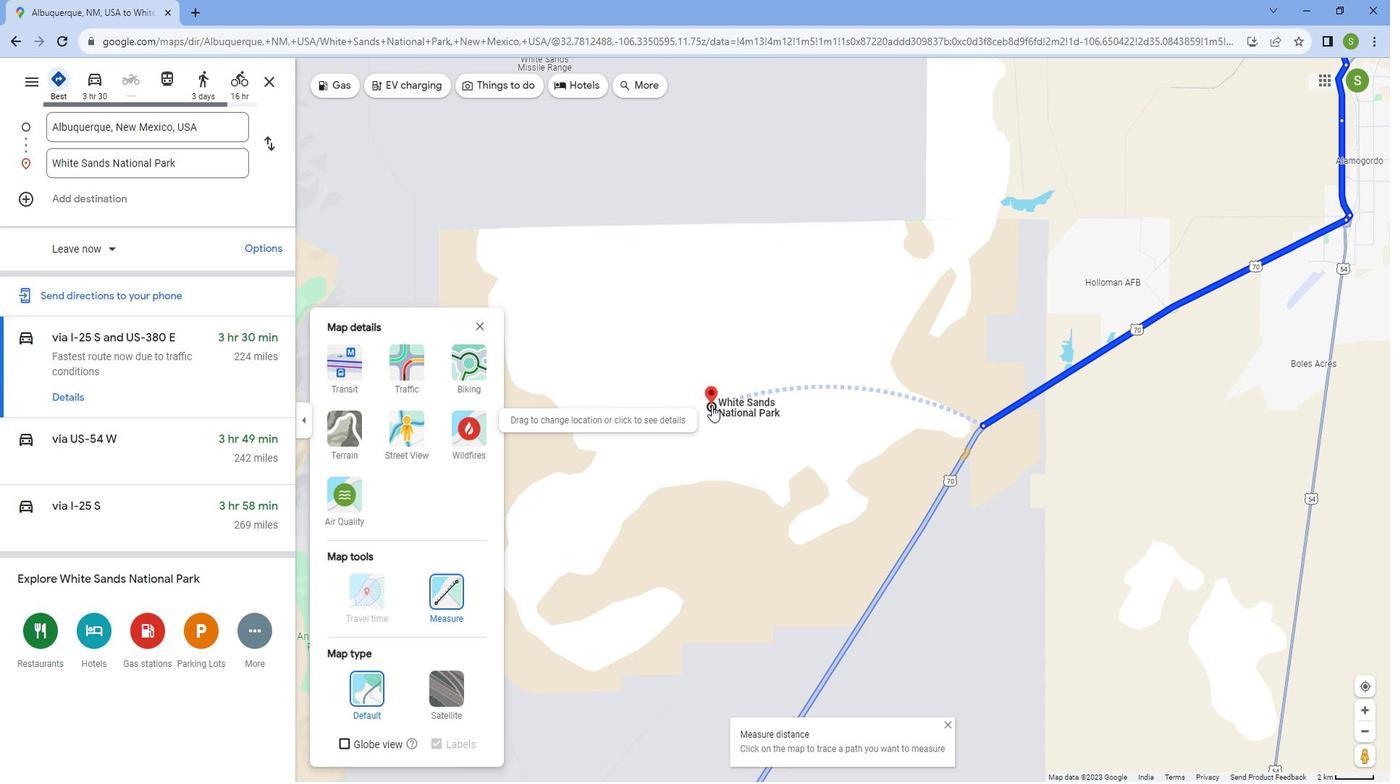 
Action: Mouse moved to (578, 375)
Screenshot: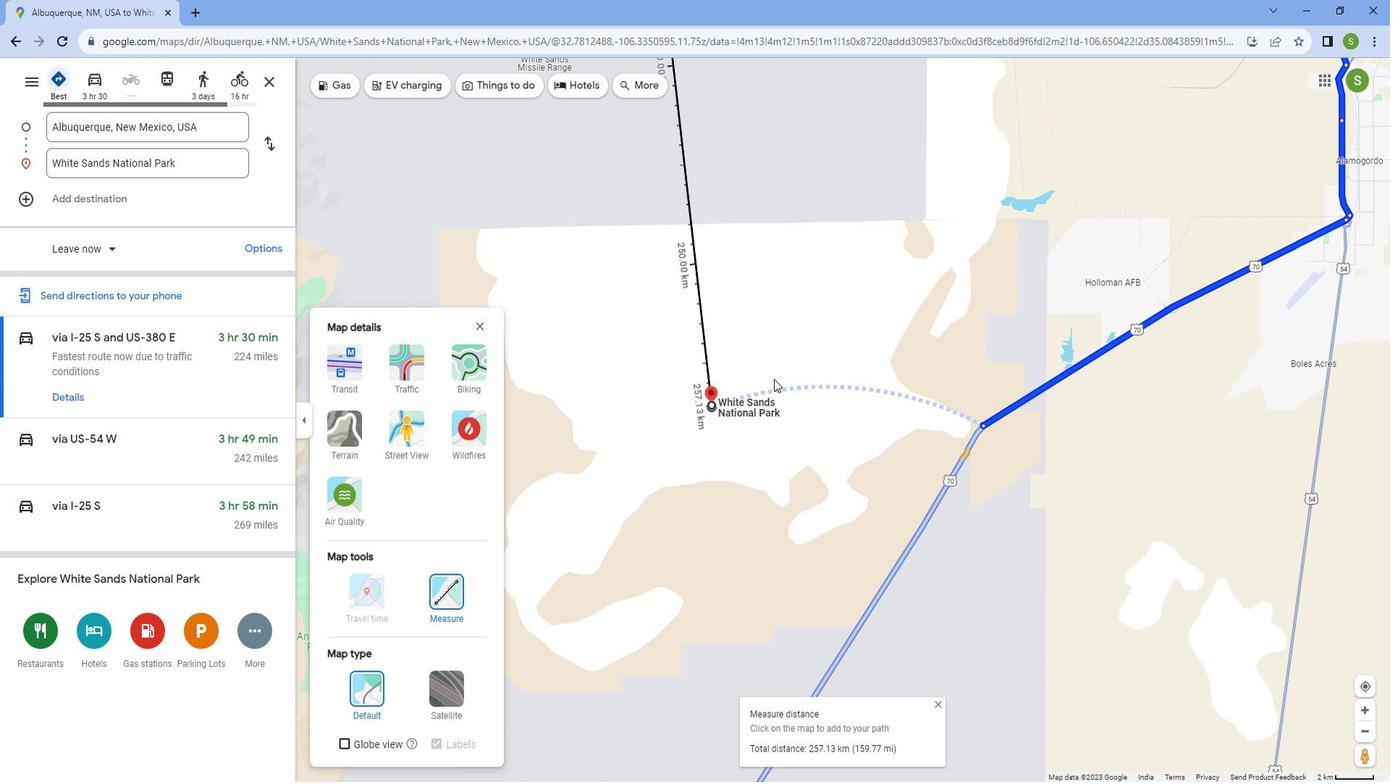 
Action: Mouse scrolled (578, 375) with delta (0, 0)
Screenshot: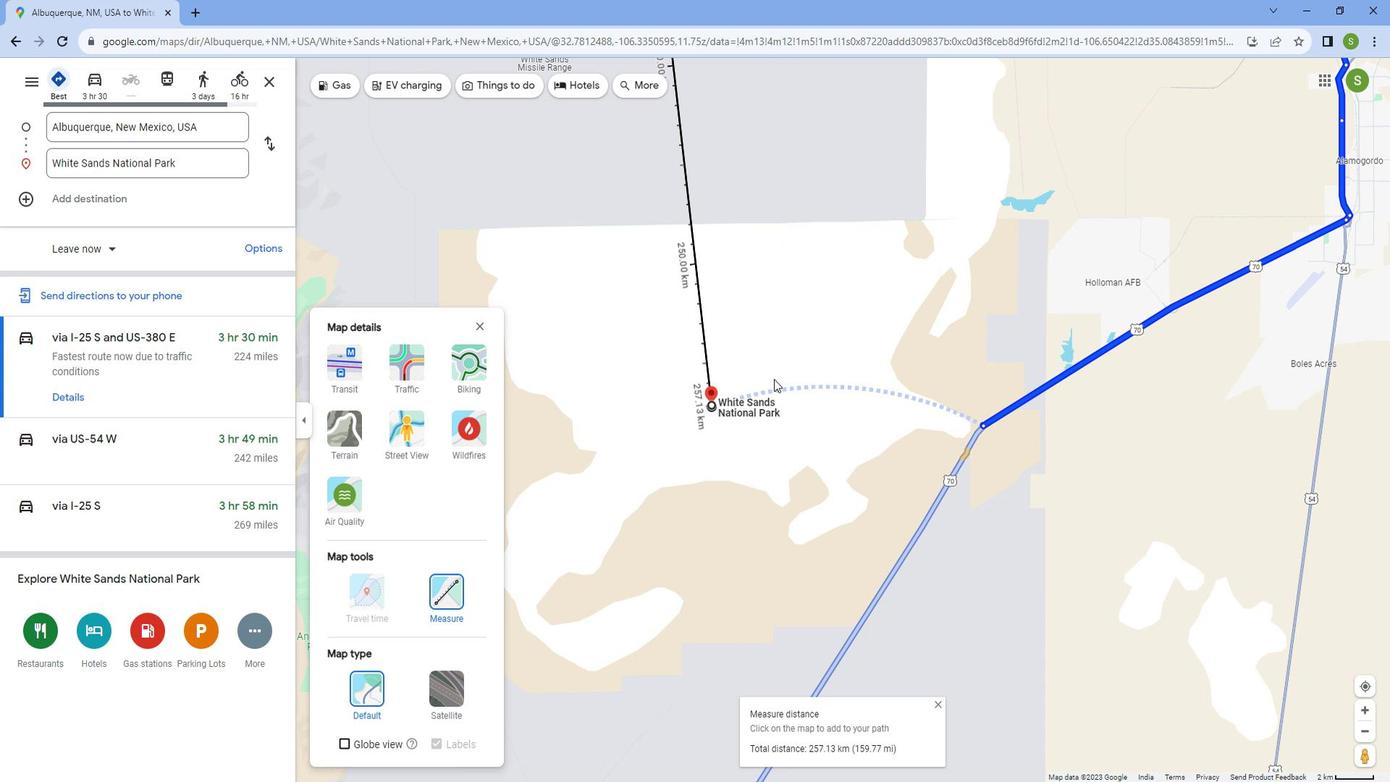 
Action: Mouse scrolled (578, 375) with delta (0, 0)
Screenshot: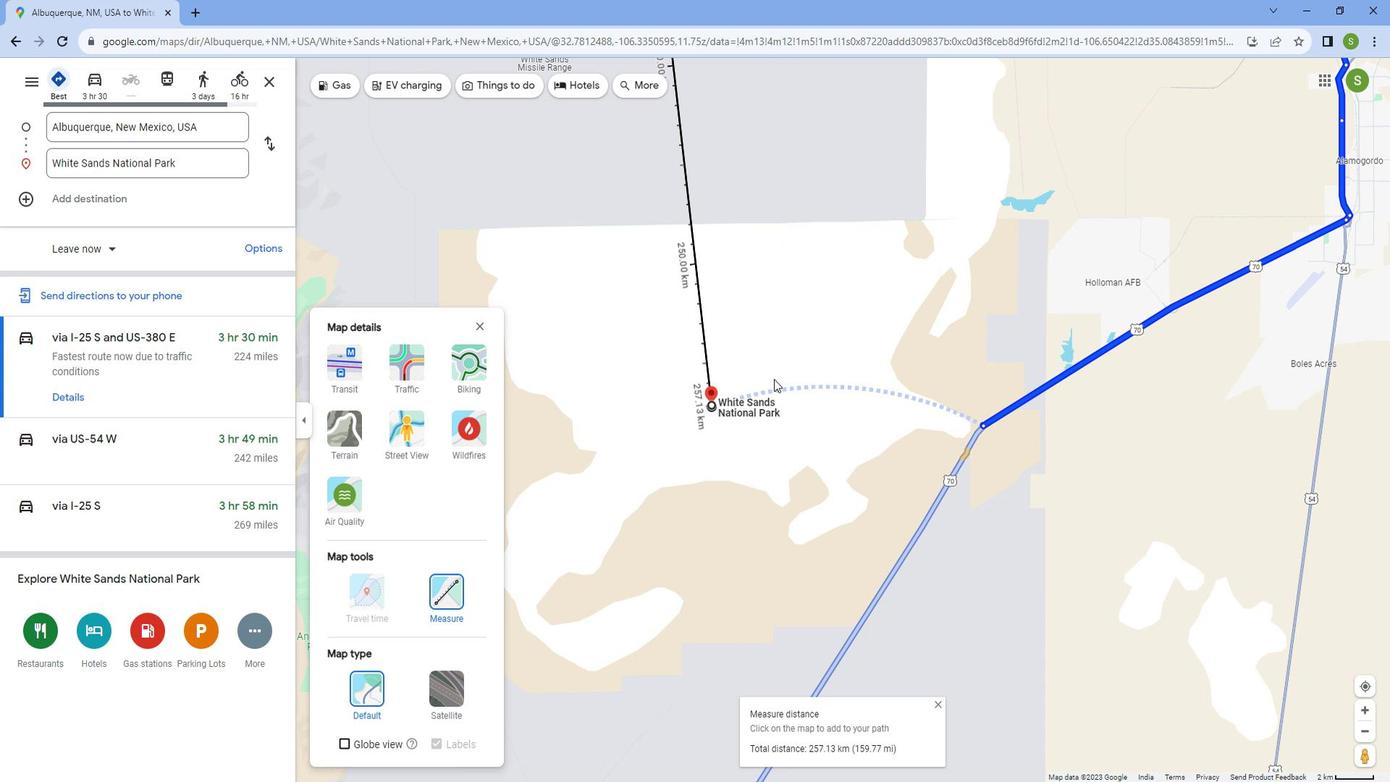 
Action: Mouse scrolled (578, 375) with delta (0, 0)
Screenshot: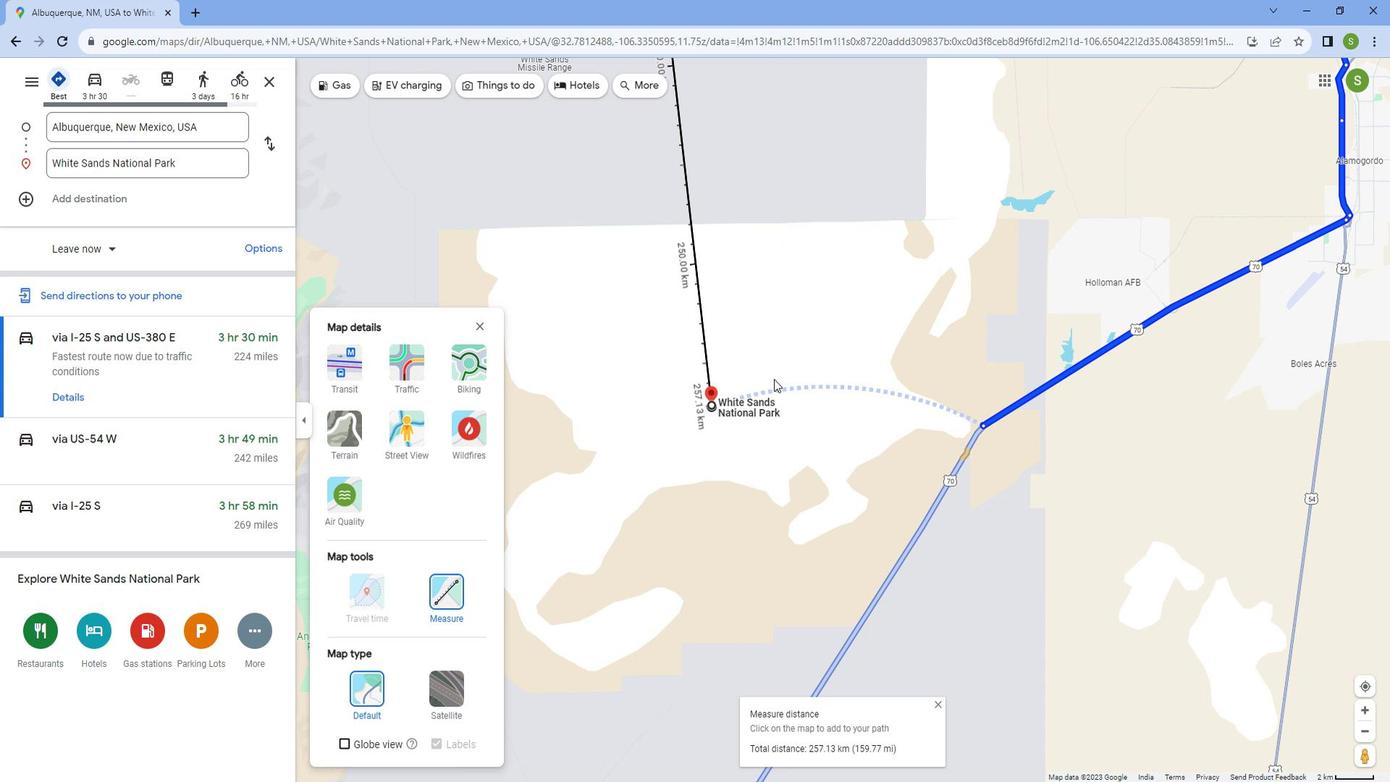 
Action: Mouse scrolled (578, 375) with delta (0, 0)
Screenshot: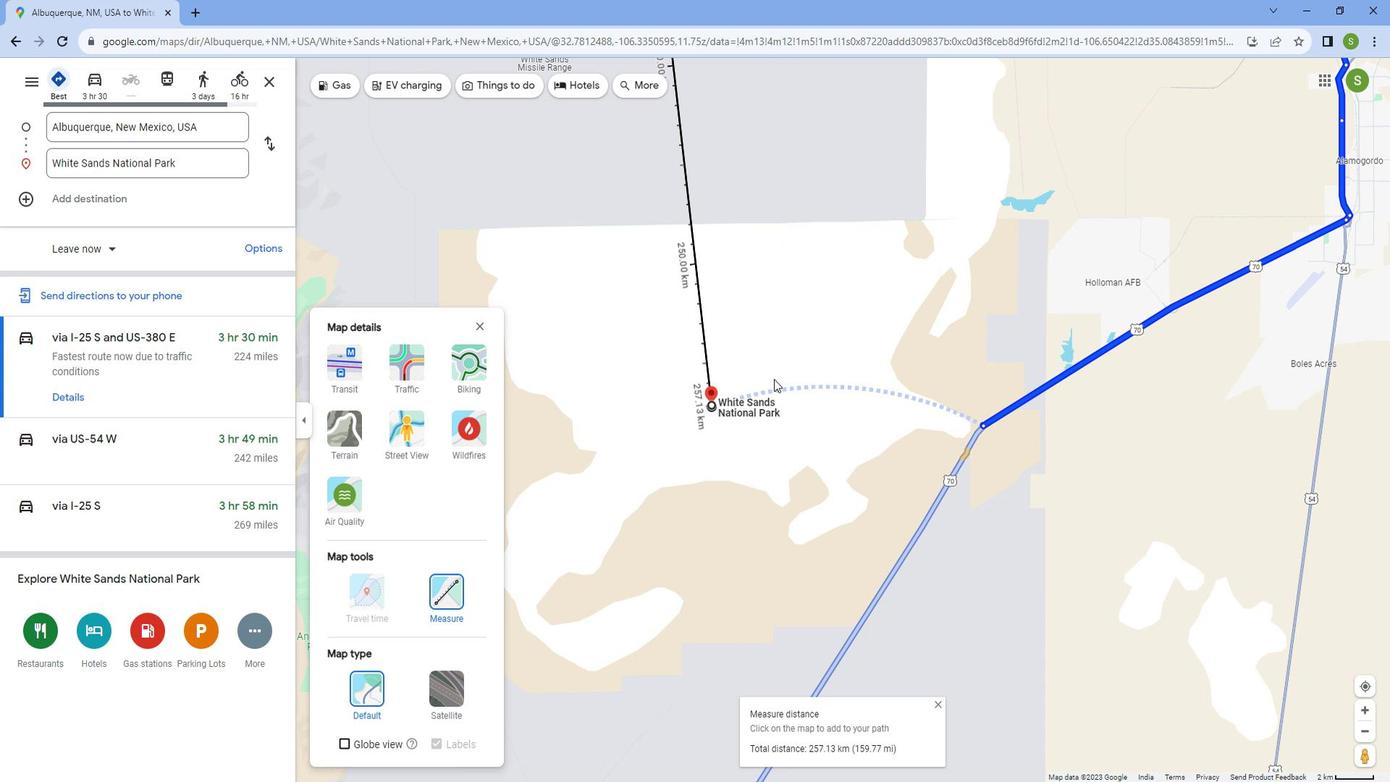 
Action: Mouse scrolled (578, 375) with delta (0, 0)
Screenshot: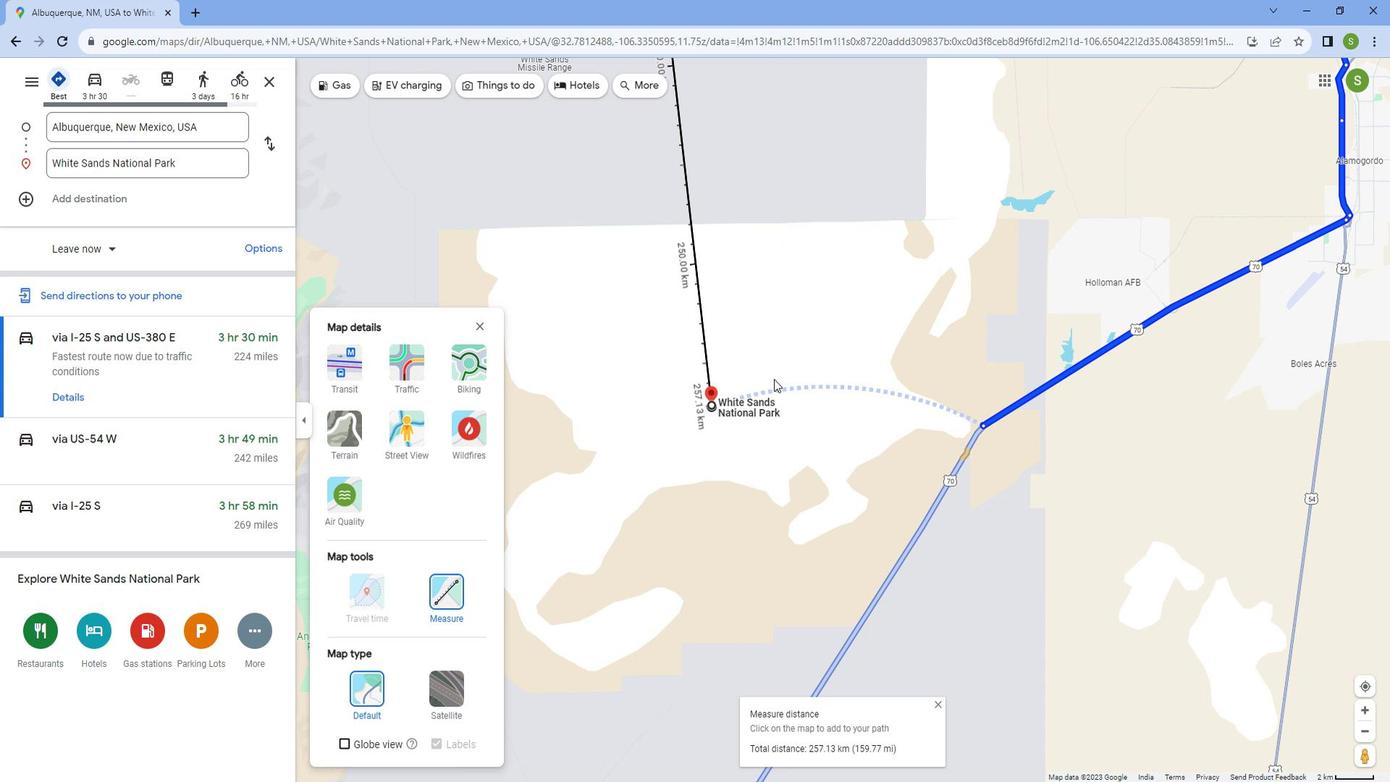 
Action: Mouse scrolled (578, 375) with delta (0, 0)
Screenshot: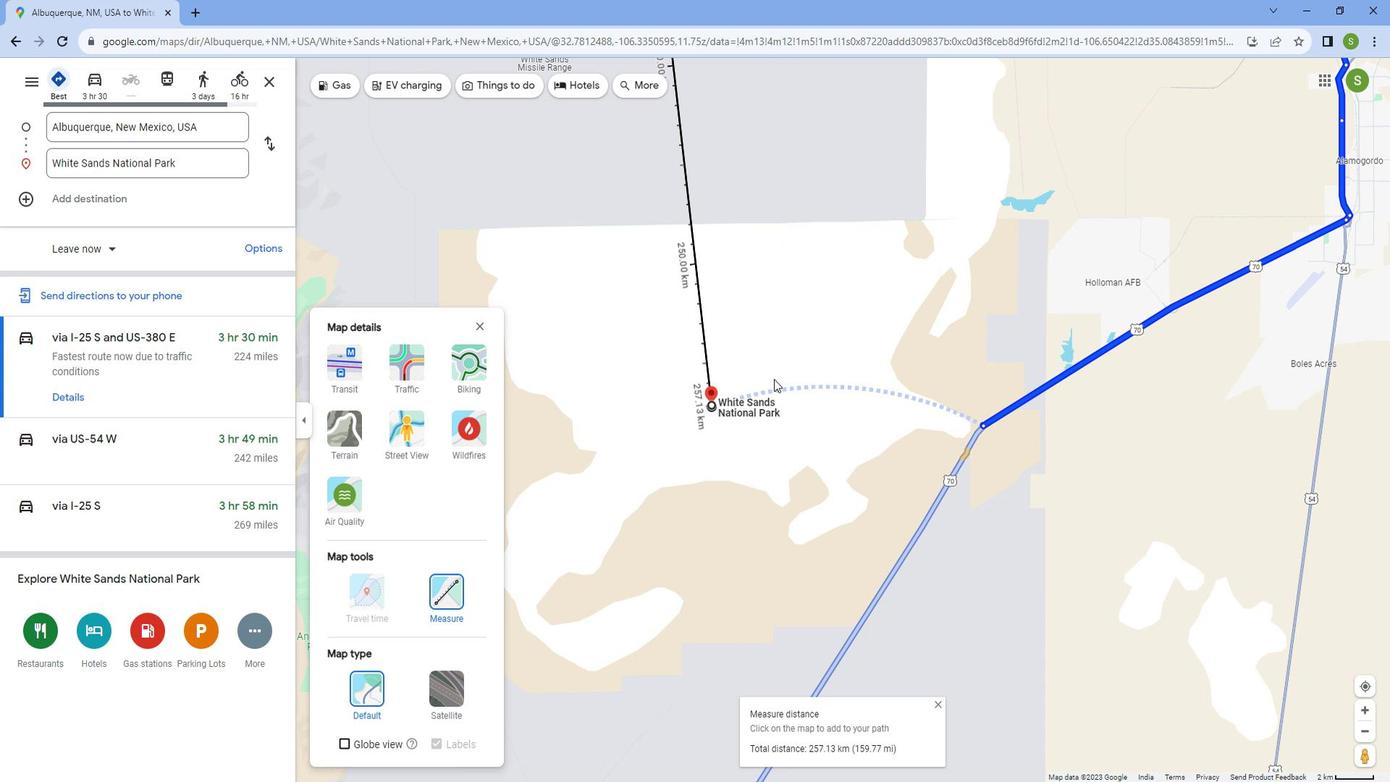 
Action: Mouse scrolled (578, 375) with delta (0, 0)
Screenshot: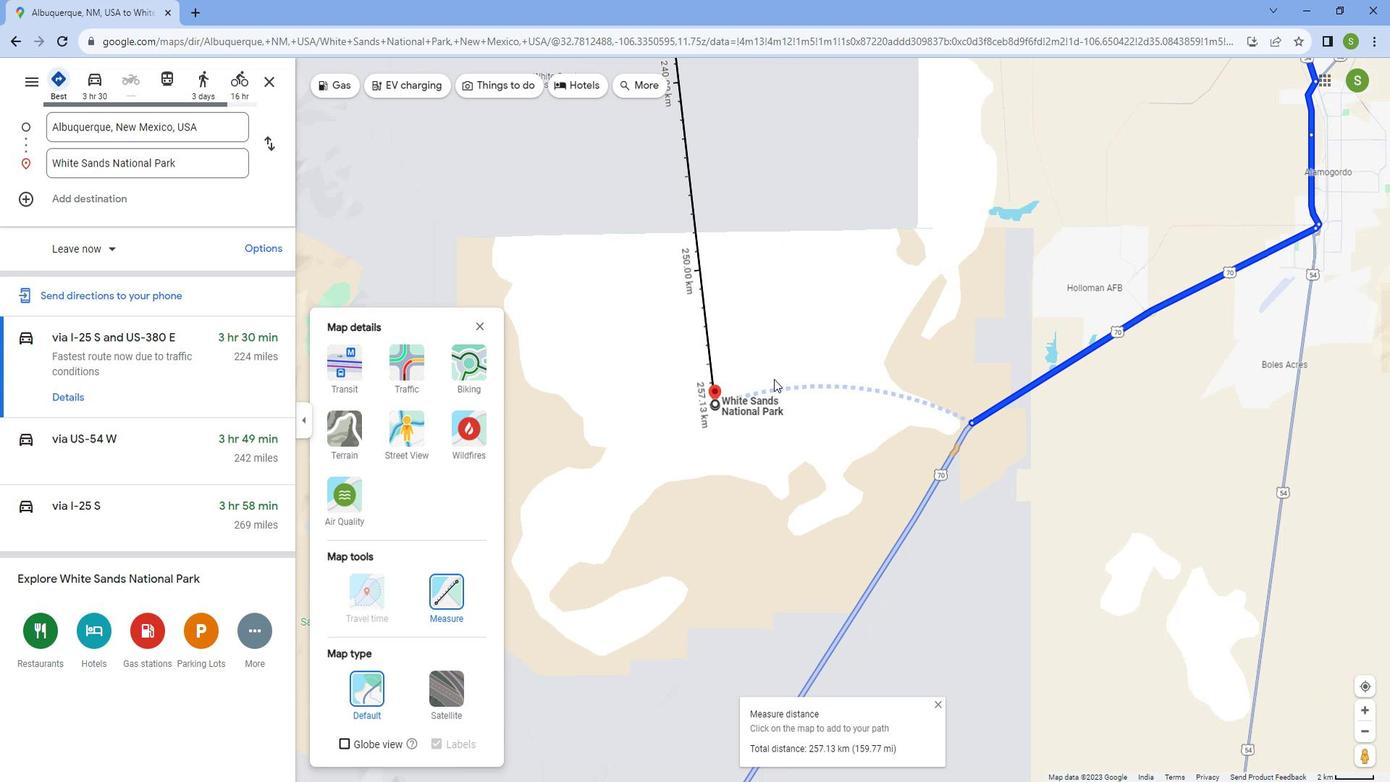 
Action: Mouse scrolled (578, 375) with delta (0, 0)
Screenshot: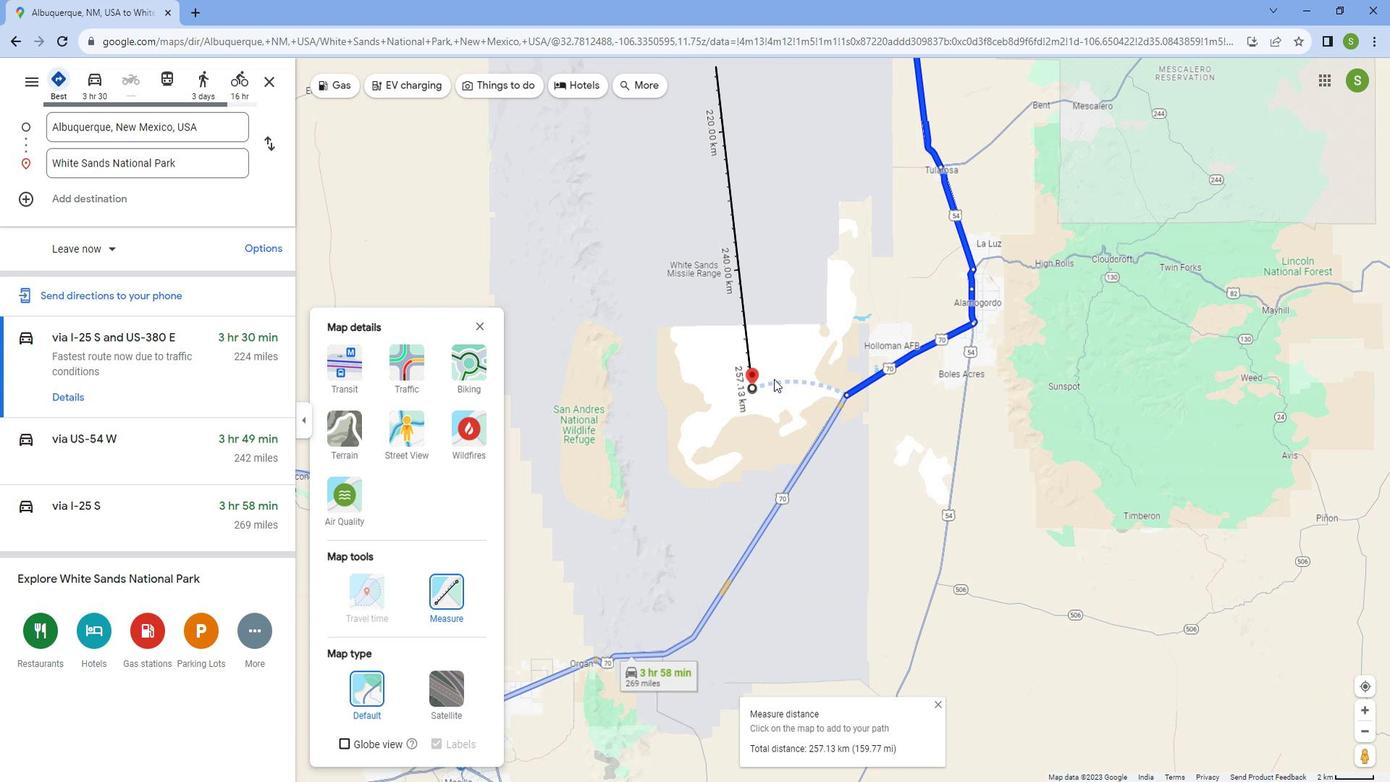 
Action: Mouse scrolled (578, 375) with delta (0, 0)
Screenshot: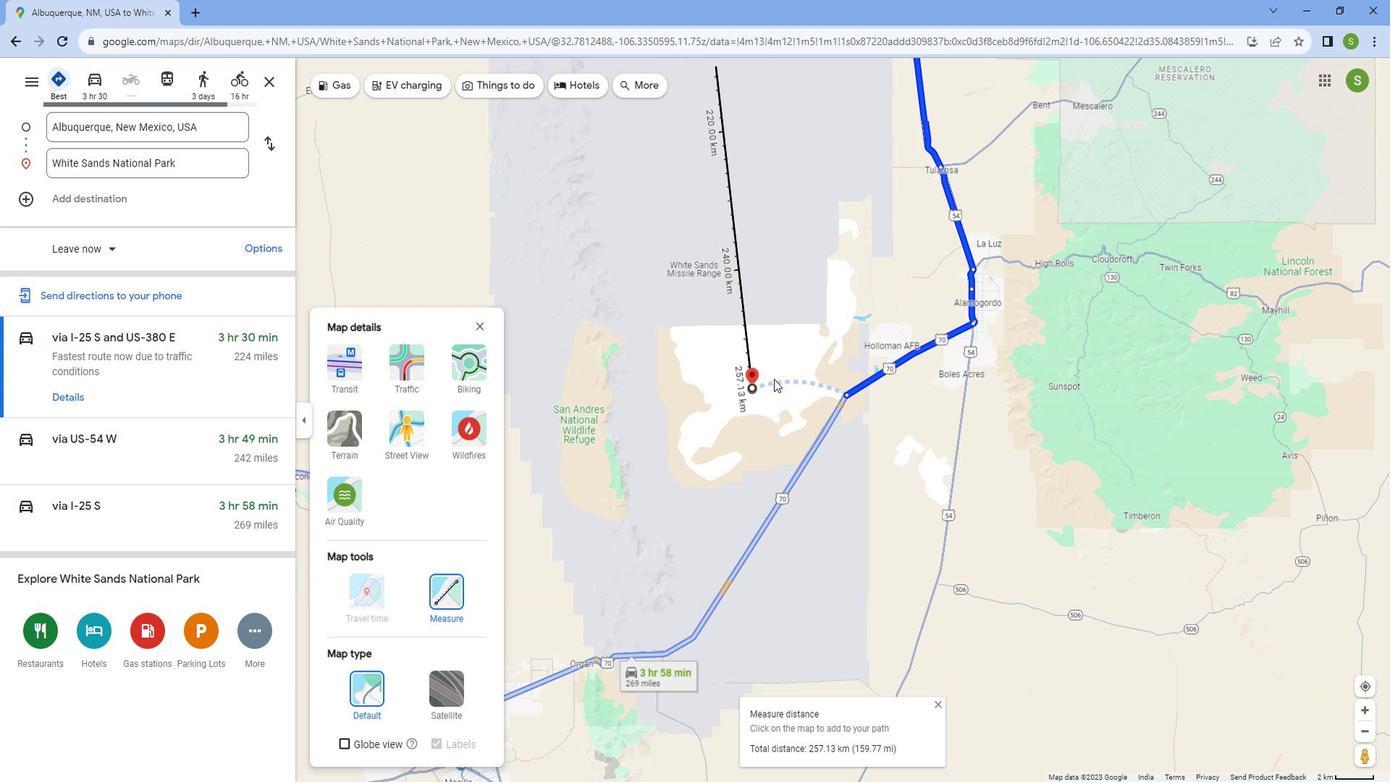 
Action: Mouse scrolled (578, 375) with delta (0, 0)
Screenshot: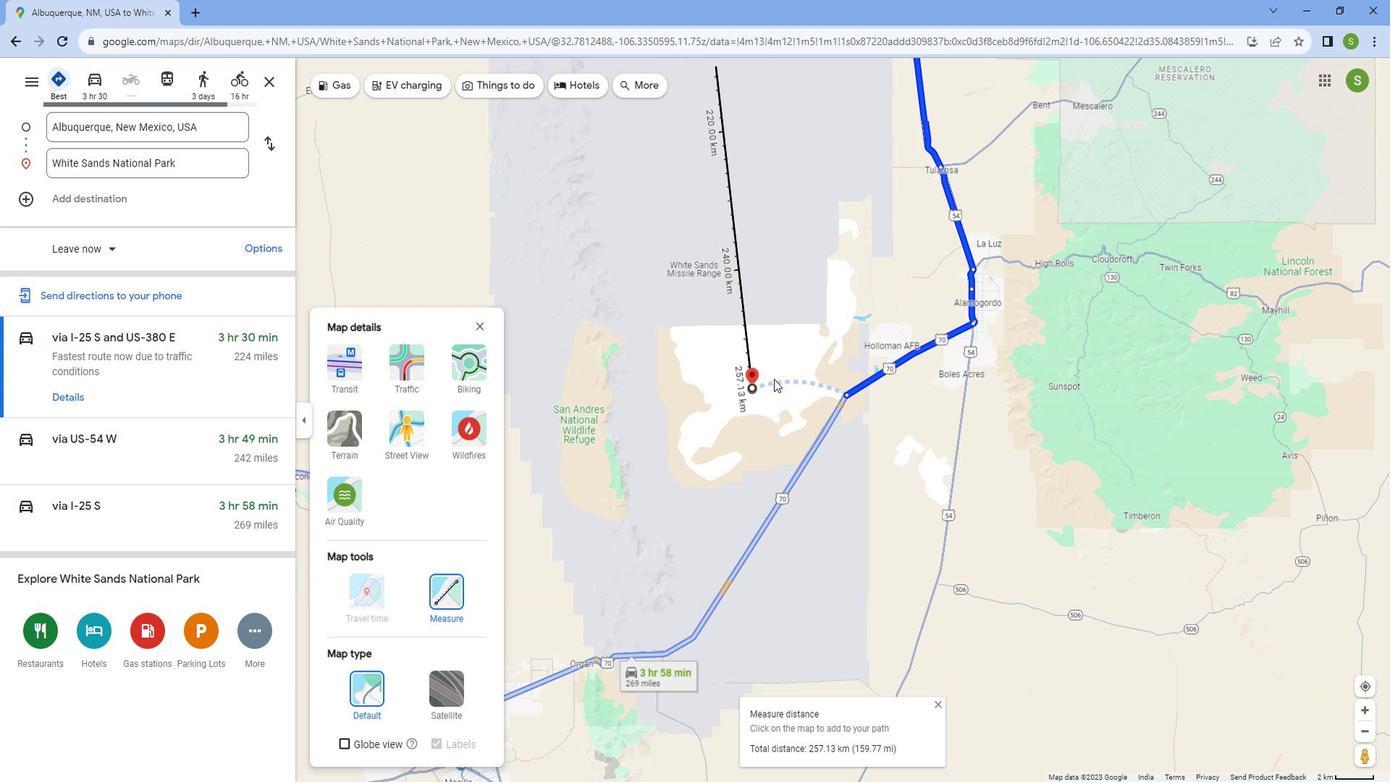 
Action: Mouse scrolled (578, 375) with delta (0, 0)
Screenshot: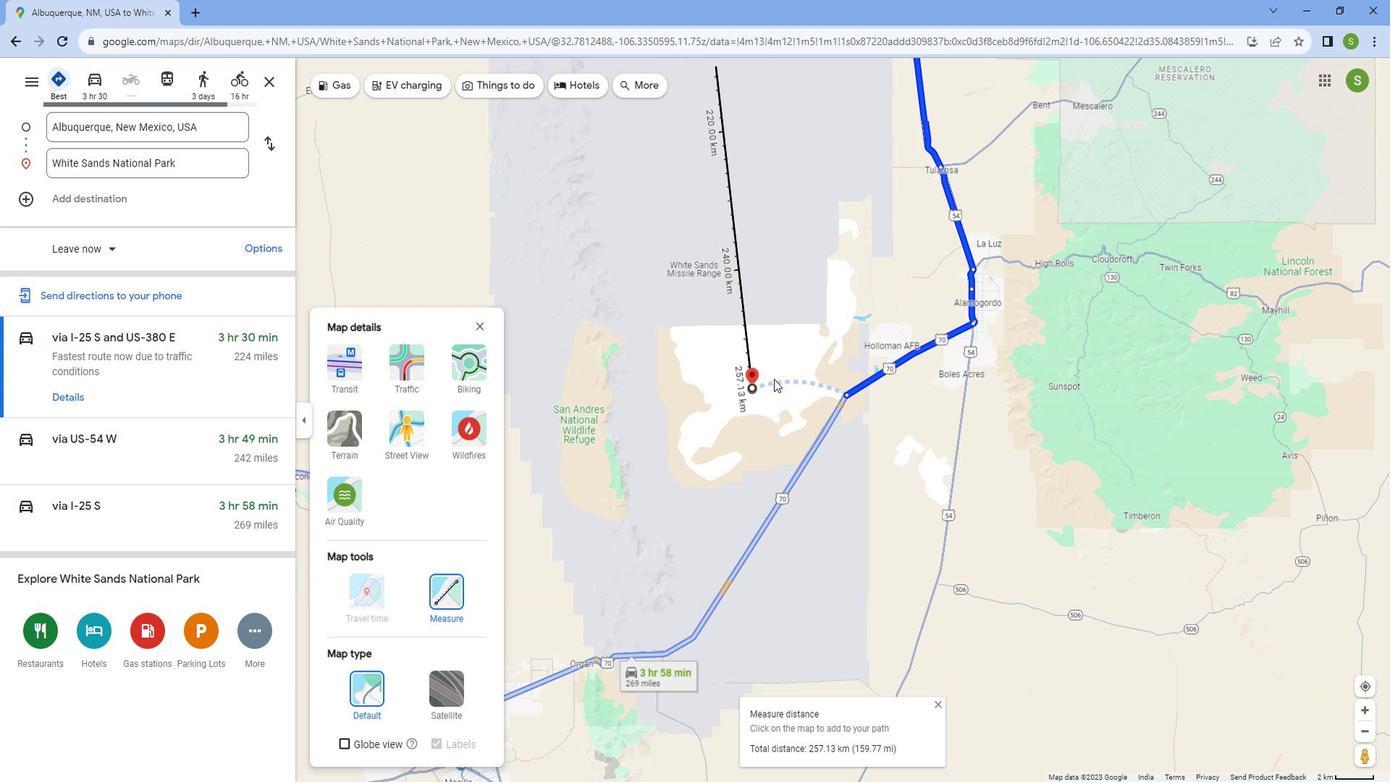 
Action: Mouse scrolled (578, 375) with delta (0, 0)
Screenshot: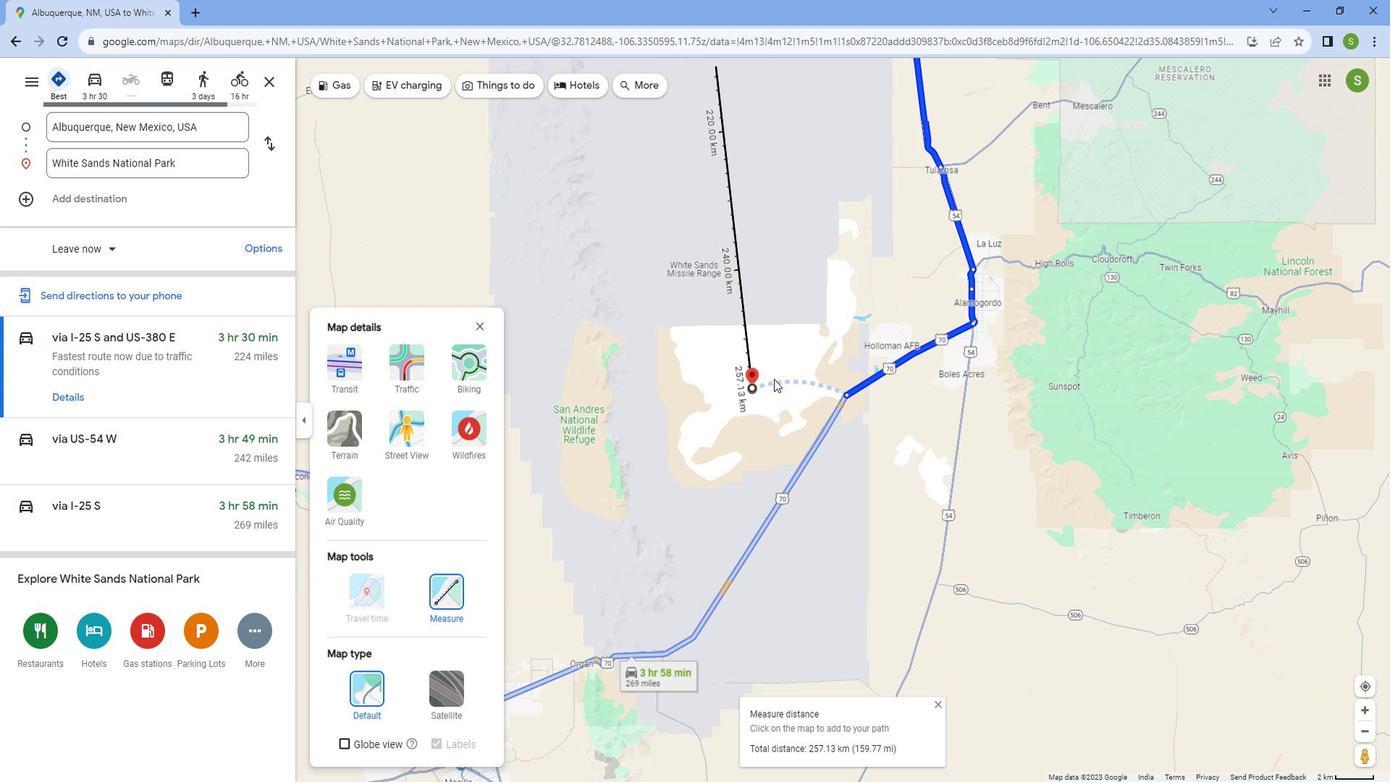 
Action: Mouse scrolled (578, 375) with delta (0, 0)
Screenshot: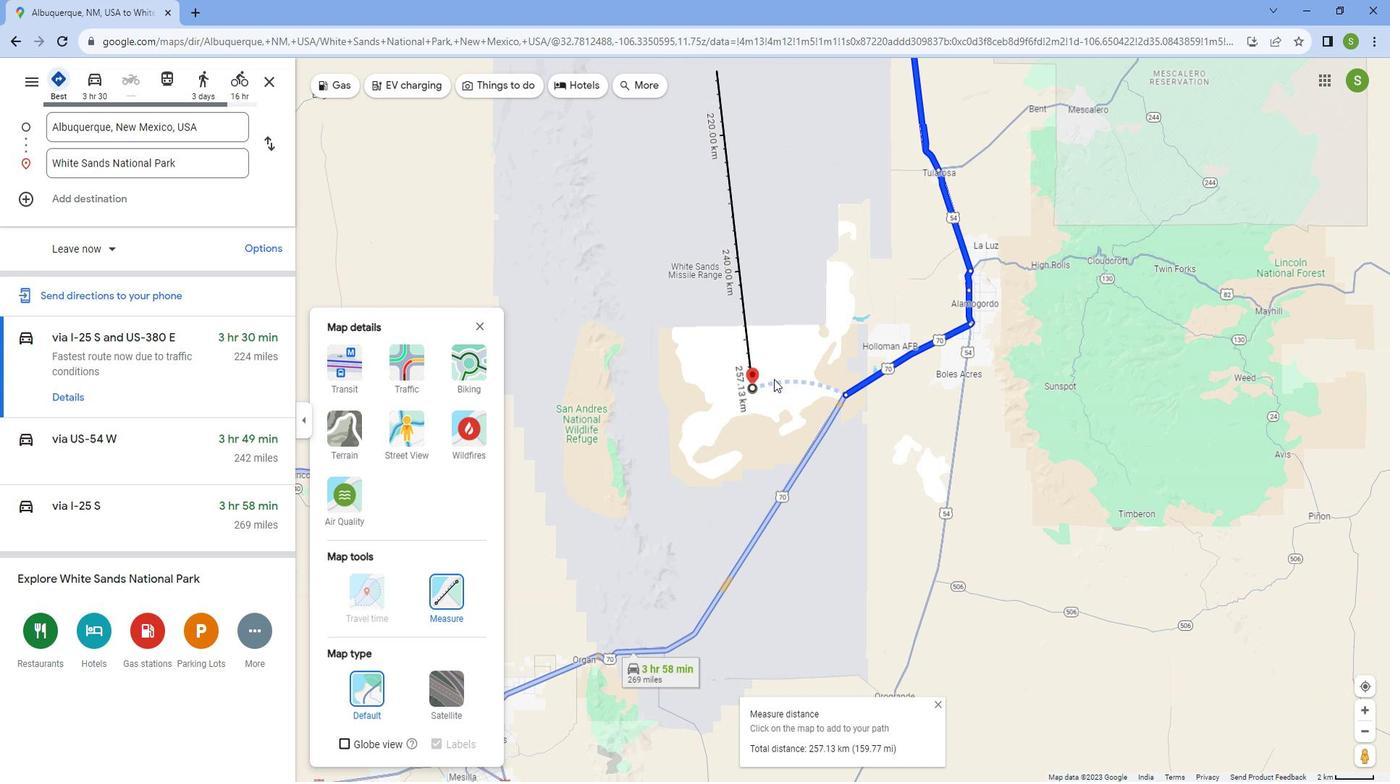 
Action: Mouse scrolled (578, 375) with delta (0, 0)
Screenshot: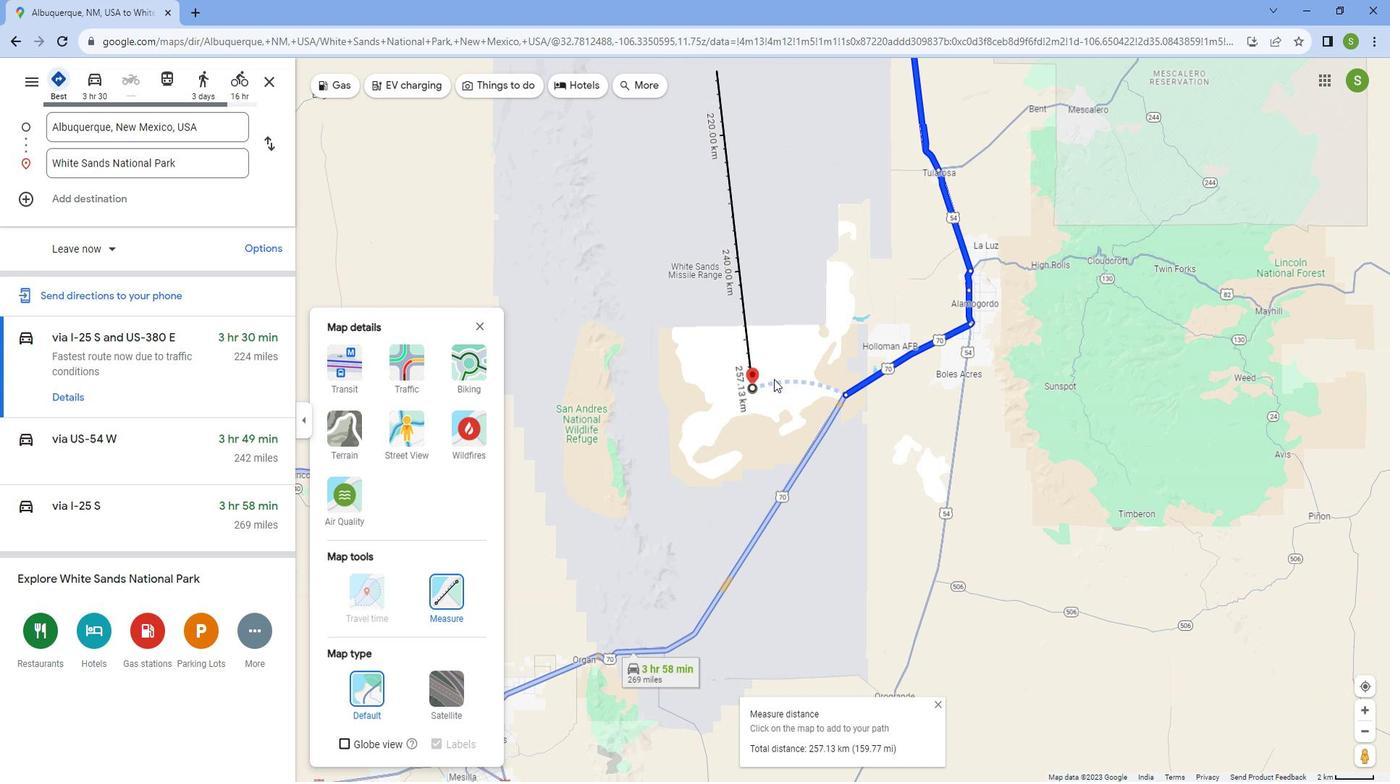 
Action: Mouse scrolled (578, 375) with delta (0, 0)
Screenshot: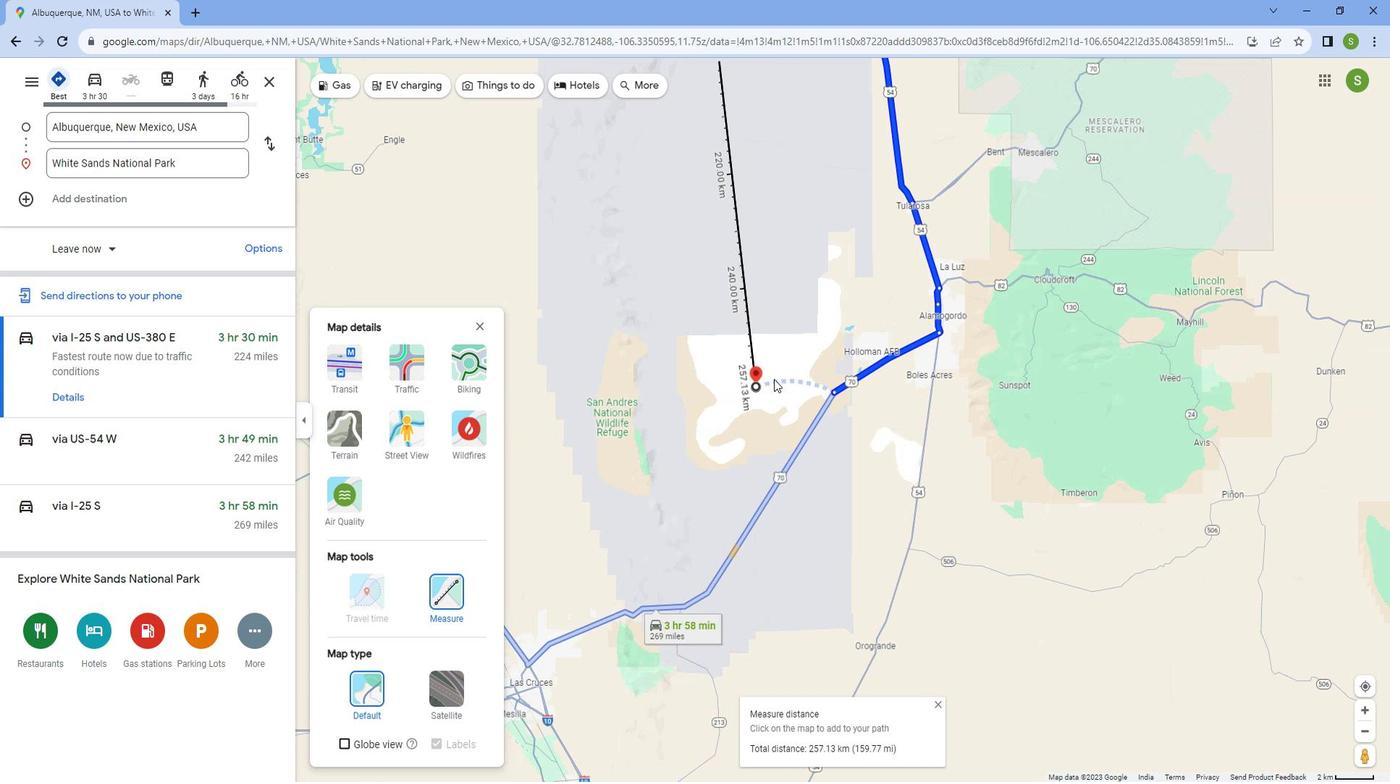 
Action: Mouse scrolled (578, 375) with delta (0, 0)
Screenshot: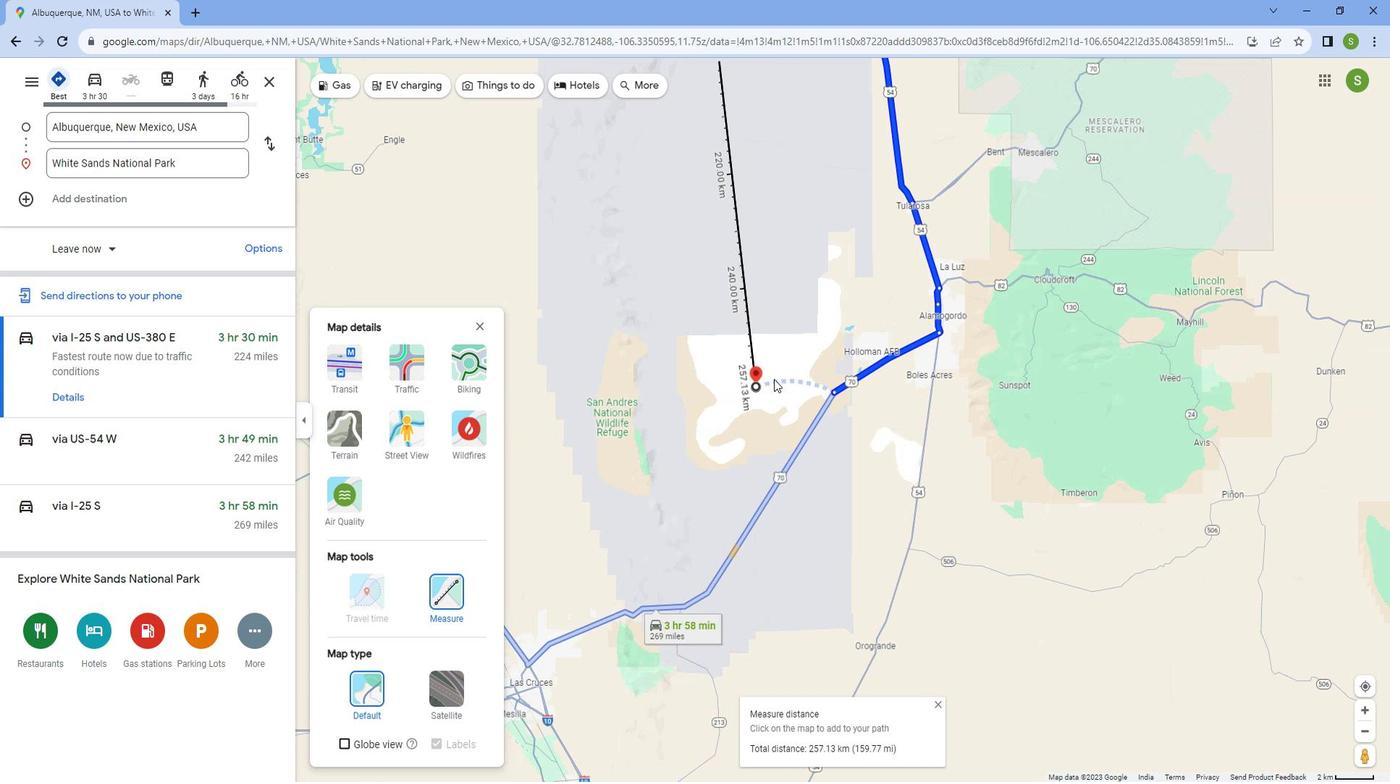 
Action: Mouse scrolled (578, 375) with delta (0, 0)
Screenshot: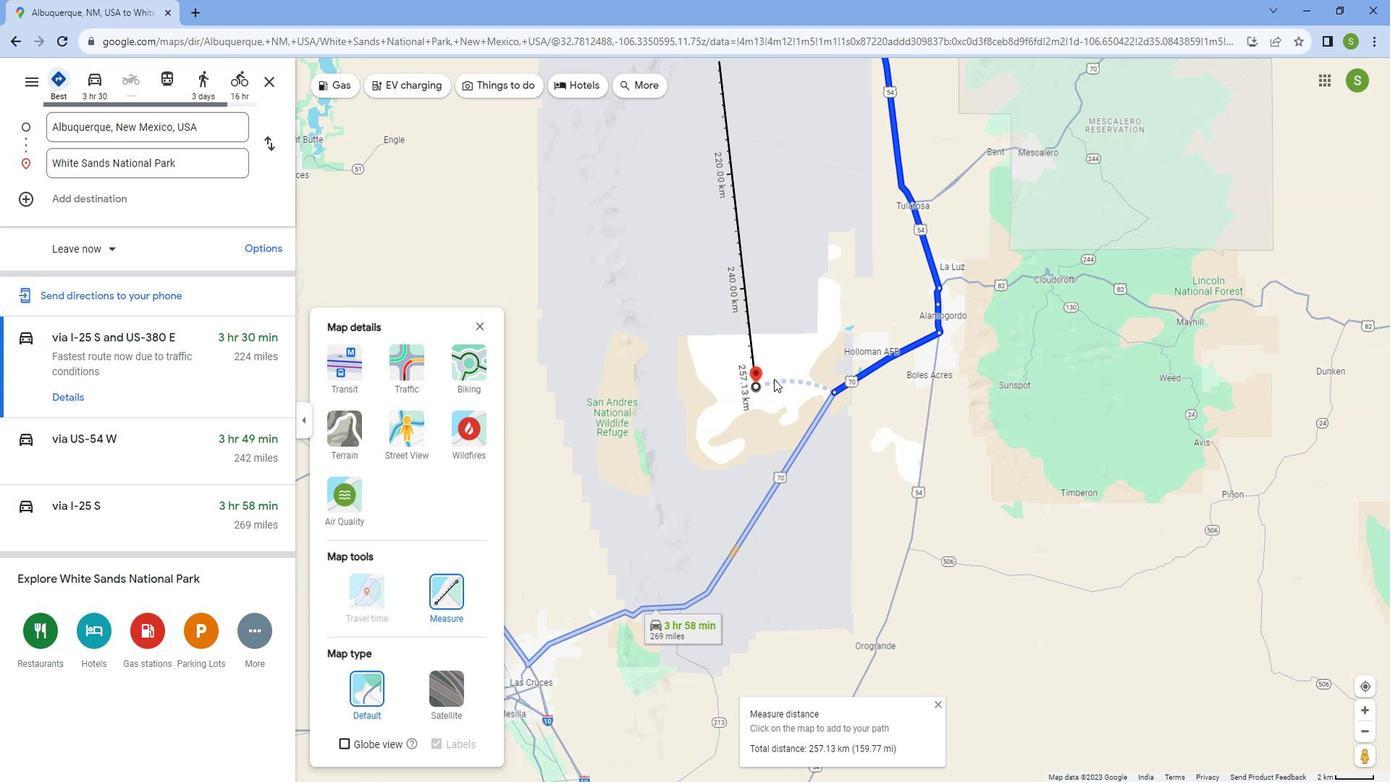 
Action: Mouse scrolled (578, 375) with delta (0, 0)
Screenshot: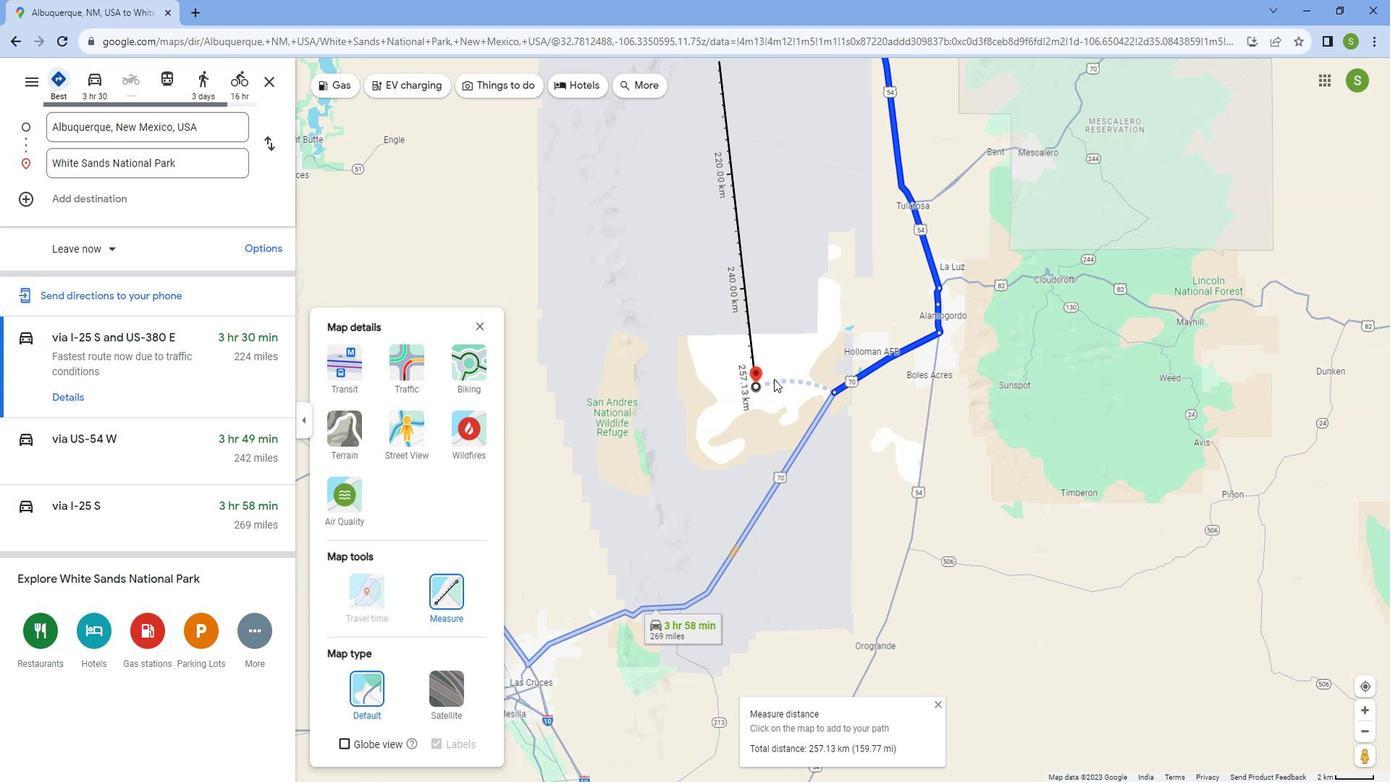 
Action: Mouse scrolled (578, 375) with delta (0, 0)
Screenshot: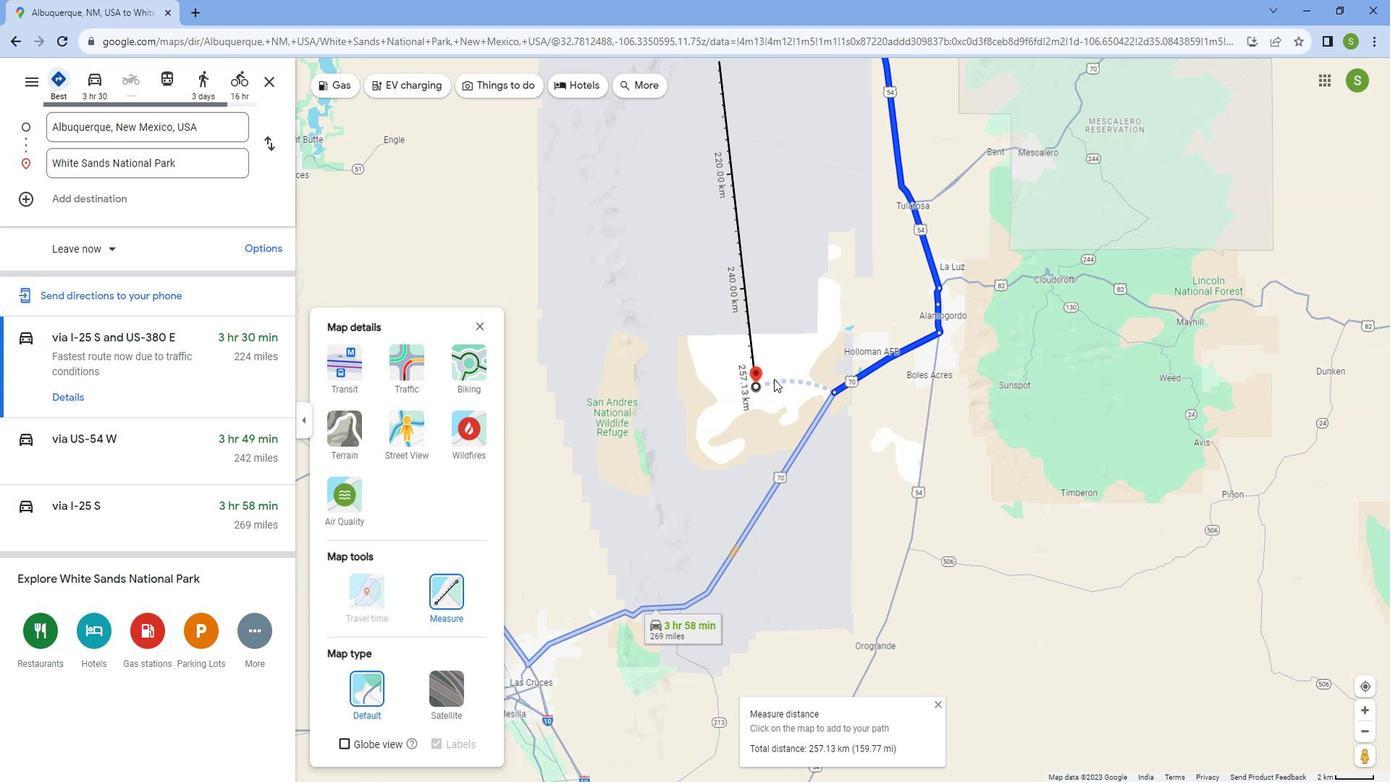 
Action: Mouse scrolled (578, 375) with delta (0, 0)
Screenshot: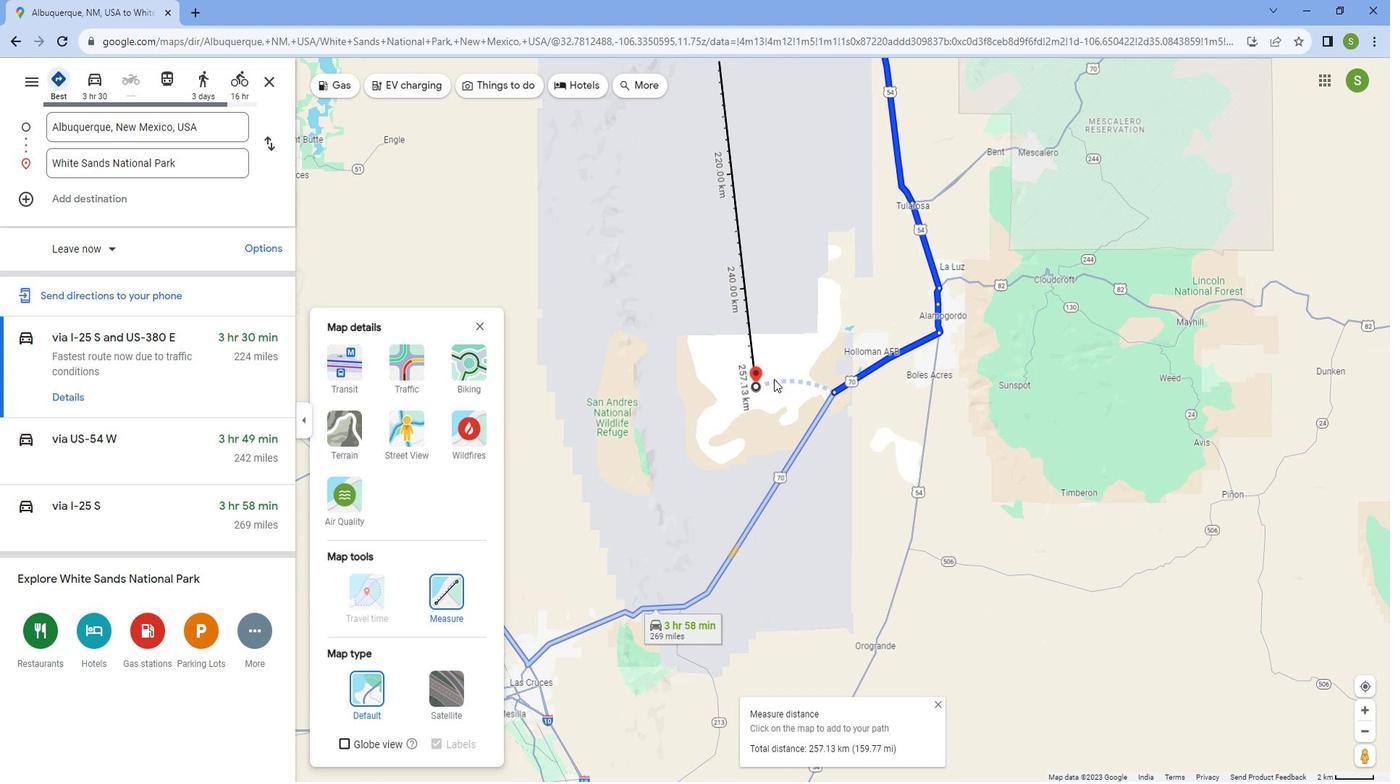 
Action: Mouse scrolled (578, 375) with delta (0, 0)
Screenshot: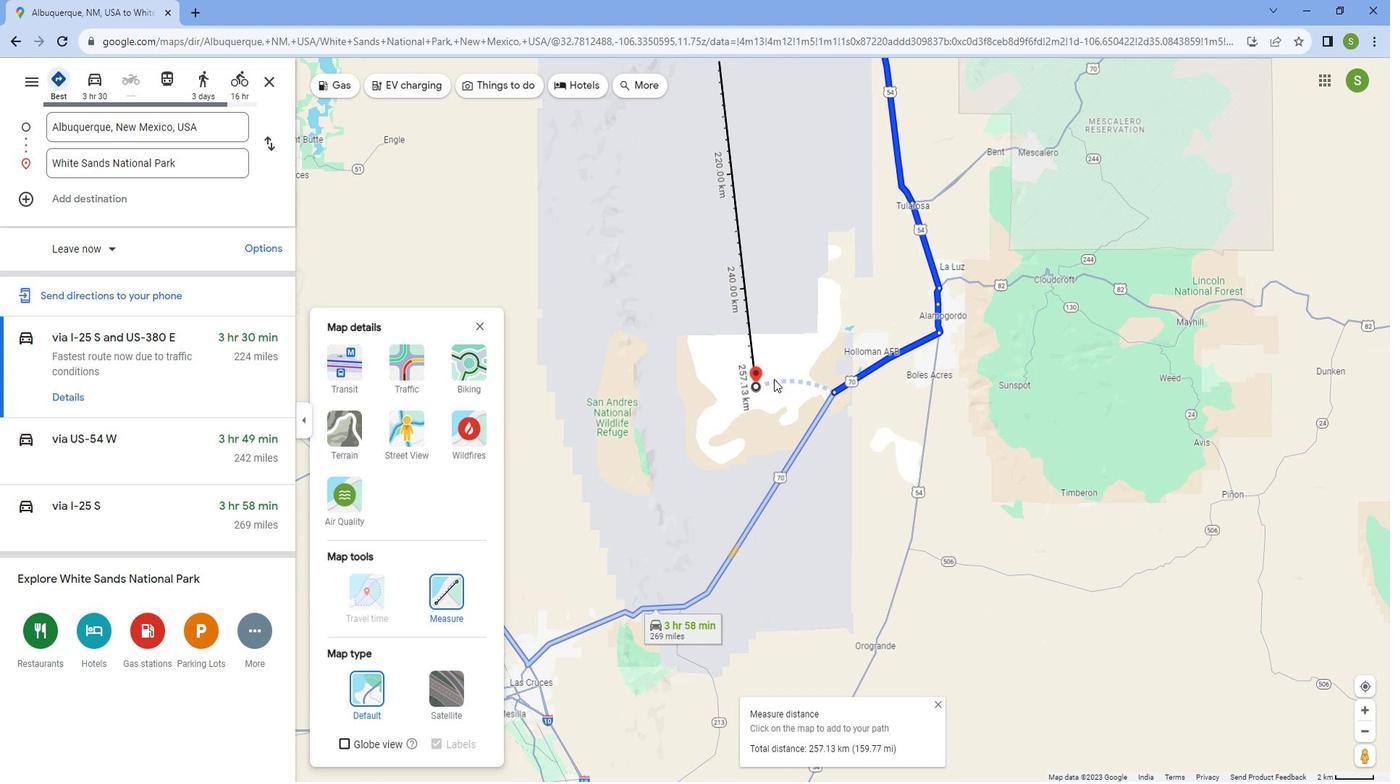 
Action: Mouse scrolled (578, 376) with delta (0, 0)
Screenshot: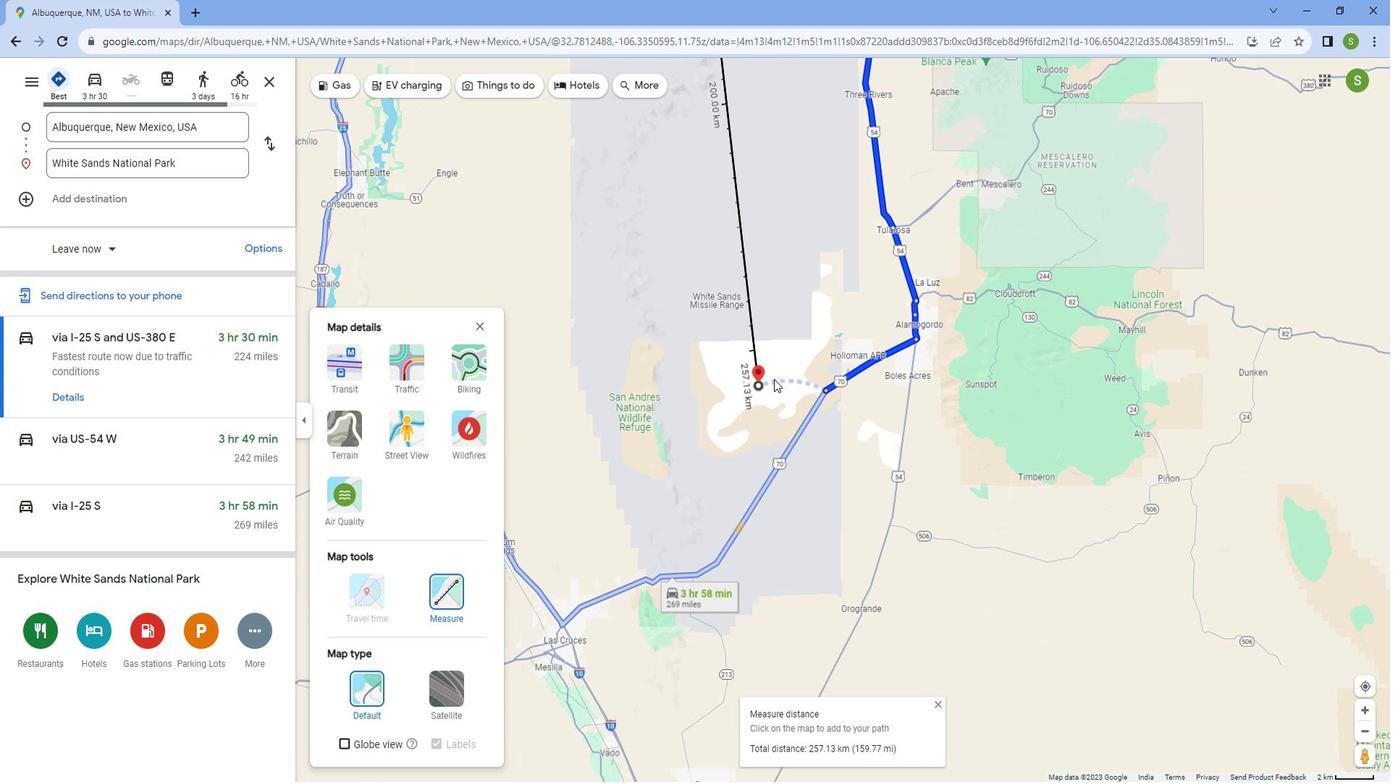 
Action: Mouse scrolled (578, 375) with delta (0, 0)
Screenshot: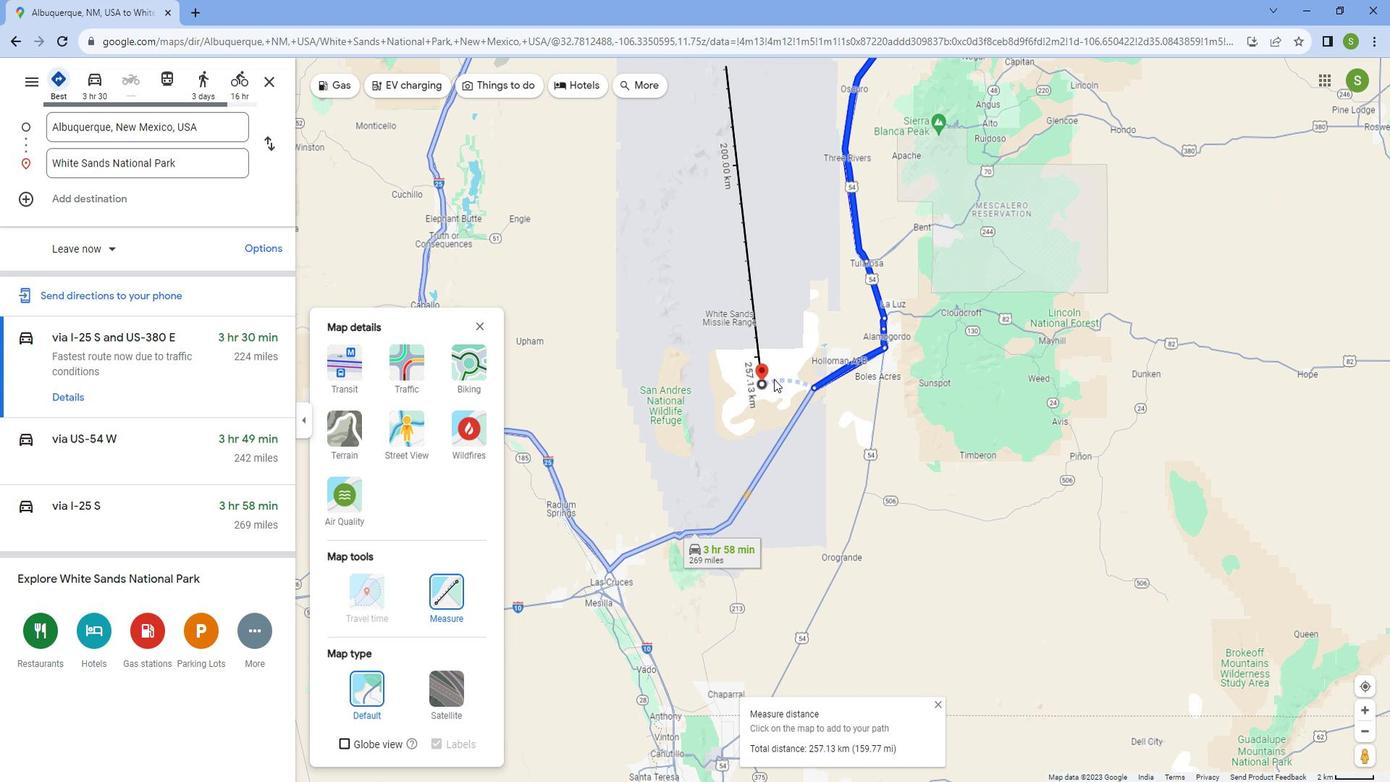 
Action: Mouse scrolled (578, 375) with delta (0, 0)
Screenshot: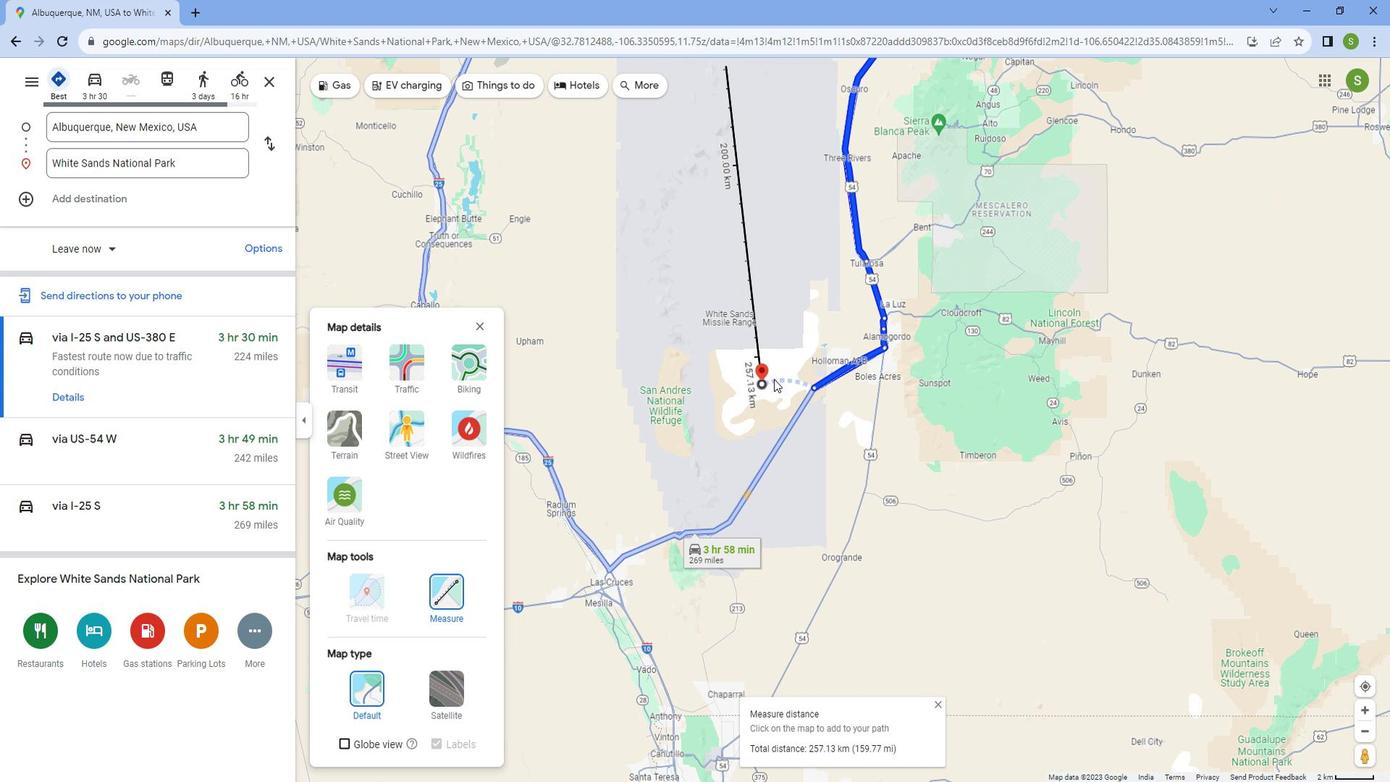 
Action: Mouse scrolled (578, 375) with delta (0, 0)
Screenshot: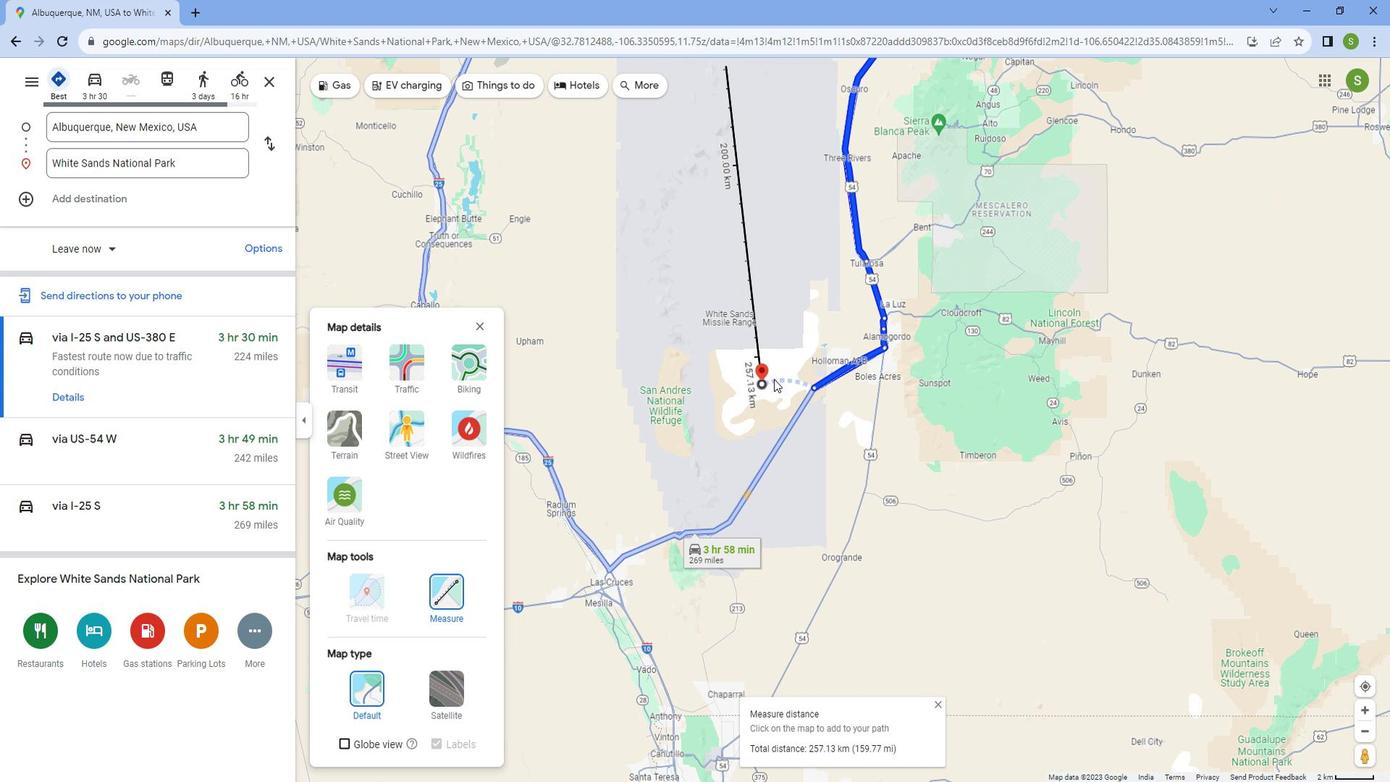 
Action: Mouse scrolled (578, 375) with delta (0, 0)
Screenshot: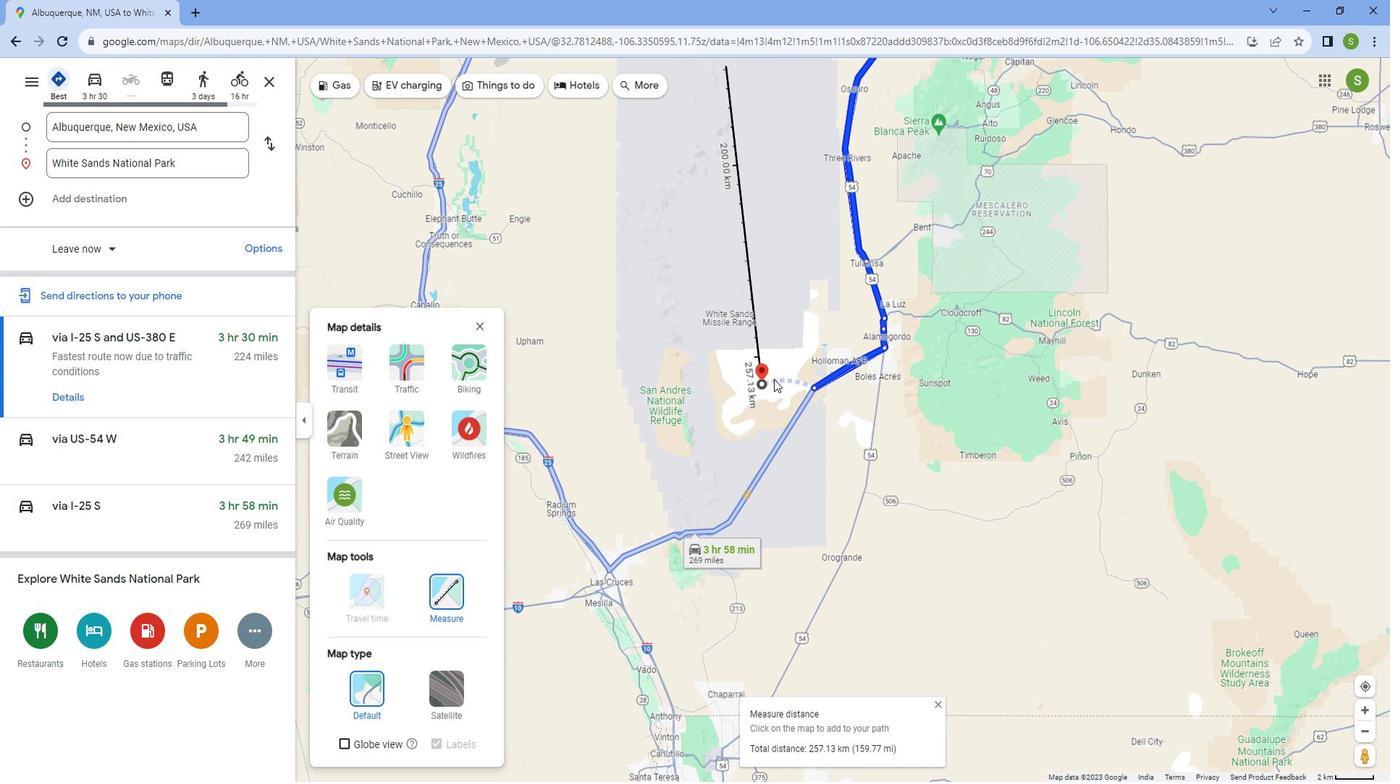 
Action: Mouse scrolled (578, 375) with delta (0, 0)
Screenshot: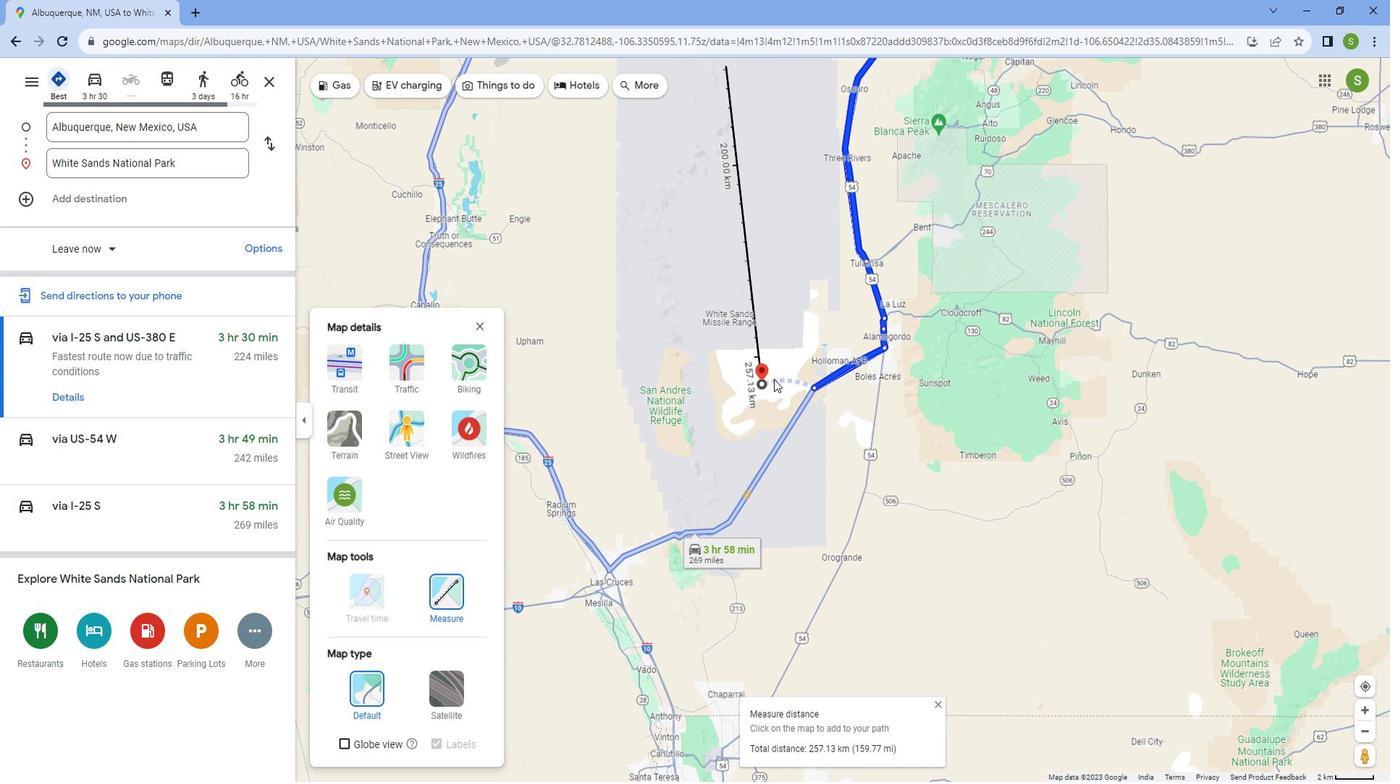 
Action: Mouse scrolled (578, 375) with delta (0, 0)
Screenshot: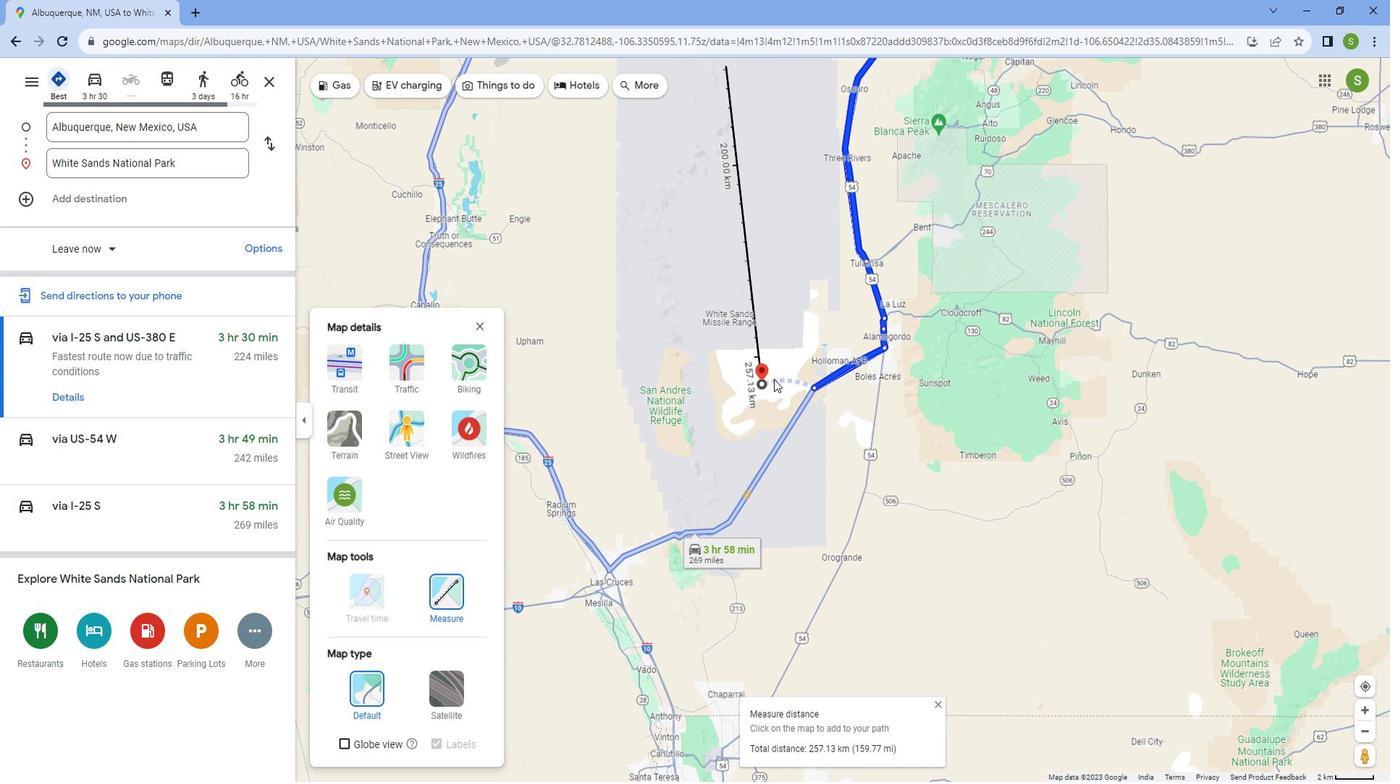 
Action: Mouse scrolled (578, 375) with delta (0, 0)
Screenshot: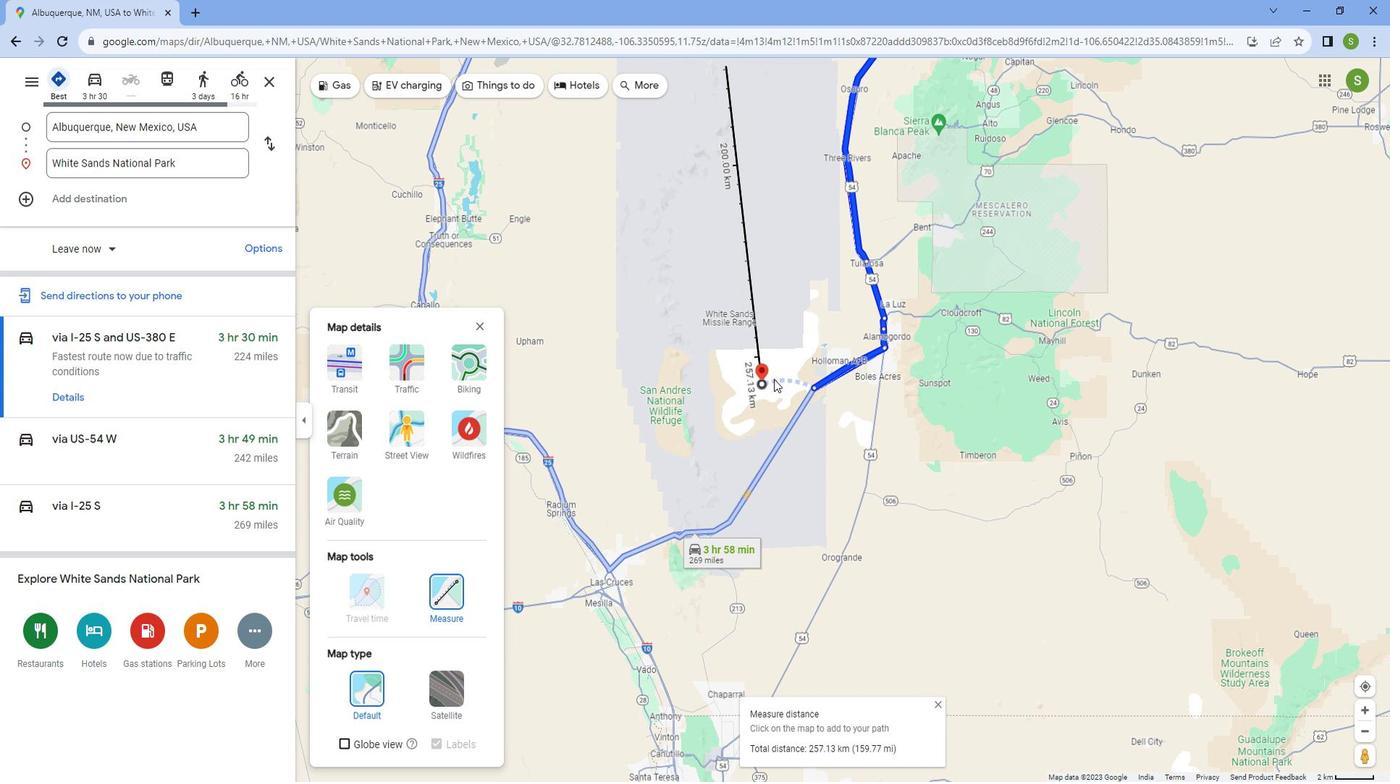 
Action: Mouse scrolled (578, 375) with delta (0, 0)
Screenshot: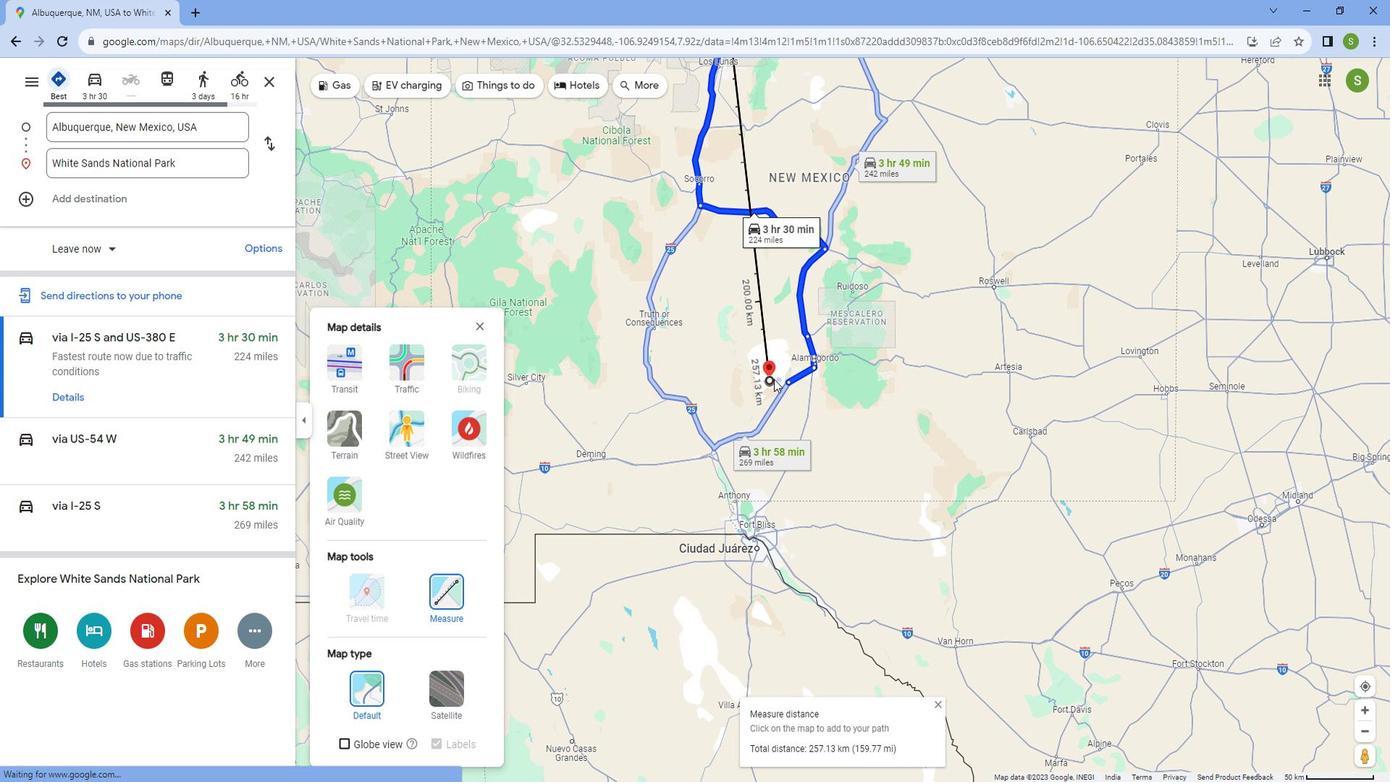 
Action: Mouse scrolled (578, 375) with delta (0, 0)
Screenshot: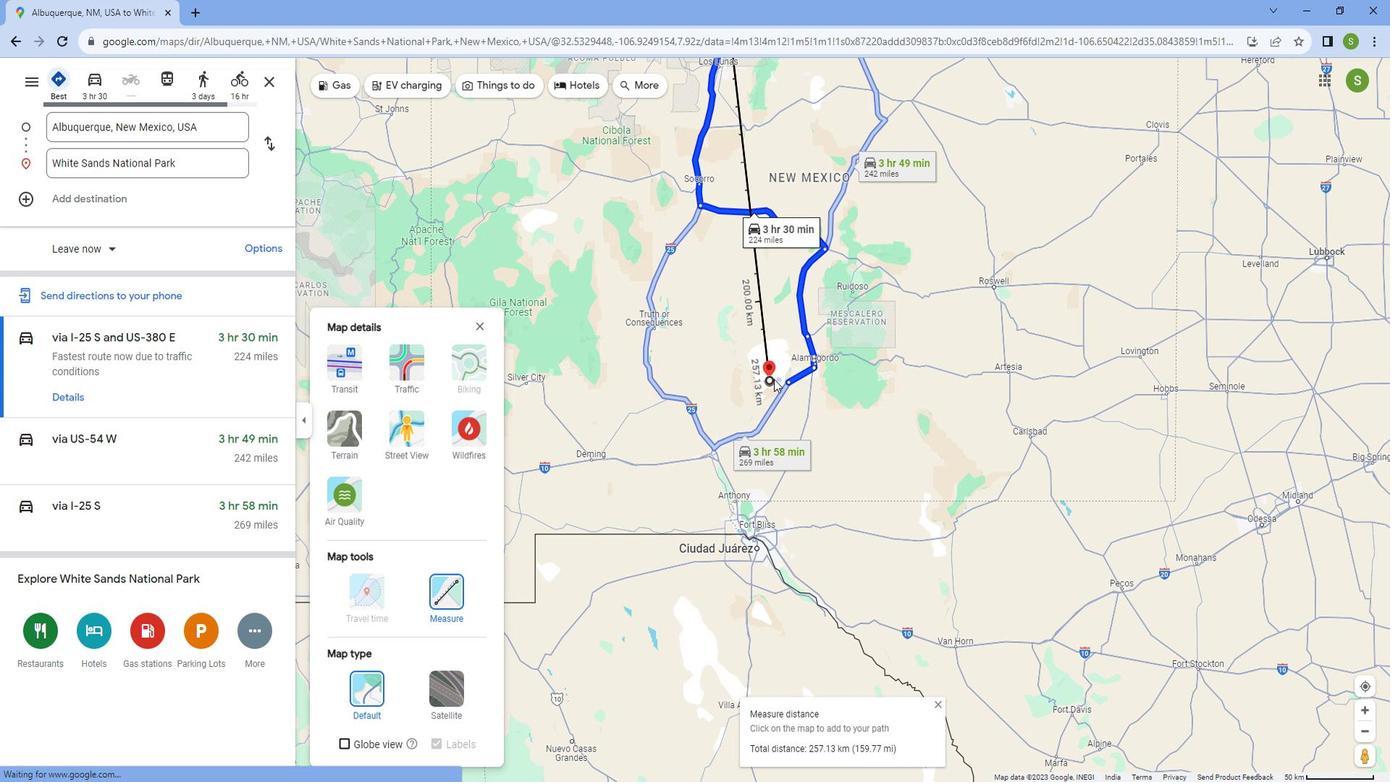 
Action: Mouse scrolled (578, 375) with delta (0, 0)
Screenshot: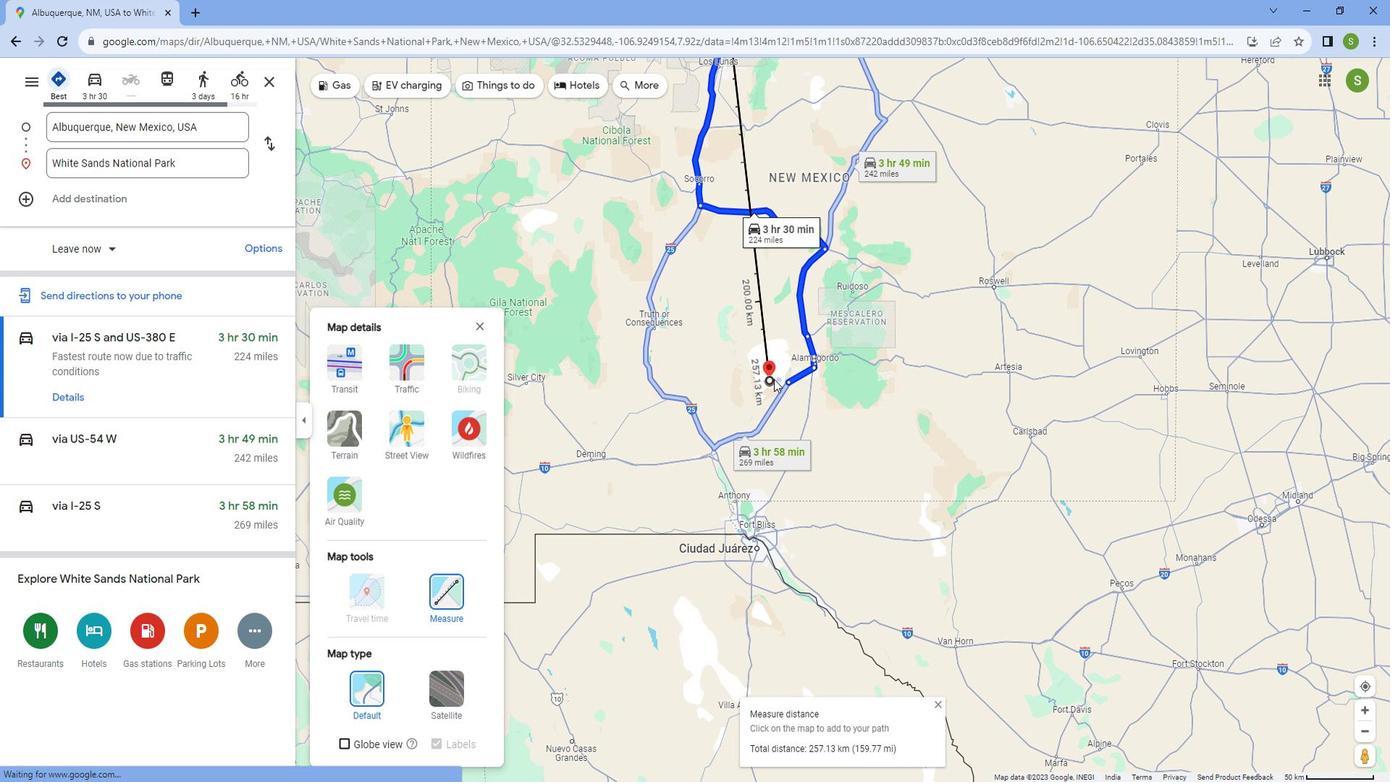 
Action: Mouse scrolled (578, 375) with delta (0, 0)
Screenshot: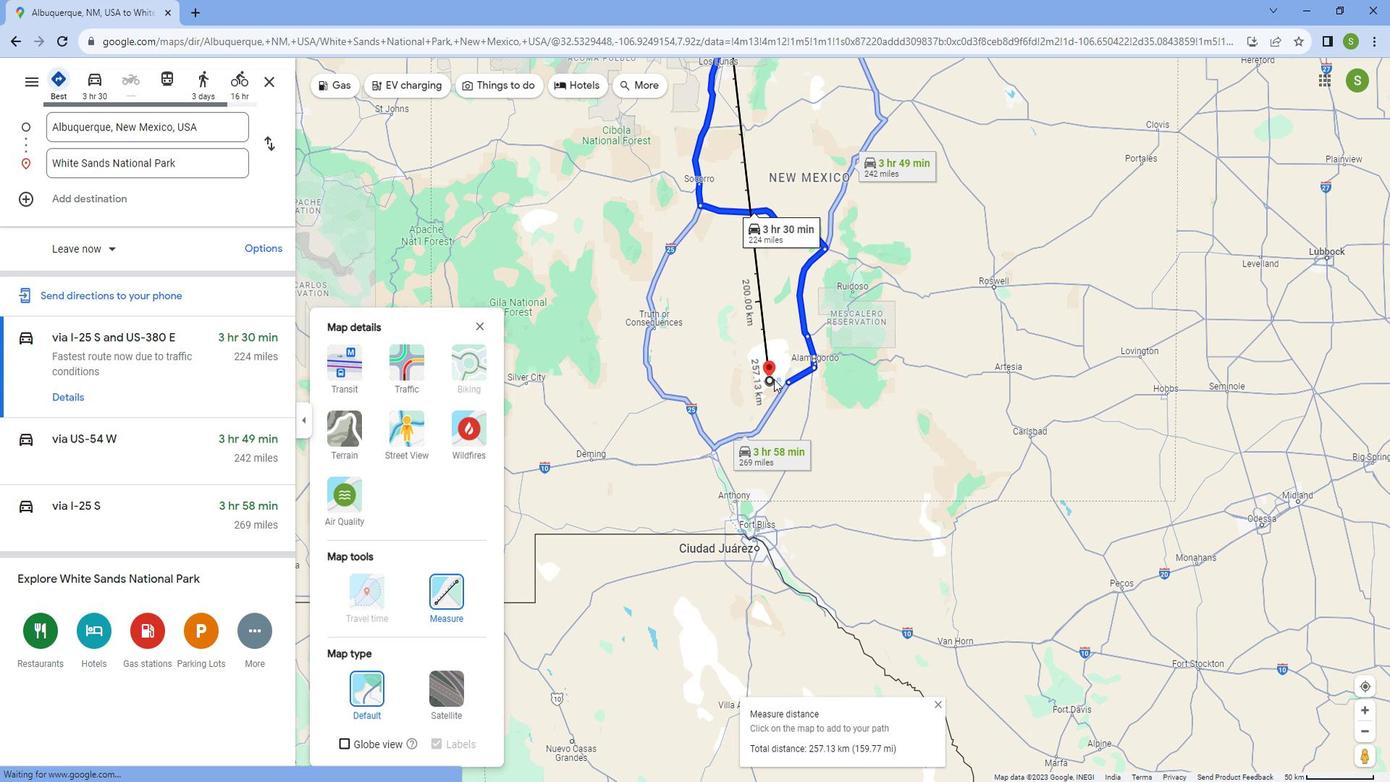 
Action: Mouse scrolled (578, 375) with delta (0, 0)
Screenshot: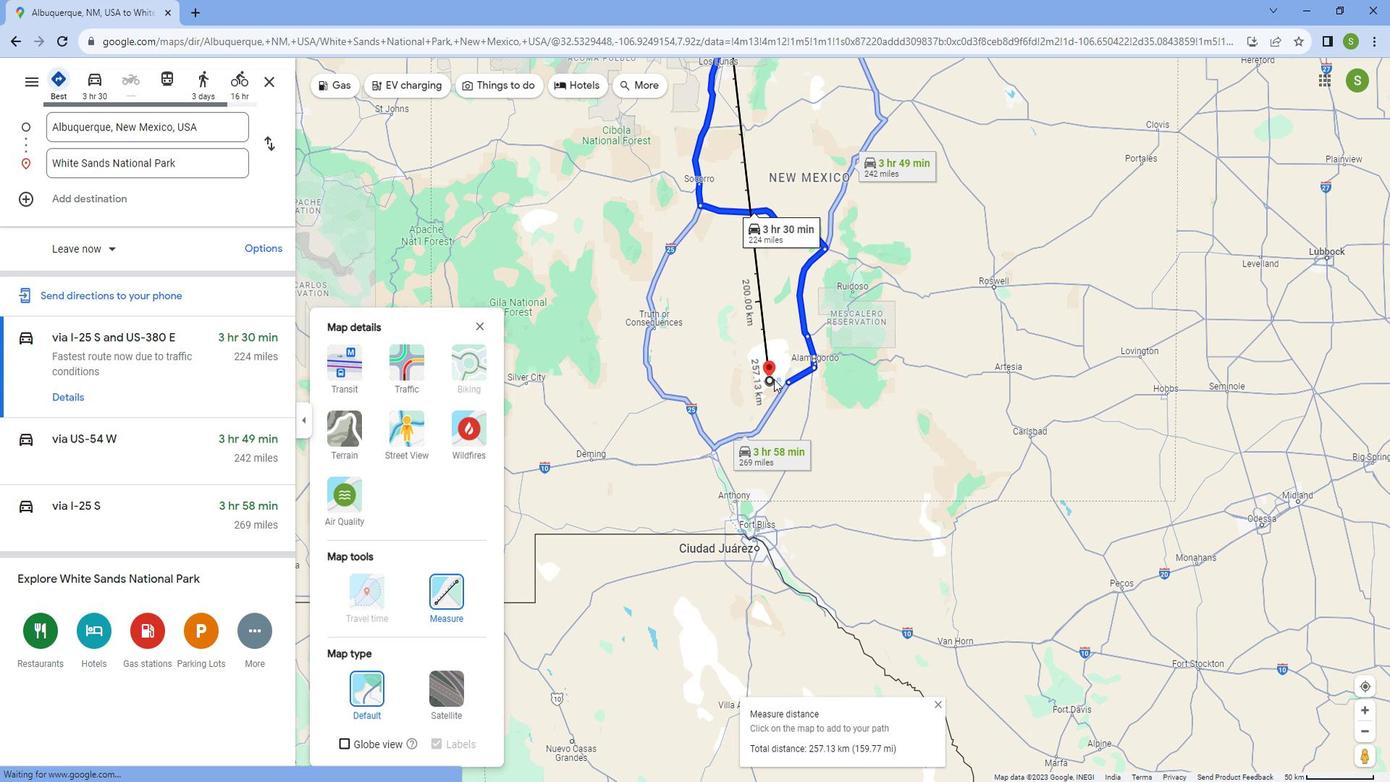 
Action: Mouse scrolled (578, 375) with delta (0, 0)
Screenshot: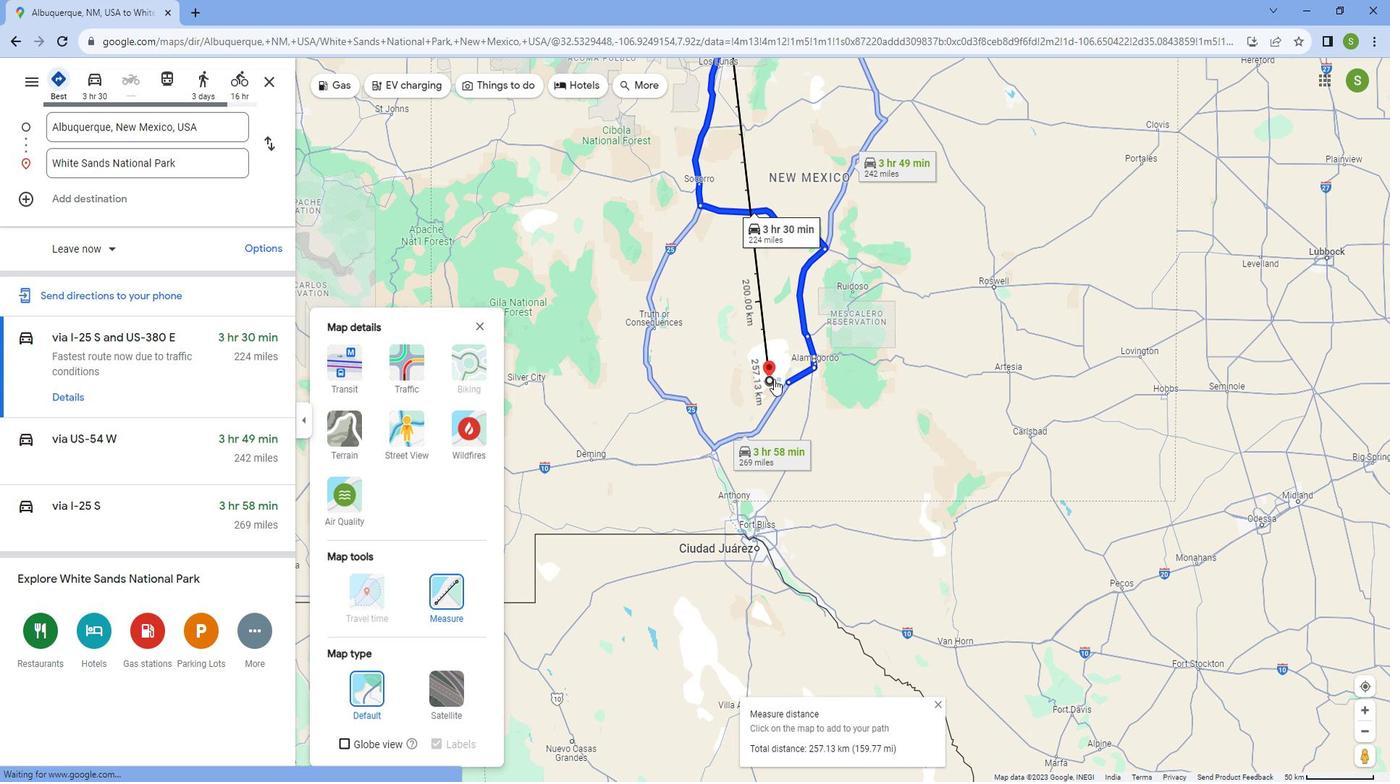 
Action: Mouse scrolled (578, 375) with delta (0, 0)
Screenshot: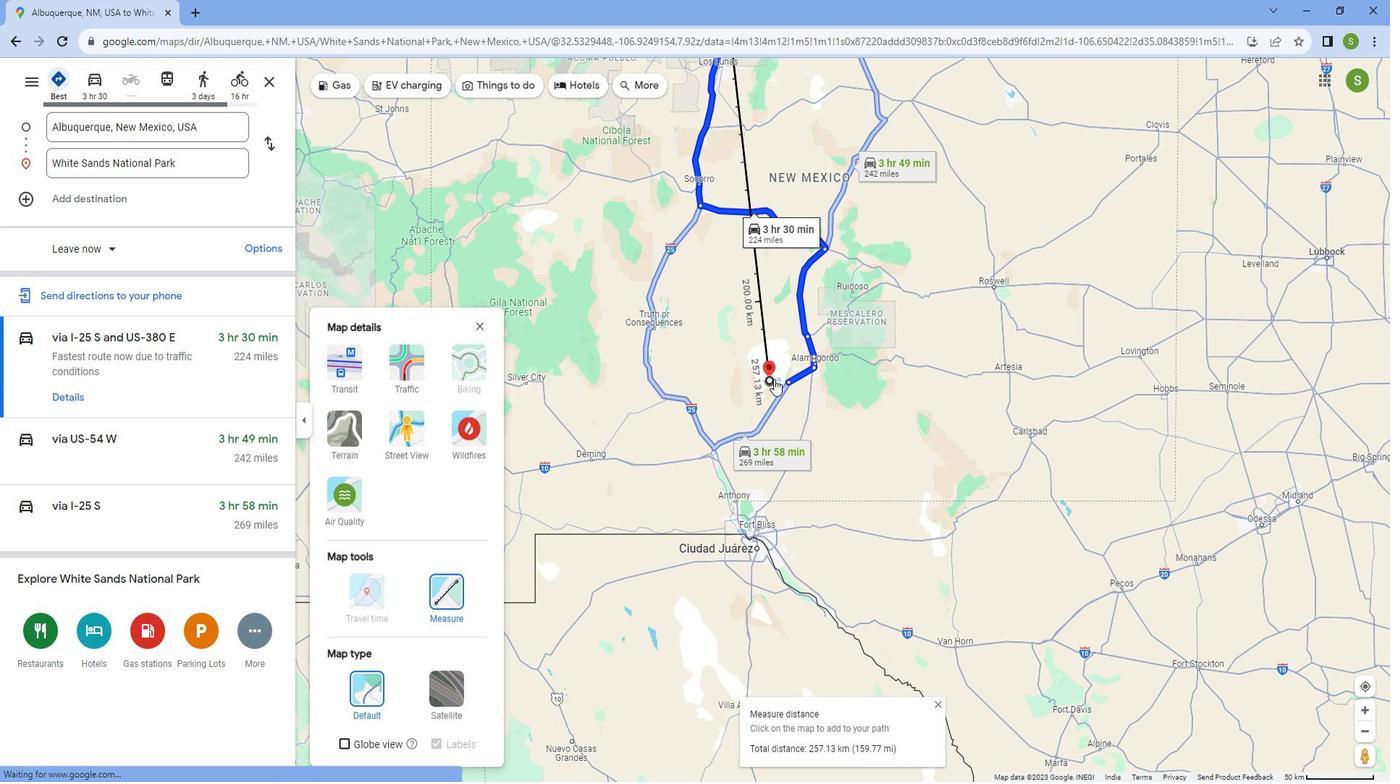 
Action: Mouse moved to (559, 231)
Screenshot: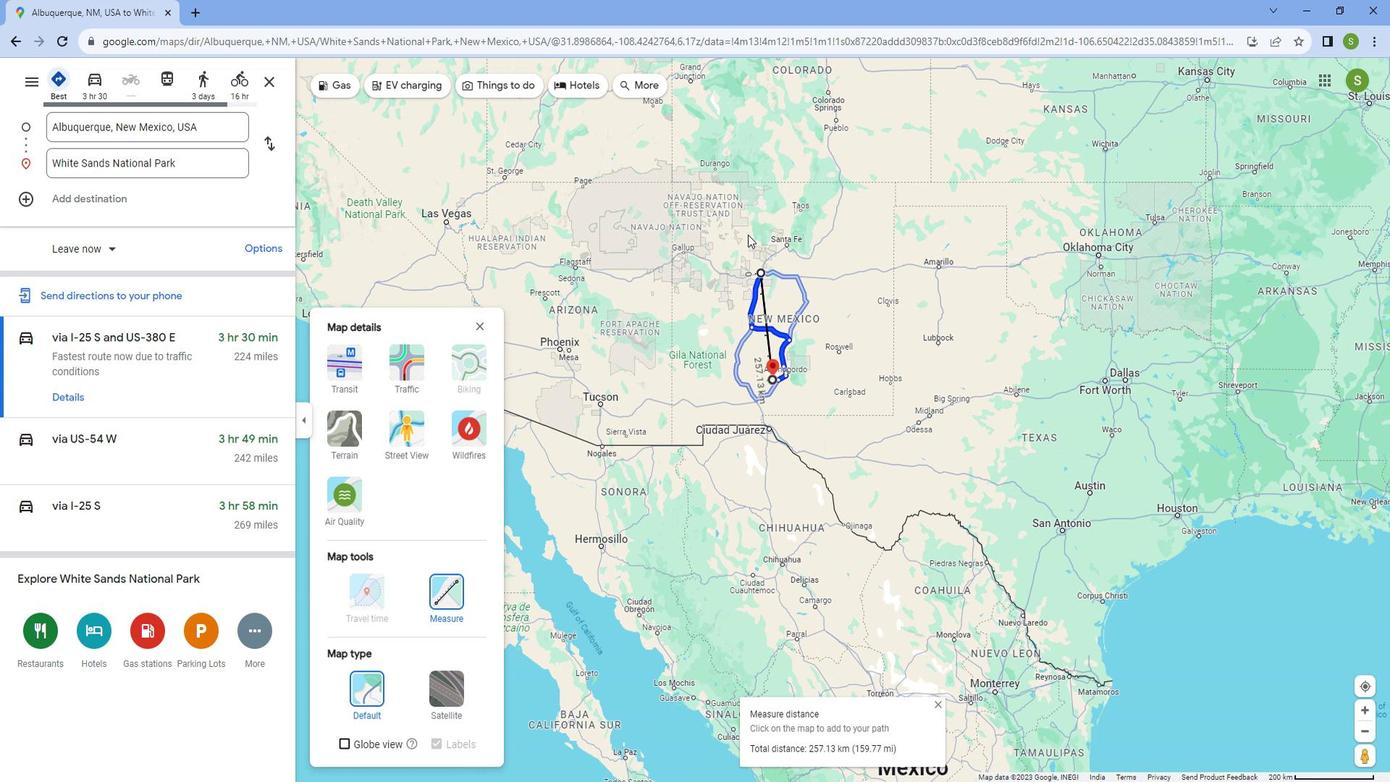 
Action: Mouse scrolled (559, 232) with delta (0, 0)
Screenshot: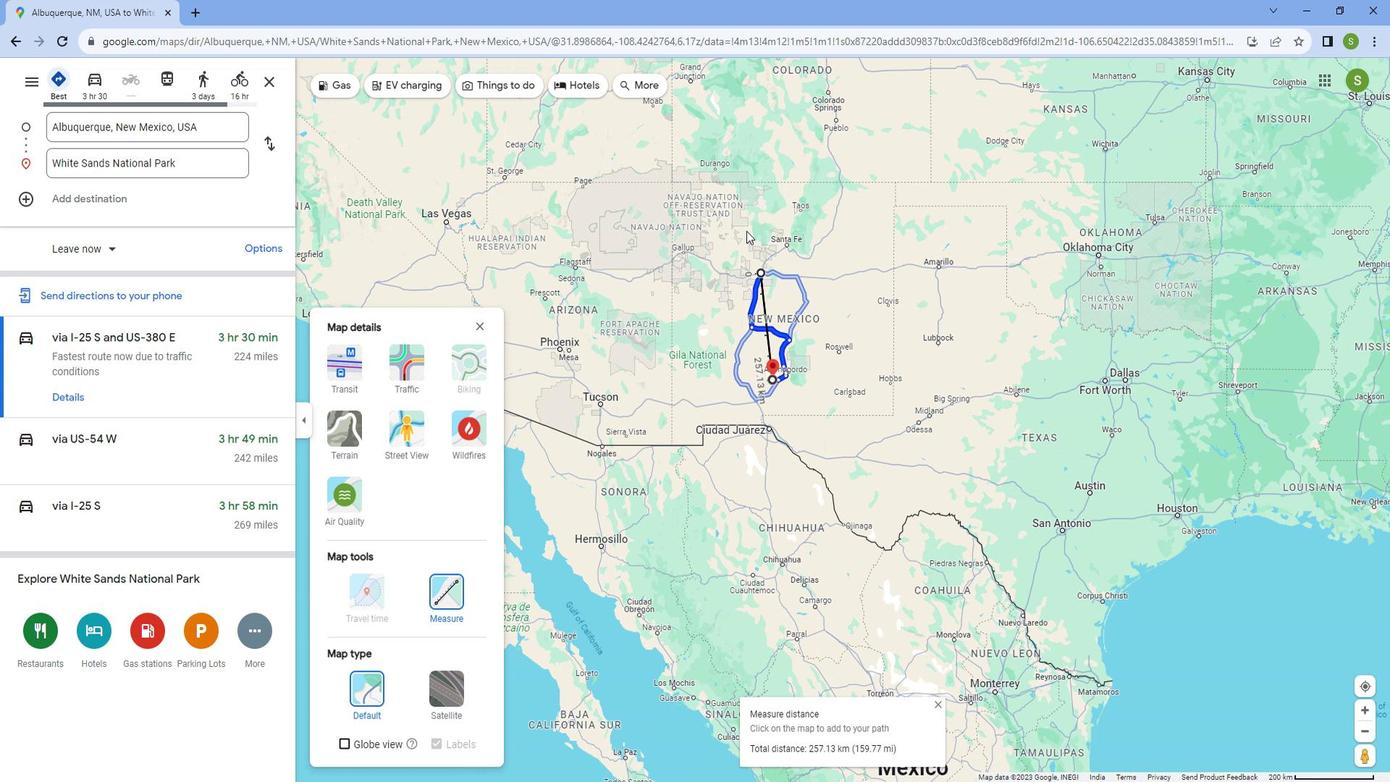 
Action: Mouse scrolled (559, 232) with delta (0, 0)
Screenshot: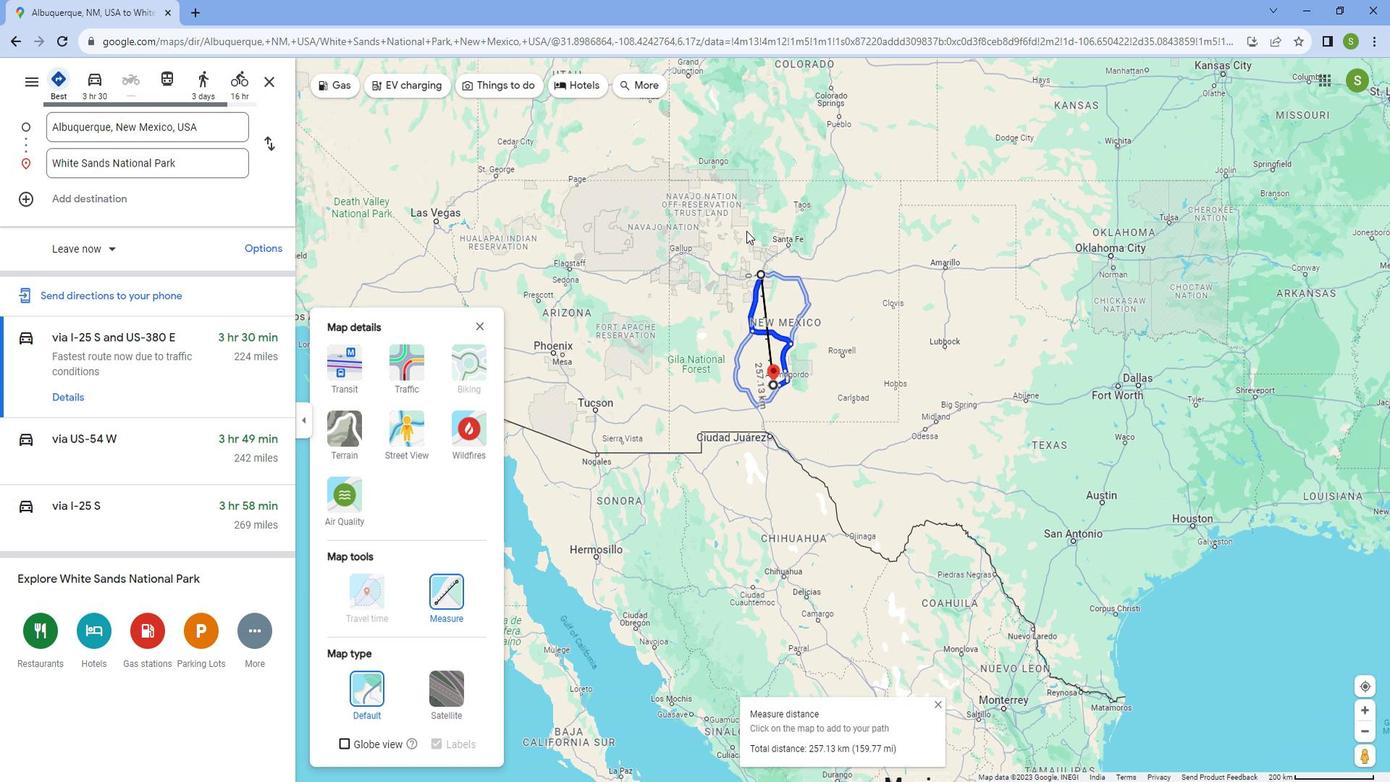 
Action: Mouse scrolled (559, 232) with delta (0, 0)
Screenshot: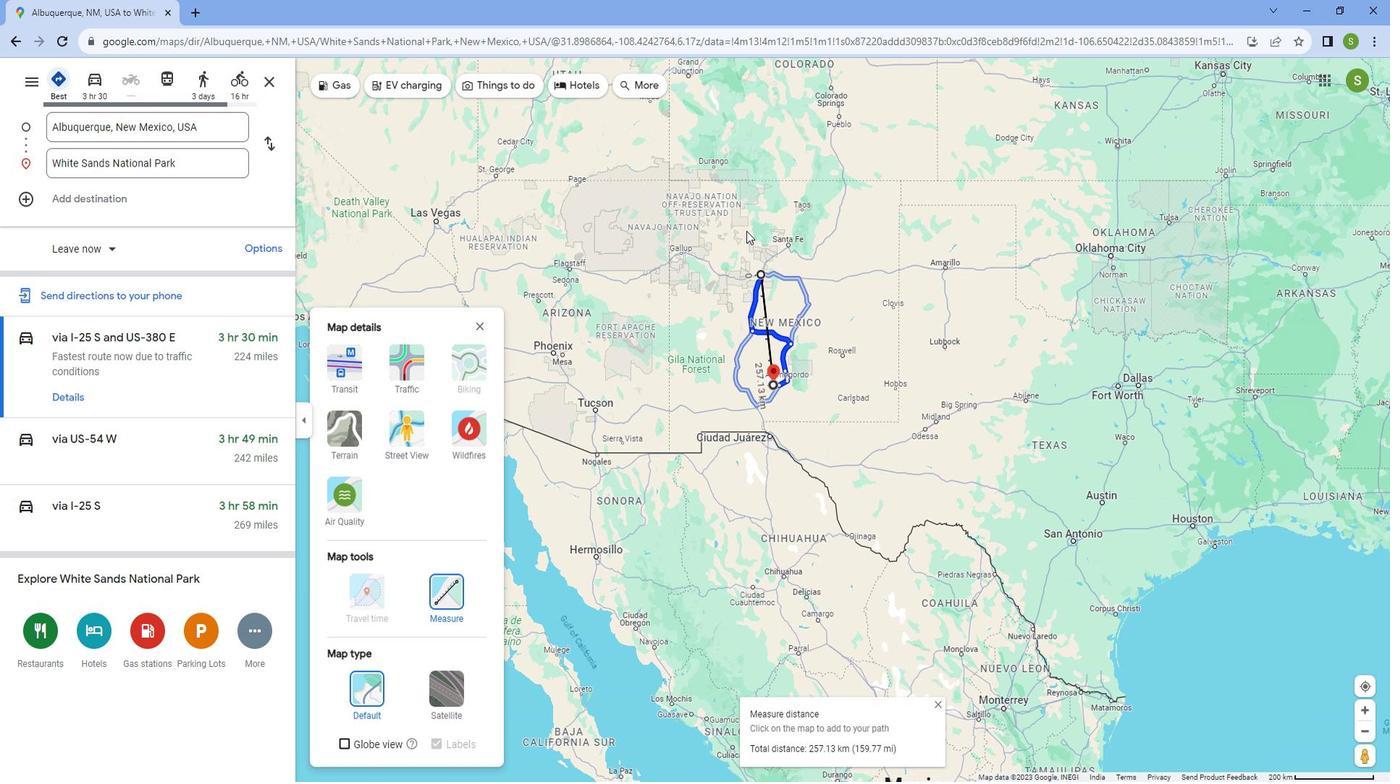 
Action: Mouse scrolled (559, 232) with delta (0, 0)
Screenshot: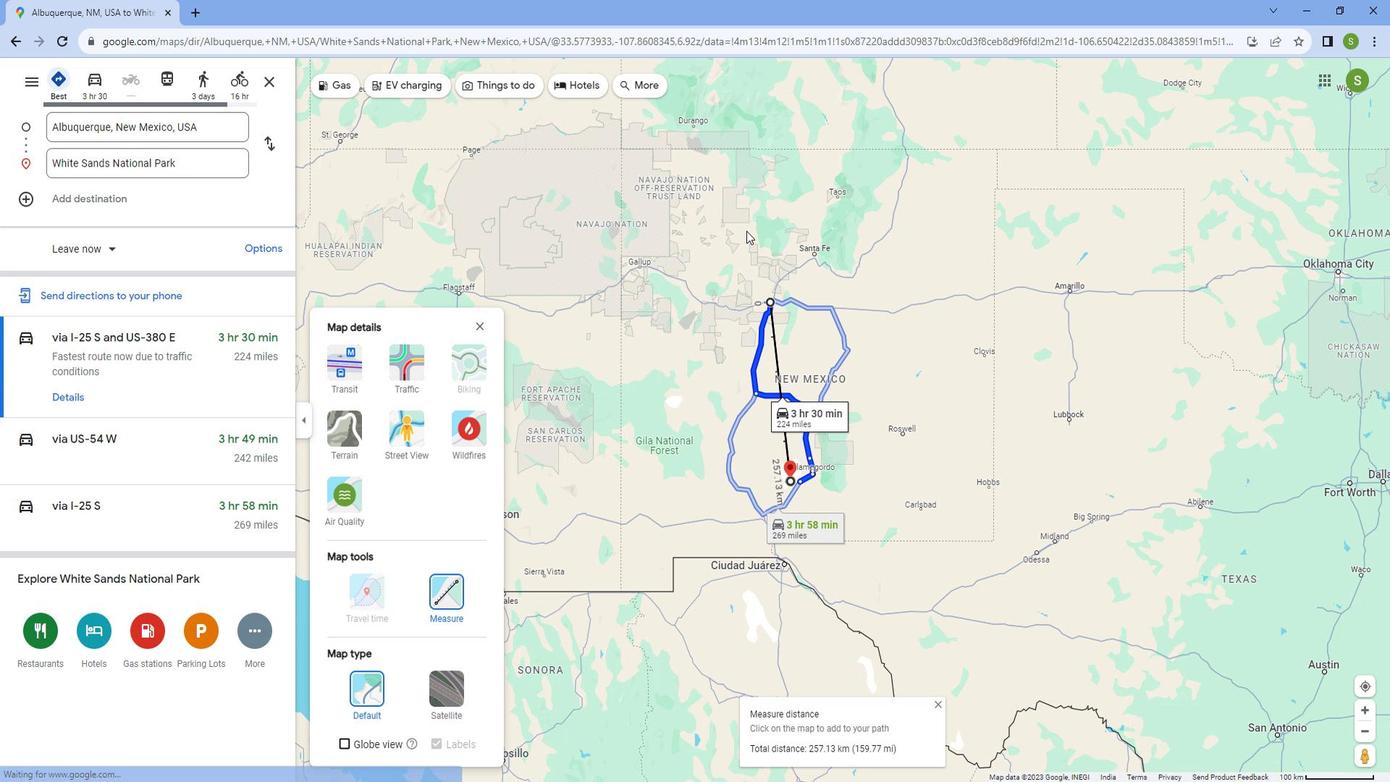 
Action: Mouse scrolled (559, 232) with delta (0, 0)
Screenshot: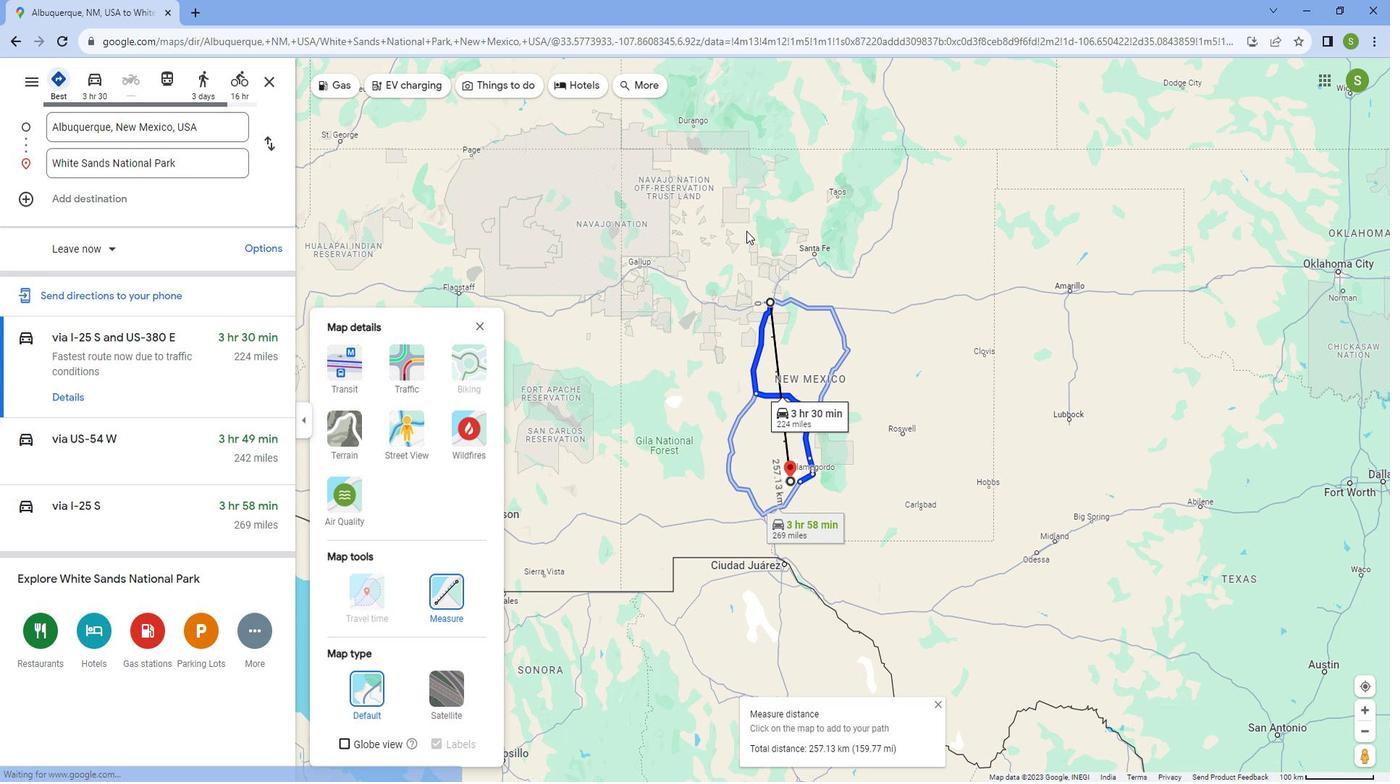 
Action: Mouse scrolled (559, 232) with delta (0, 0)
Screenshot: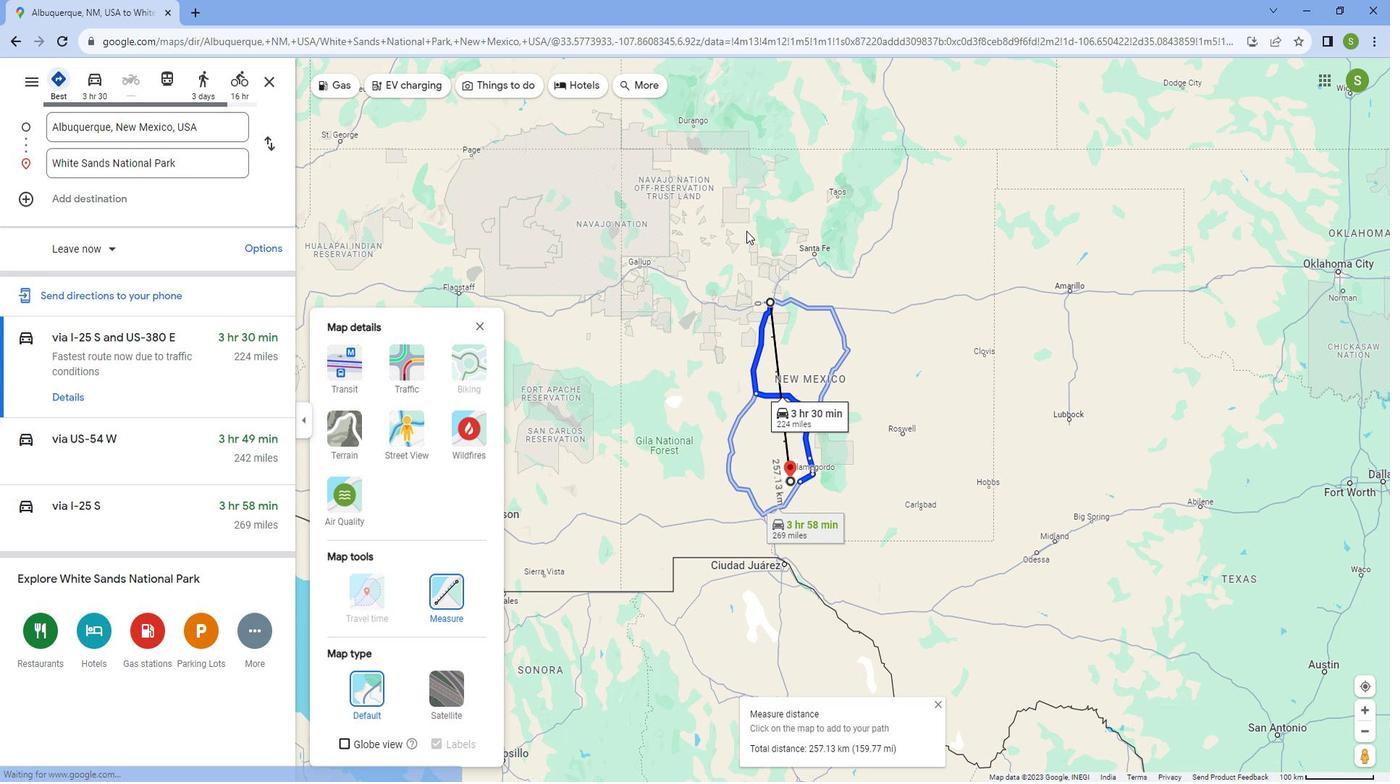 
Action: Mouse scrolled (559, 231) with delta (0, 0)
Screenshot: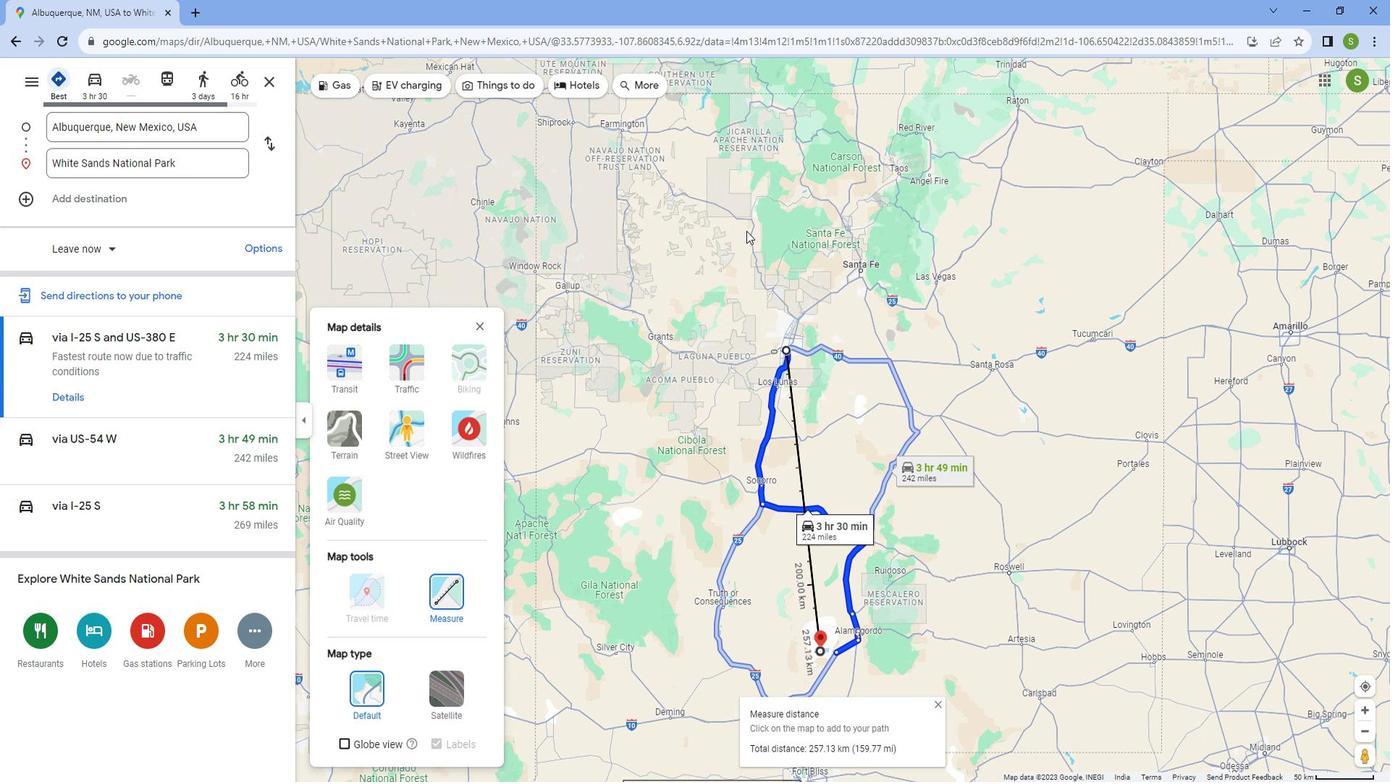 
